 Task: Find connections with filter location Kabrāi with filter topic #Sustainabilitywith filter profile language German with filter current company WEG with filter school PRIST University - India with filter industry Surveying and Mapping Services with filter service category Labor and Employment Law with filter keywords title Sound Engineer
Action: Mouse moved to (214, 332)
Screenshot: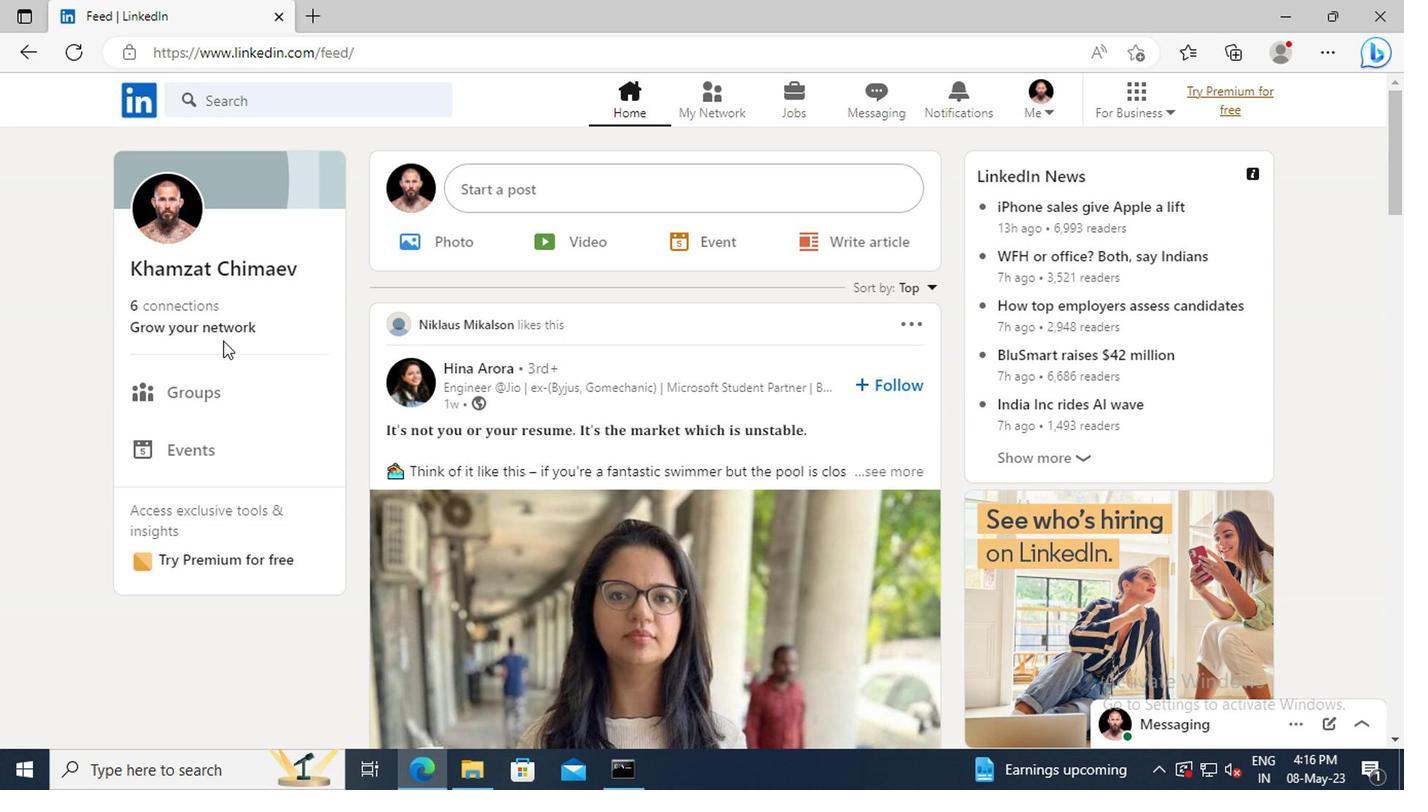
Action: Mouse pressed left at (214, 332)
Screenshot: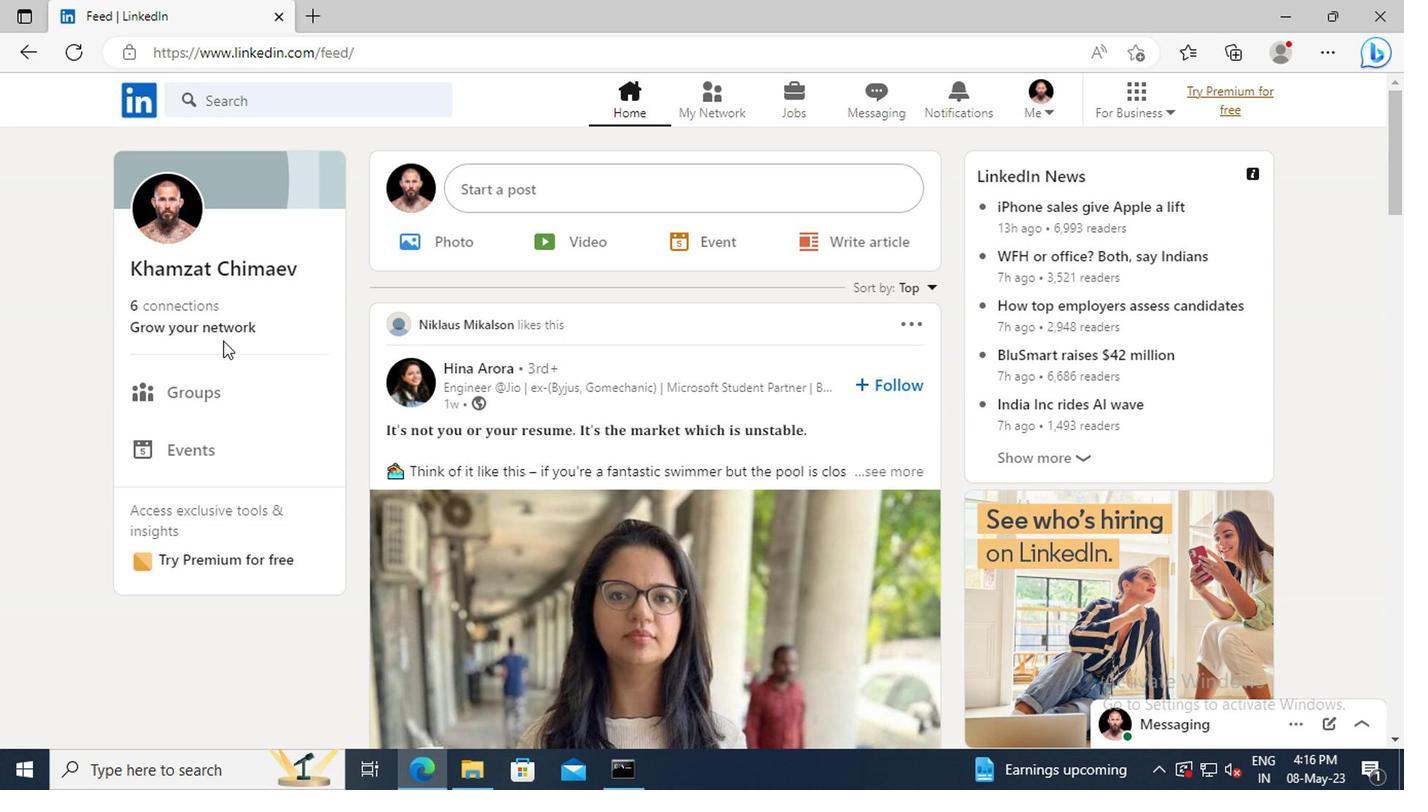 
Action: Mouse moved to (216, 218)
Screenshot: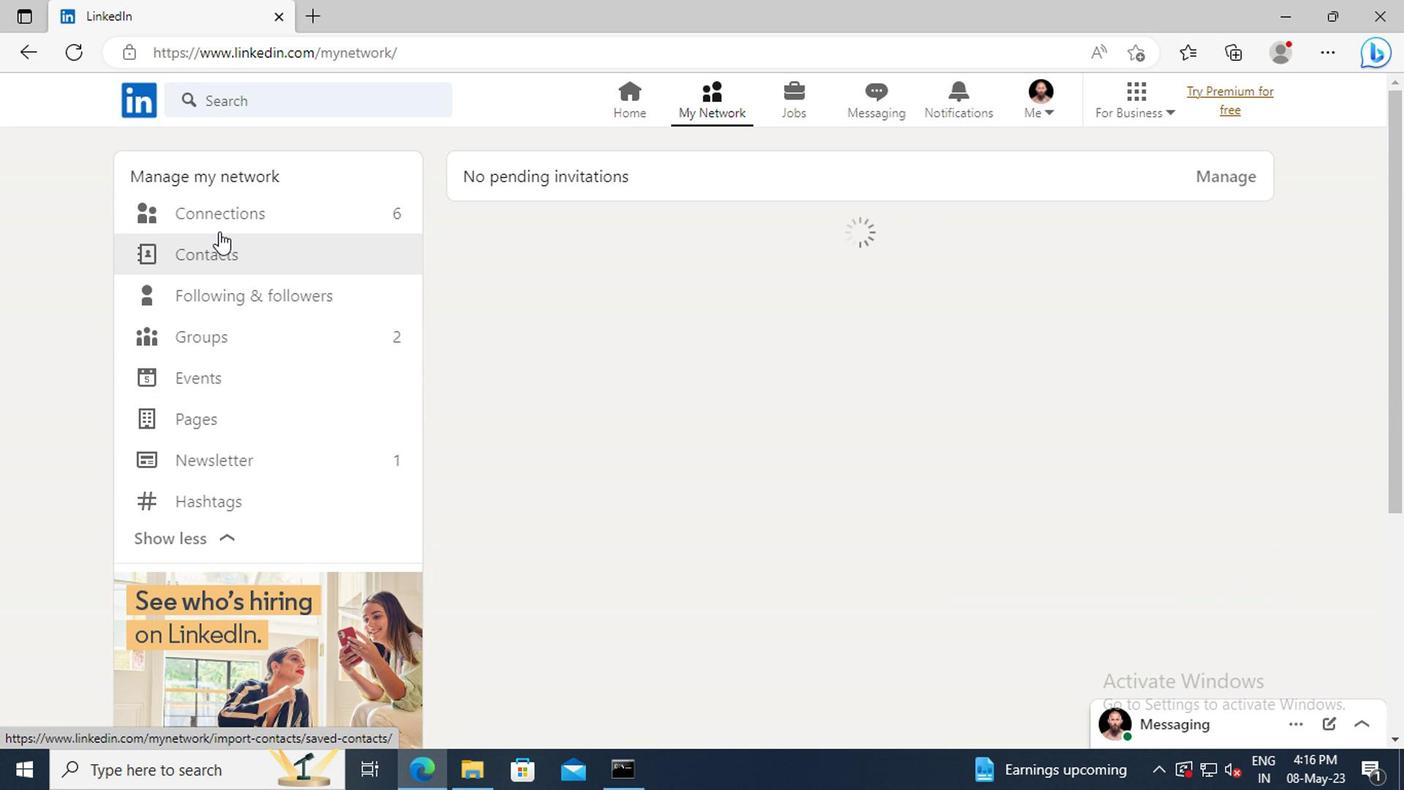 
Action: Mouse pressed left at (216, 218)
Screenshot: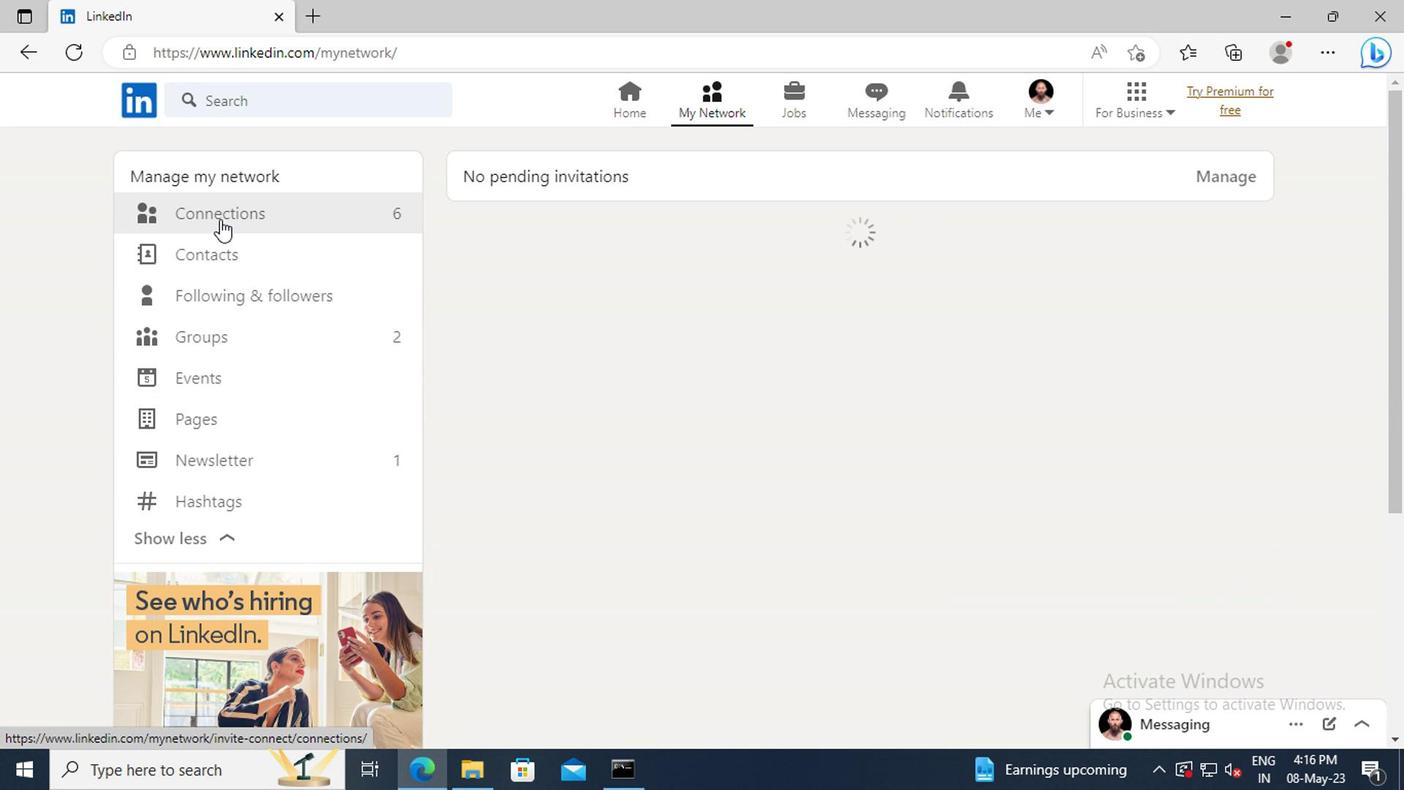 
Action: Mouse moved to (823, 220)
Screenshot: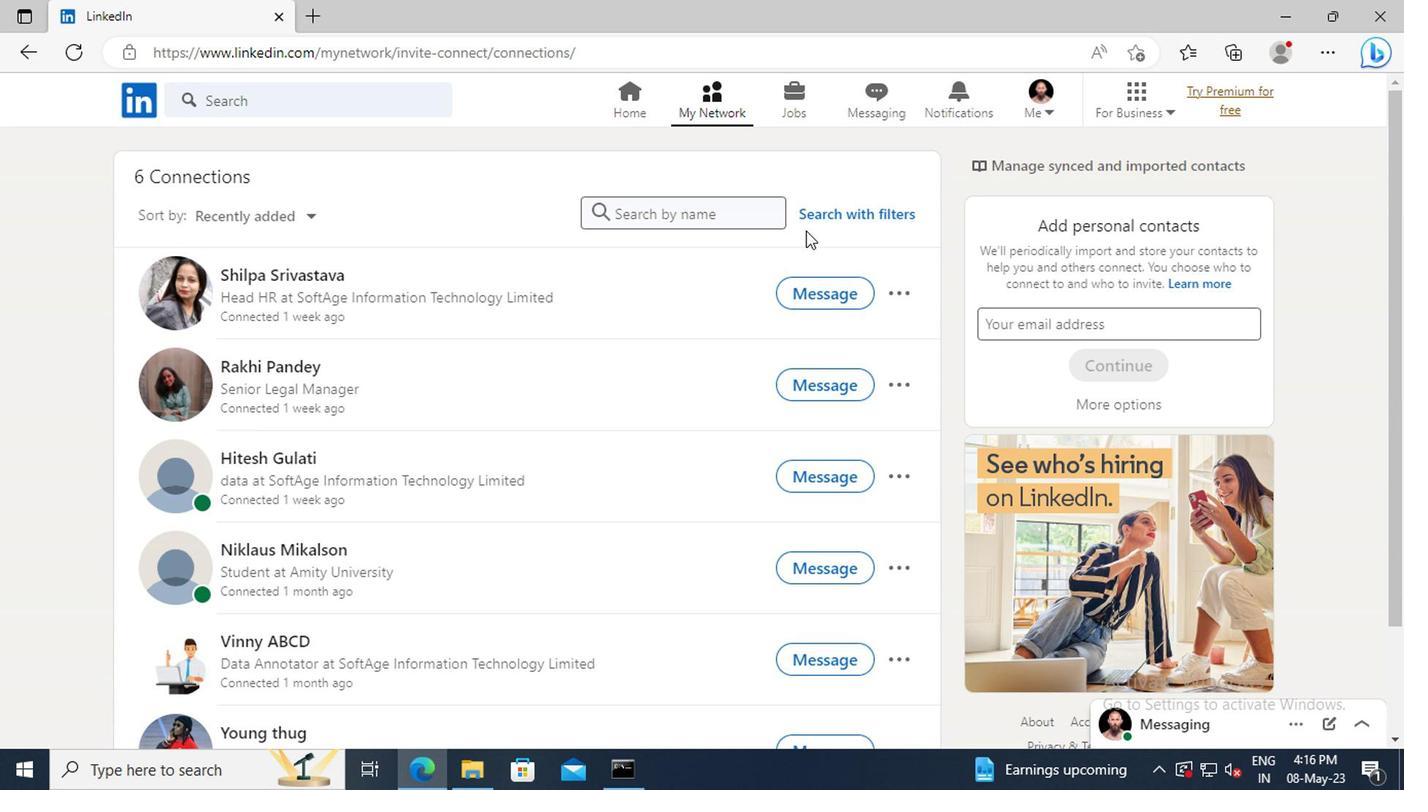 
Action: Mouse pressed left at (823, 220)
Screenshot: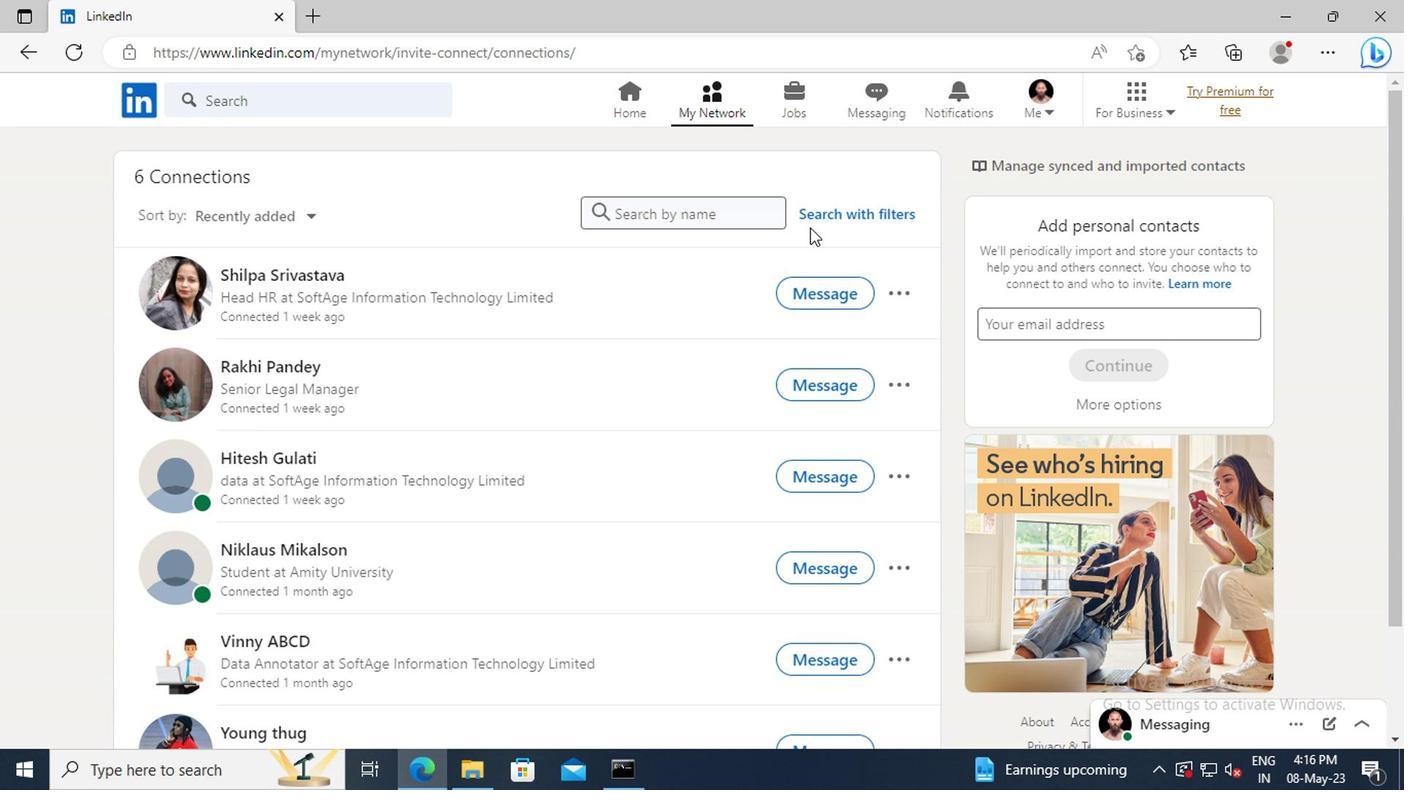 
Action: Mouse moved to (774, 163)
Screenshot: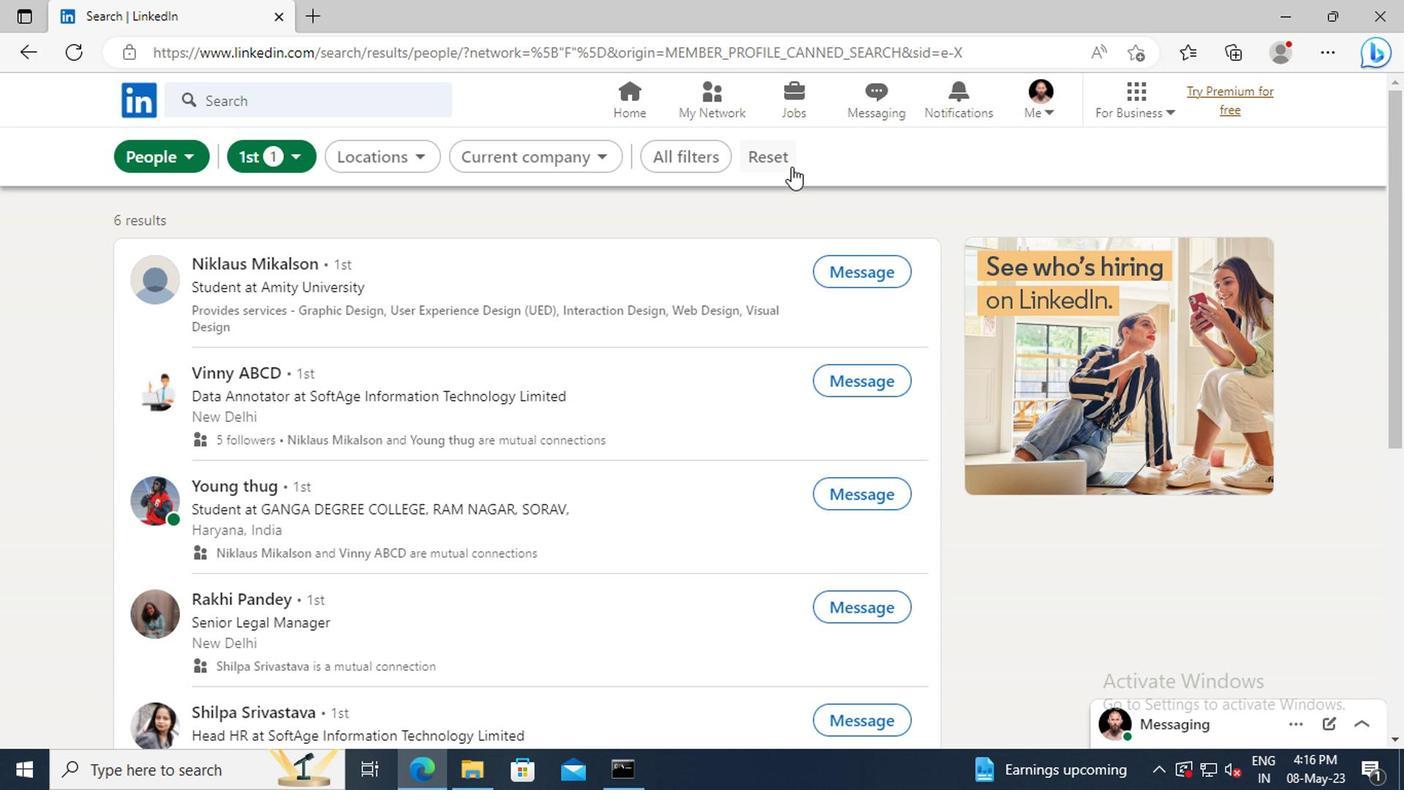 
Action: Mouse pressed left at (774, 163)
Screenshot: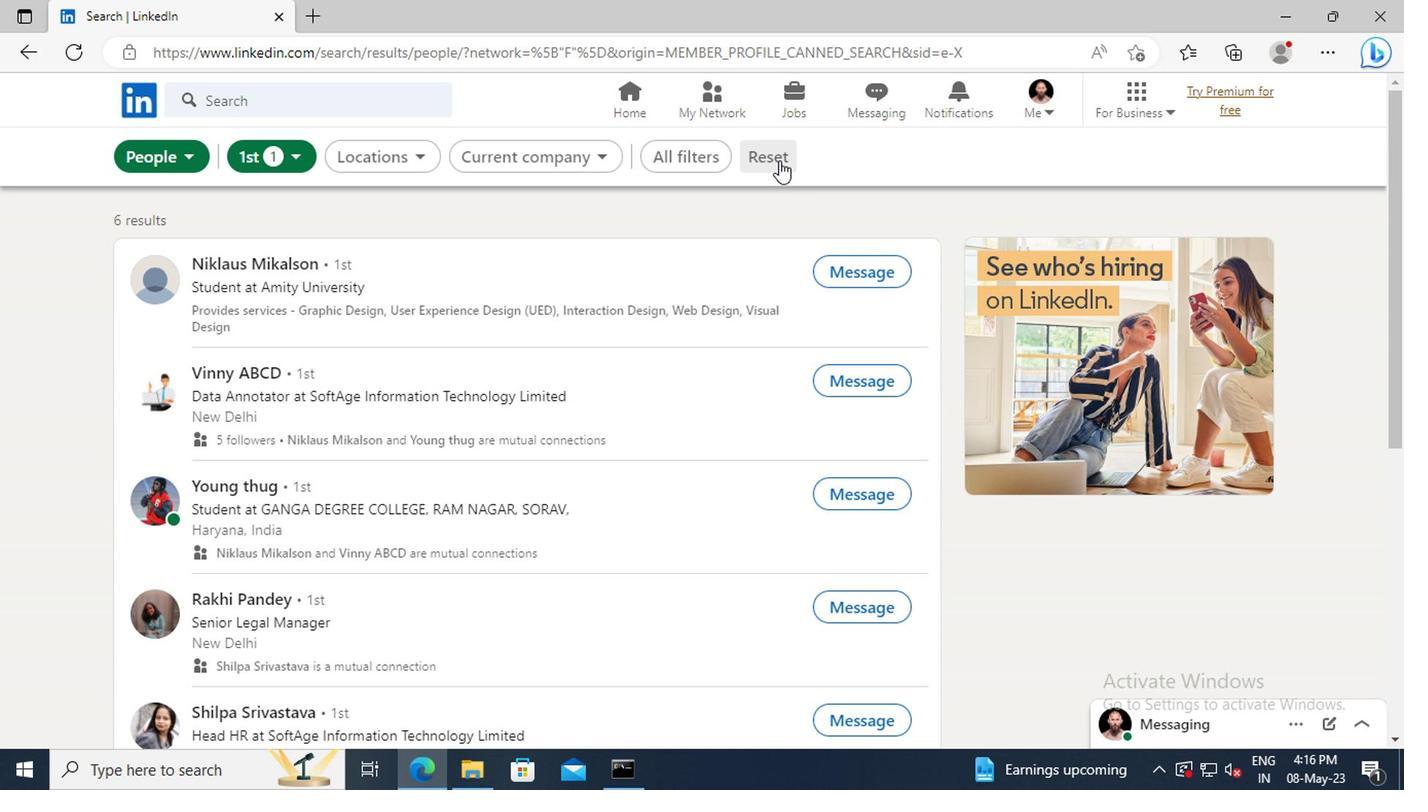 
Action: Mouse moved to (736, 160)
Screenshot: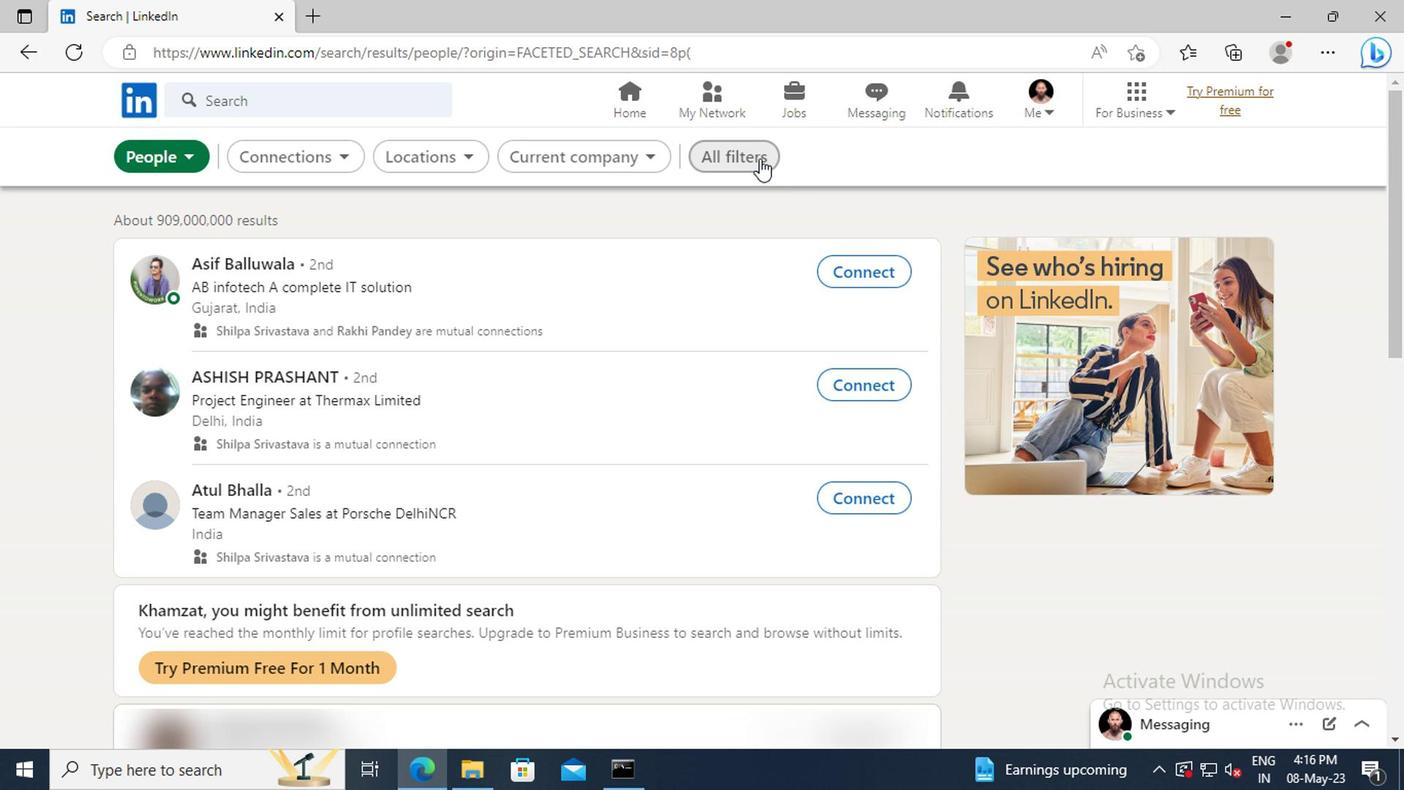 
Action: Mouse pressed left at (736, 160)
Screenshot: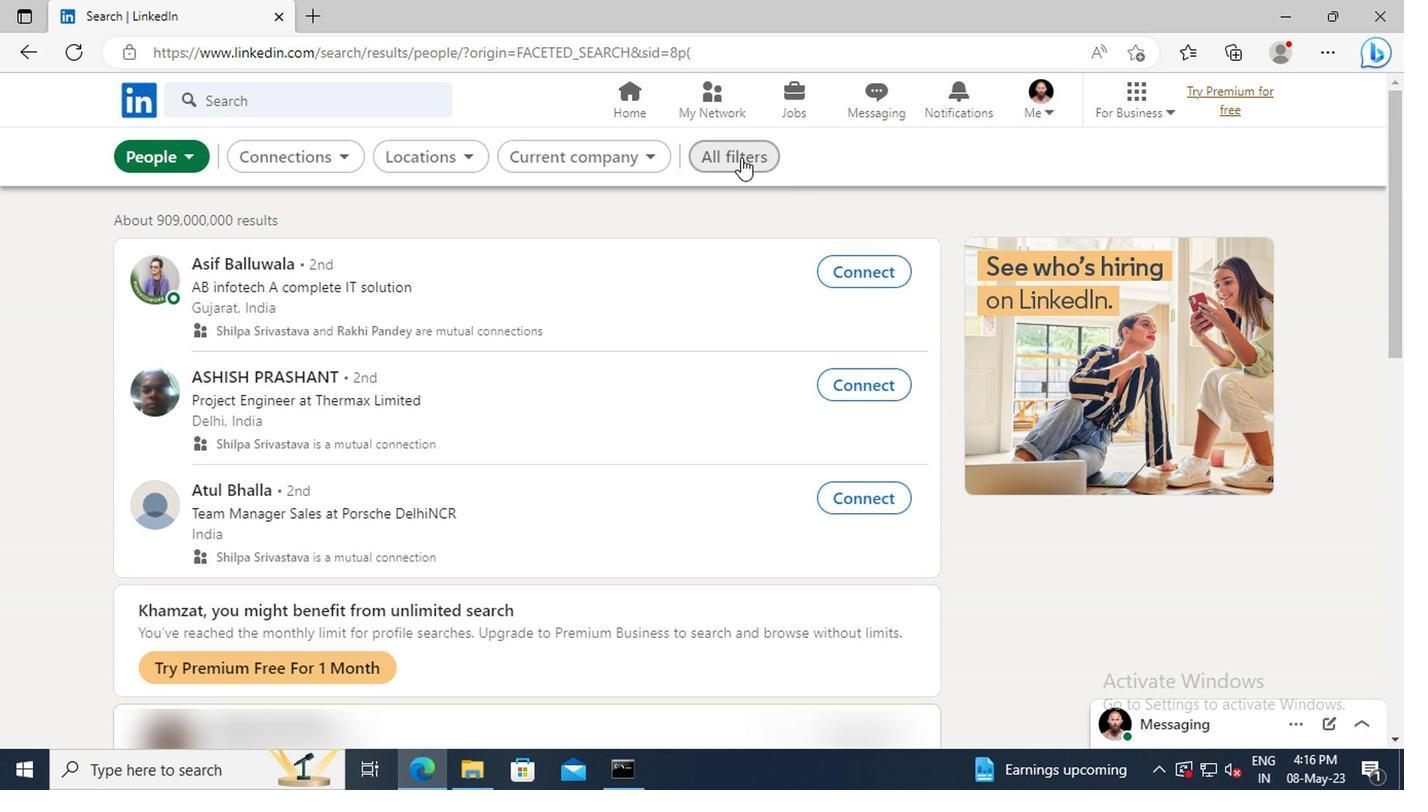 
Action: Mouse moved to (1143, 414)
Screenshot: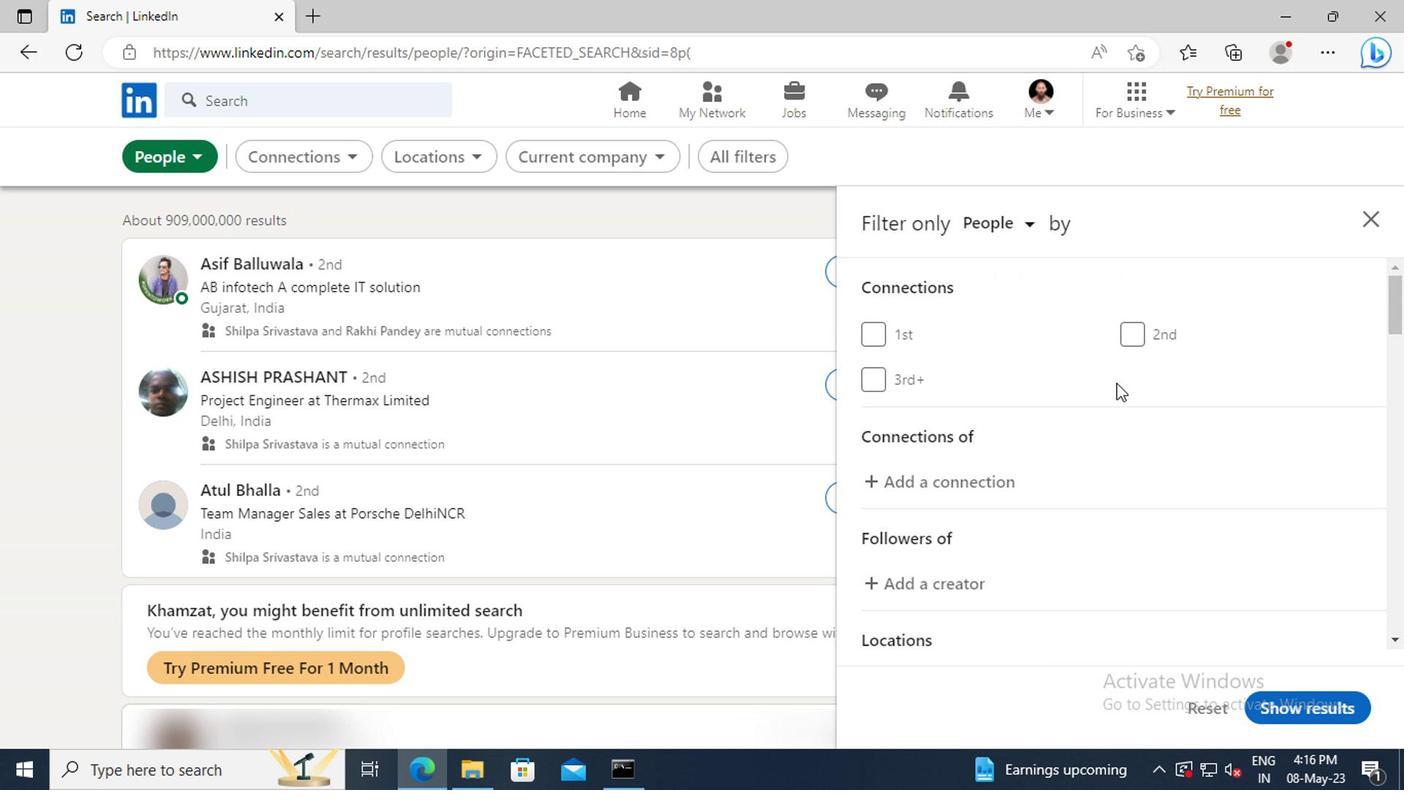 
Action: Mouse scrolled (1143, 413) with delta (0, 0)
Screenshot: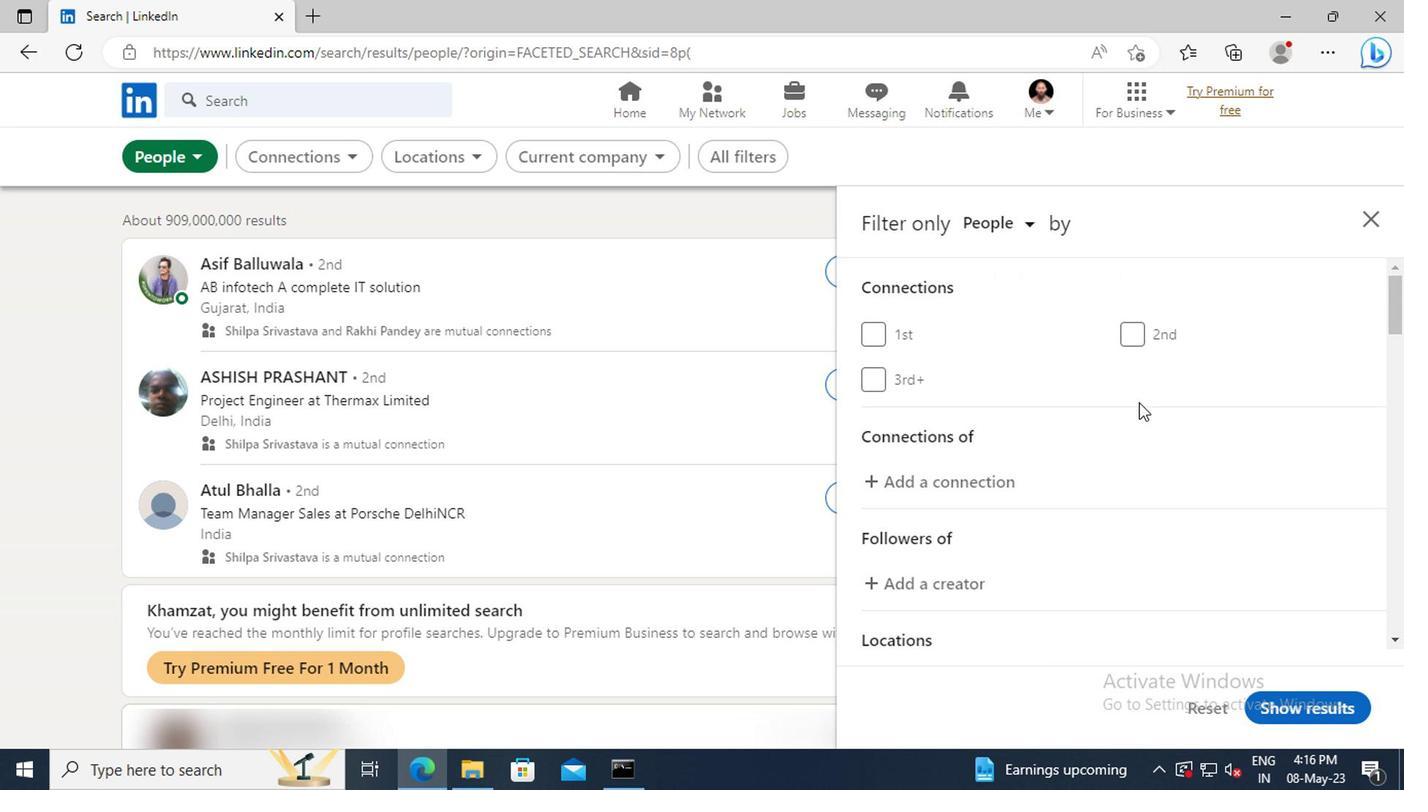 
Action: Mouse scrolled (1143, 413) with delta (0, 0)
Screenshot: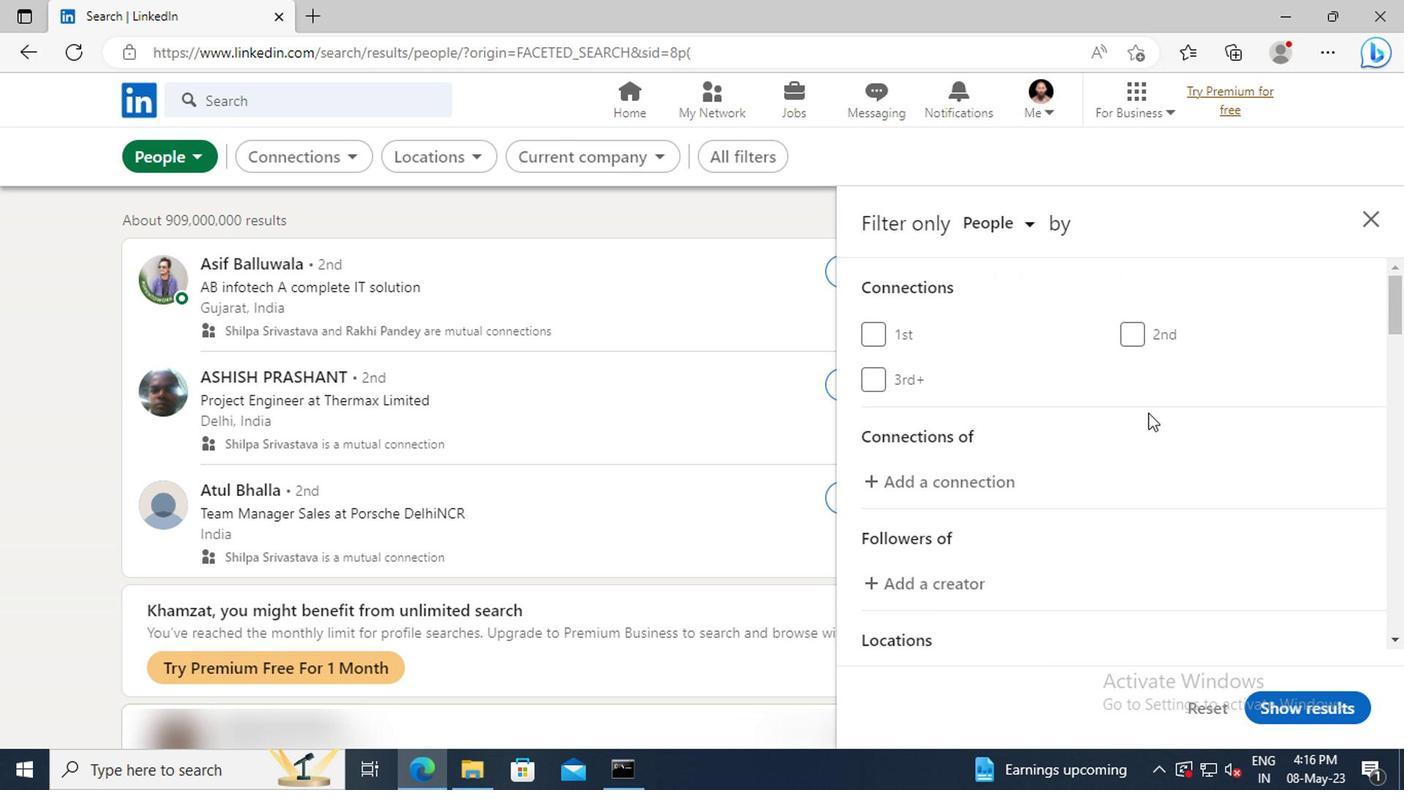 
Action: Mouse scrolled (1143, 413) with delta (0, 0)
Screenshot: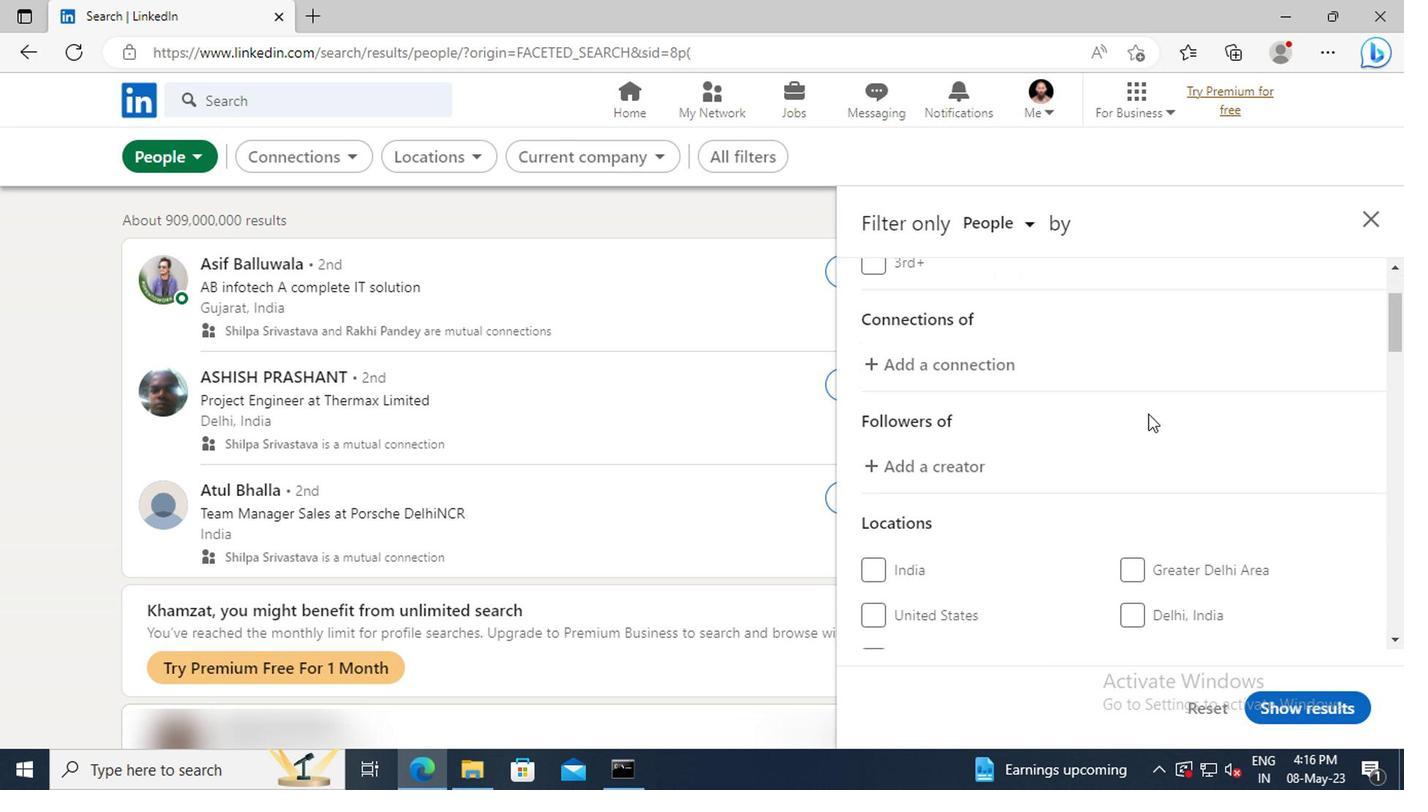 
Action: Mouse scrolled (1143, 413) with delta (0, 0)
Screenshot: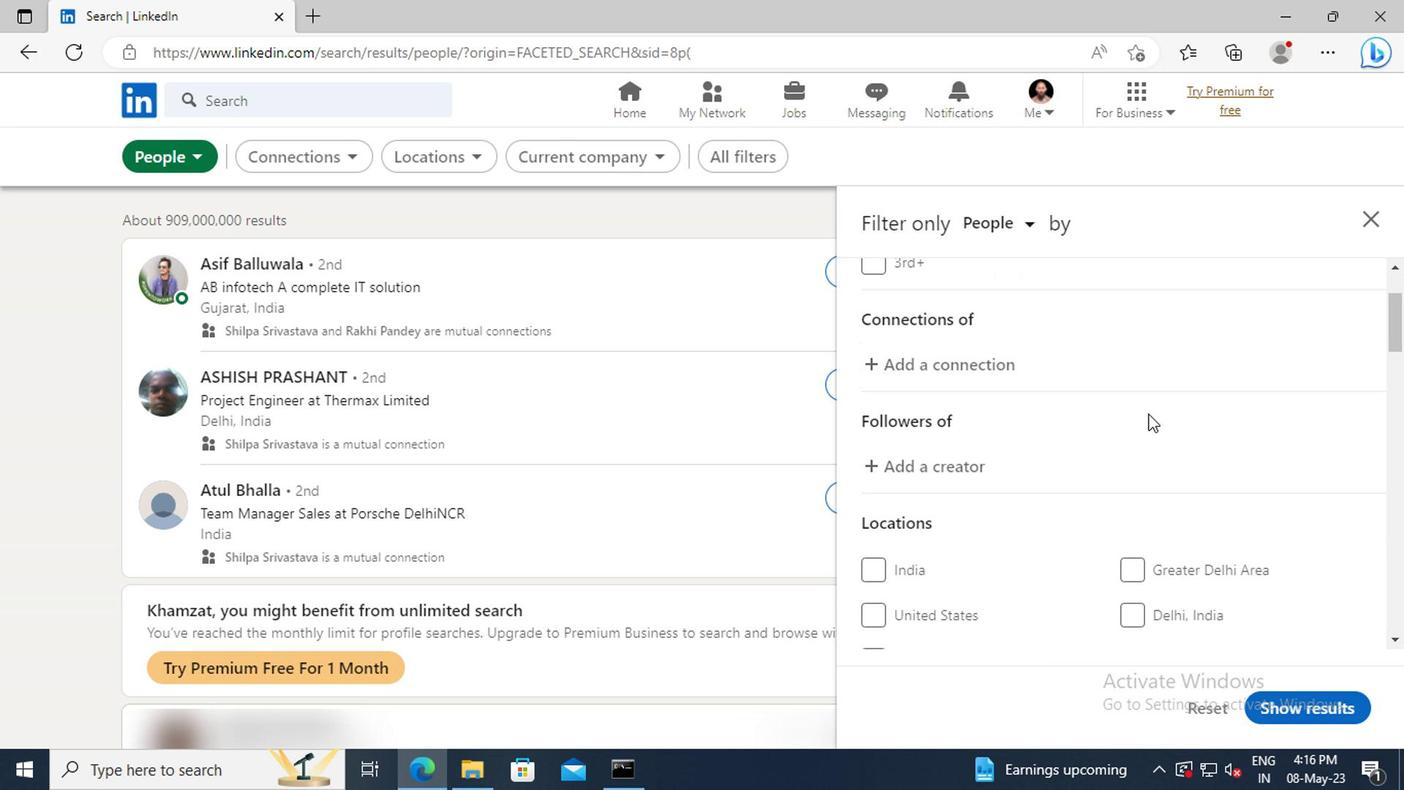 
Action: Mouse scrolled (1143, 413) with delta (0, 0)
Screenshot: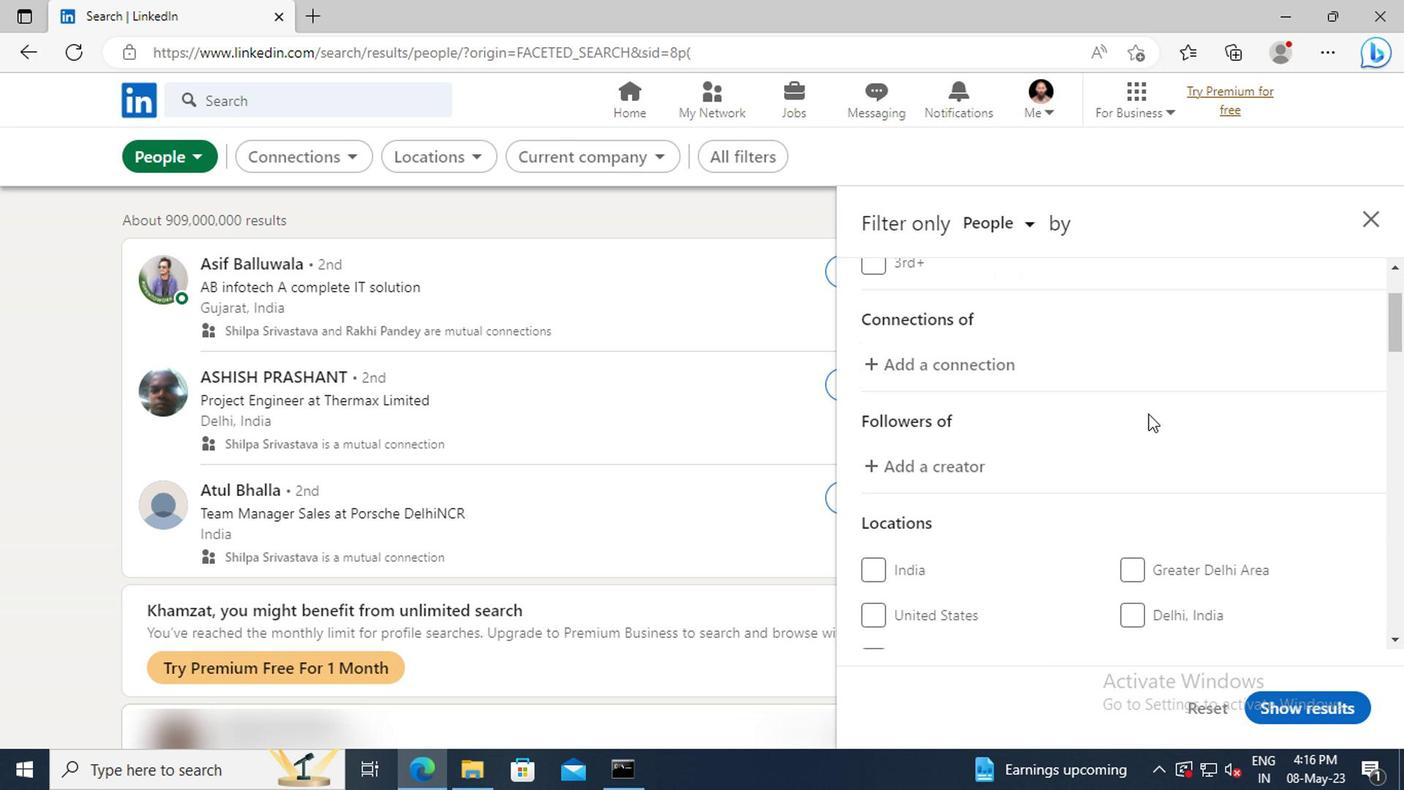 
Action: Mouse scrolled (1143, 413) with delta (0, 0)
Screenshot: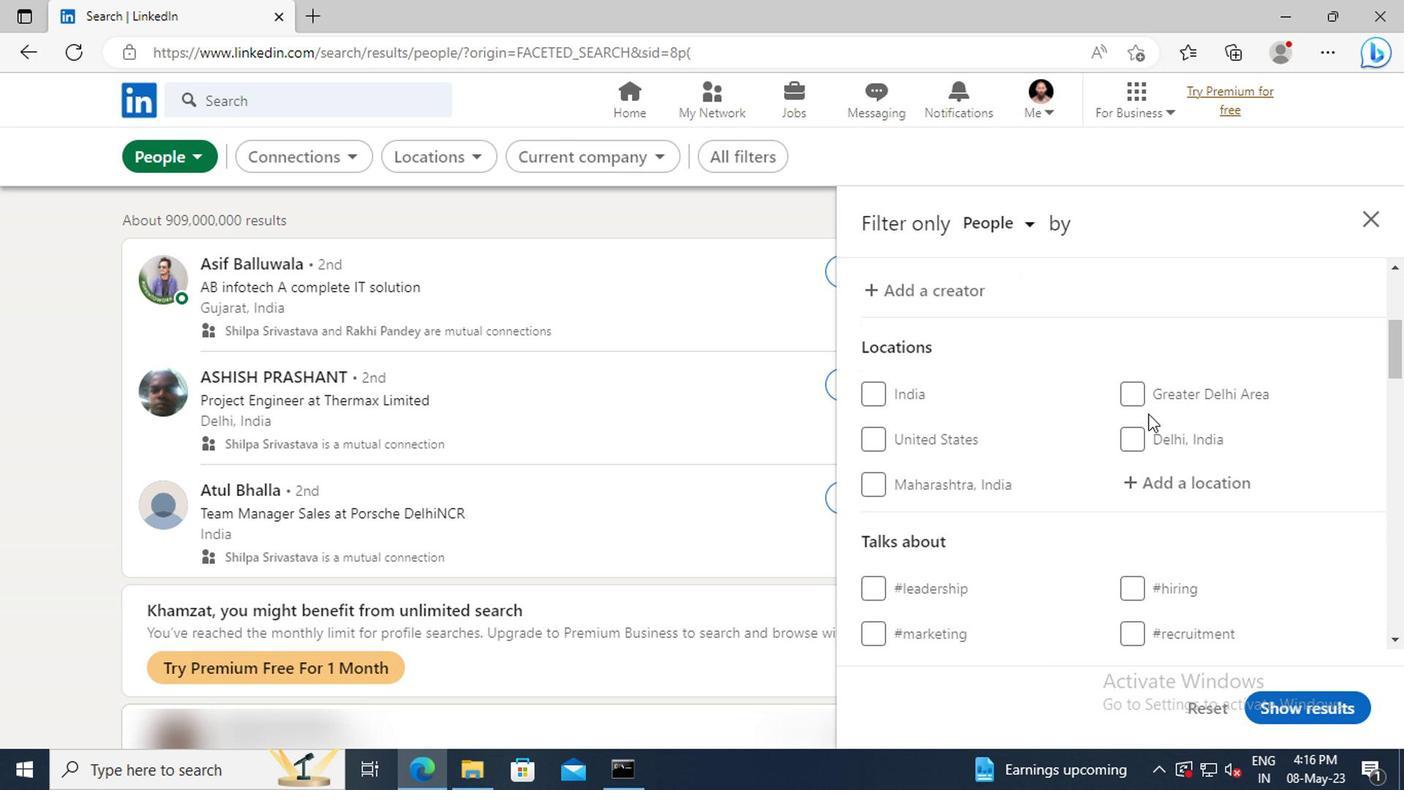 
Action: Mouse moved to (1147, 422)
Screenshot: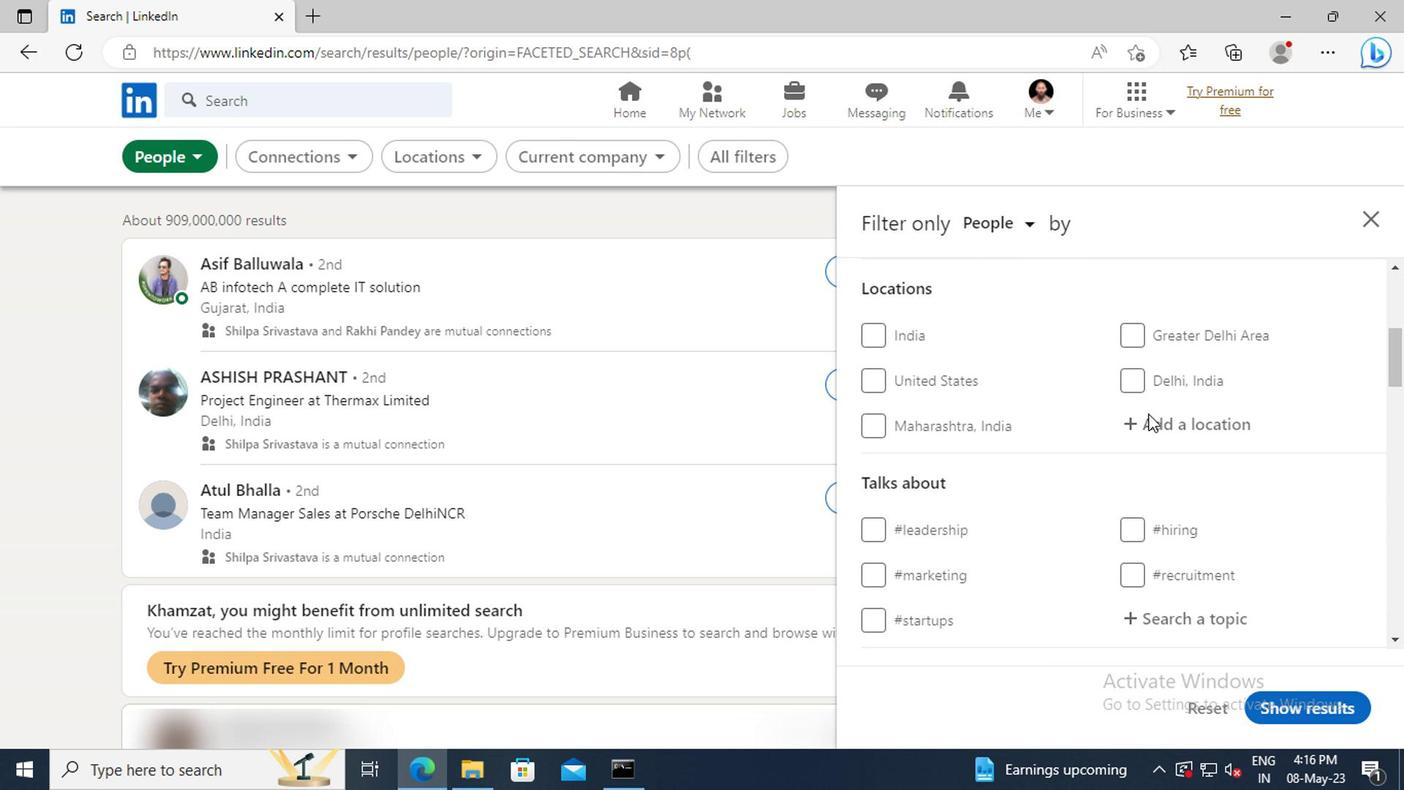 
Action: Mouse pressed left at (1147, 422)
Screenshot: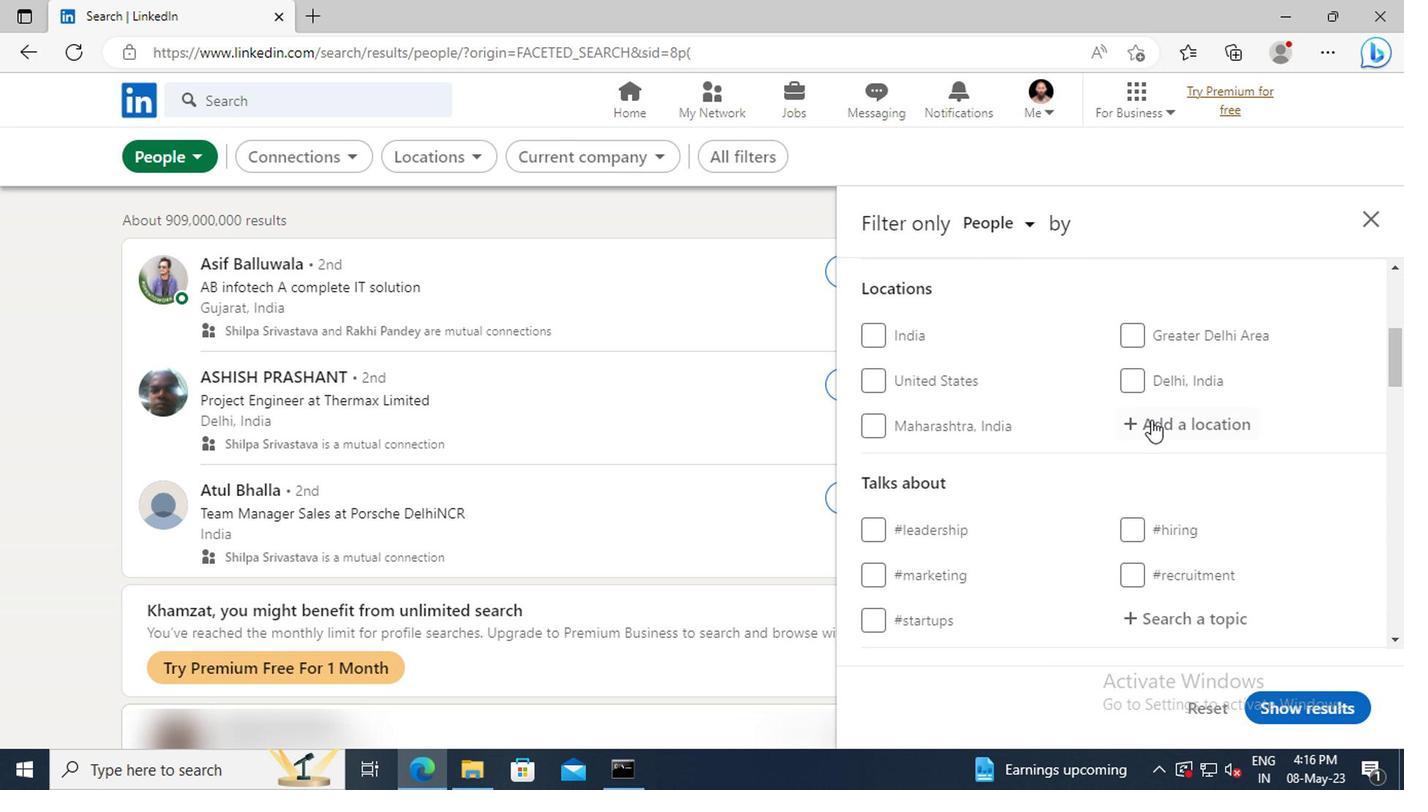 
Action: Key pressed <Key.shift>KABRAI<Key.enter>
Screenshot: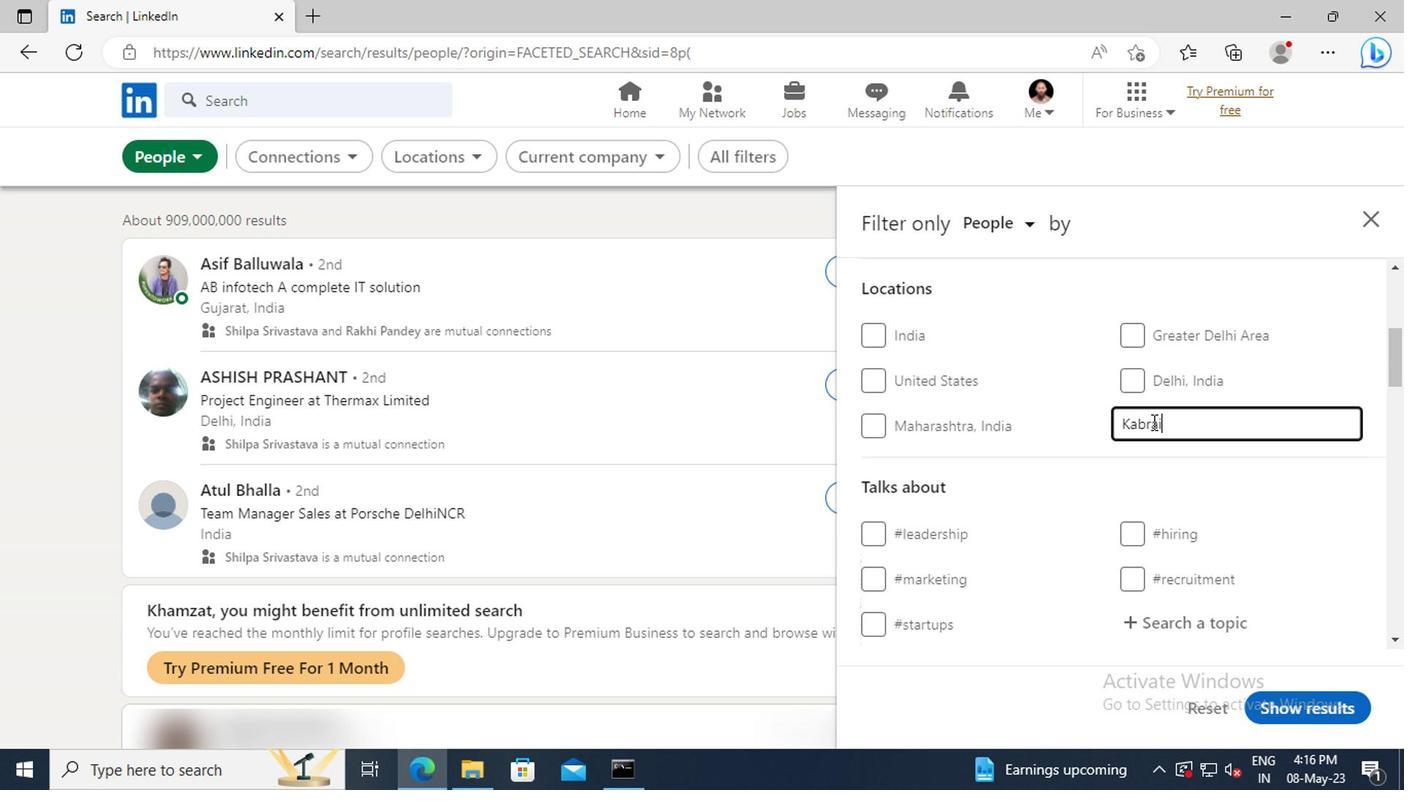 
Action: Mouse scrolled (1147, 421) with delta (0, 0)
Screenshot: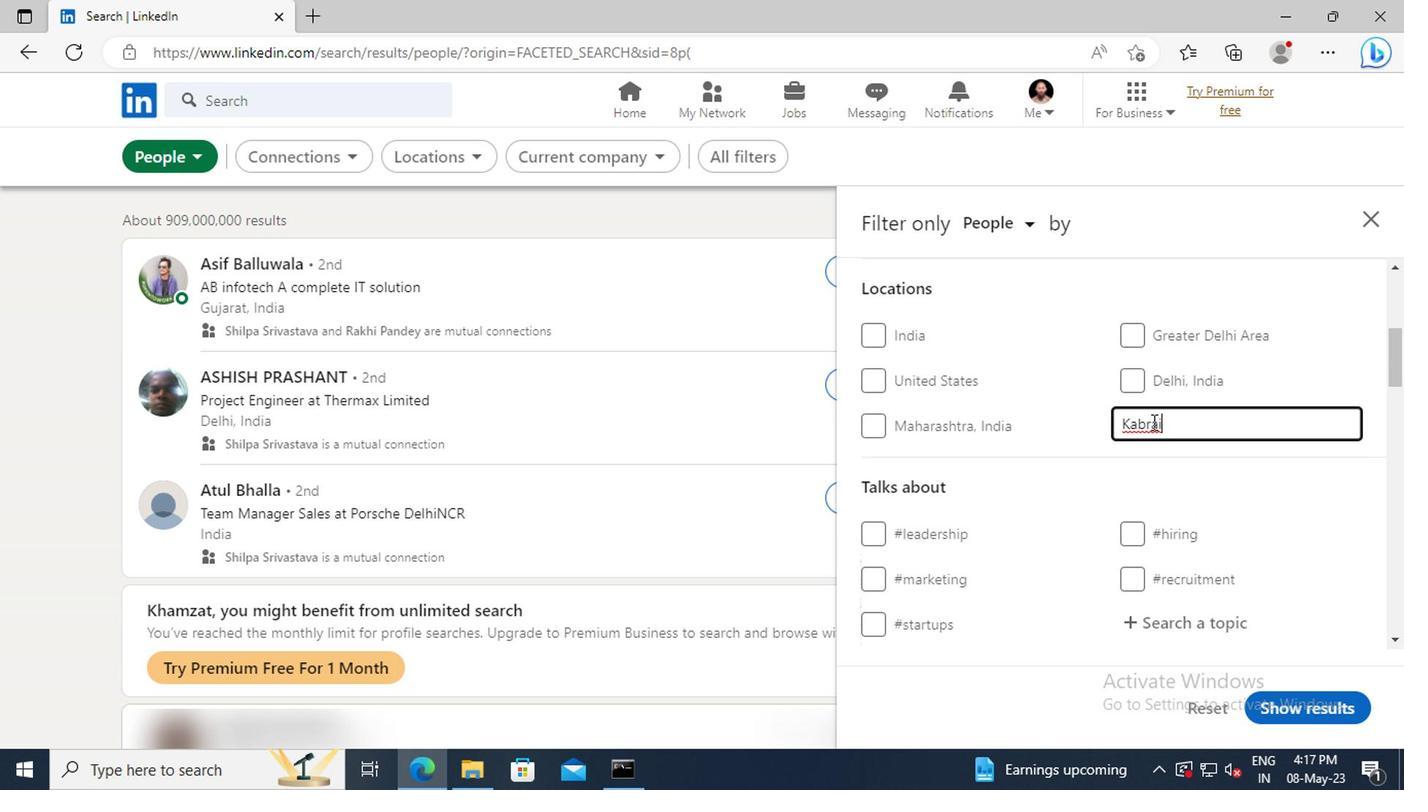 
Action: Mouse scrolled (1147, 421) with delta (0, 0)
Screenshot: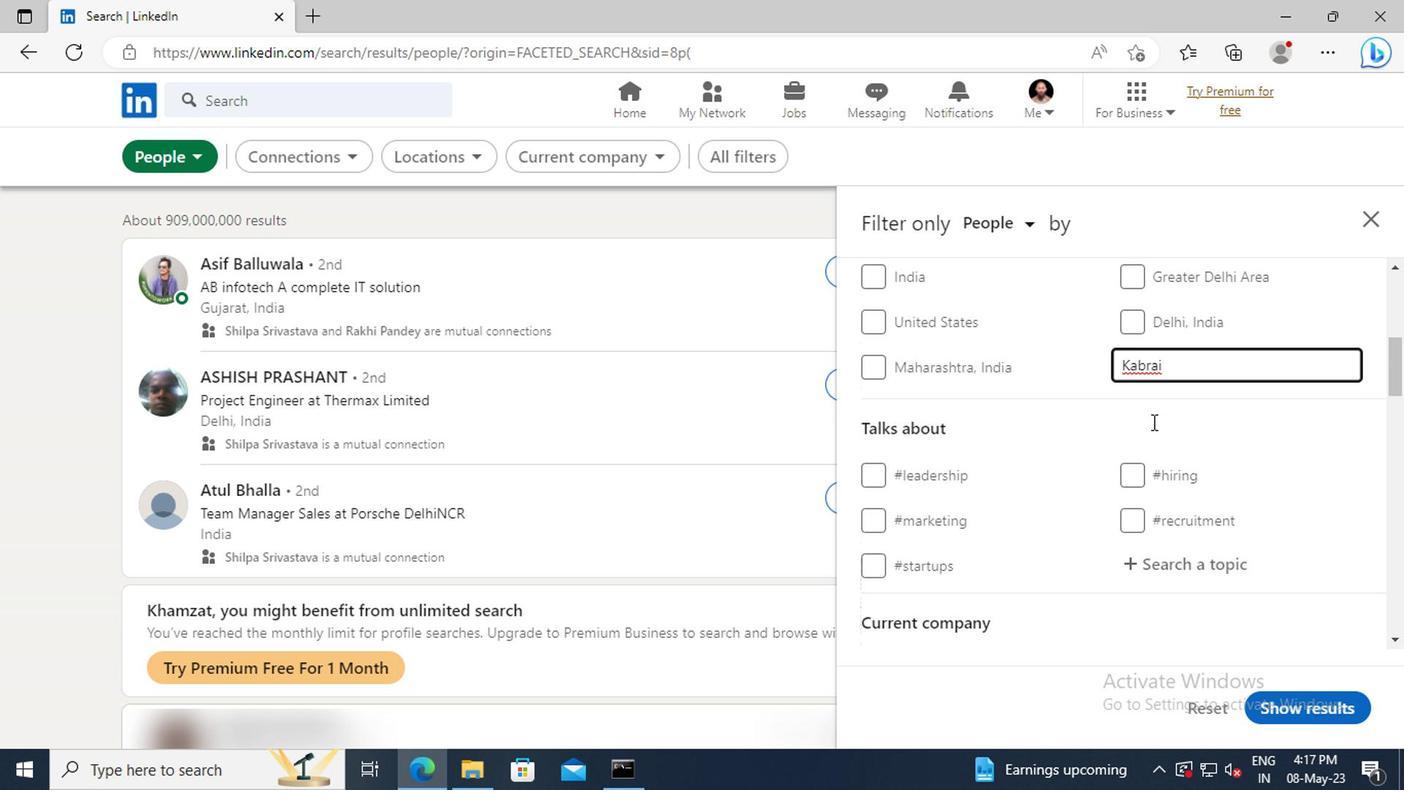 
Action: Mouse scrolled (1147, 421) with delta (0, 0)
Screenshot: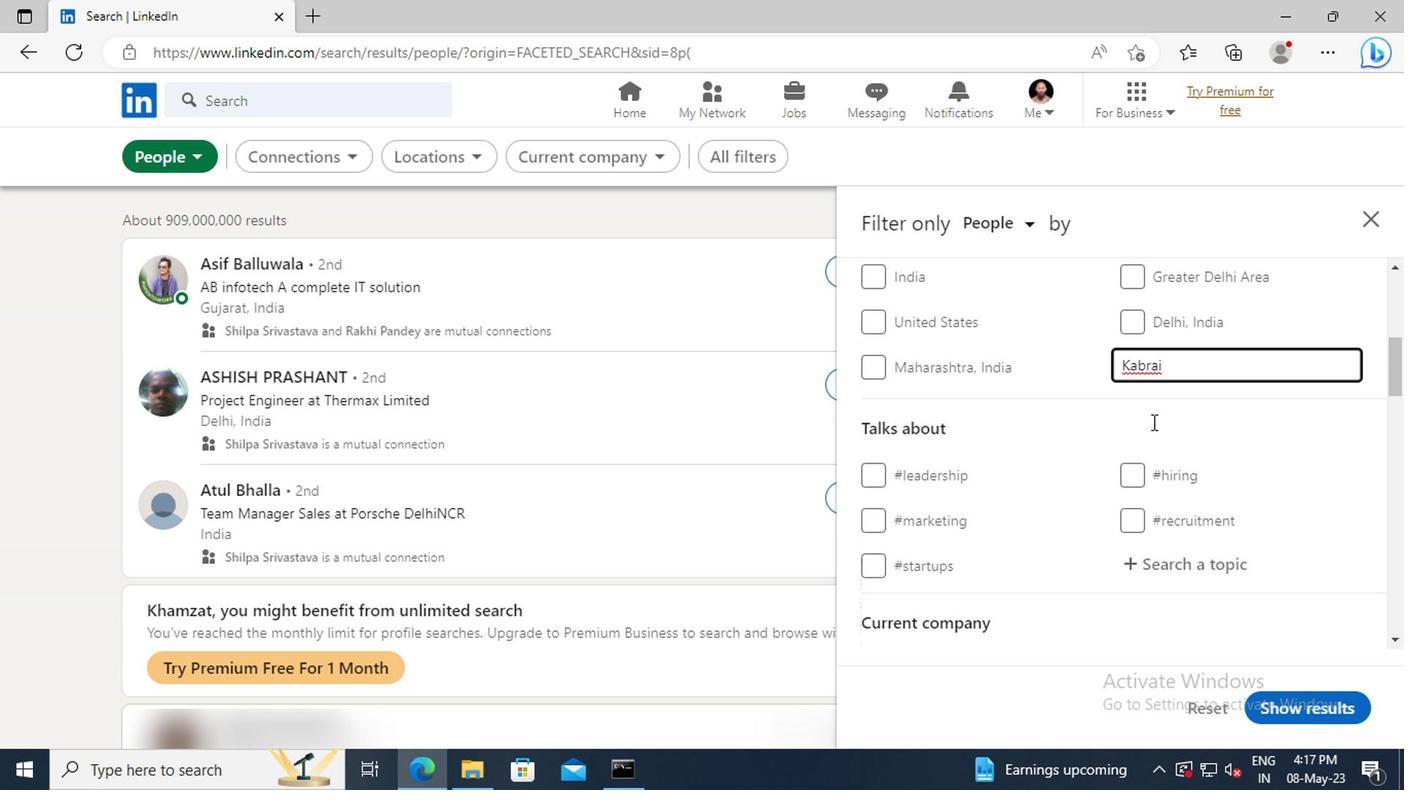 
Action: Mouse moved to (1155, 450)
Screenshot: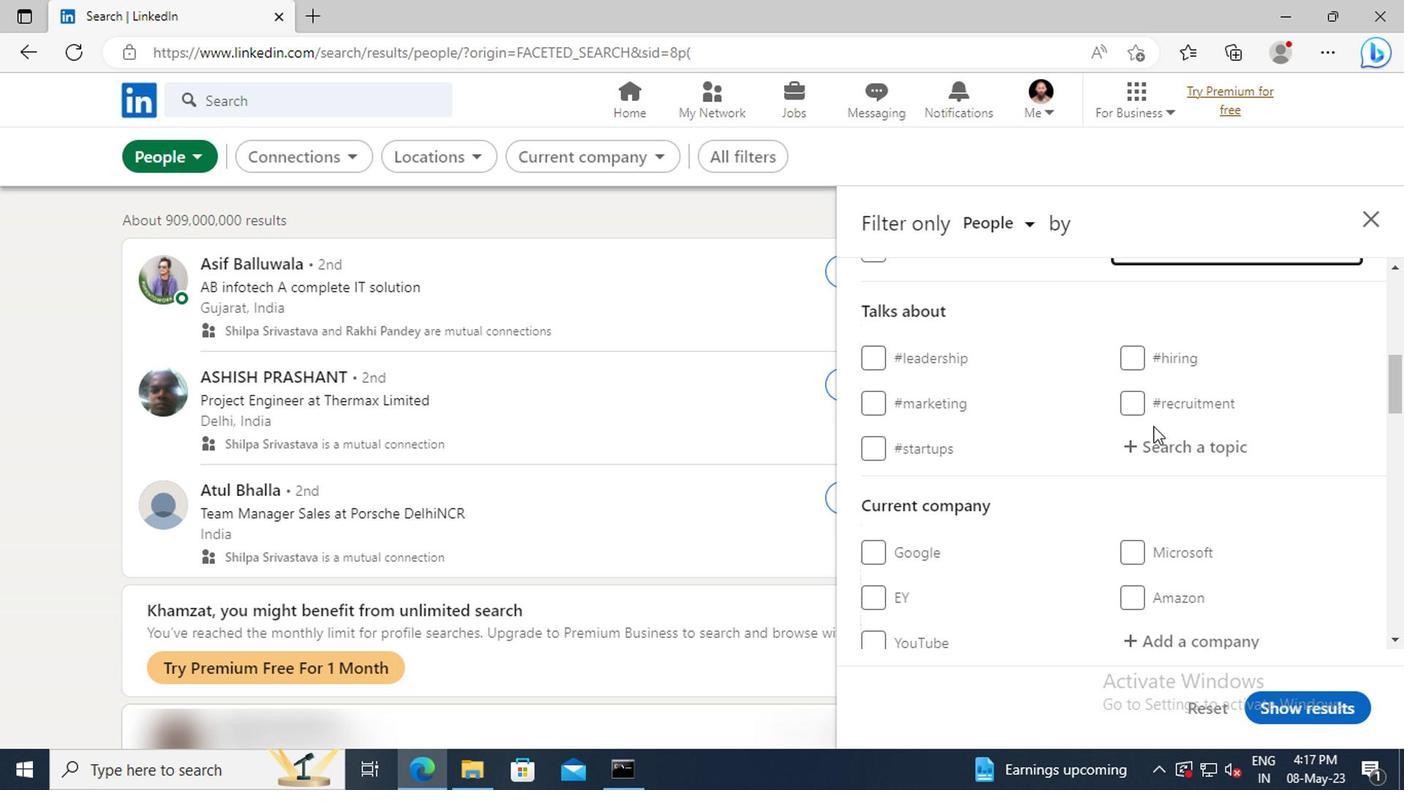 
Action: Mouse pressed left at (1155, 450)
Screenshot: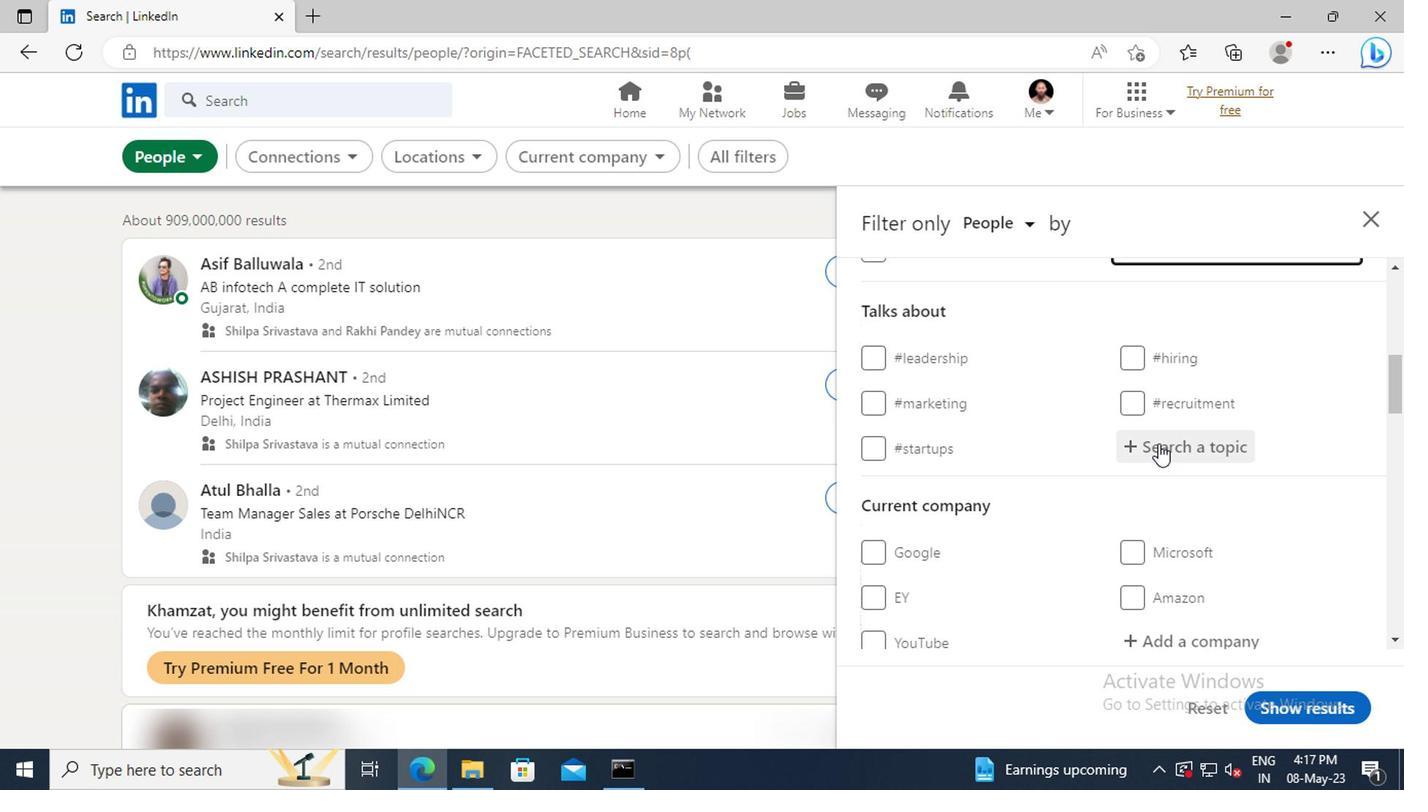 
Action: Key pressed <Key.shift>SUST
Screenshot: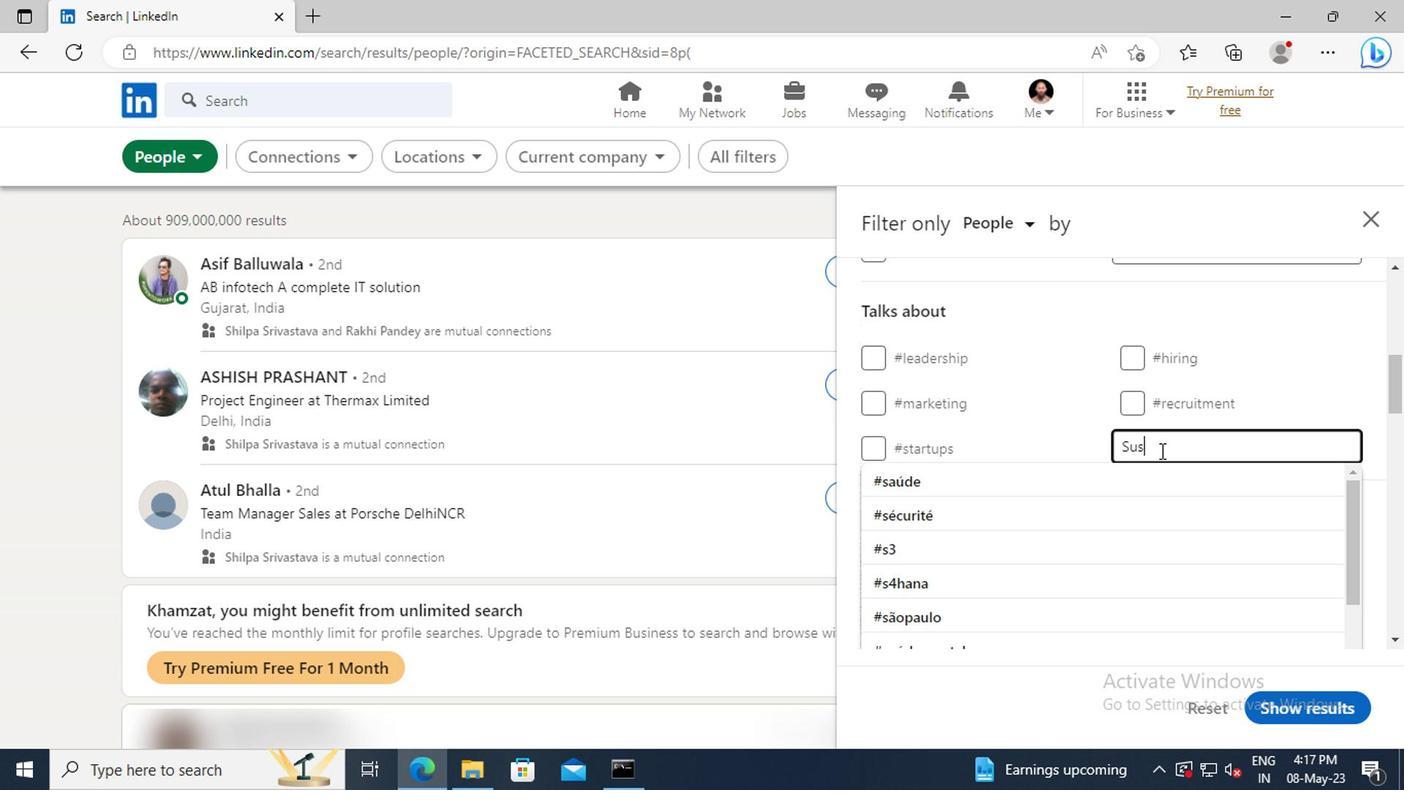 
Action: Mouse moved to (1156, 475)
Screenshot: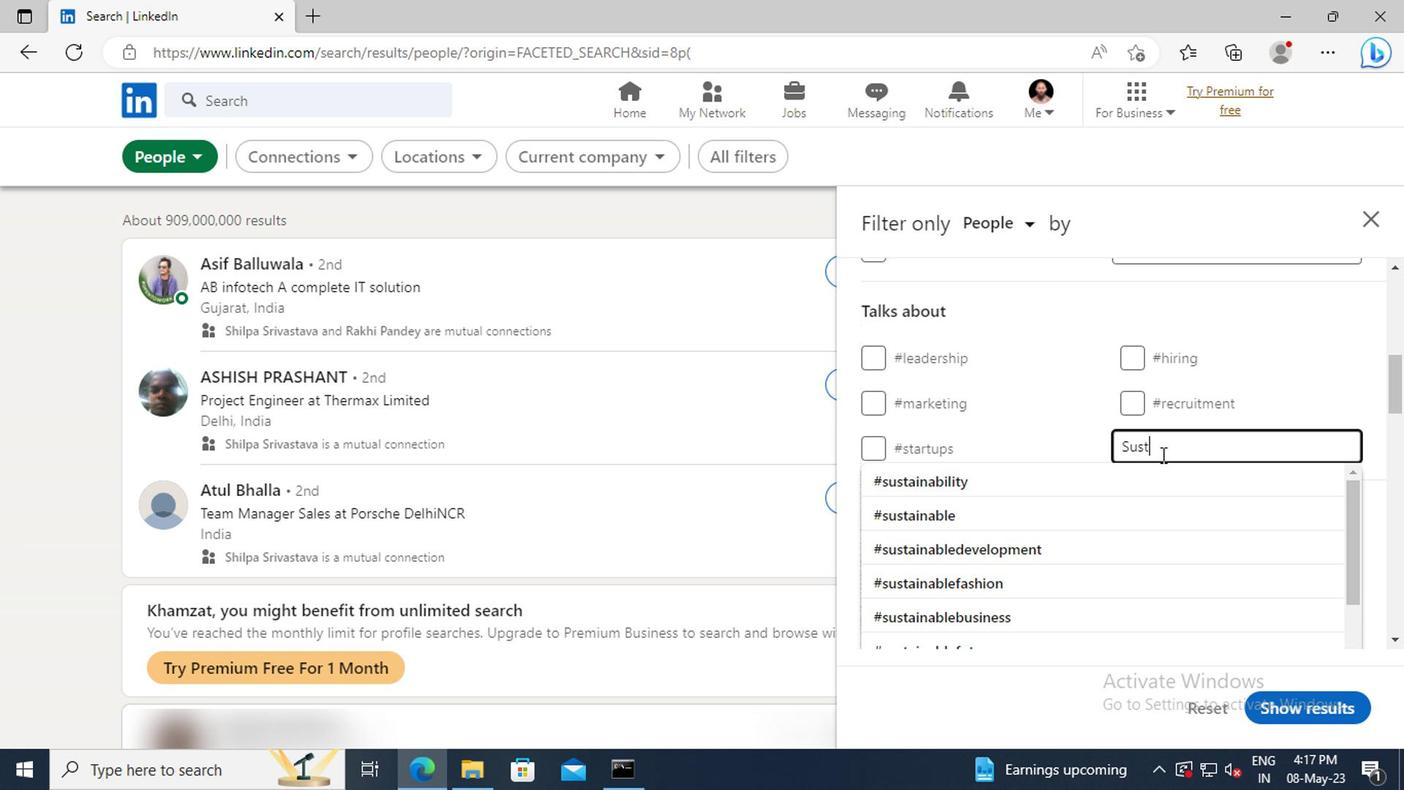 
Action: Mouse pressed left at (1156, 475)
Screenshot: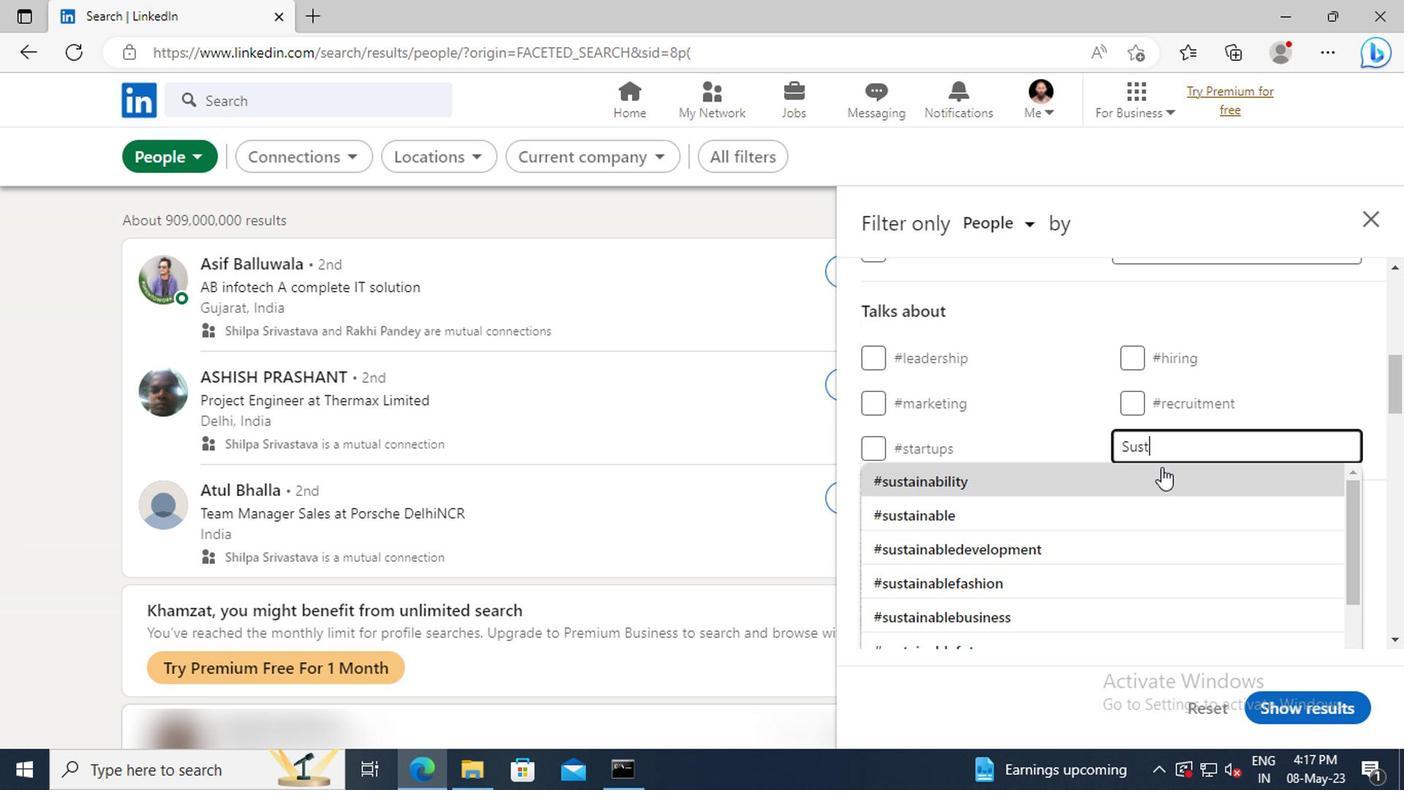 
Action: Mouse scrolled (1156, 474) with delta (0, -1)
Screenshot: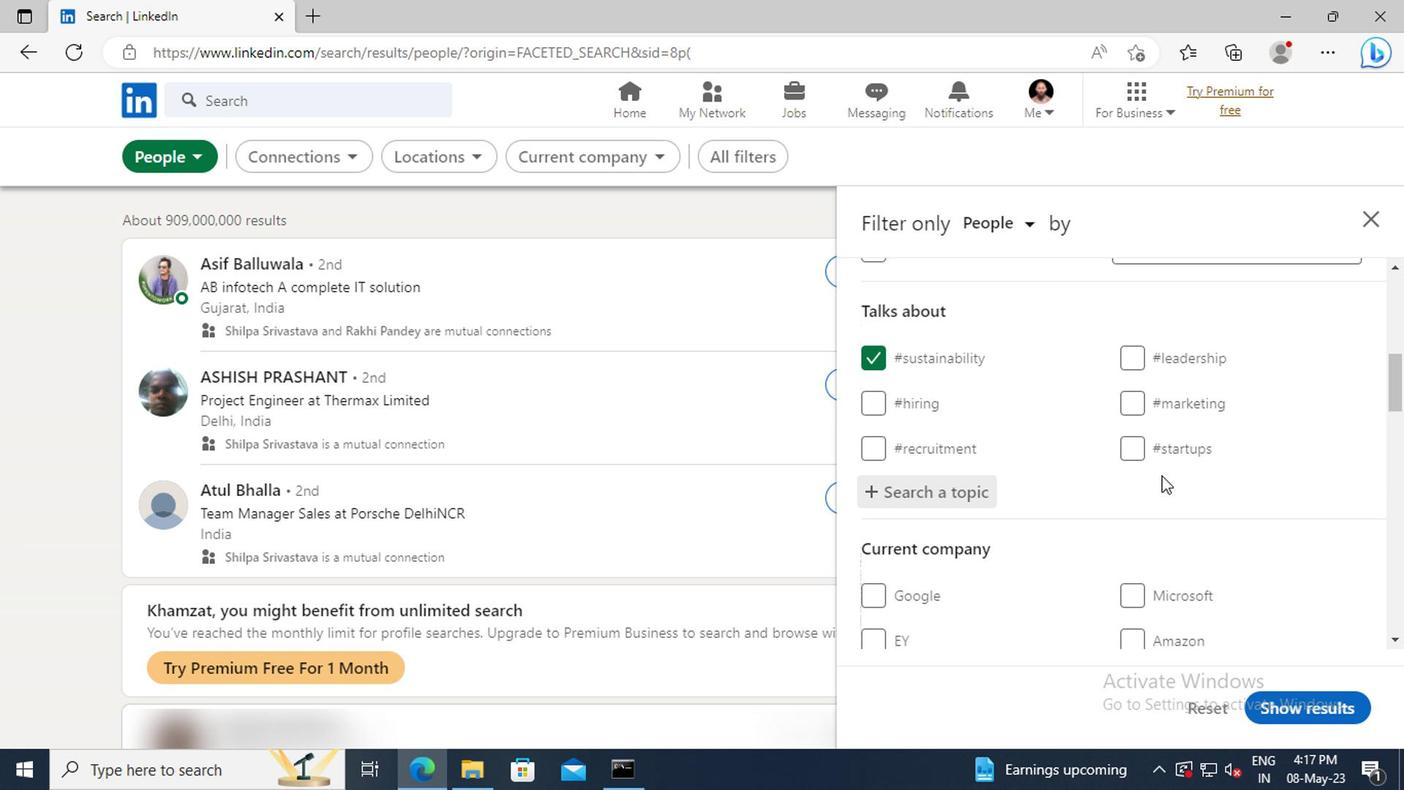 
Action: Mouse scrolled (1156, 474) with delta (0, -1)
Screenshot: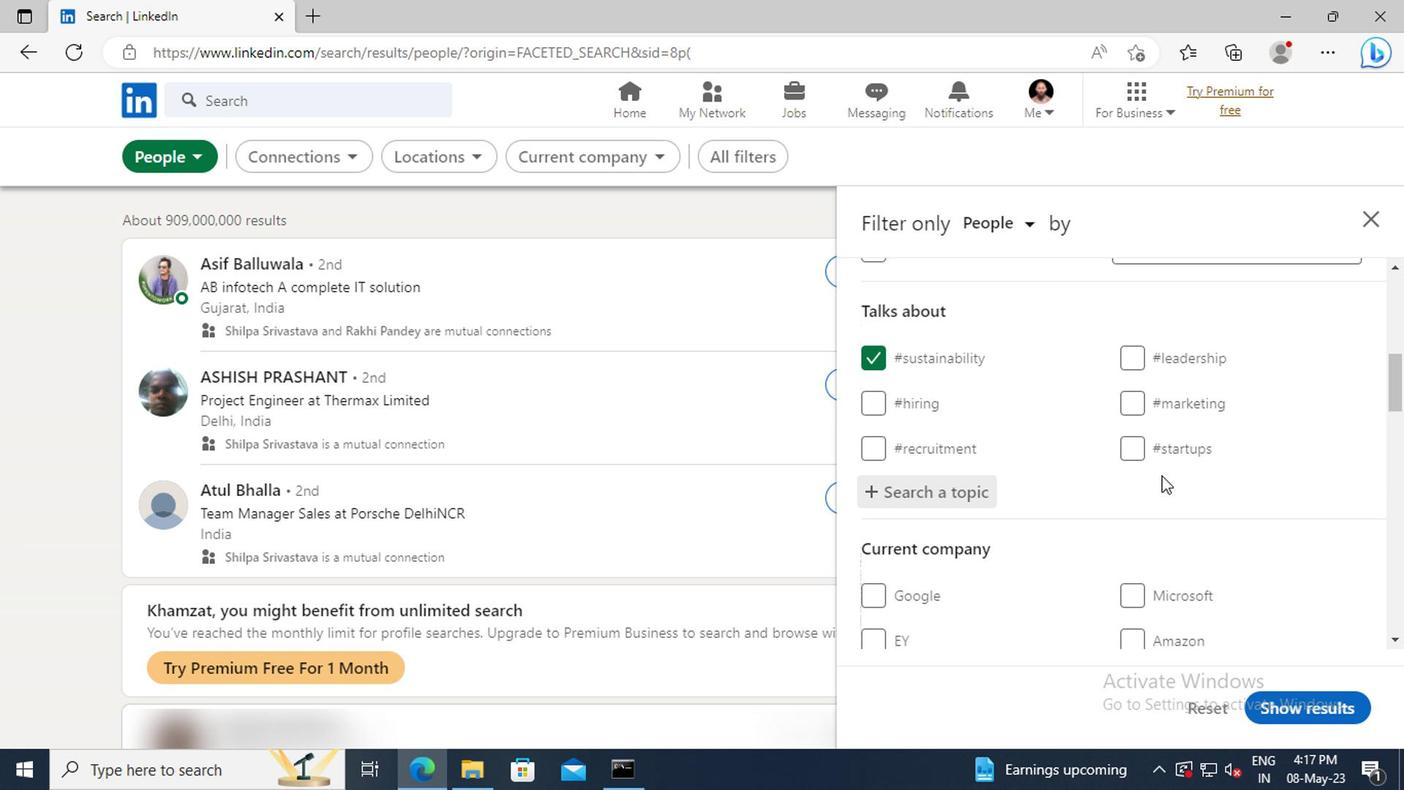
Action: Mouse scrolled (1156, 474) with delta (0, -1)
Screenshot: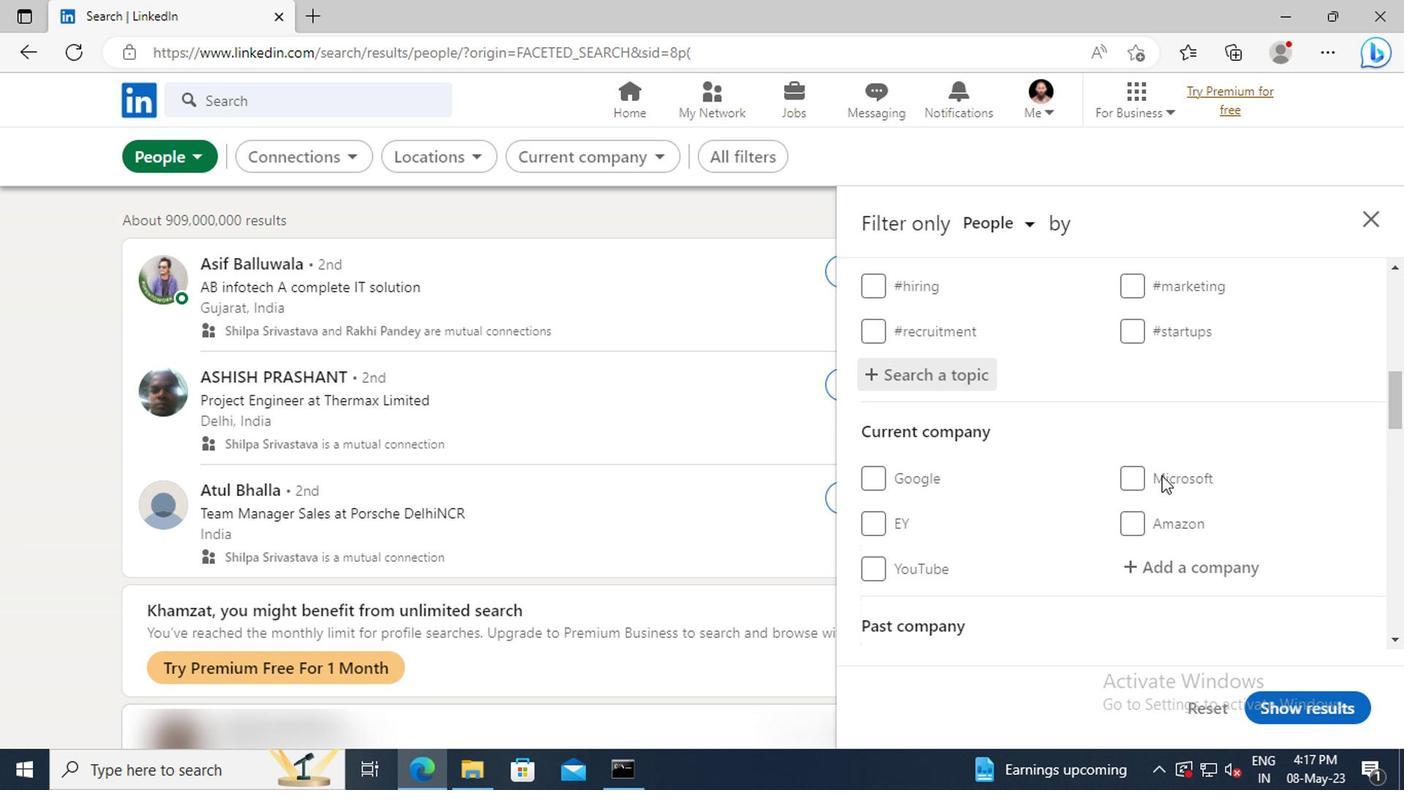 
Action: Mouse scrolled (1156, 474) with delta (0, -1)
Screenshot: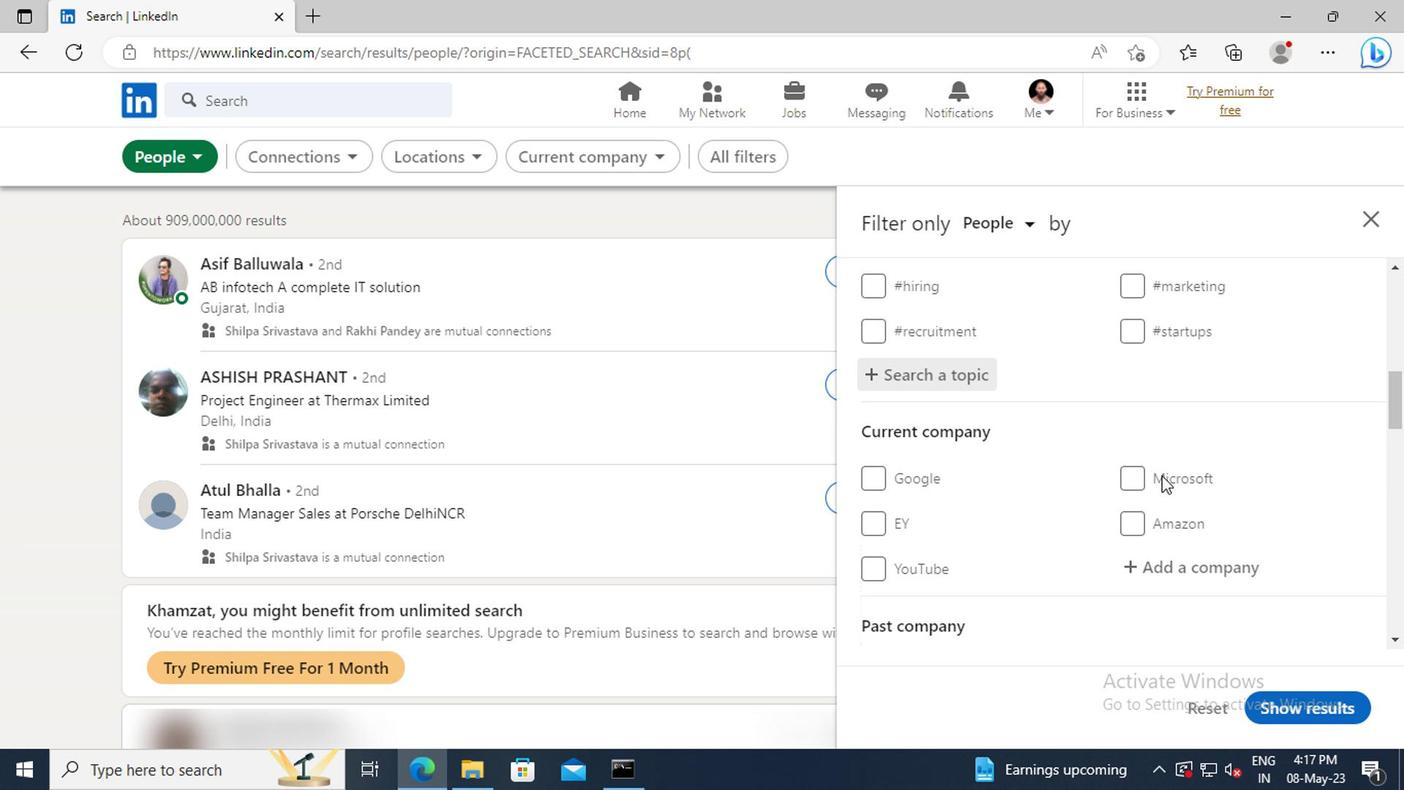 
Action: Mouse scrolled (1156, 474) with delta (0, -1)
Screenshot: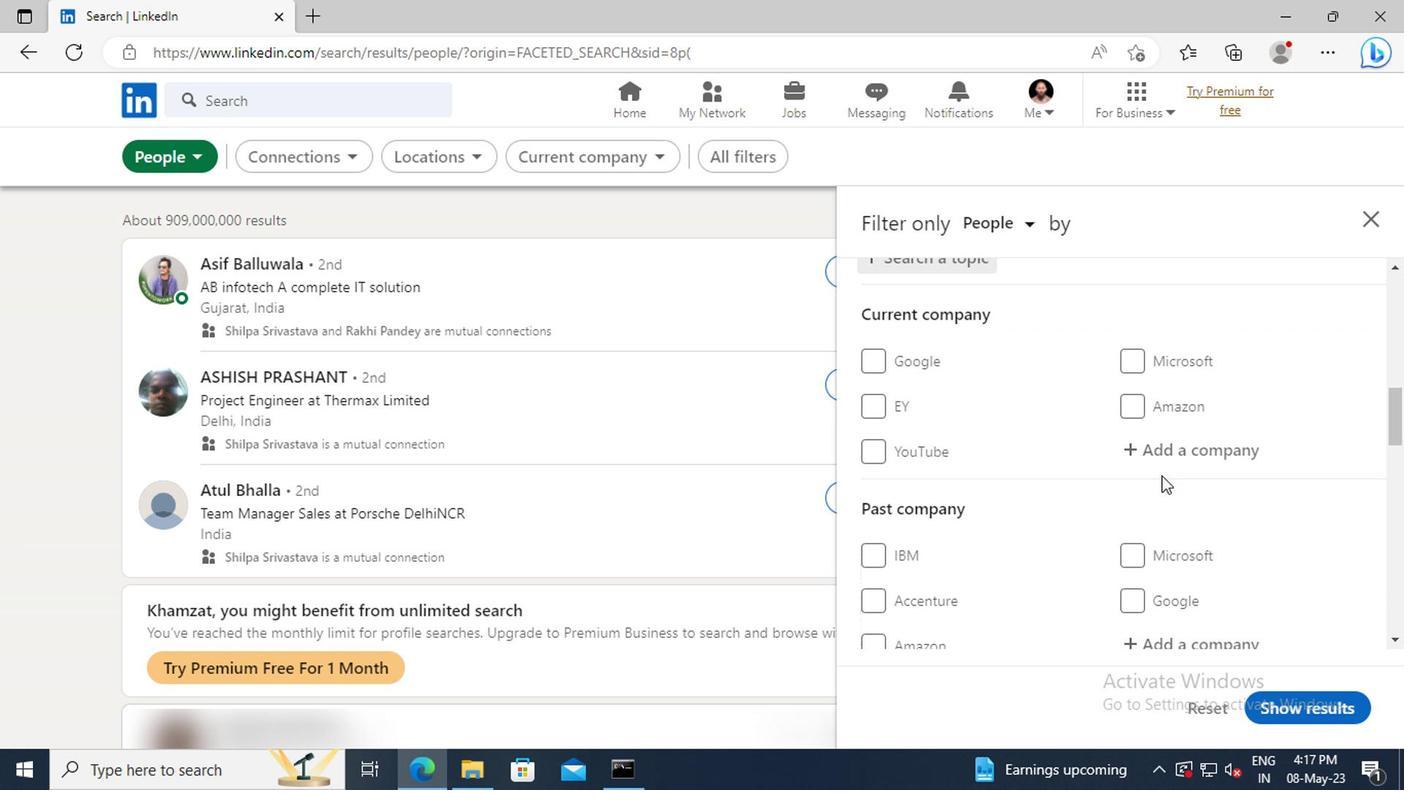 
Action: Mouse scrolled (1156, 474) with delta (0, -1)
Screenshot: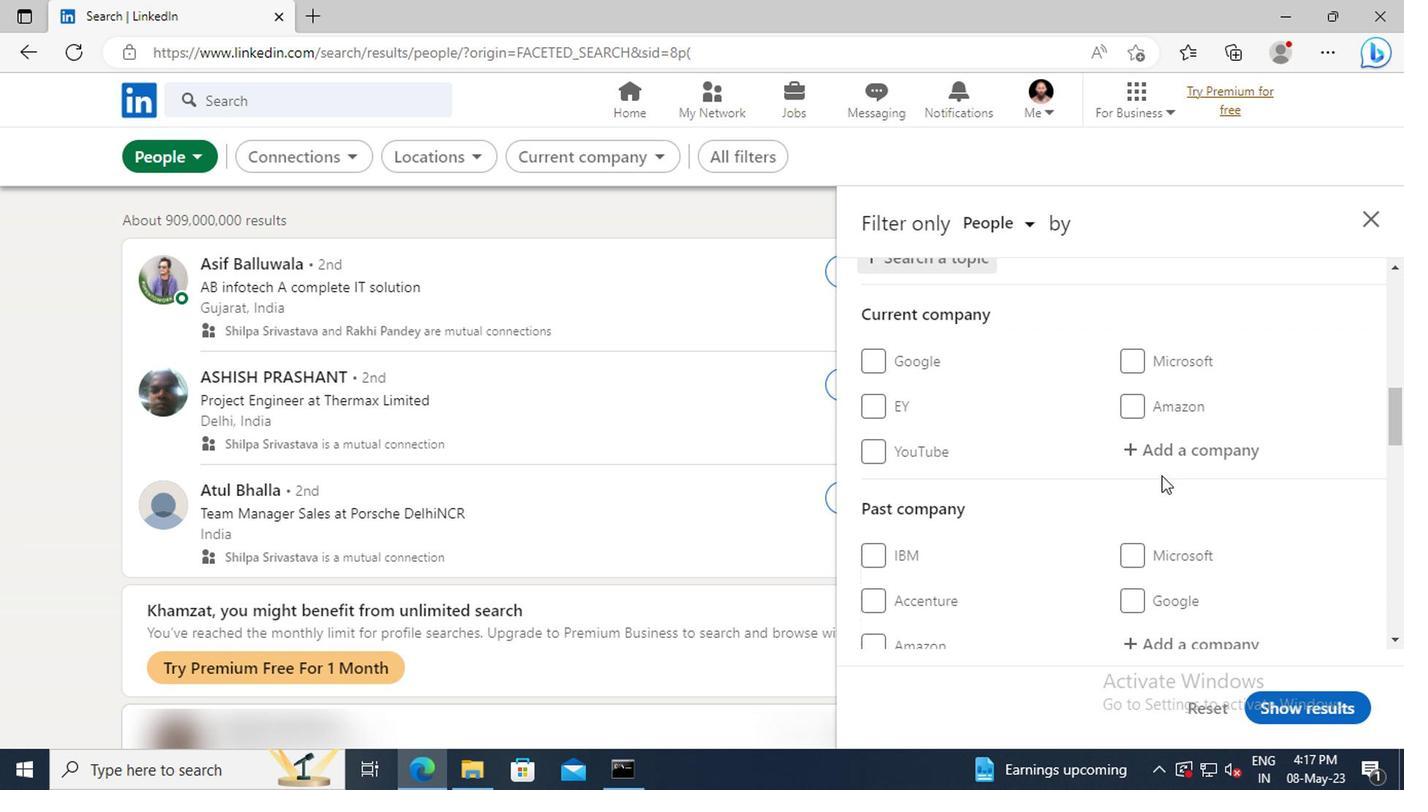 
Action: Mouse scrolled (1156, 474) with delta (0, -1)
Screenshot: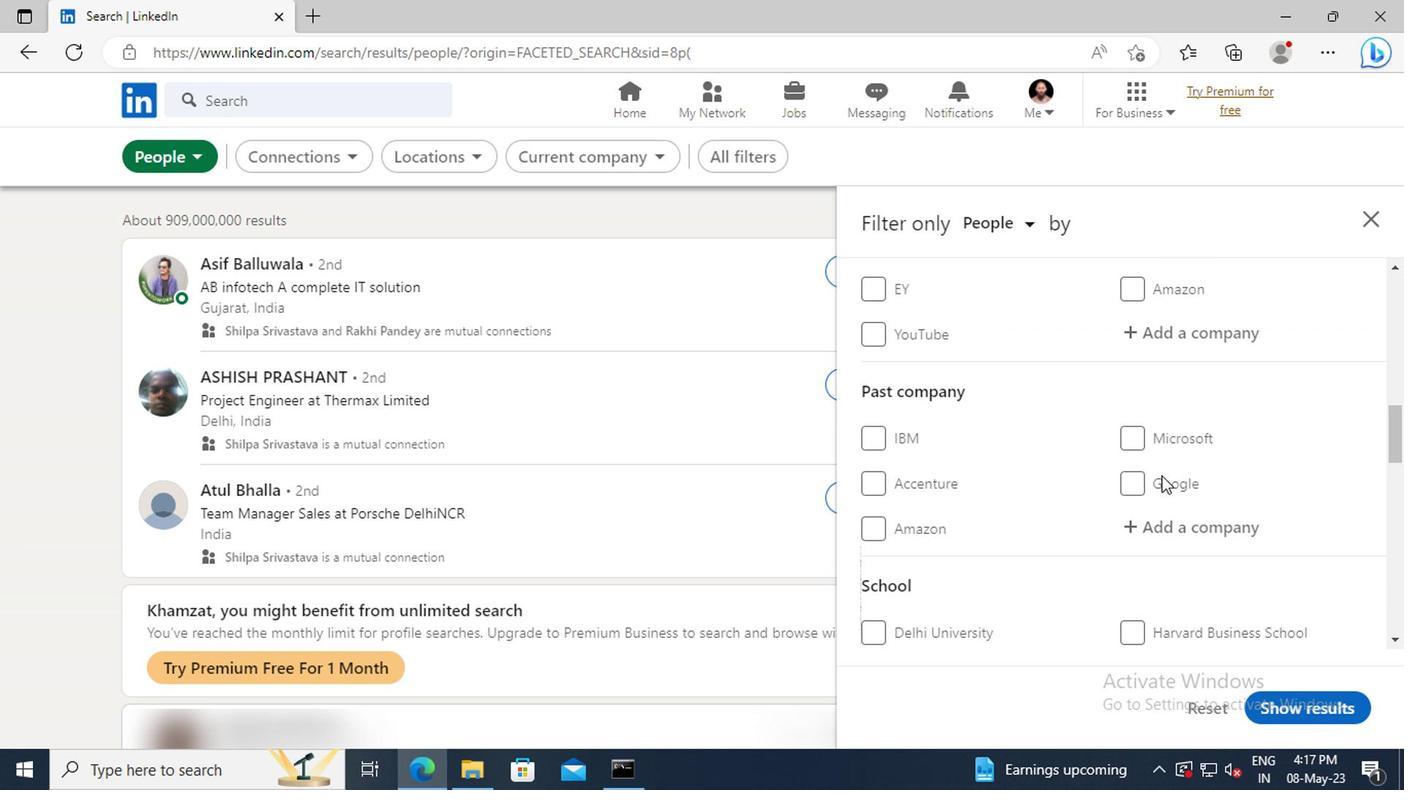 
Action: Mouse scrolled (1156, 474) with delta (0, -1)
Screenshot: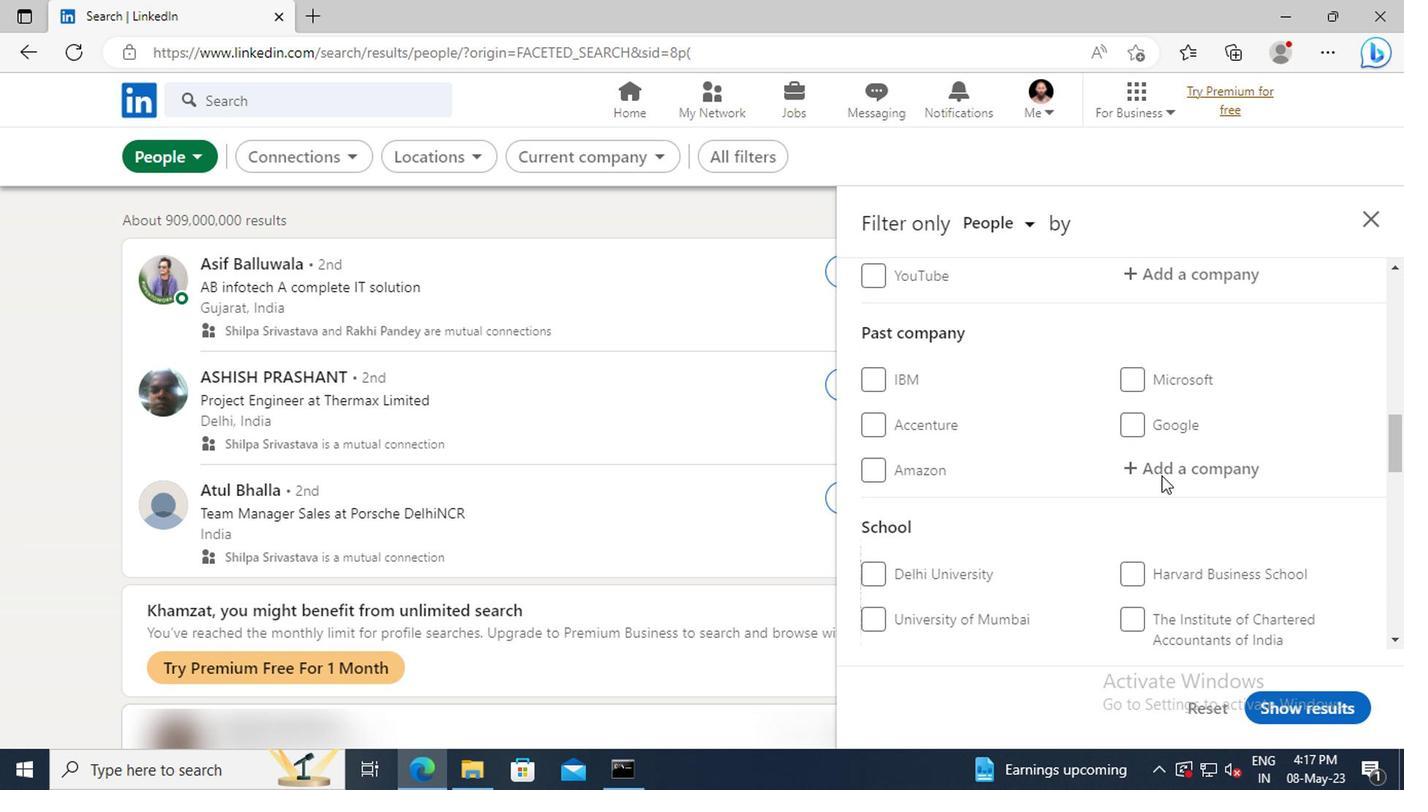 
Action: Mouse scrolled (1156, 474) with delta (0, -1)
Screenshot: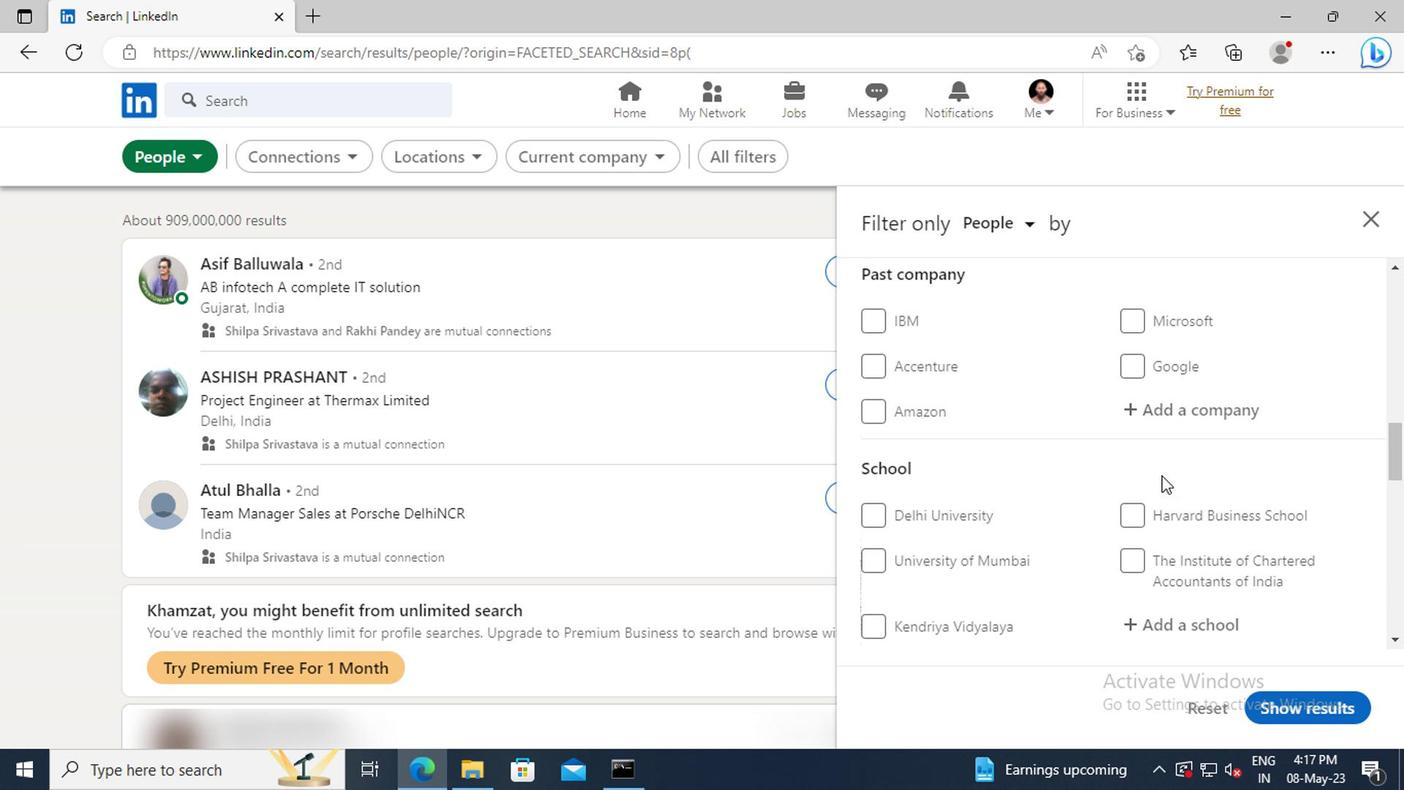 
Action: Mouse scrolled (1156, 474) with delta (0, -1)
Screenshot: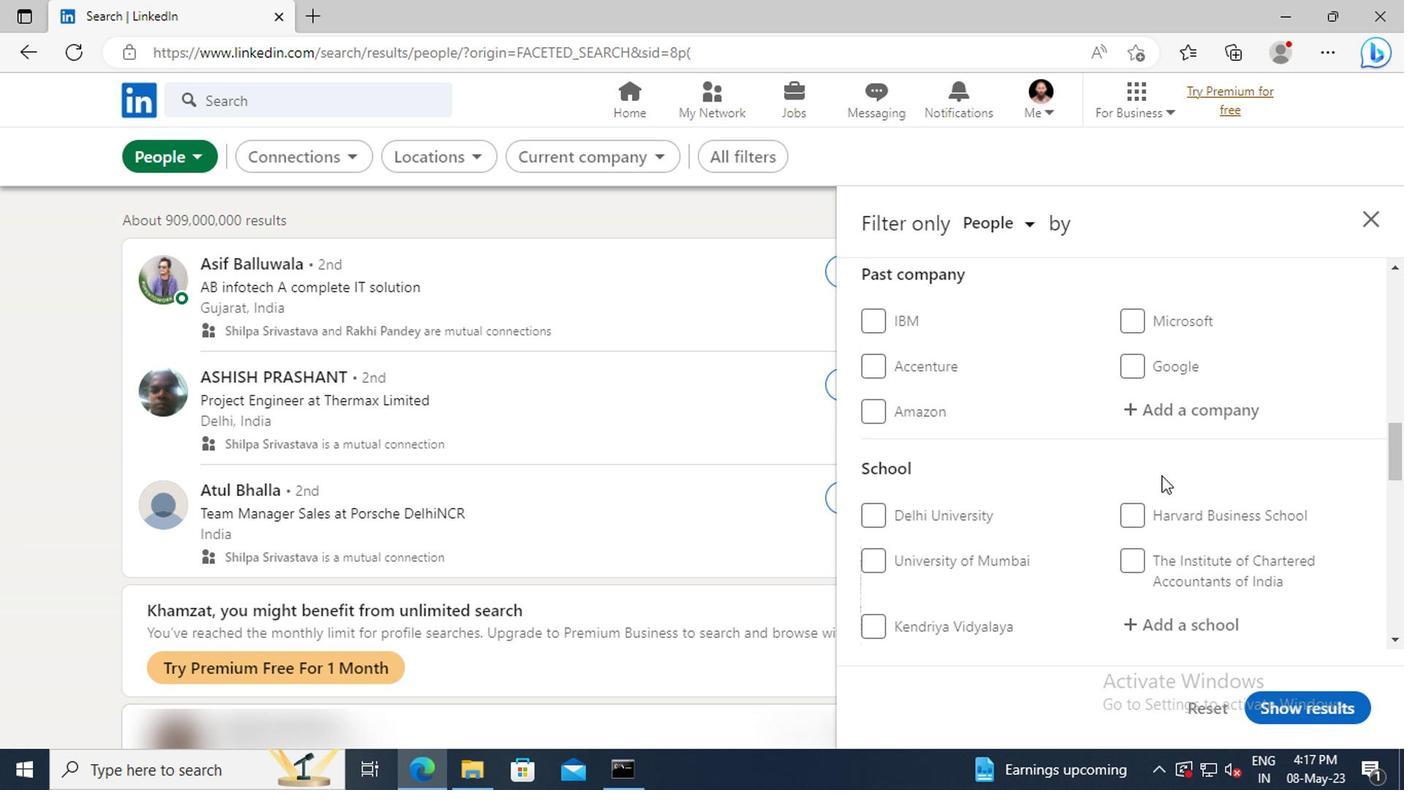 
Action: Mouse scrolled (1156, 474) with delta (0, -1)
Screenshot: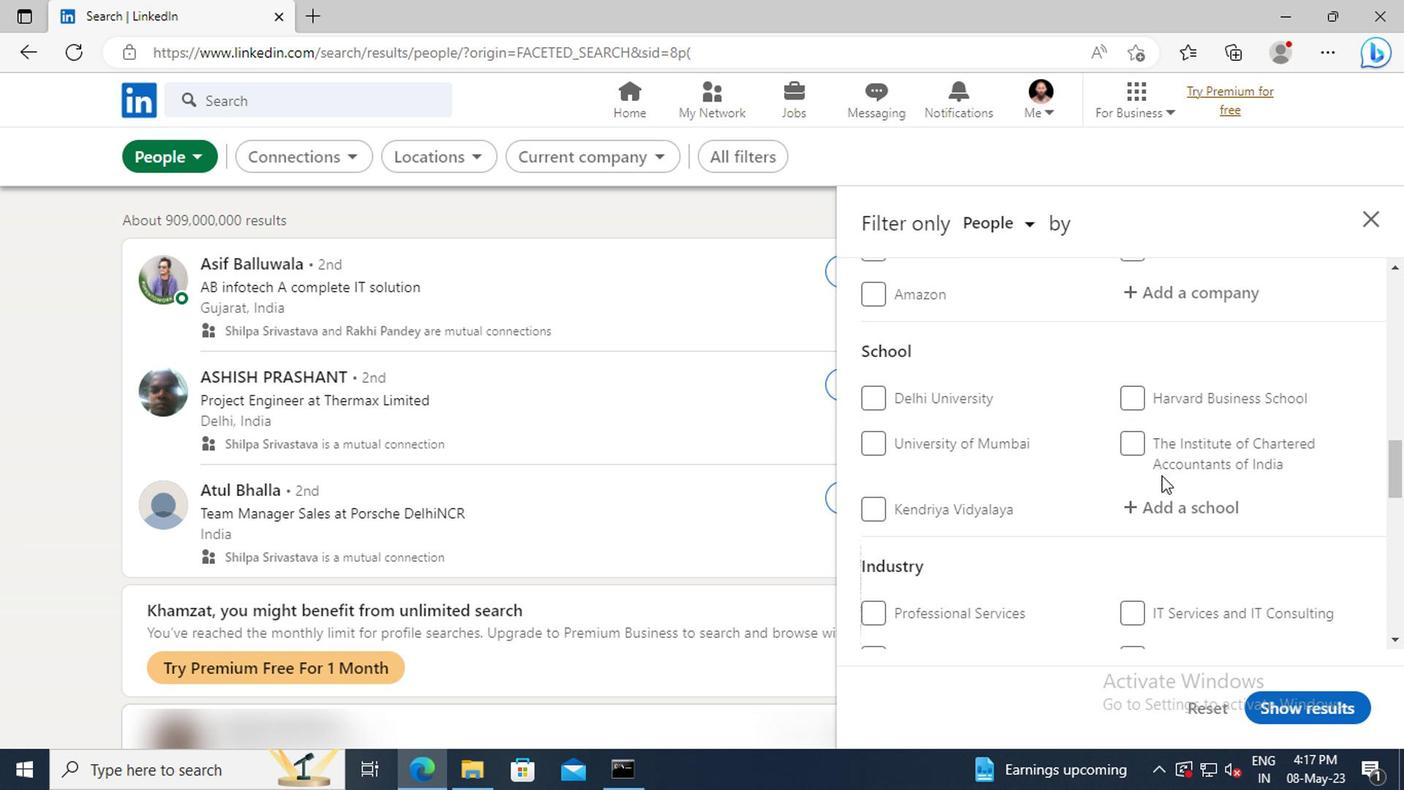 
Action: Mouse scrolled (1156, 474) with delta (0, -1)
Screenshot: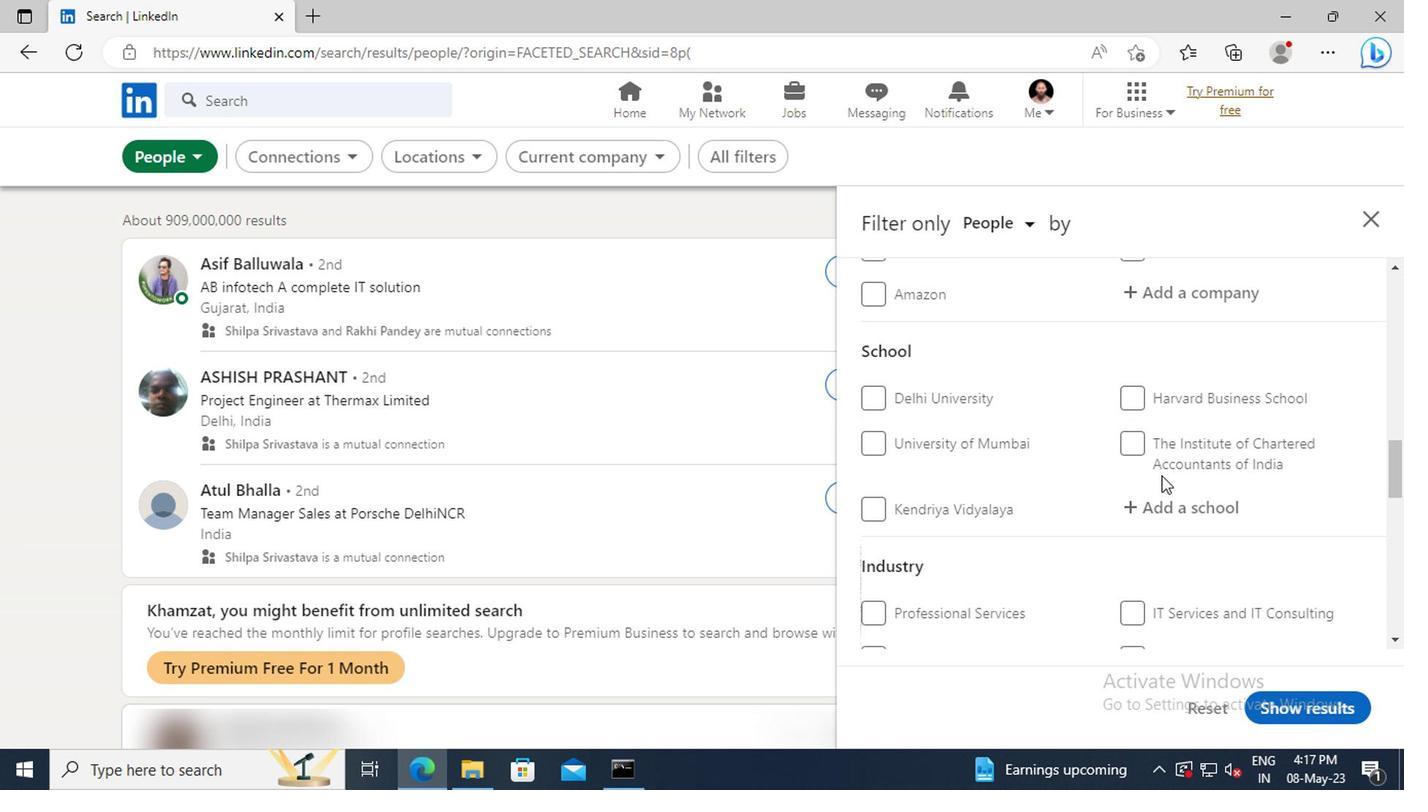 
Action: Mouse scrolled (1156, 474) with delta (0, -1)
Screenshot: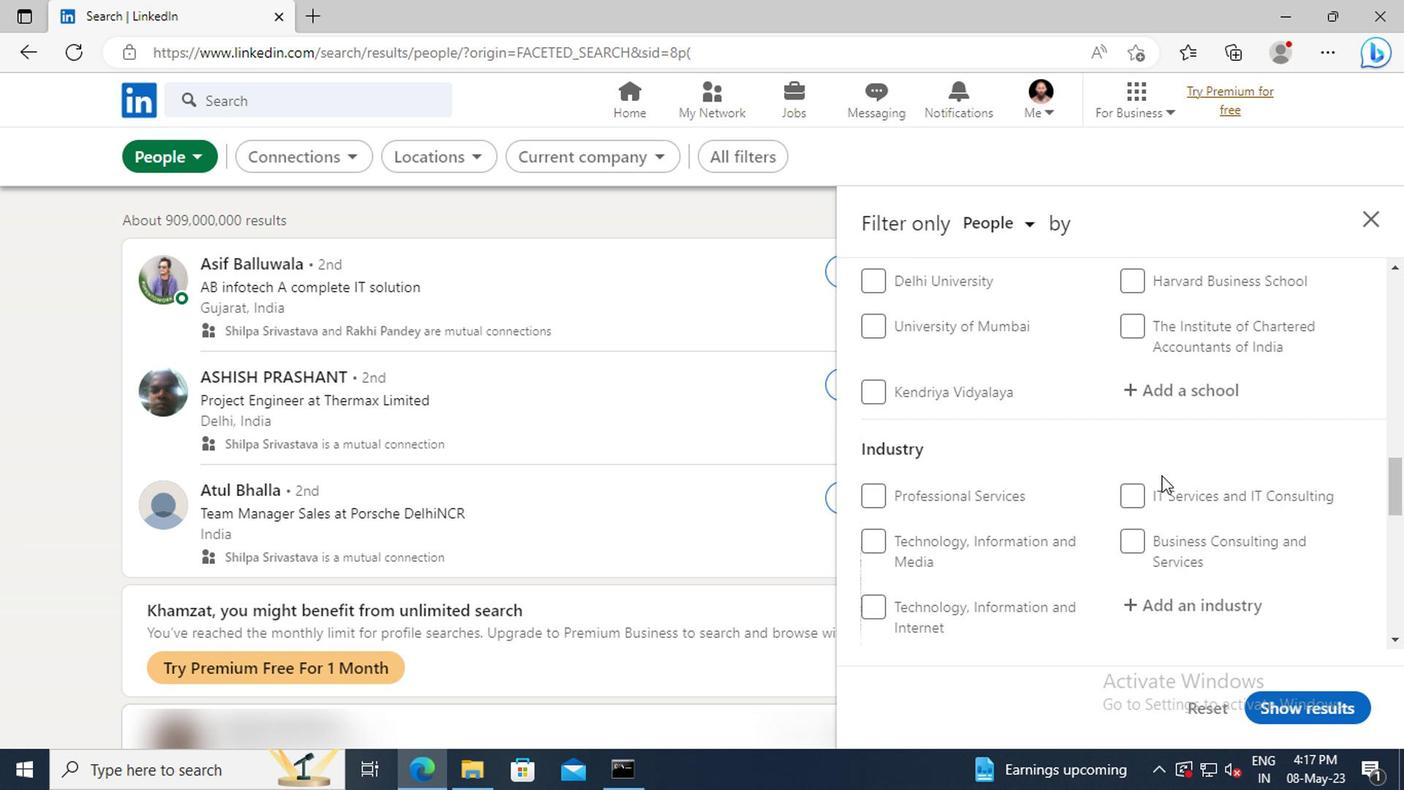 
Action: Mouse scrolled (1156, 474) with delta (0, -1)
Screenshot: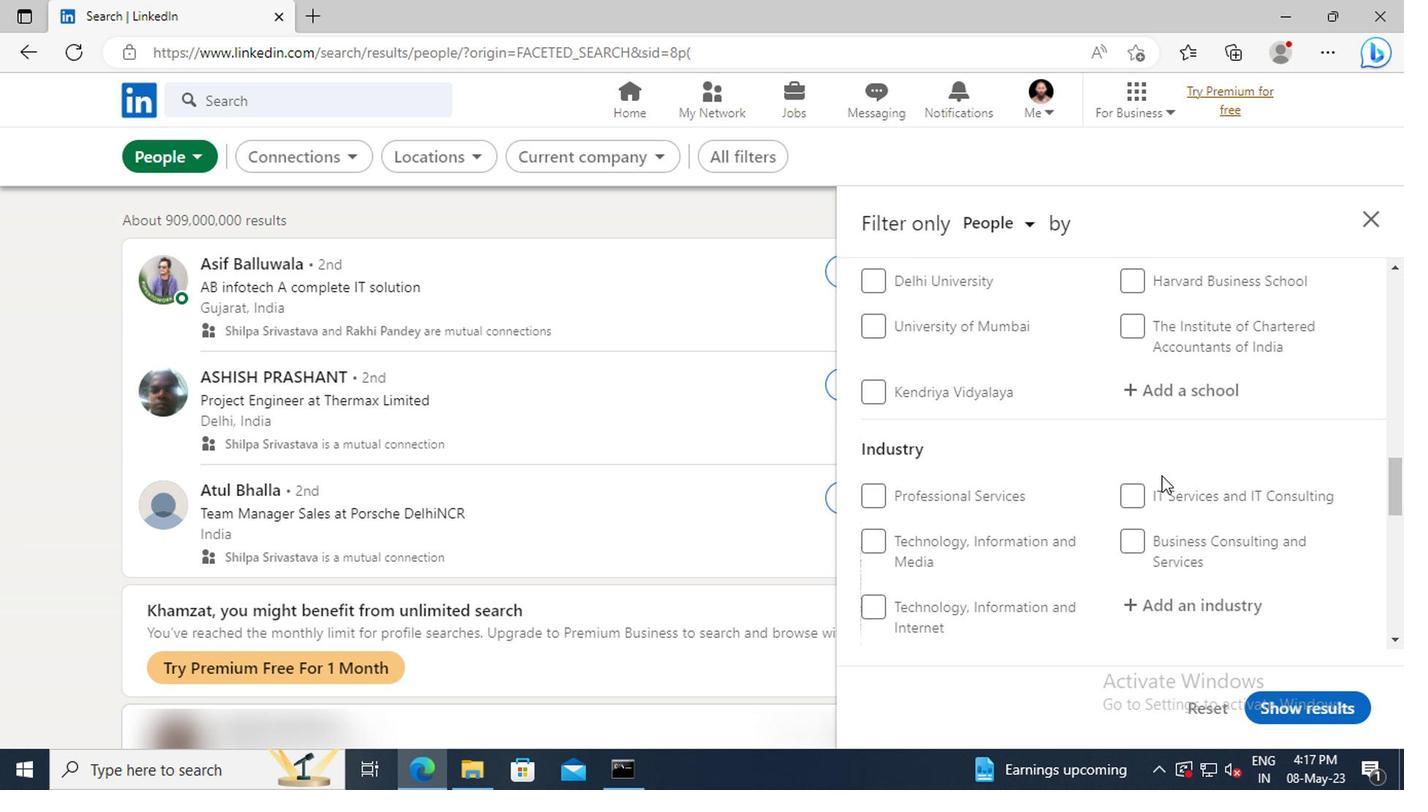 
Action: Mouse scrolled (1156, 474) with delta (0, -1)
Screenshot: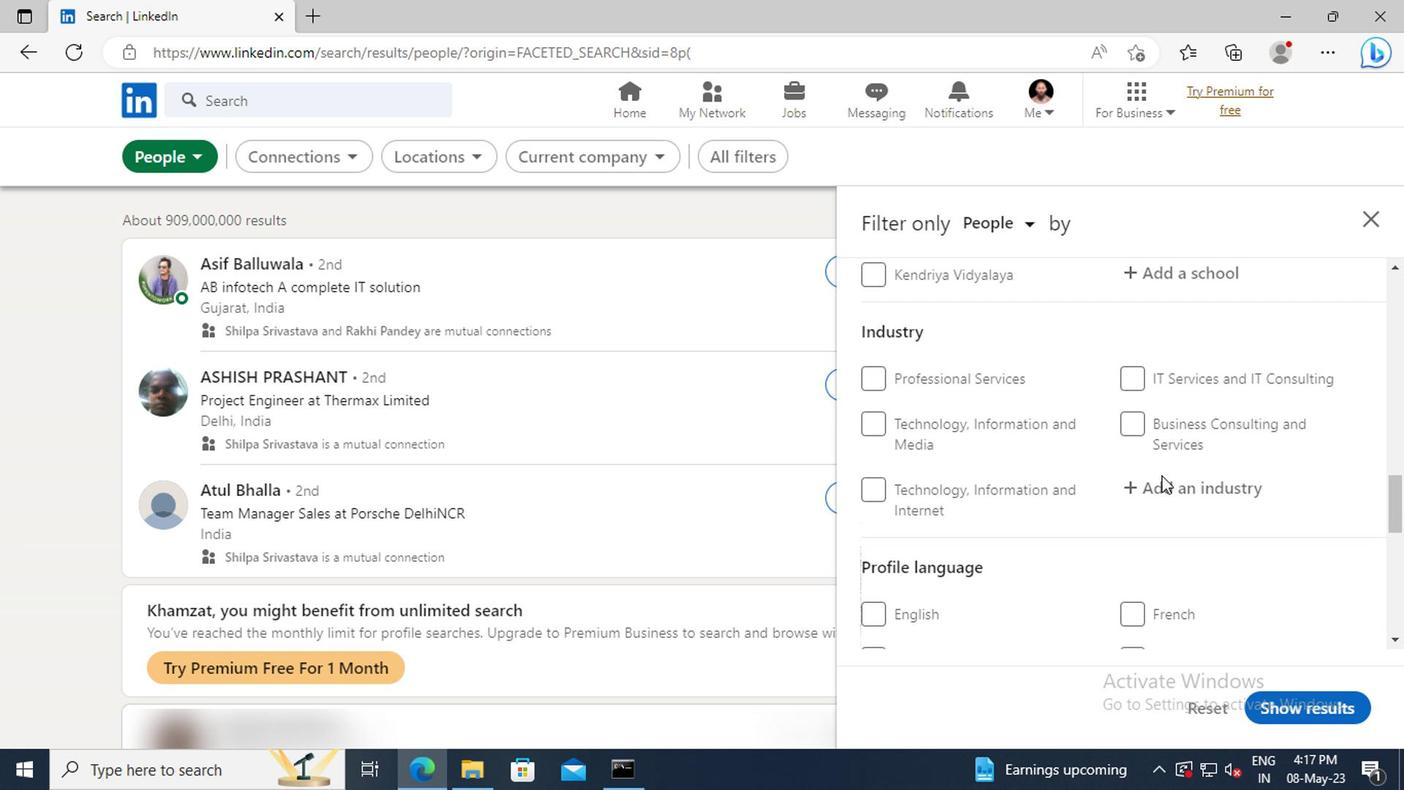 
Action: Mouse scrolled (1156, 474) with delta (0, -1)
Screenshot: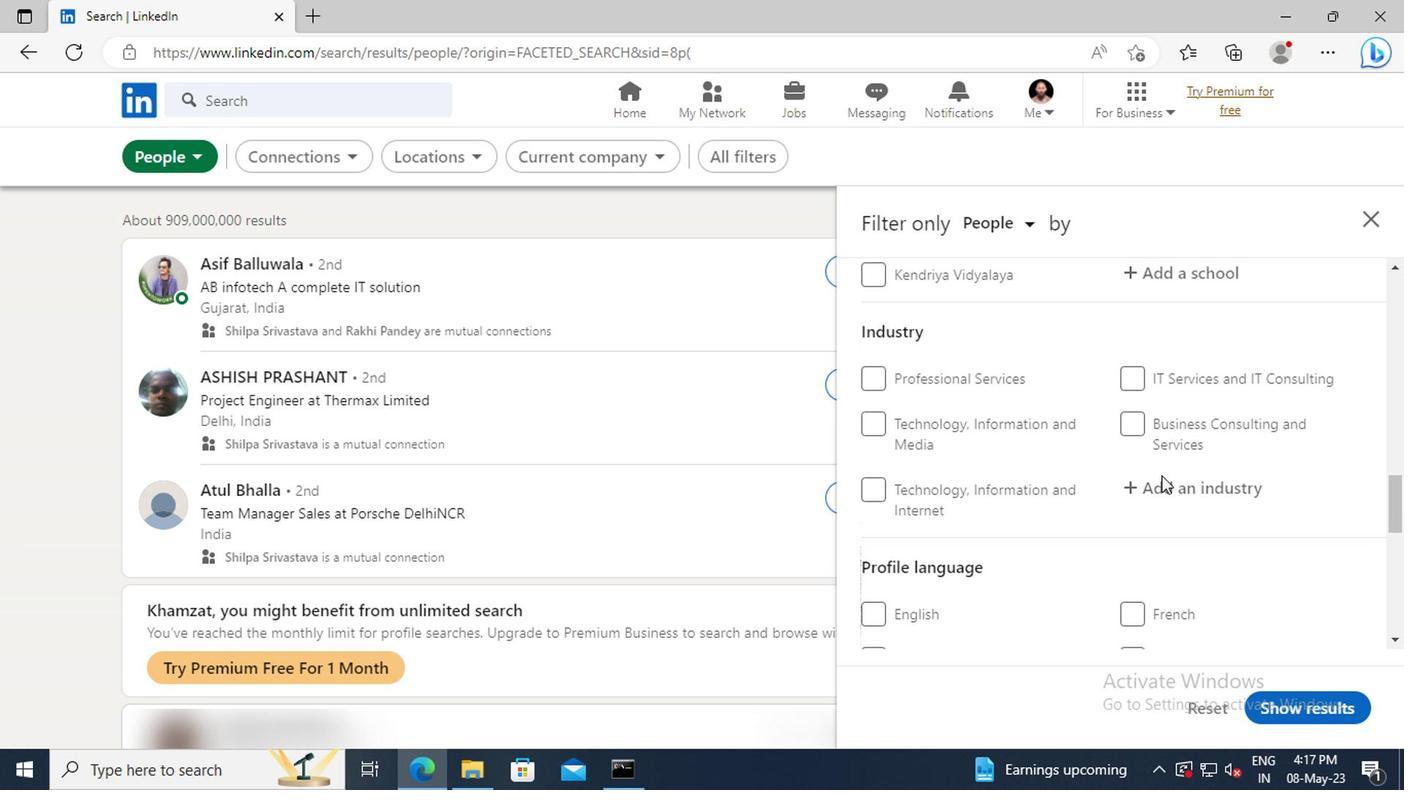 
Action: Mouse moved to (874, 590)
Screenshot: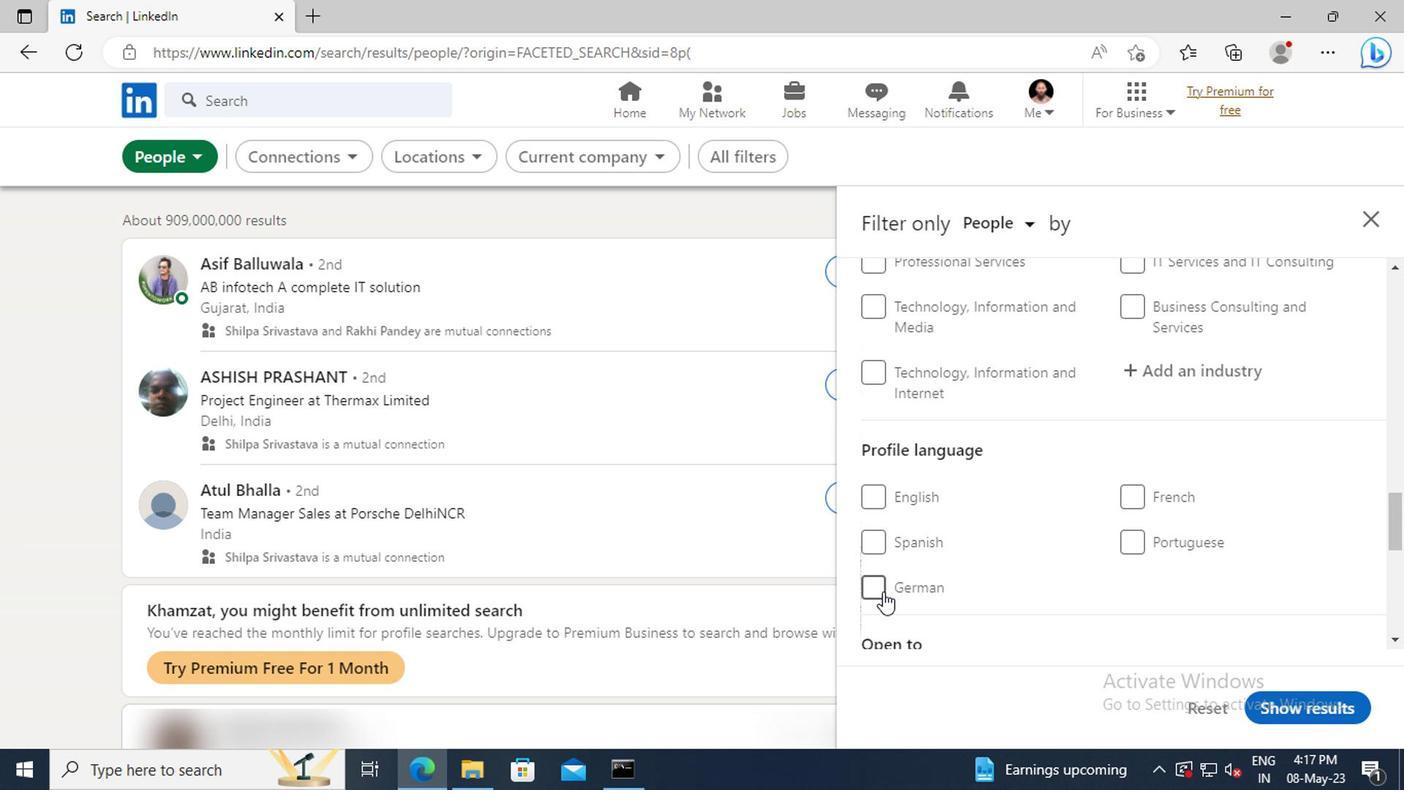 
Action: Mouse pressed left at (874, 590)
Screenshot: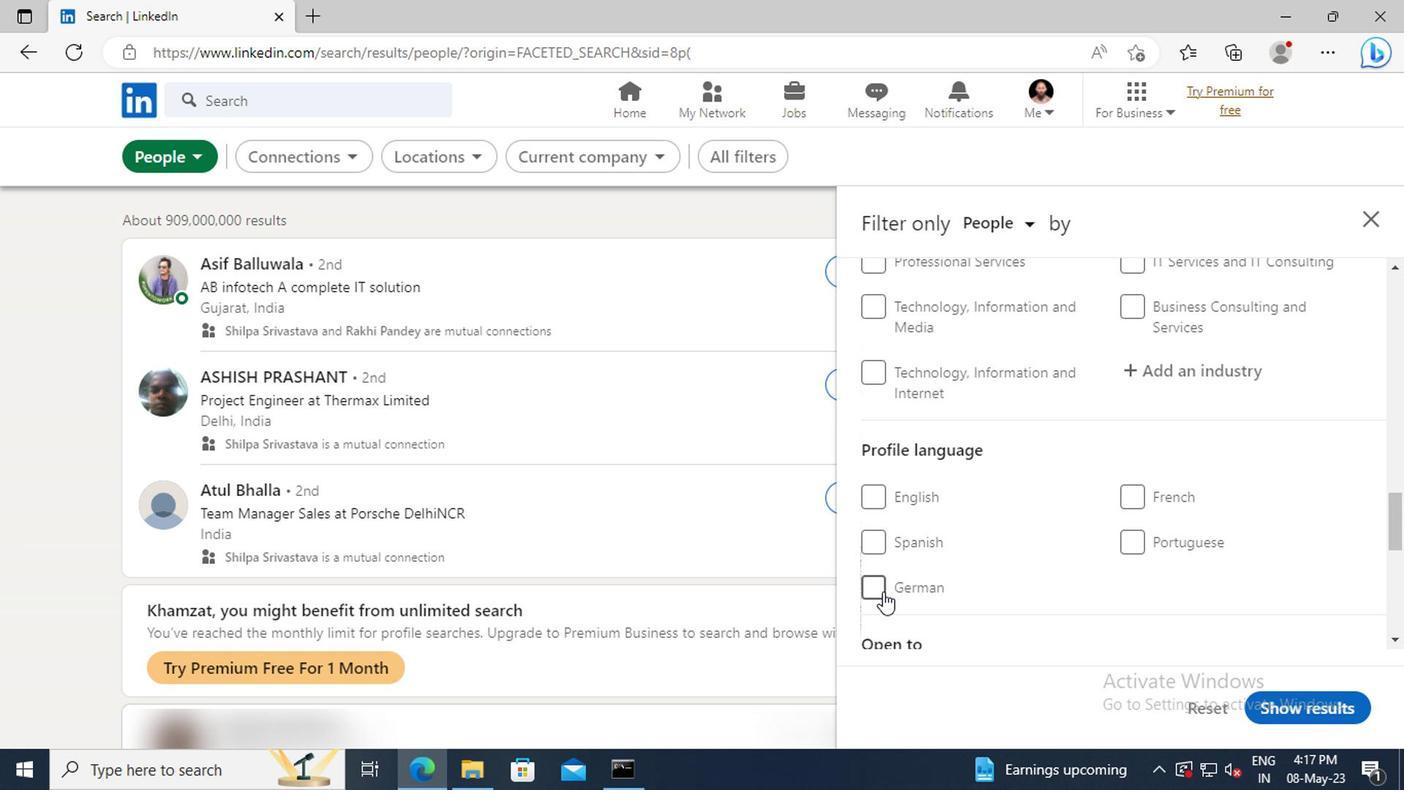 
Action: Mouse moved to (1161, 528)
Screenshot: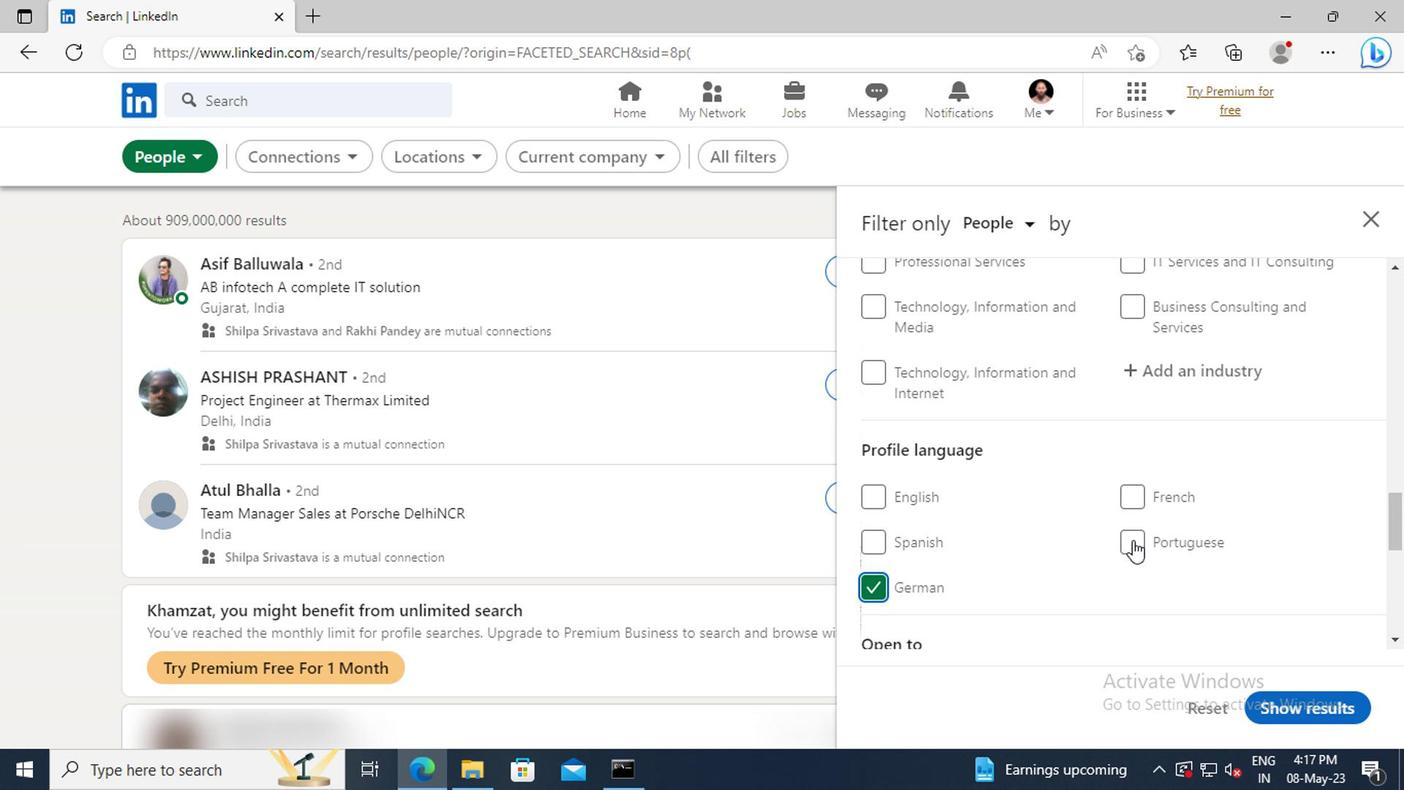 
Action: Mouse scrolled (1161, 530) with delta (0, 1)
Screenshot: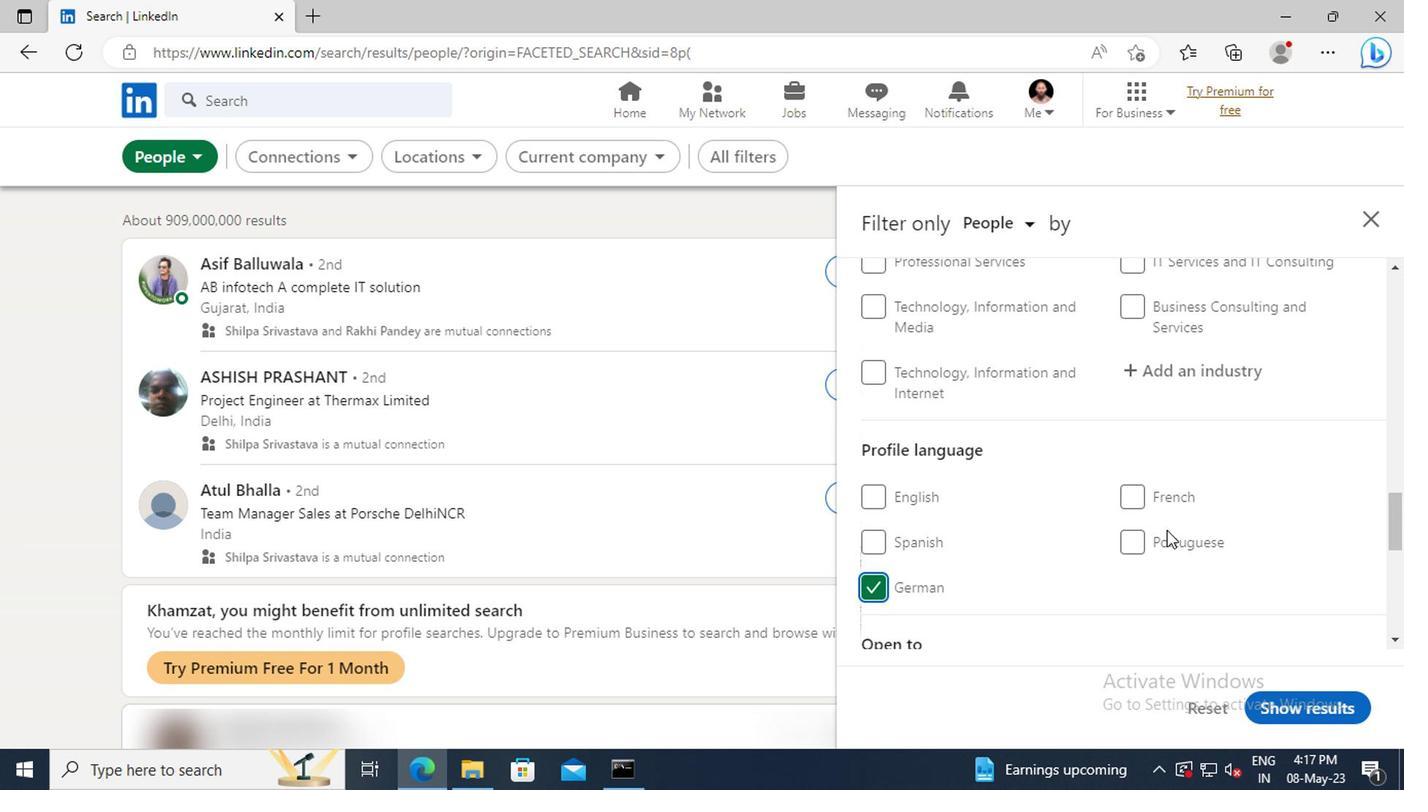 
Action: Mouse scrolled (1161, 530) with delta (0, 1)
Screenshot: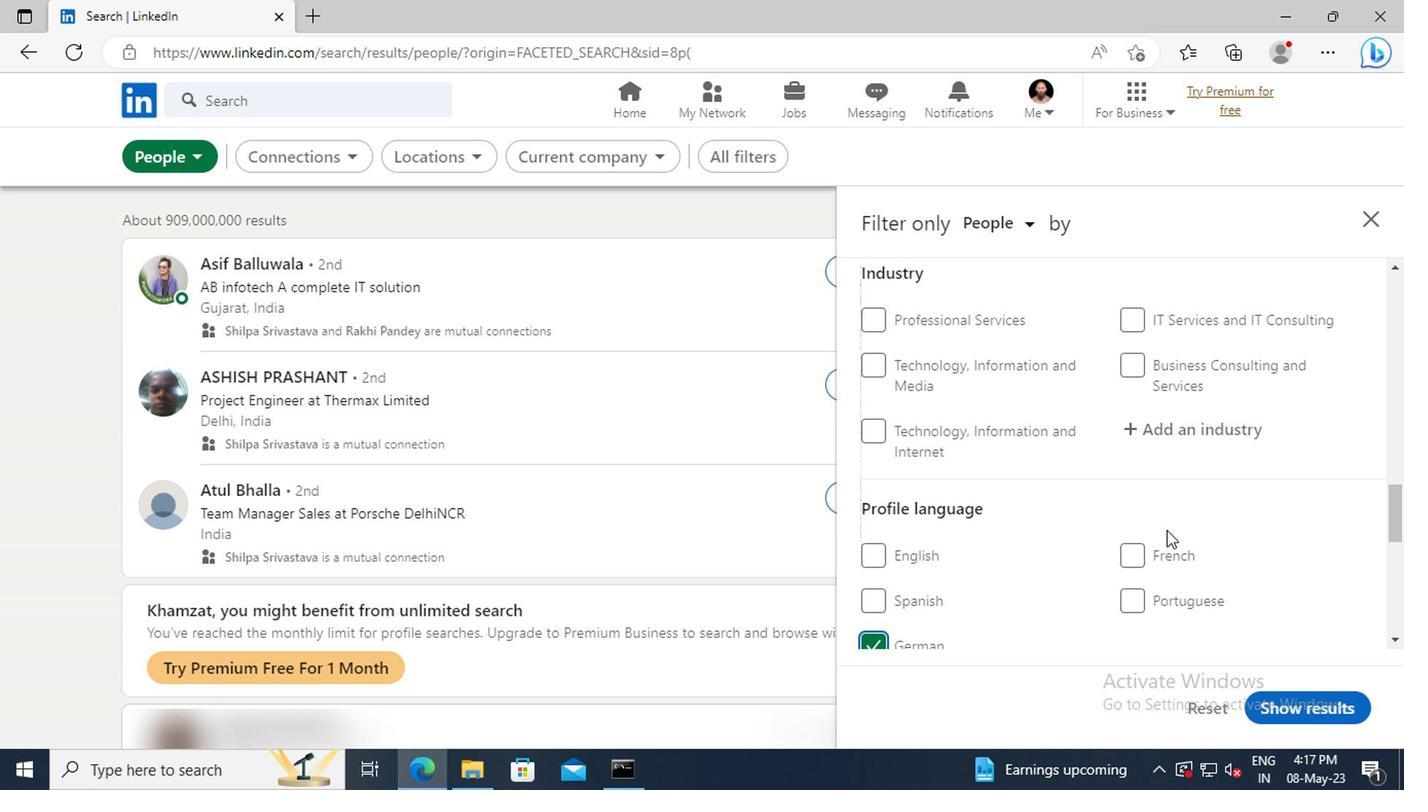 
Action: Mouse scrolled (1161, 530) with delta (0, 1)
Screenshot: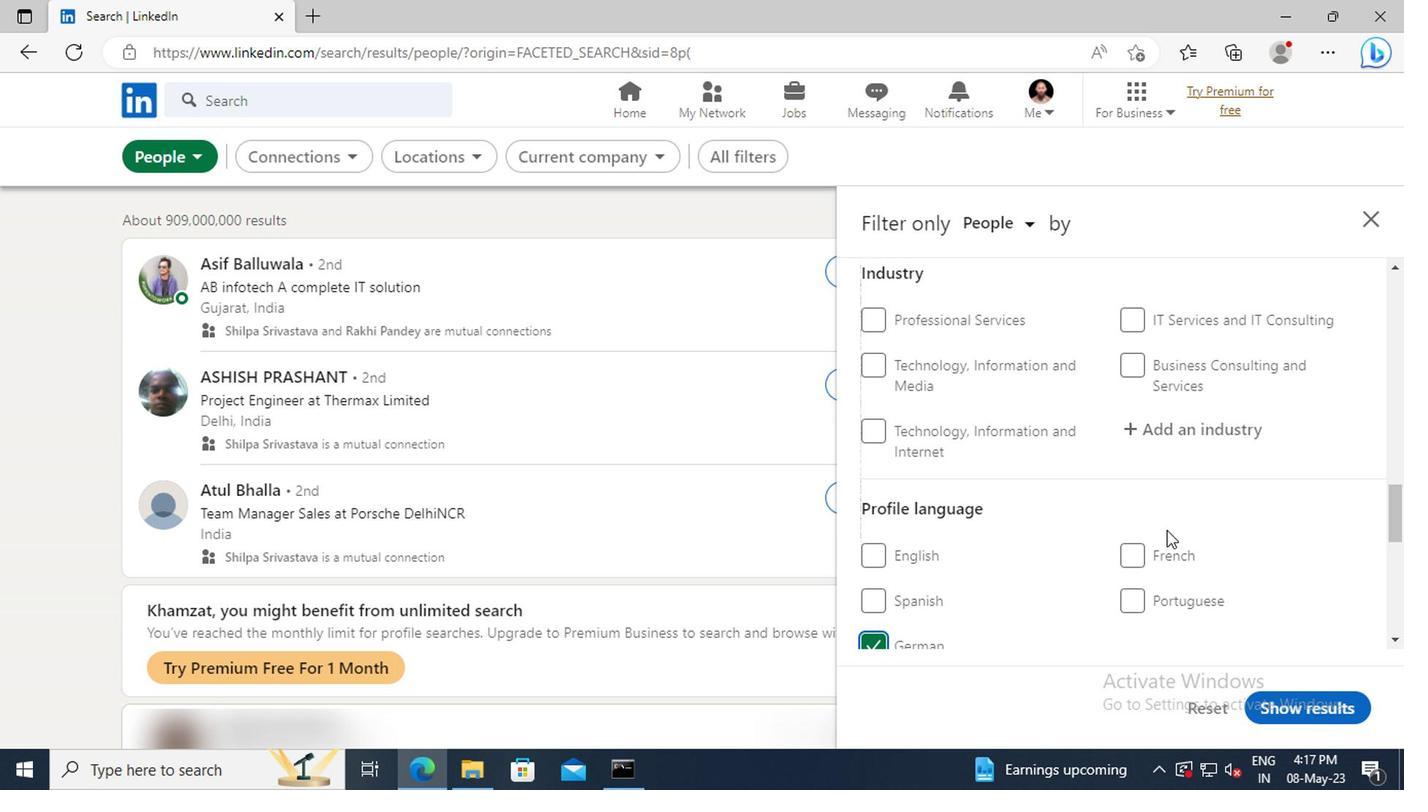 
Action: Mouse scrolled (1161, 530) with delta (0, 1)
Screenshot: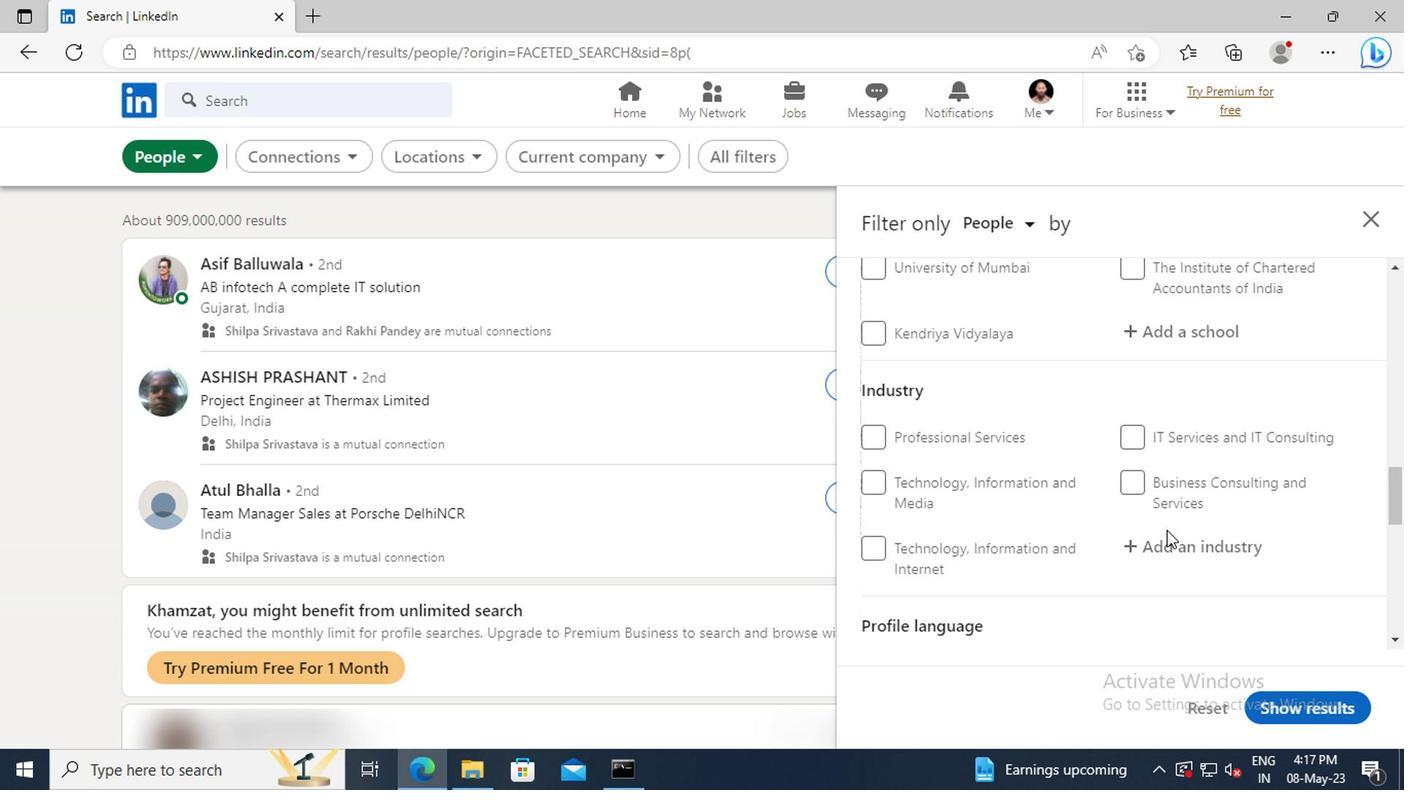 
Action: Mouse scrolled (1161, 530) with delta (0, 1)
Screenshot: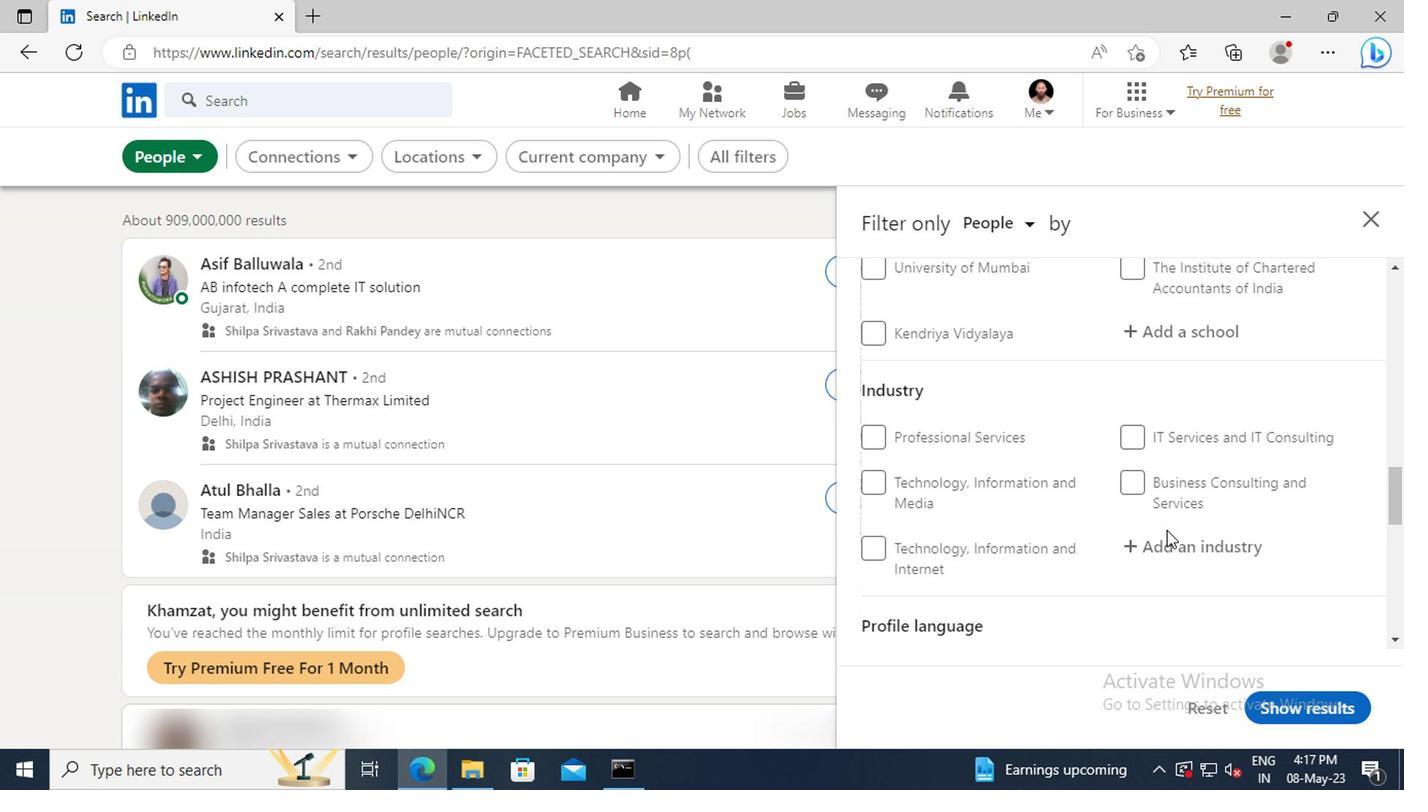 
Action: Mouse scrolled (1161, 530) with delta (0, 1)
Screenshot: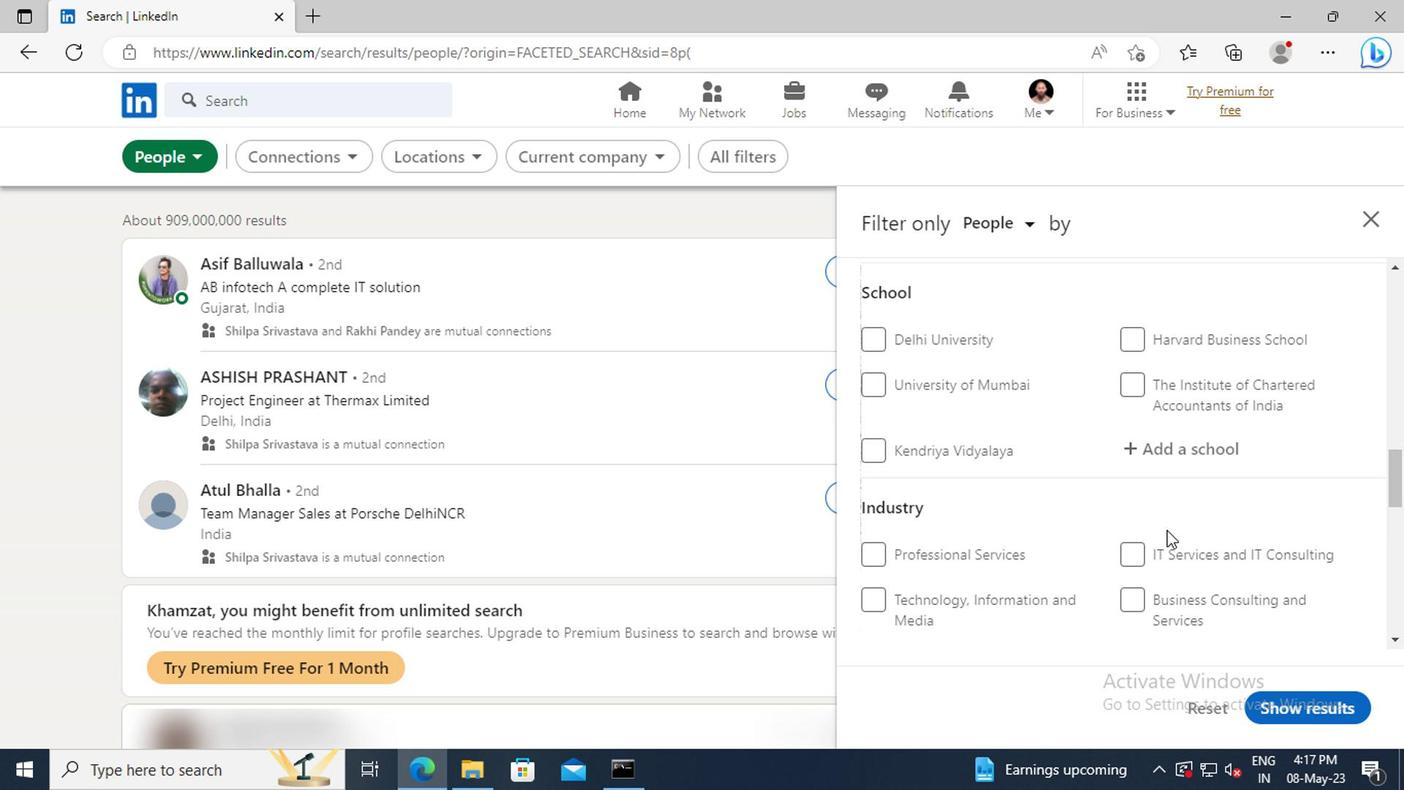 
Action: Mouse scrolled (1161, 530) with delta (0, 1)
Screenshot: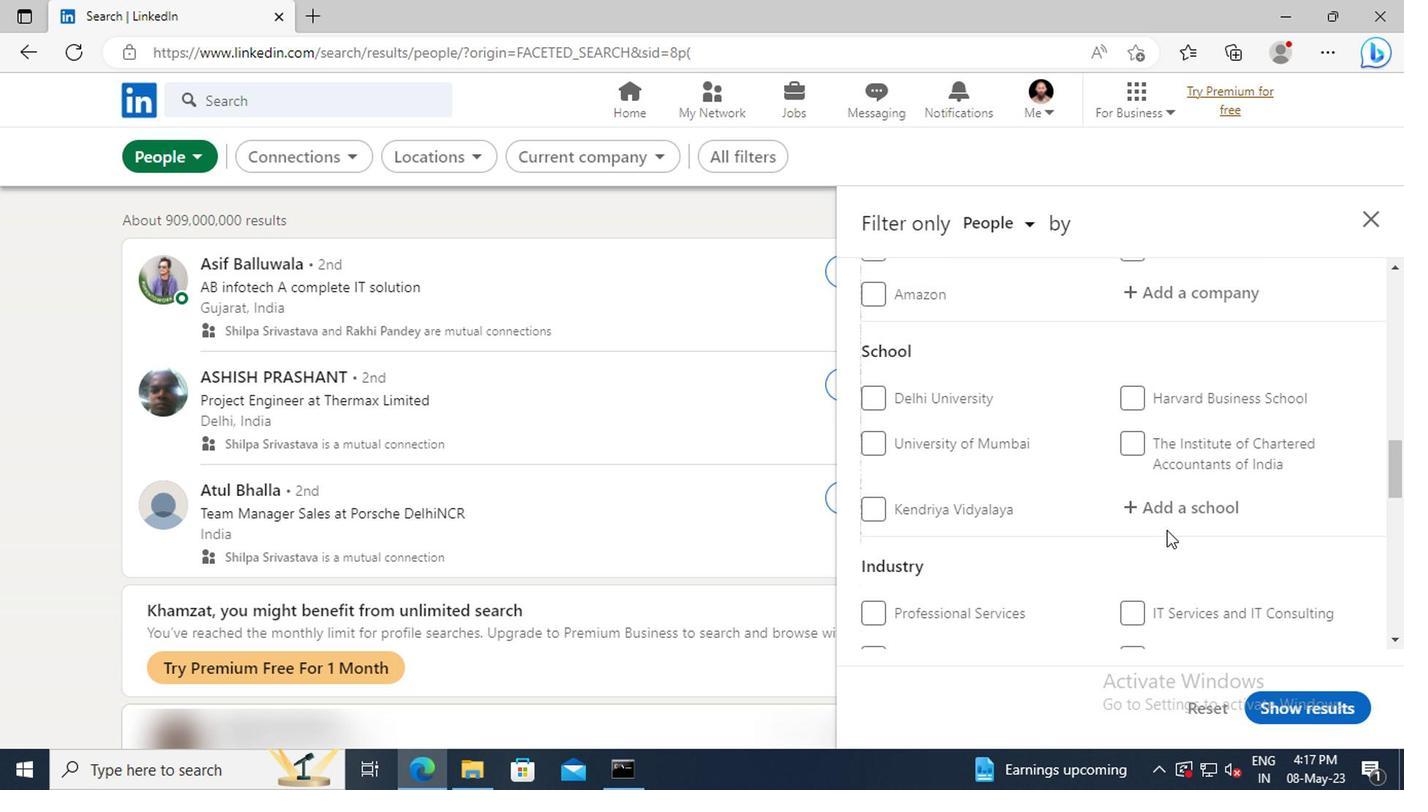 
Action: Mouse scrolled (1161, 530) with delta (0, 1)
Screenshot: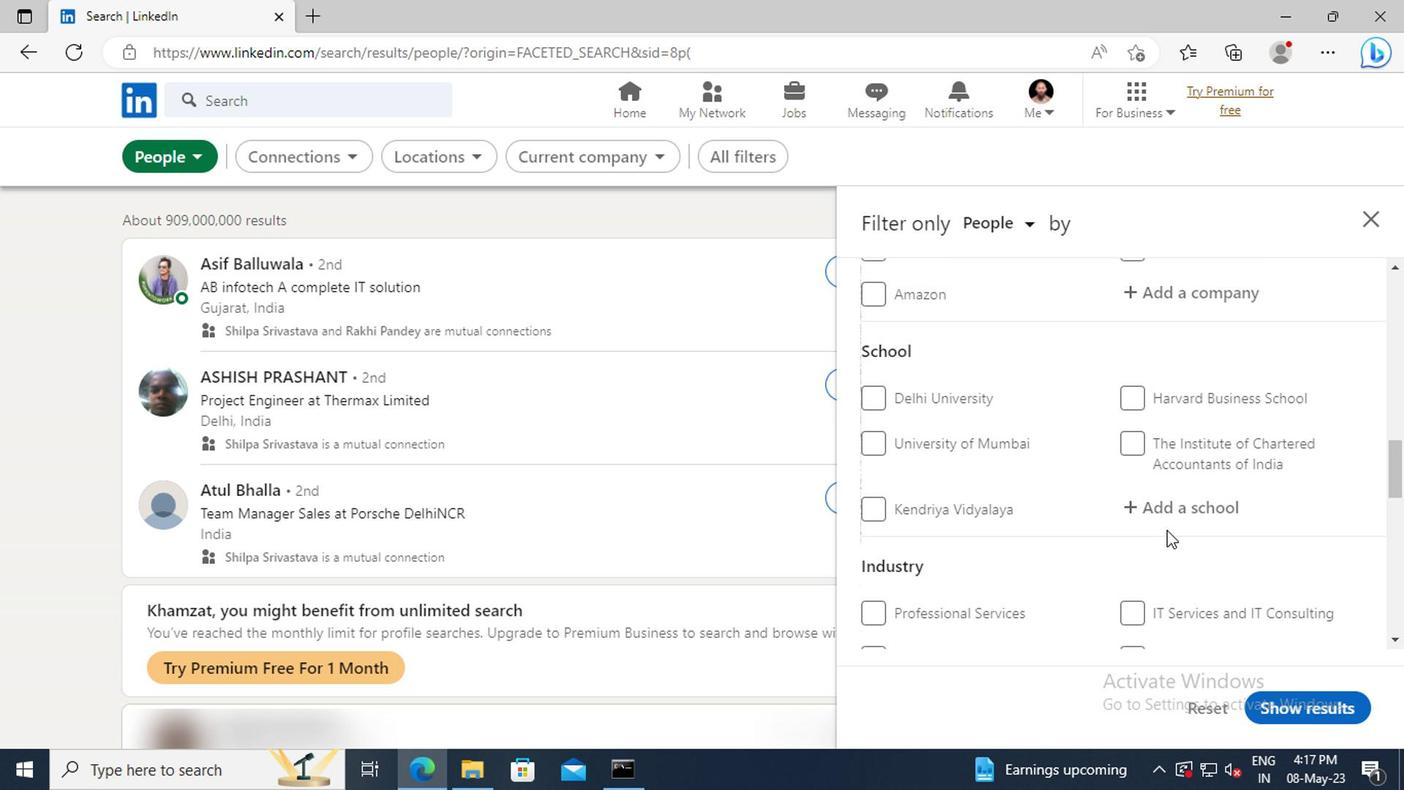 
Action: Mouse scrolled (1161, 530) with delta (0, 1)
Screenshot: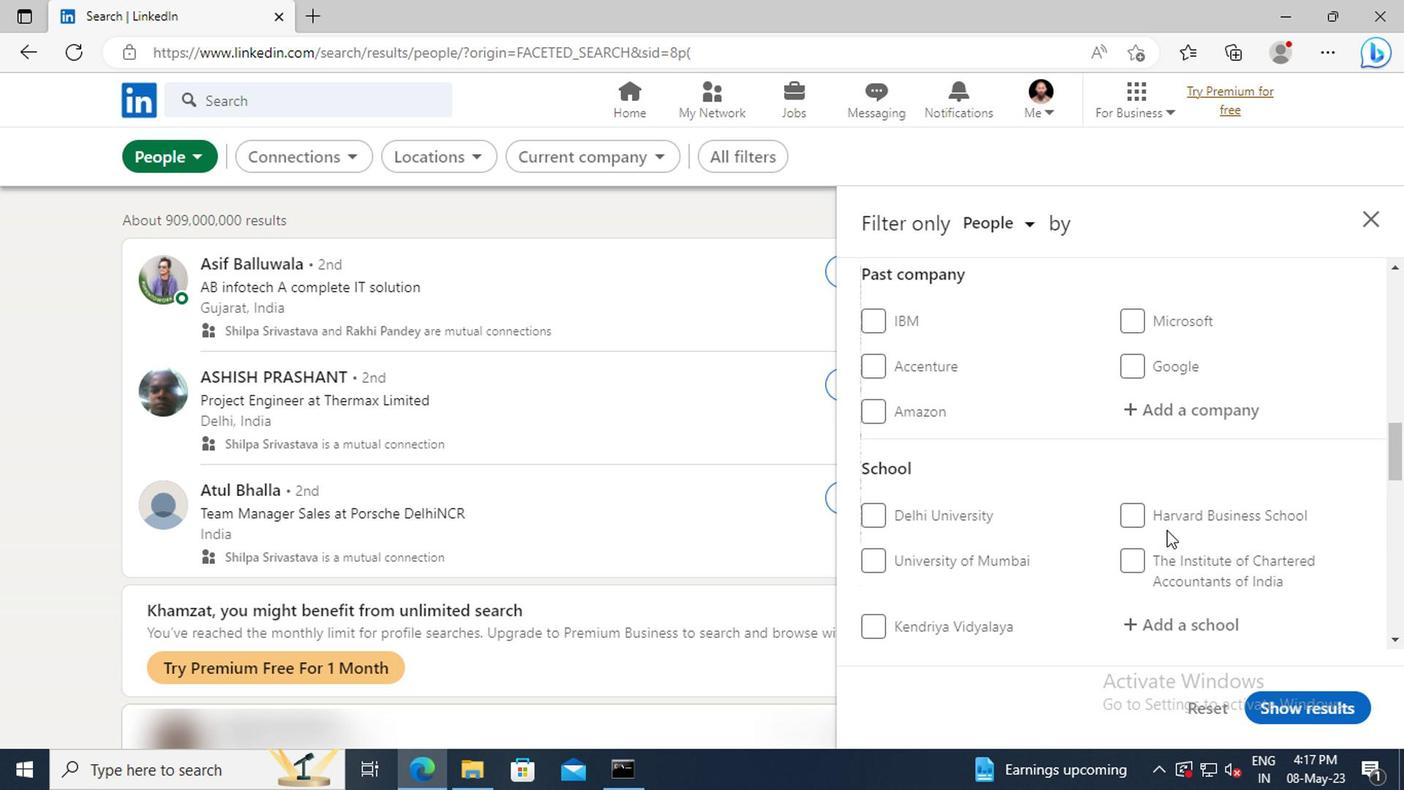 
Action: Mouse scrolled (1161, 530) with delta (0, 1)
Screenshot: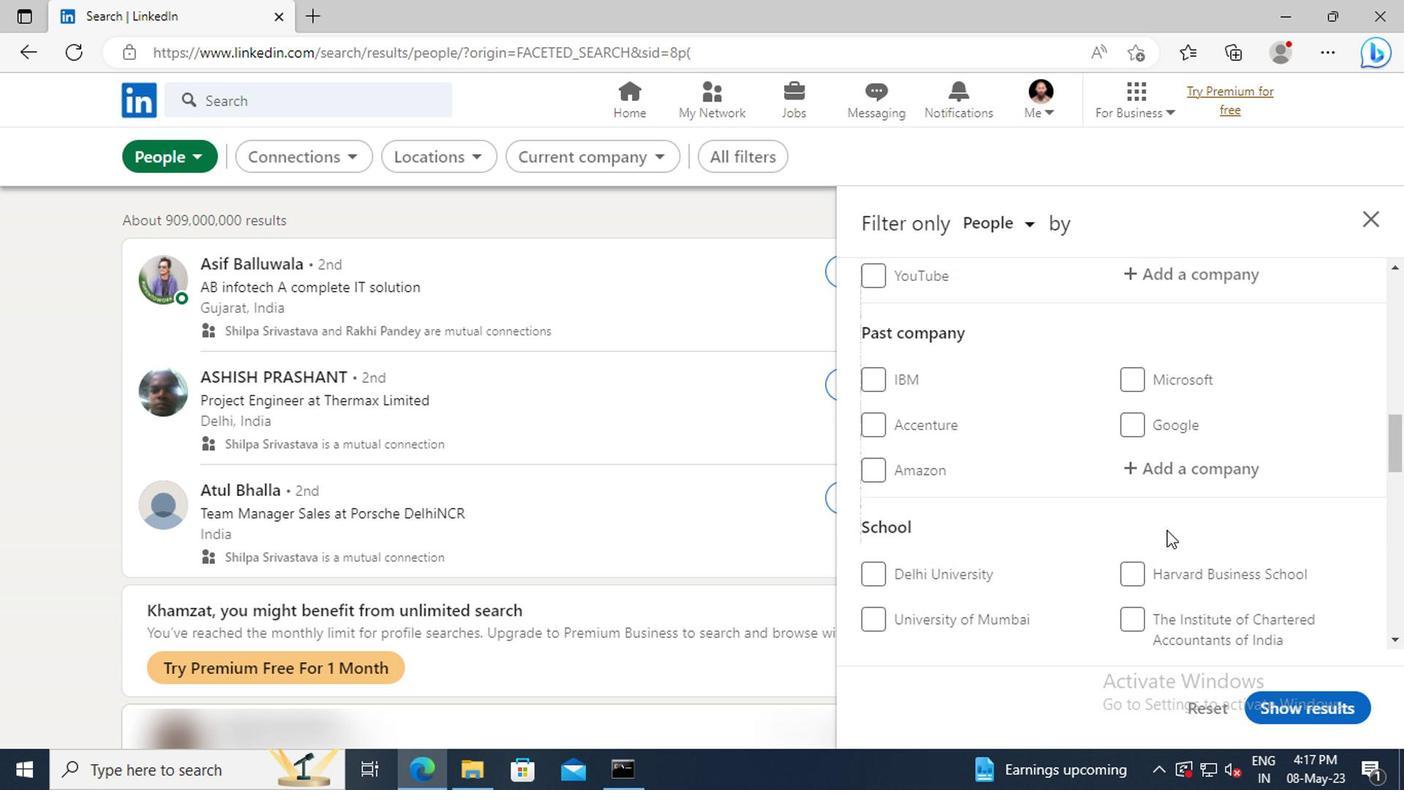 
Action: Mouse scrolled (1161, 530) with delta (0, 1)
Screenshot: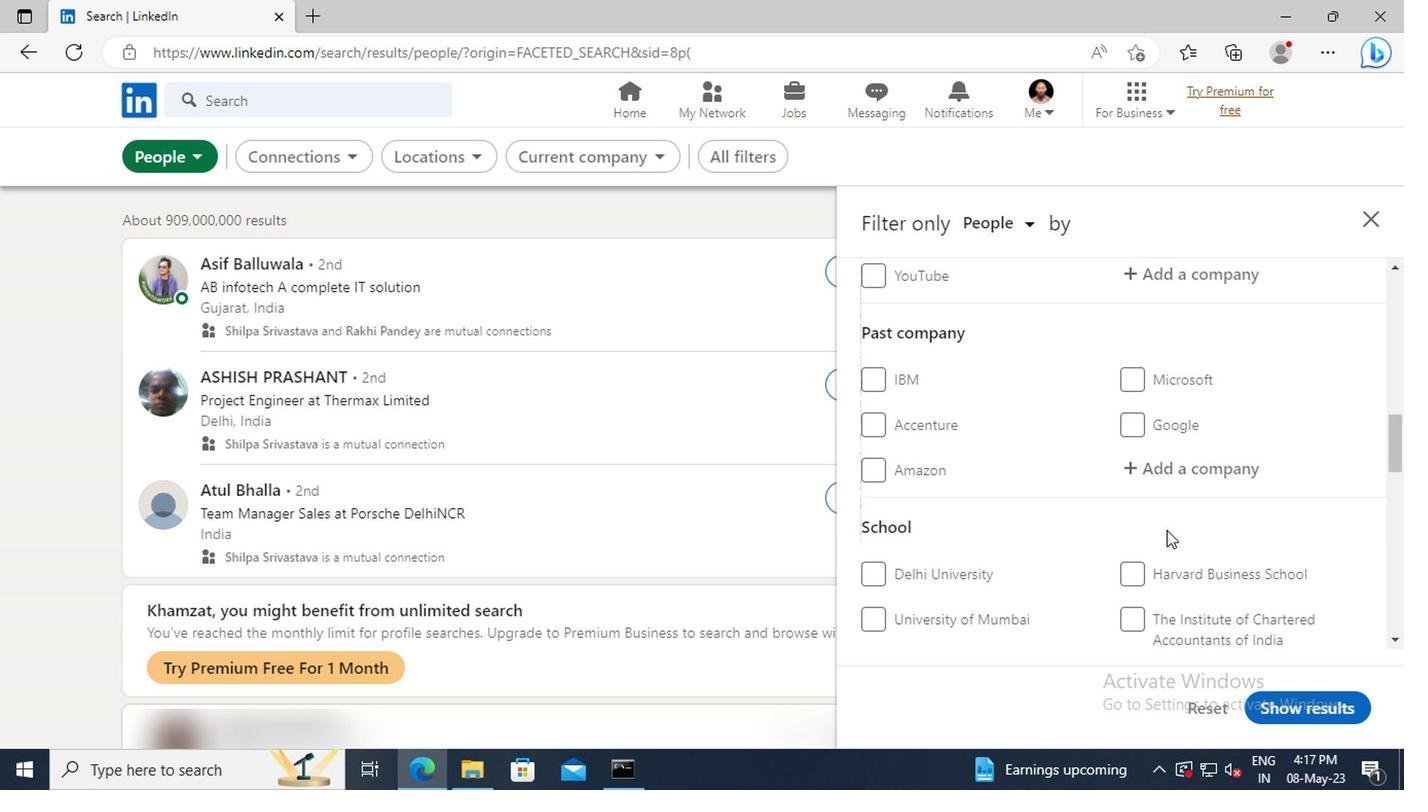 
Action: Mouse scrolled (1161, 530) with delta (0, 1)
Screenshot: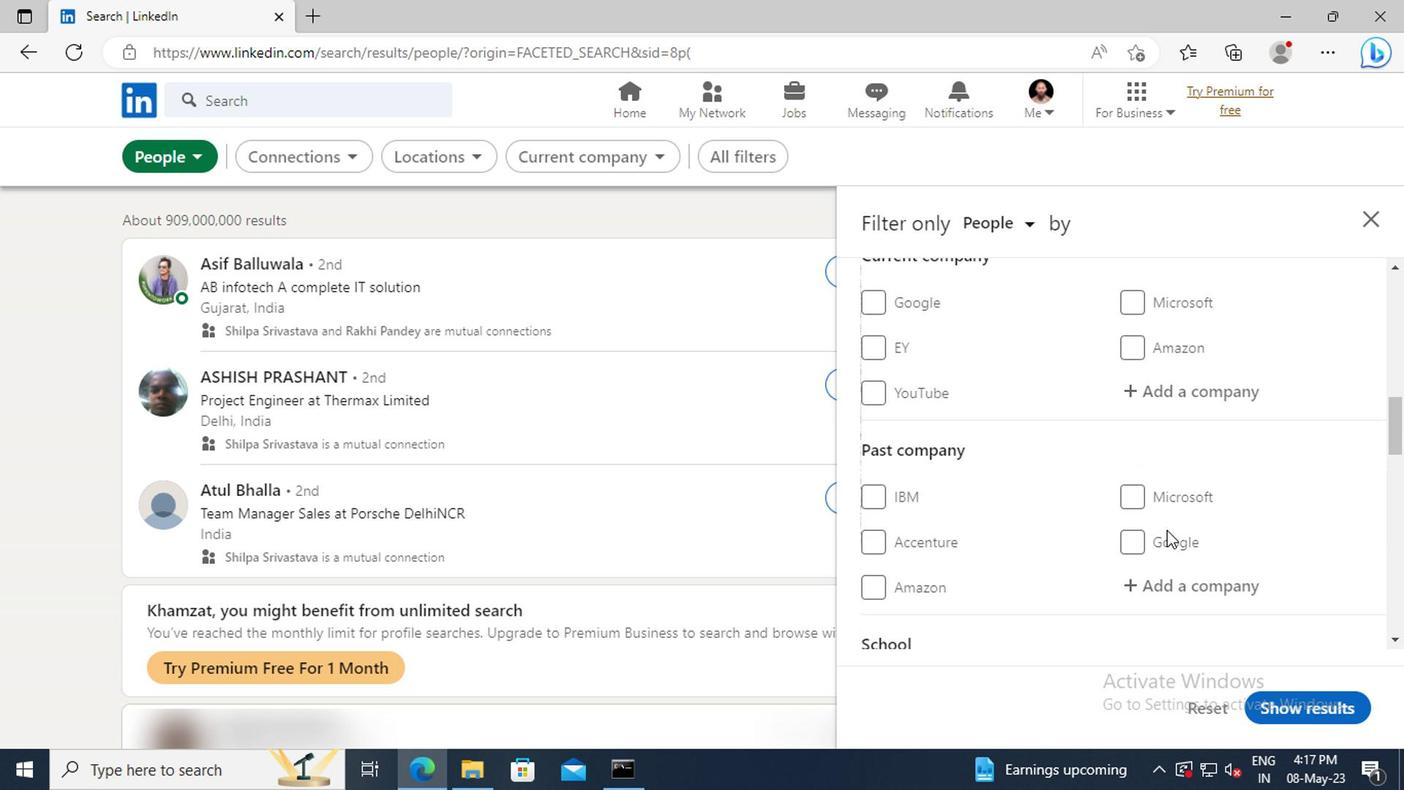 
Action: Mouse scrolled (1161, 530) with delta (0, 1)
Screenshot: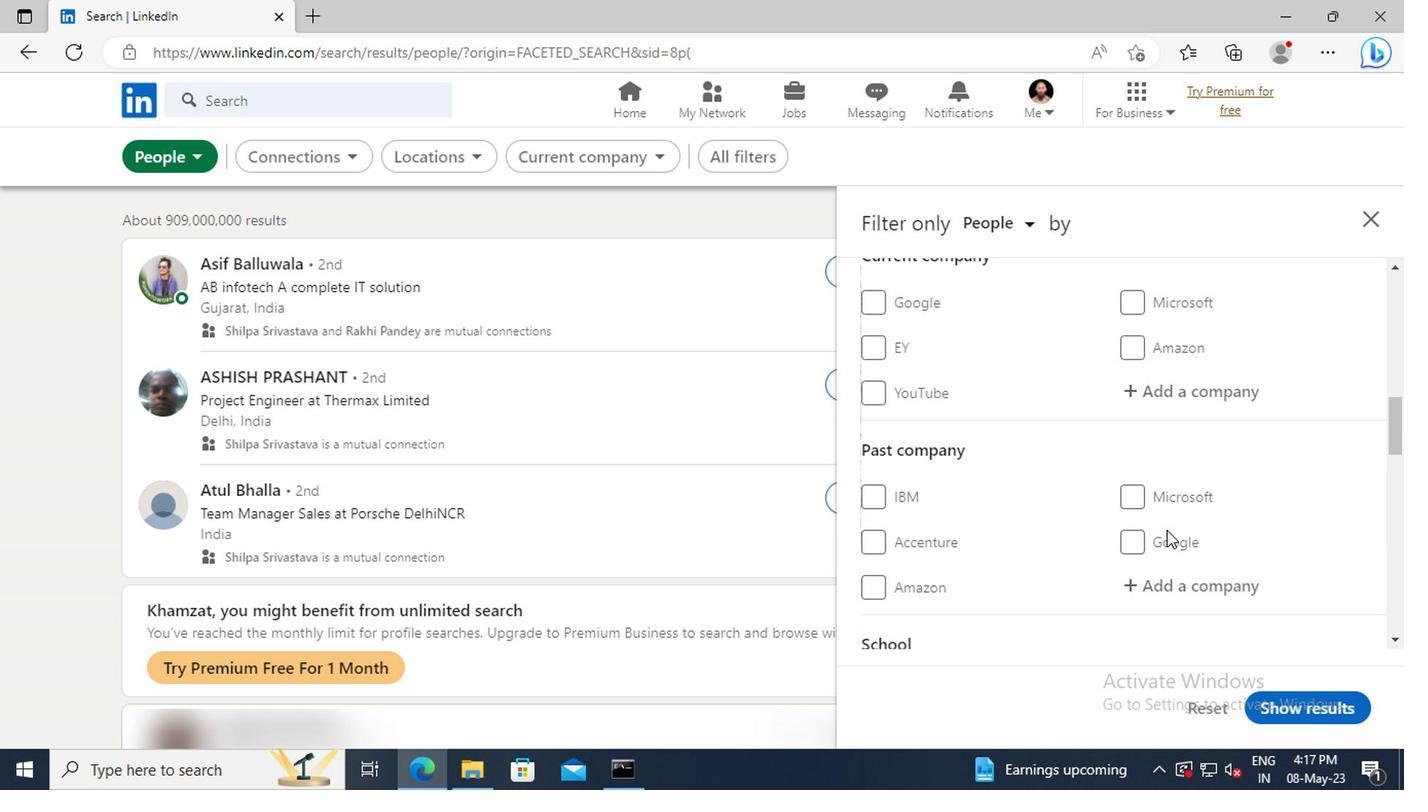 
Action: Mouse moved to (1161, 517)
Screenshot: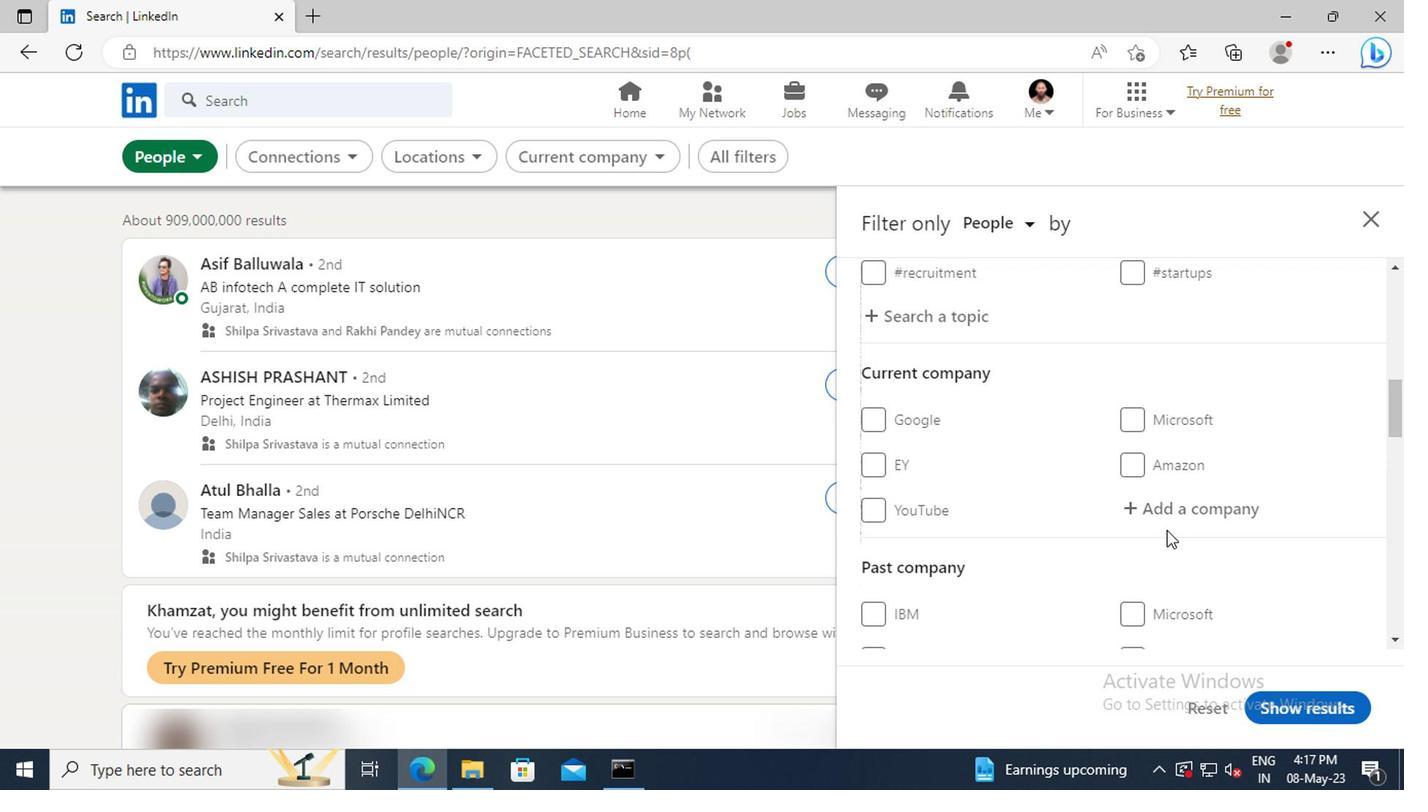 
Action: Mouse pressed left at (1161, 517)
Screenshot: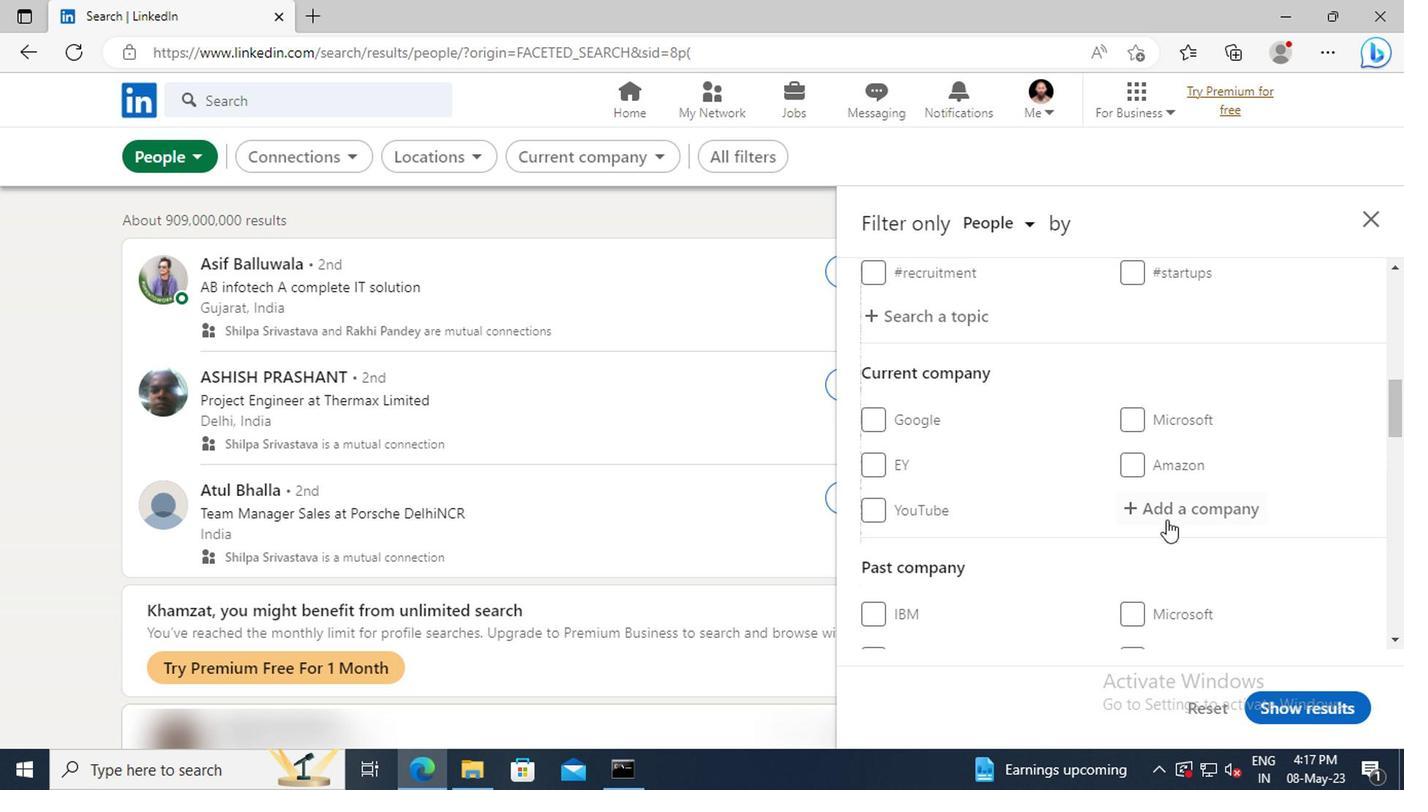 
Action: Key pressed <Key.shift><Key.shift>WEG
Screenshot: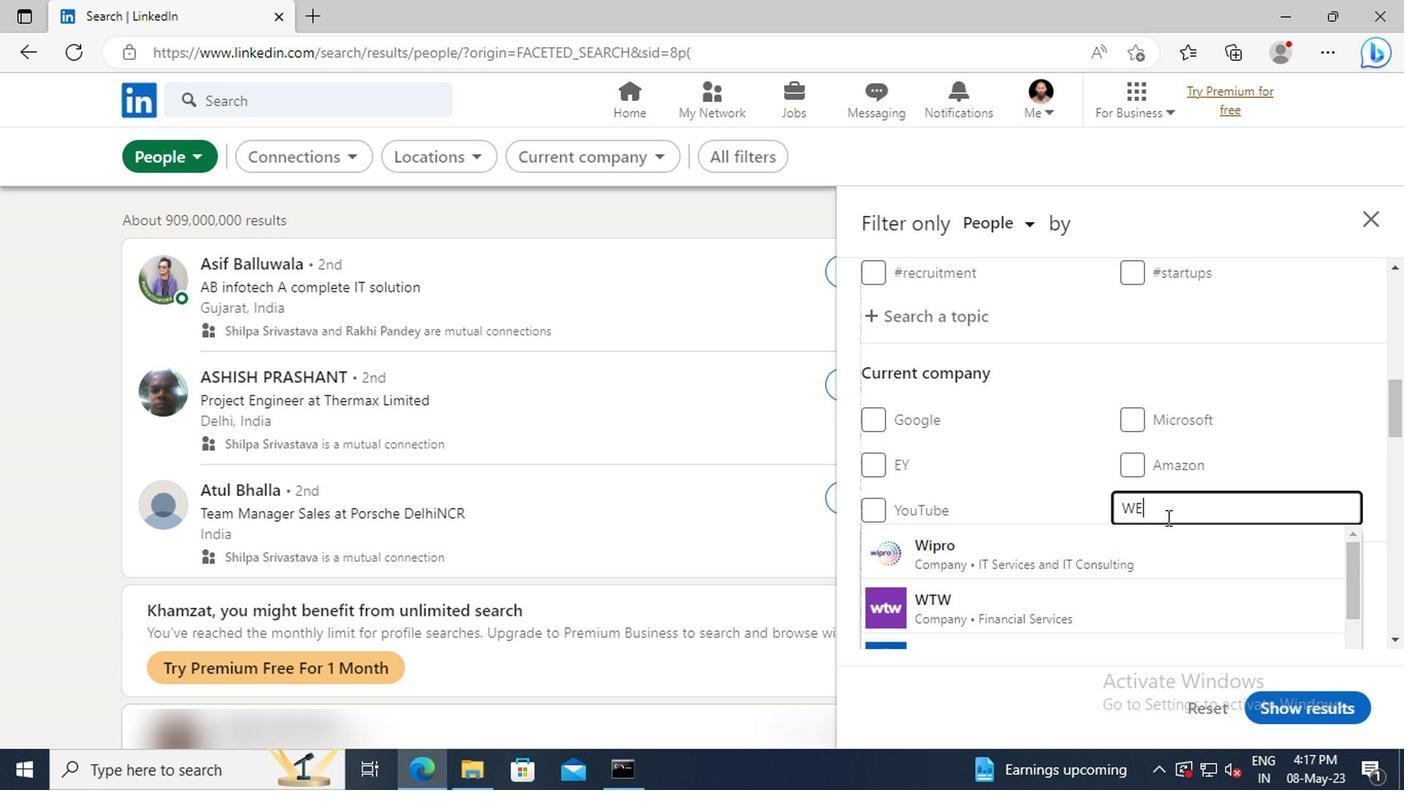 
Action: Mouse moved to (1161, 539)
Screenshot: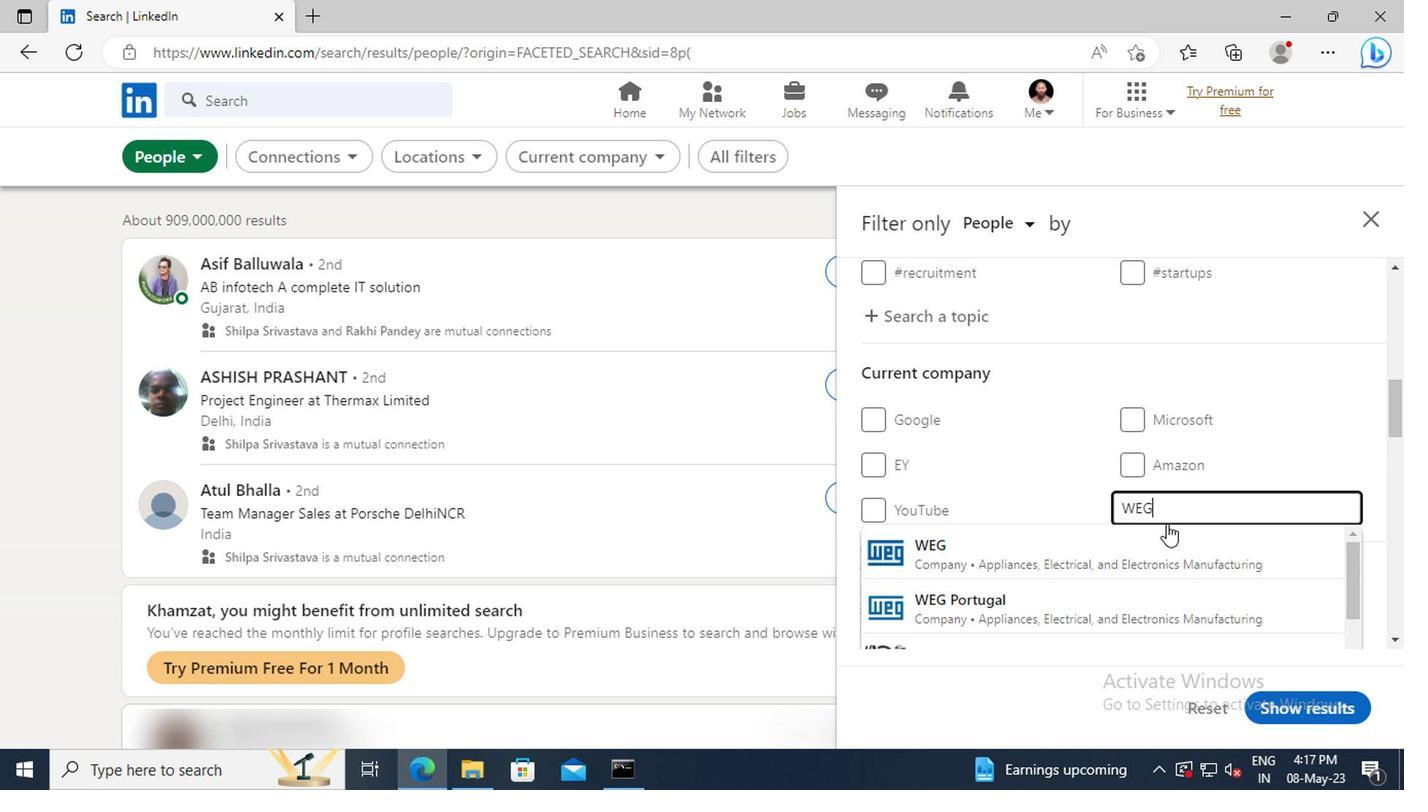 
Action: Mouse pressed left at (1161, 539)
Screenshot: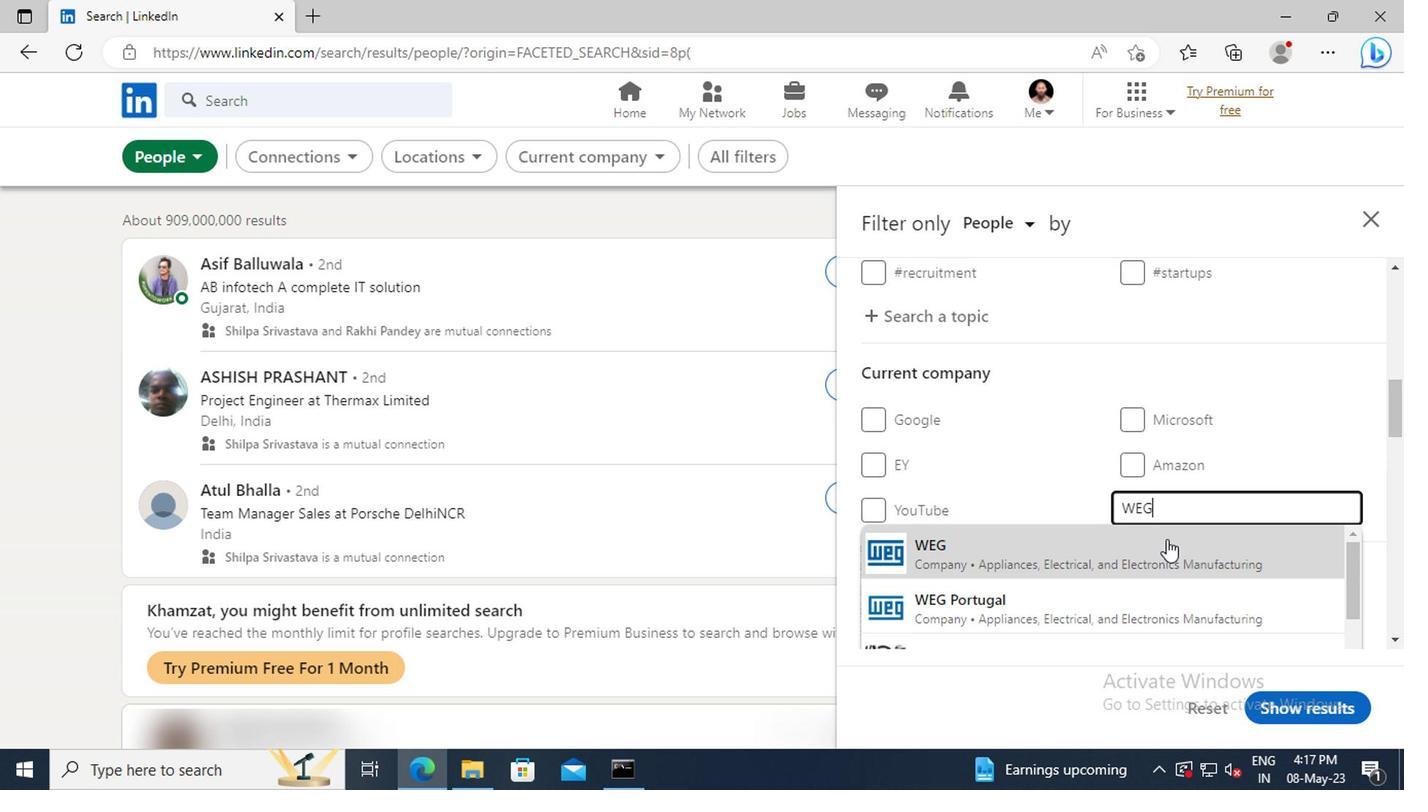 
Action: Mouse scrolled (1161, 538) with delta (0, 0)
Screenshot: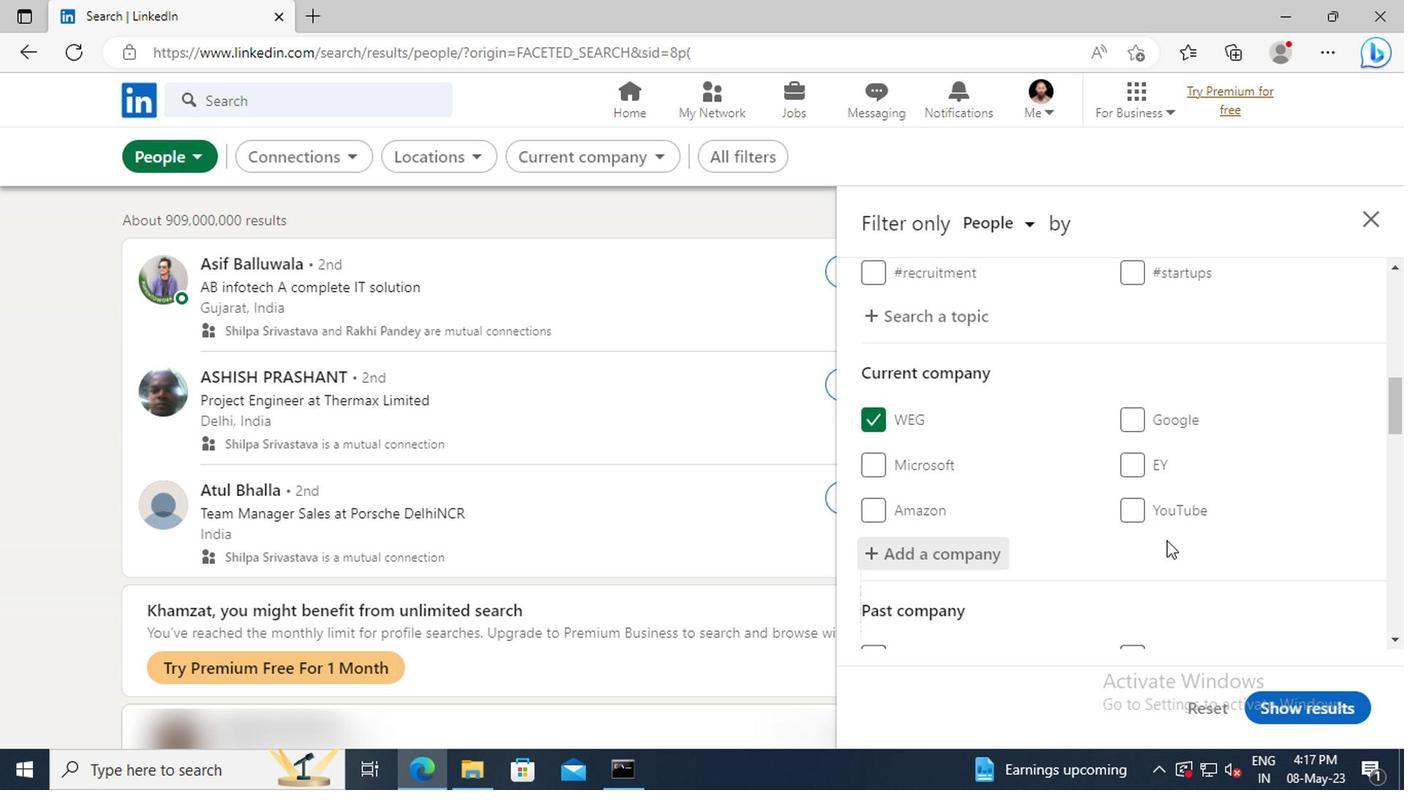 
Action: Mouse moved to (1160, 536)
Screenshot: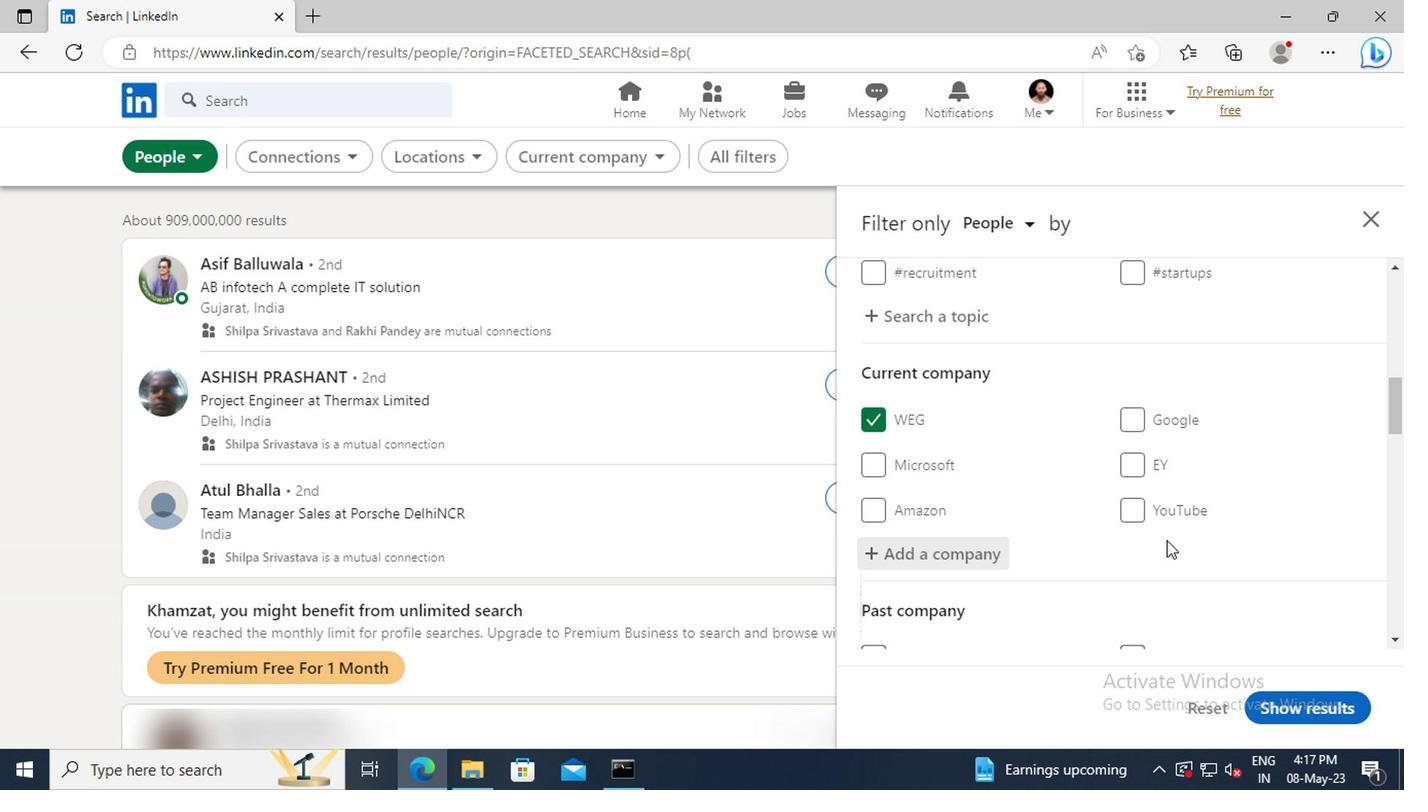 
Action: Mouse scrolled (1160, 536) with delta (0, 0)
Screenshot: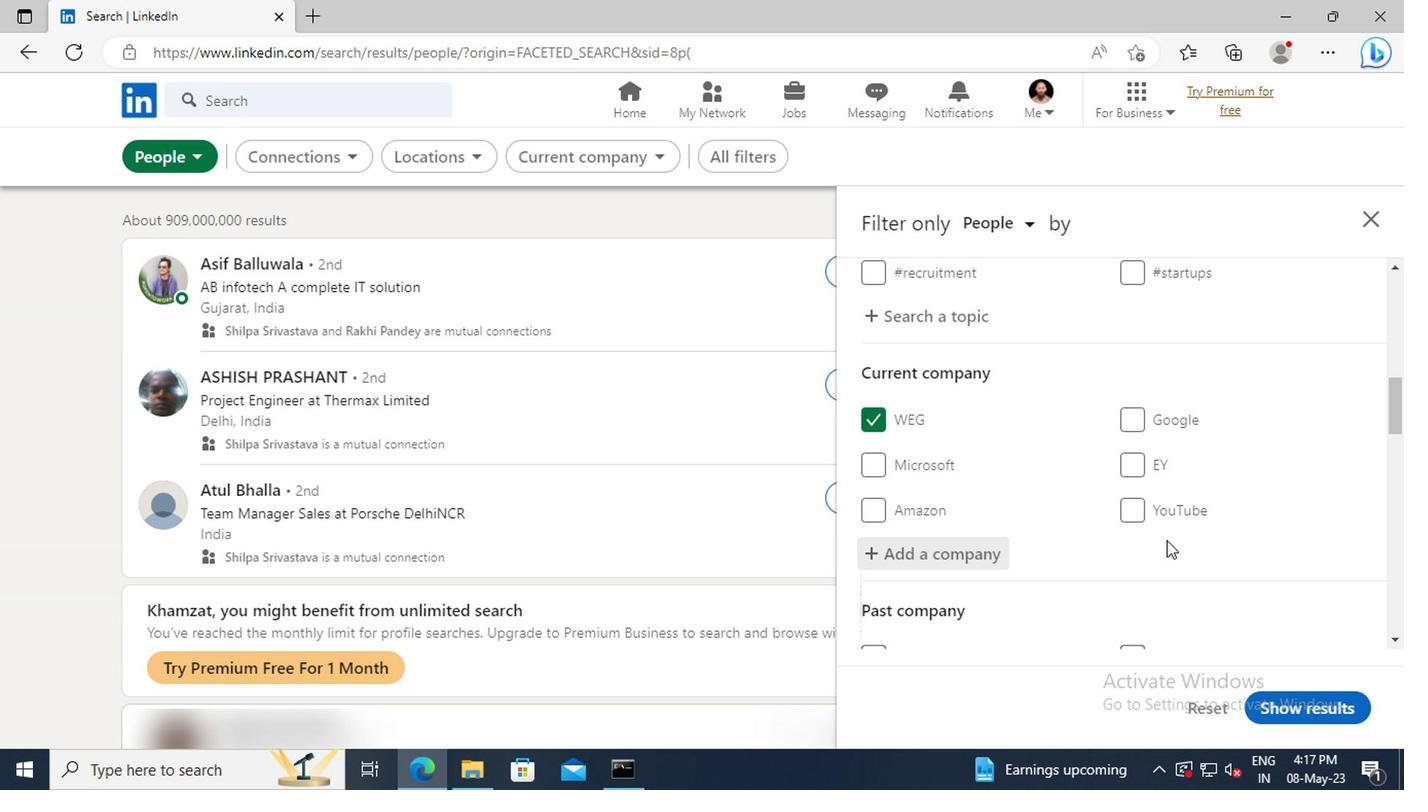
Action: Mouse moved to (1148, 505)
Screenshot: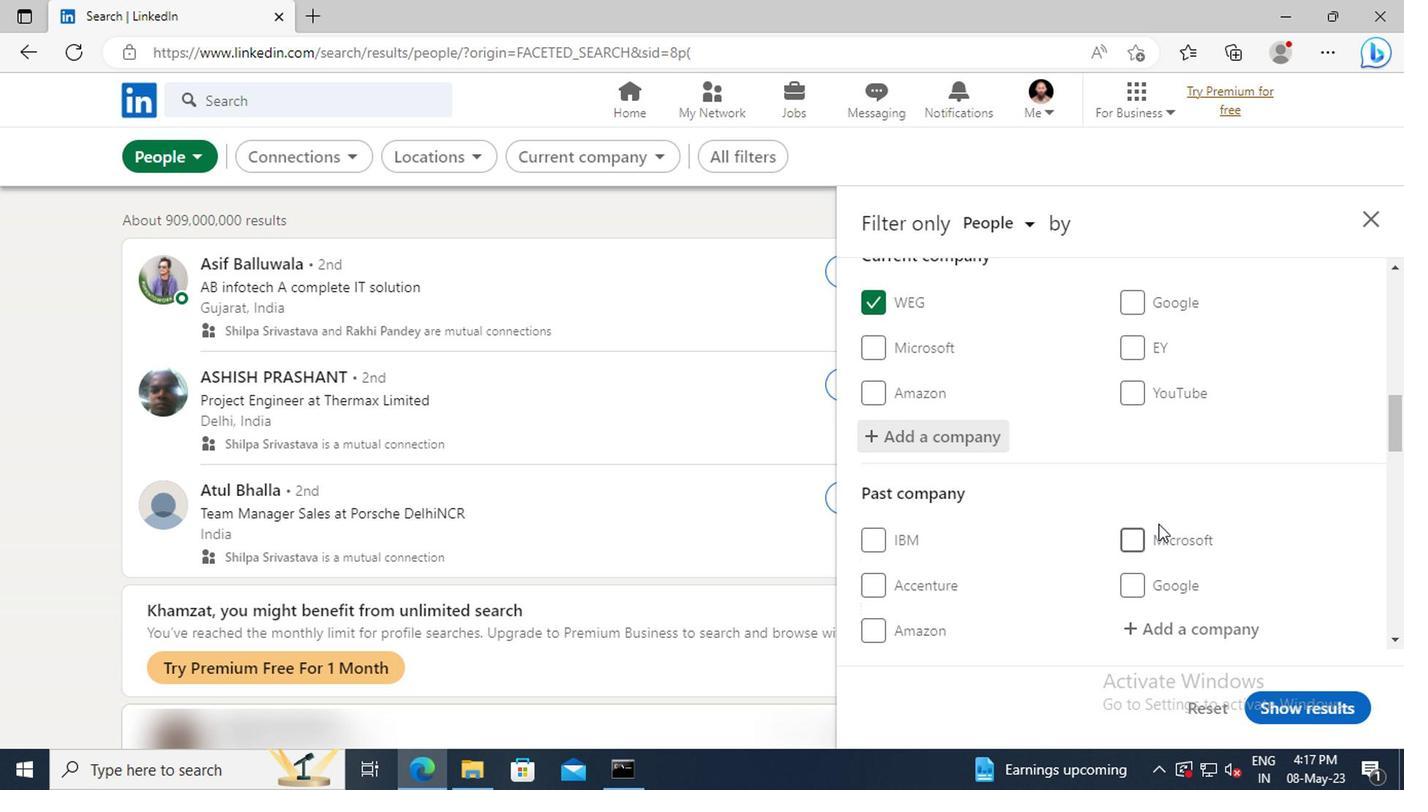 
Action: Mouse scrolled (1148, 504) with delta (0, 0)
Screenshot: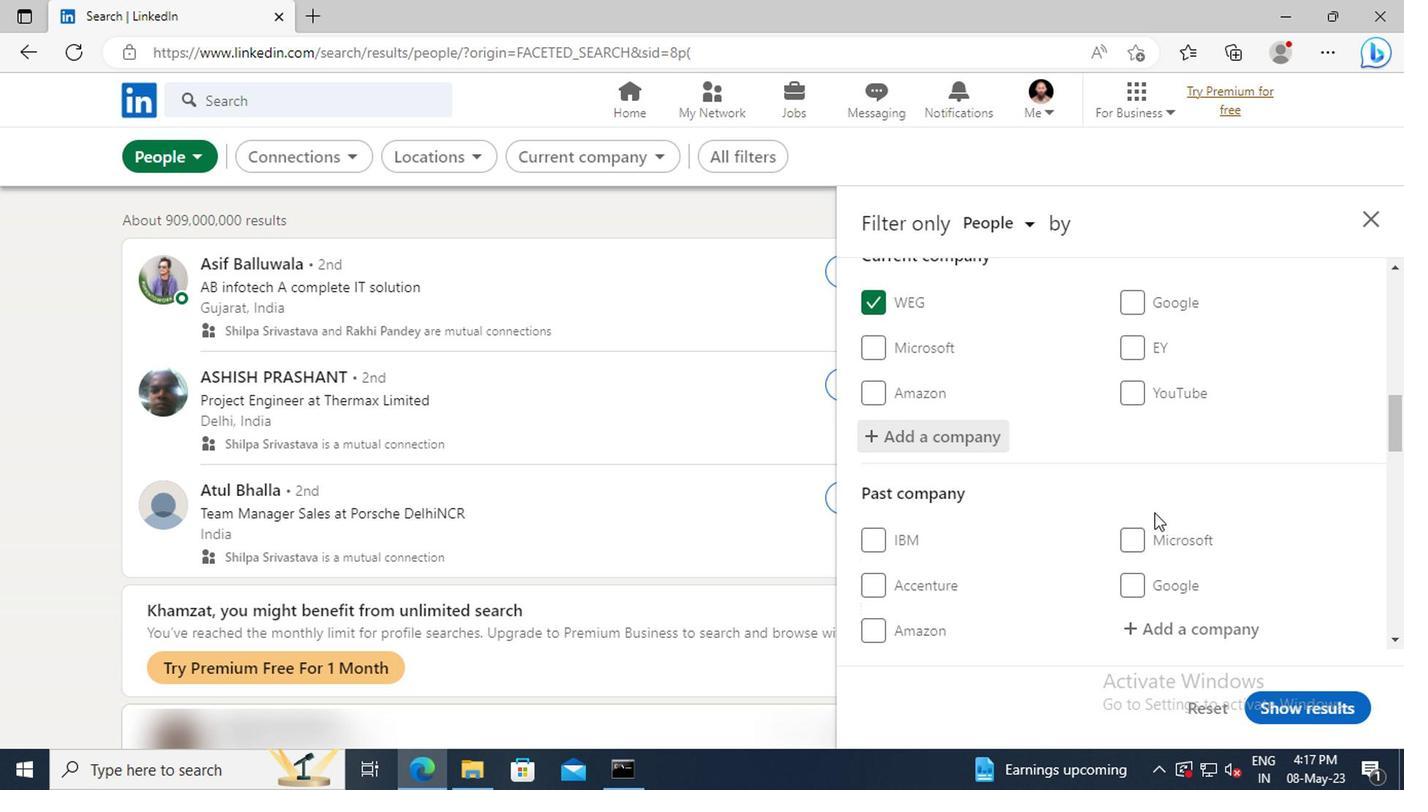 
Action: Mouse moved to (1147, 504)
Screenshot: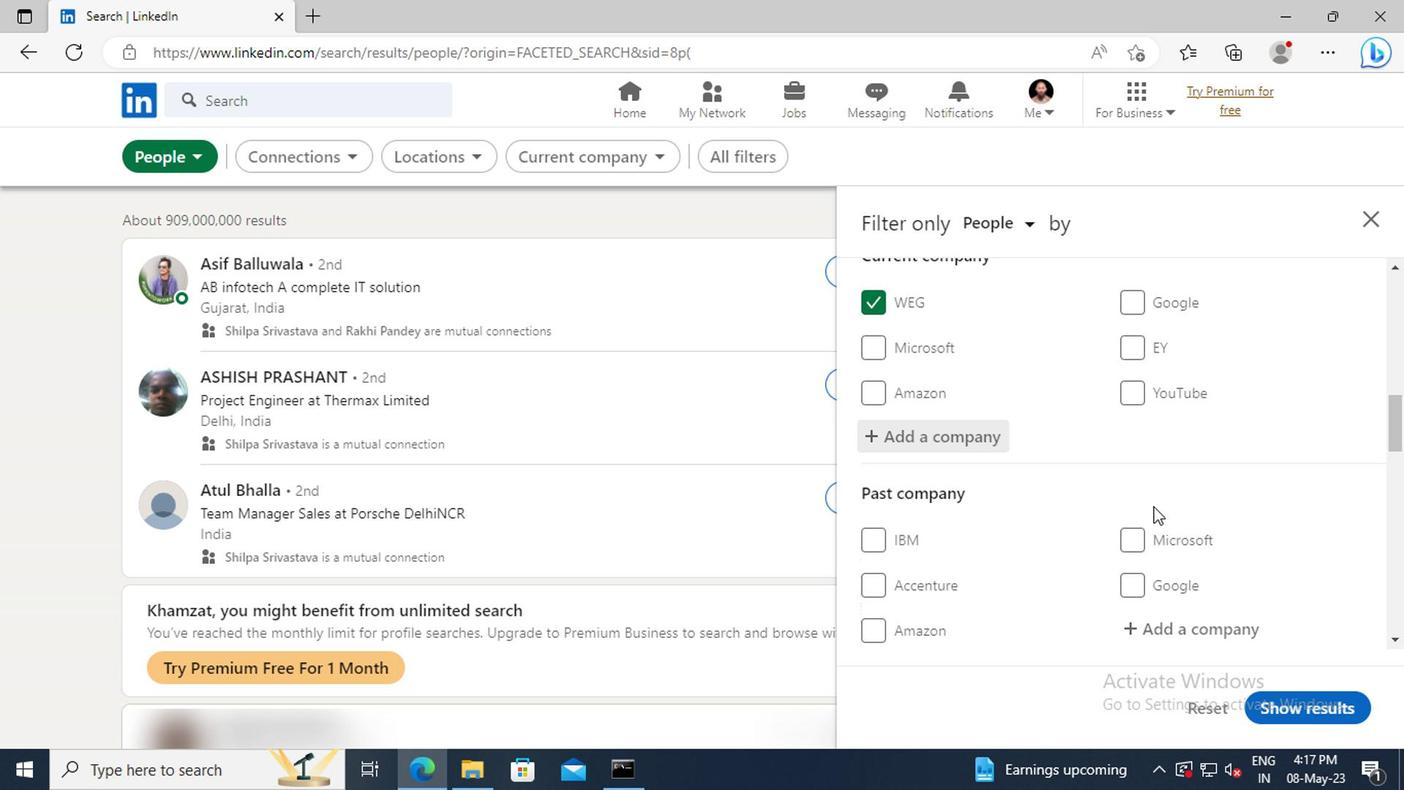 
Action: Mouse scrolled (1147, 503) with delta (0, -1)
Screenshot: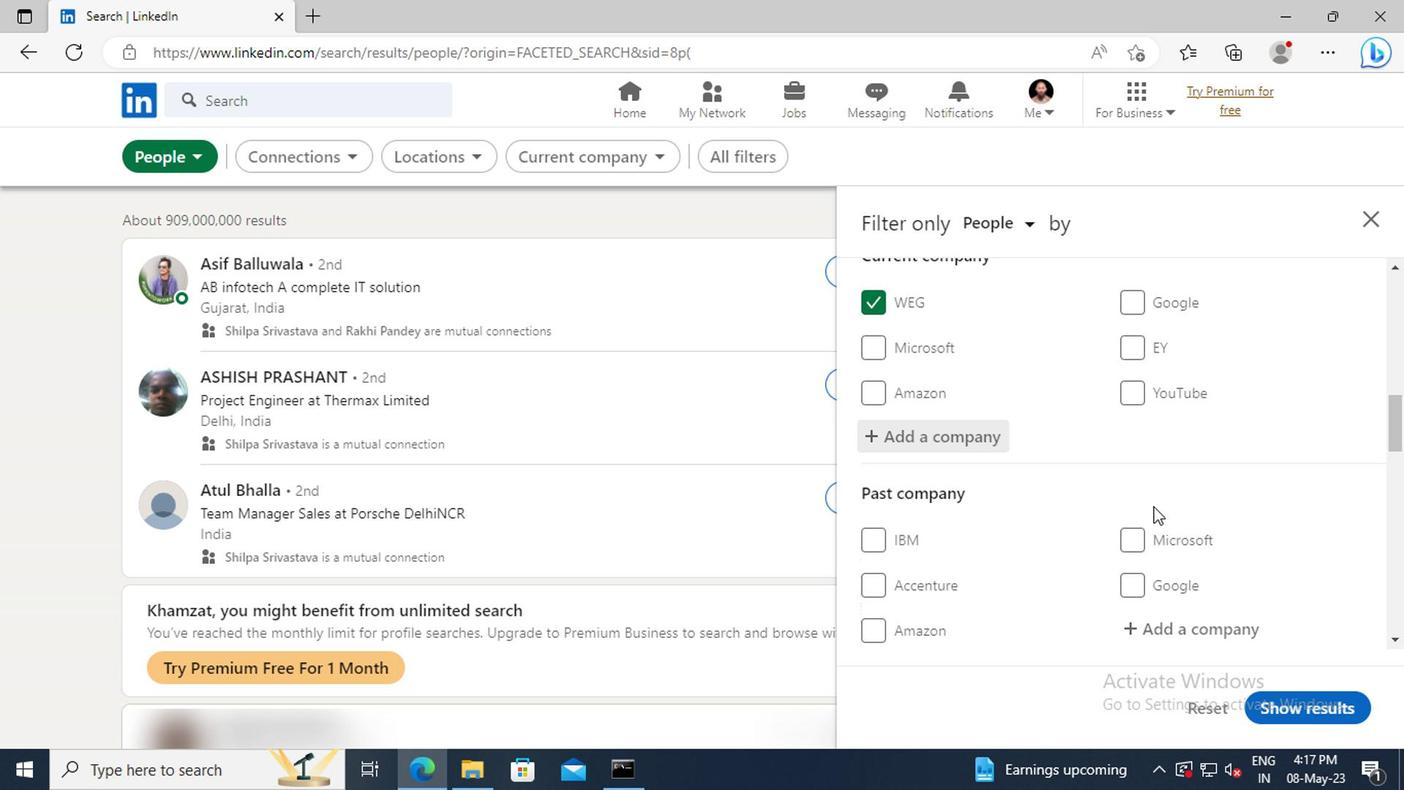 
Action: Mouse moved to (1147, 502)
Screenshot: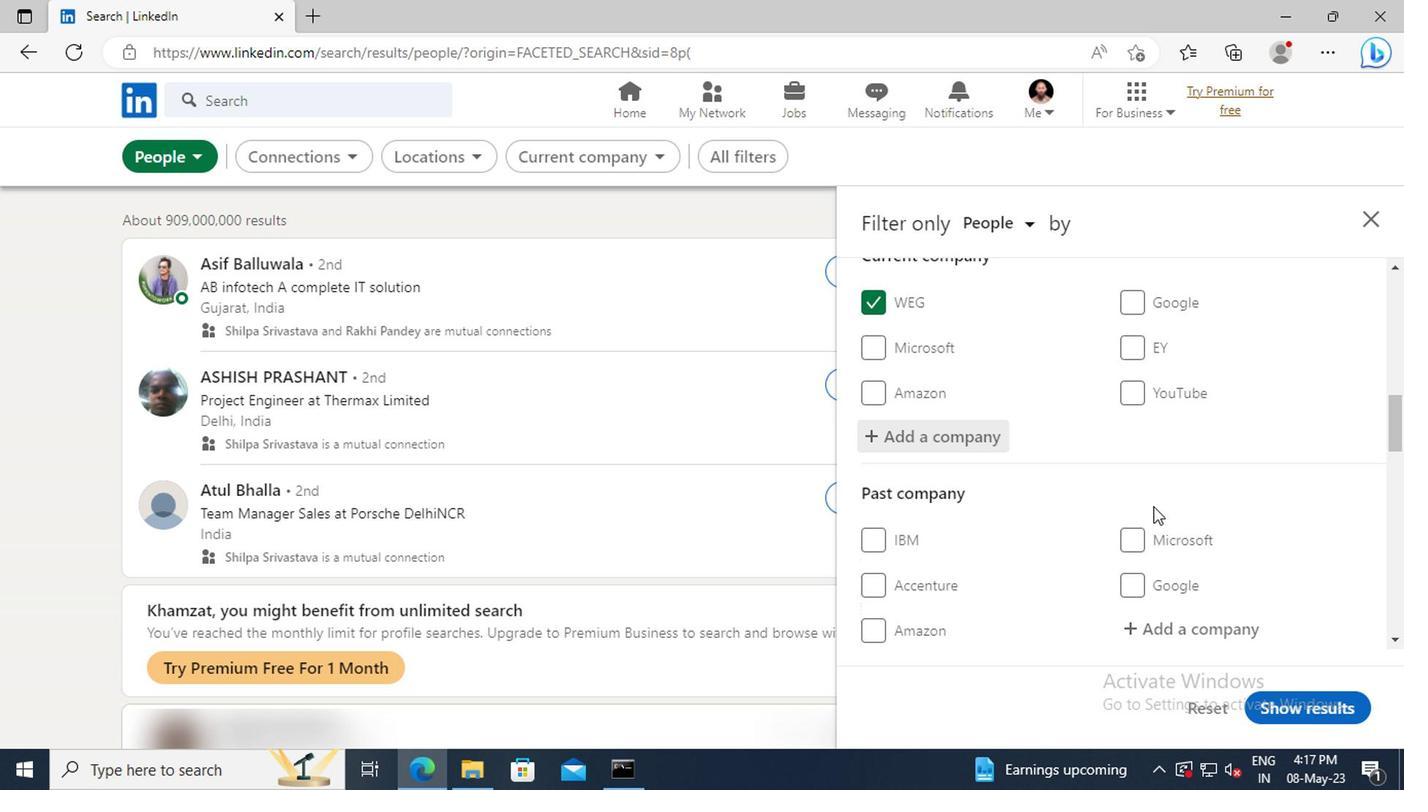 
Action: Mouse scrolled (1147, 501) with delta (0, 0)
Screenshot: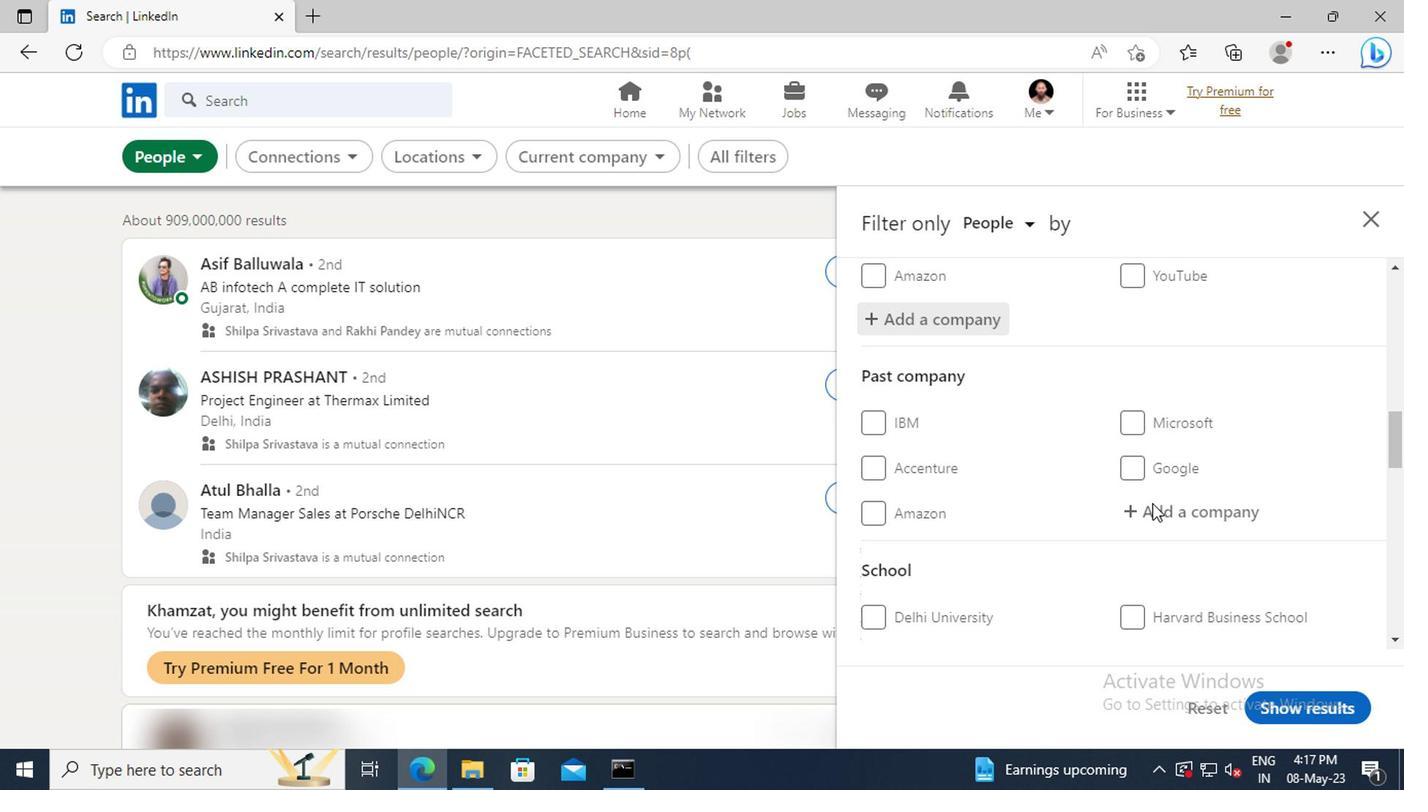 
Action: Mouse scrolled (1147, 501) with delta (0, 0)
Screenshot: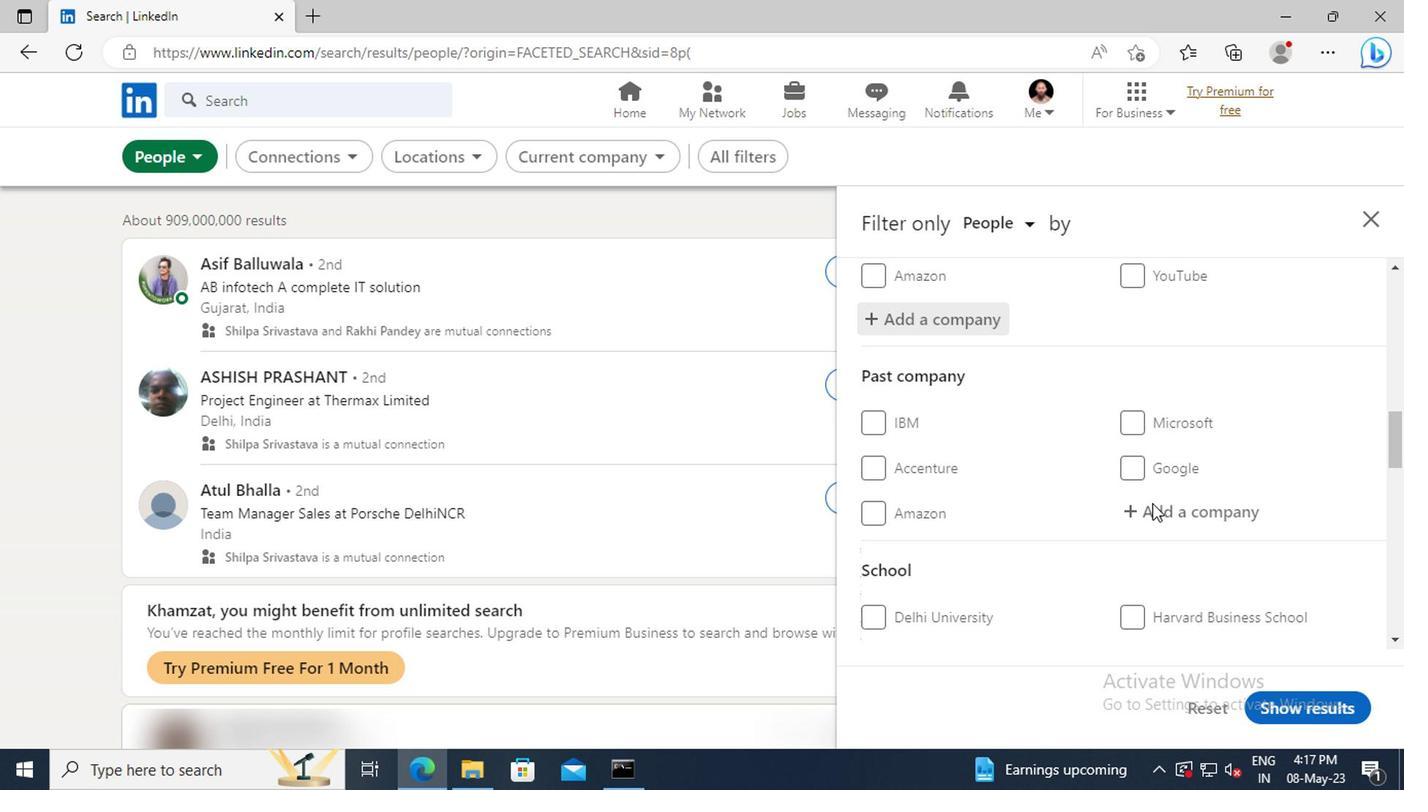
Action: Mouse scrolled (1147, 501) with delta (0, 0)
Screenshot: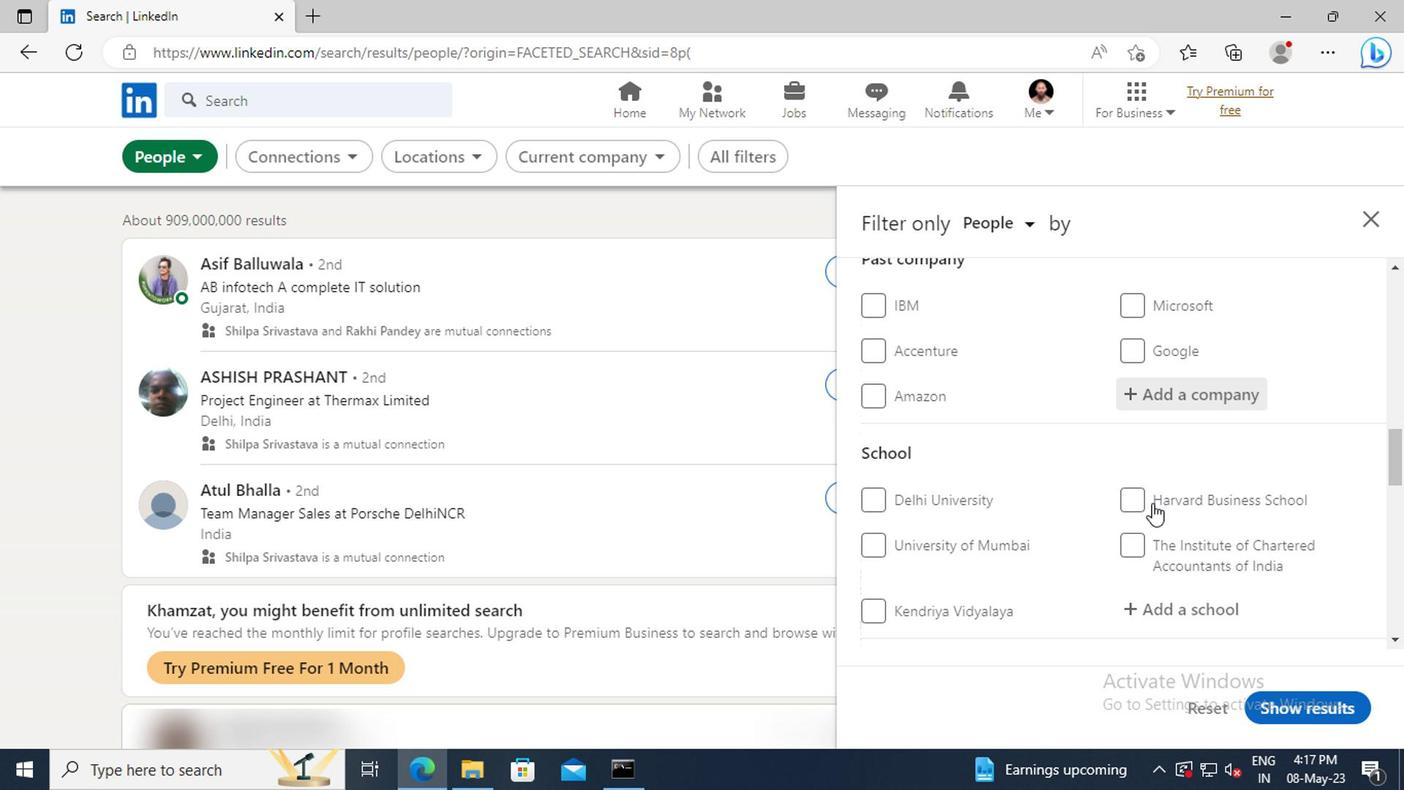 
Action: Mouse moved to (1150, 536)
Screenshot: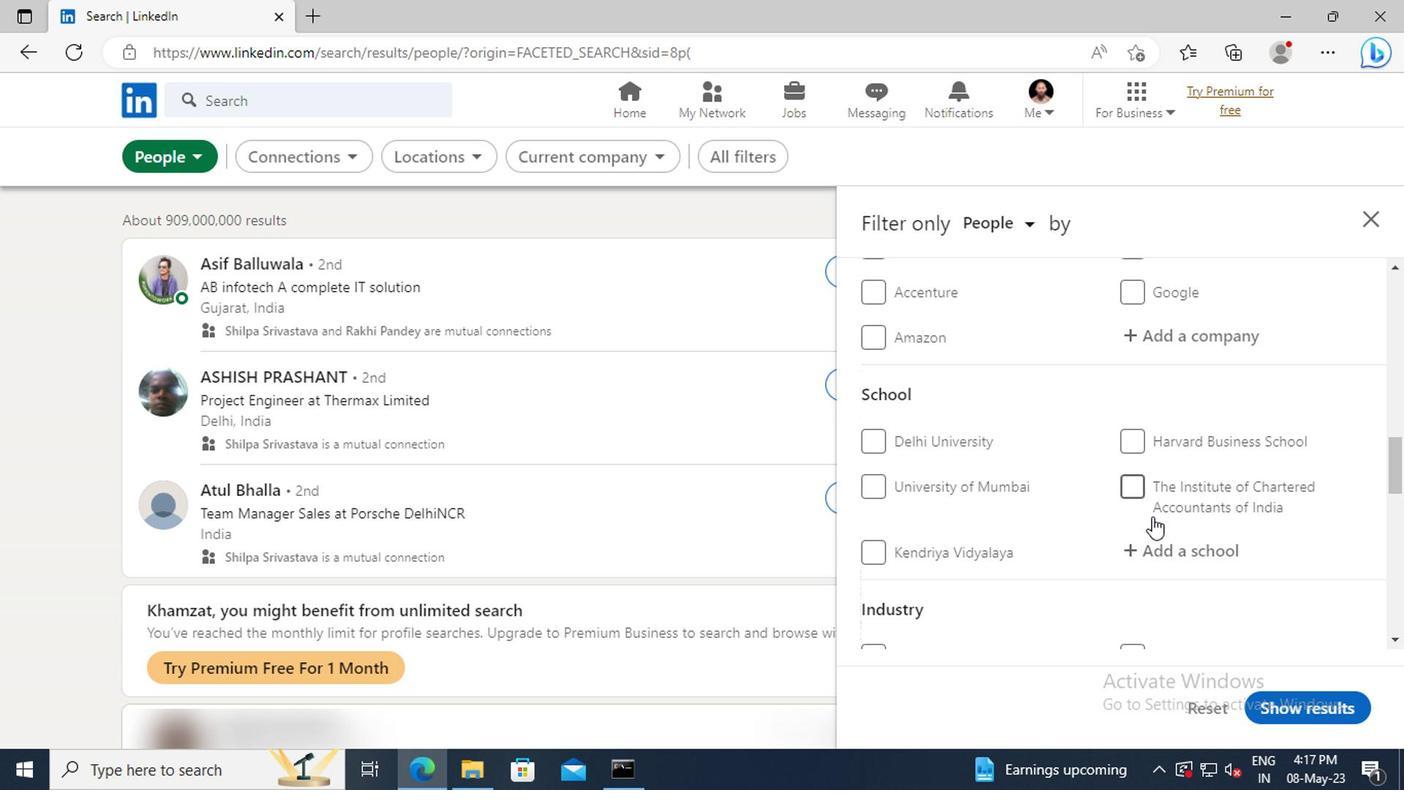 
Action: Mouse pressed left at (1150, 536)
Screenshot: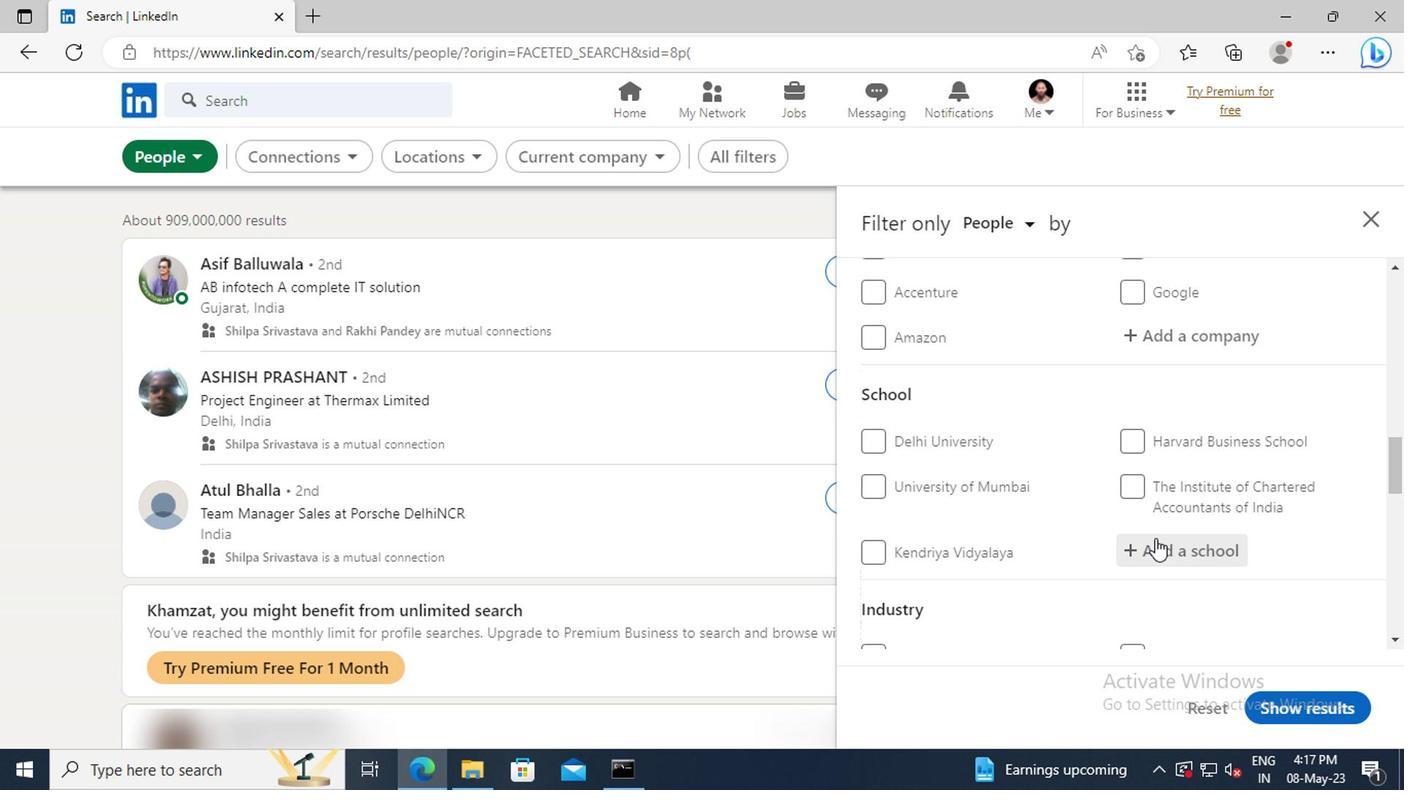 
Action: Key pressed <Key.shift>PRIST<Key.space><Key.shift>U
Screenshot: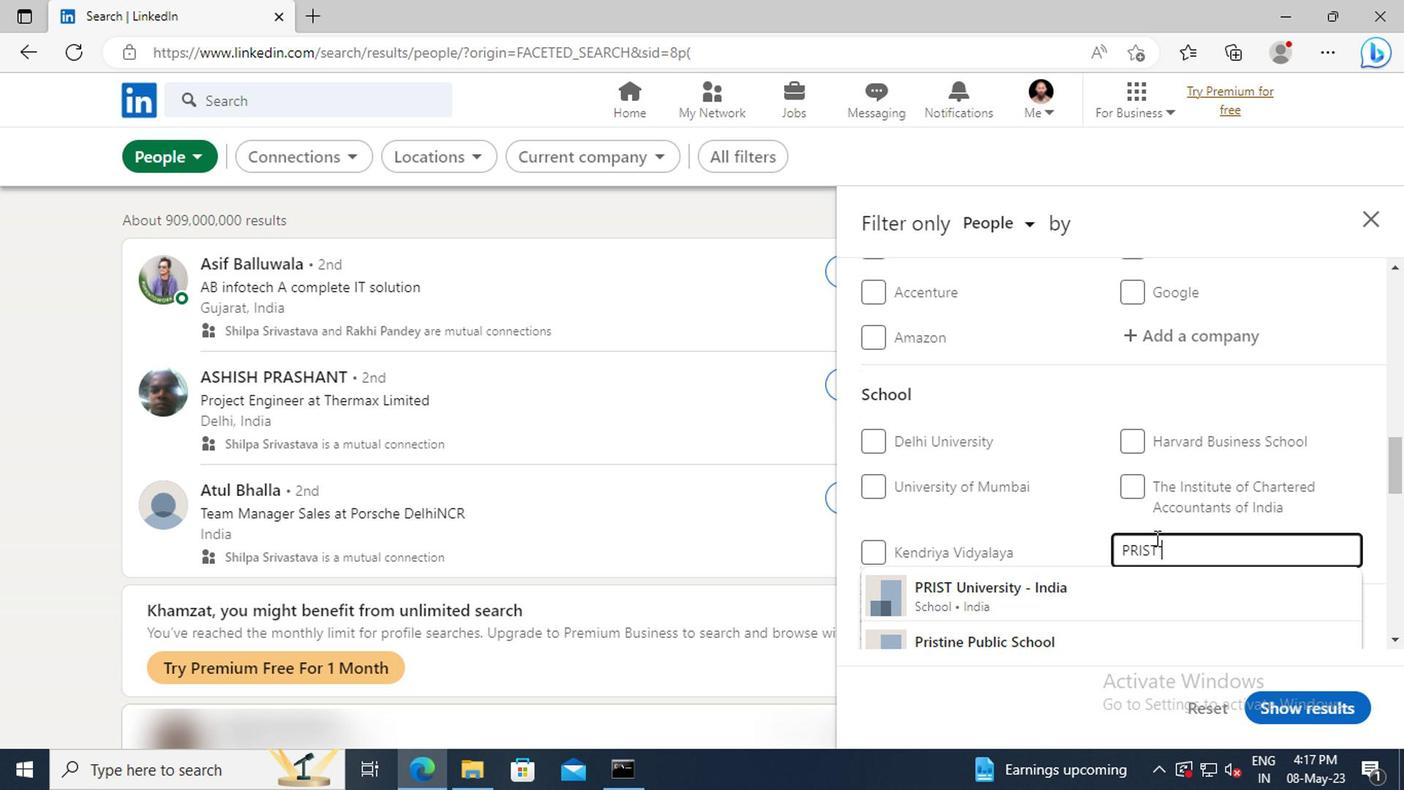 
Action: Mouse moved to (1150, 578)
Screenshot: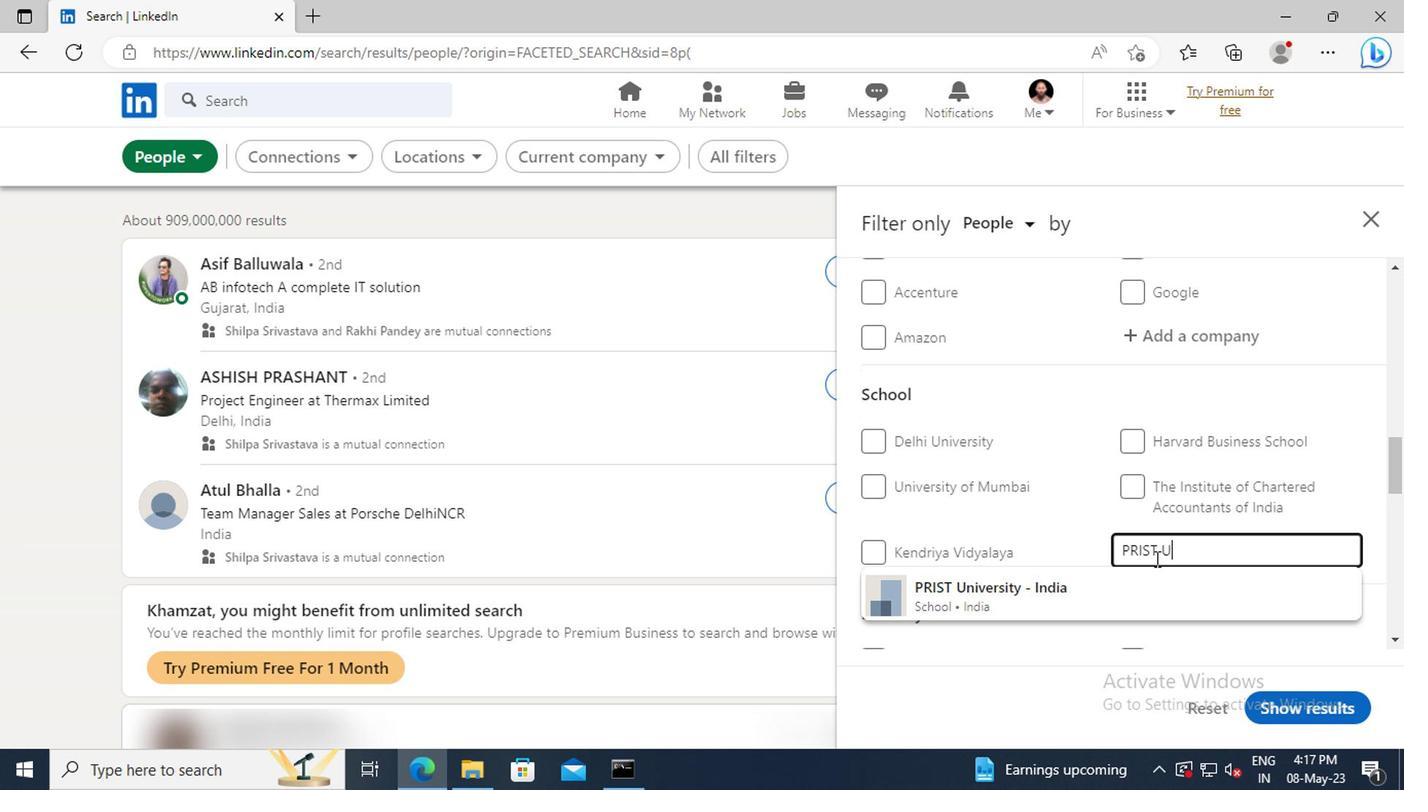 
Action: Mouse pressed left at (1150, 578)
Screenshot: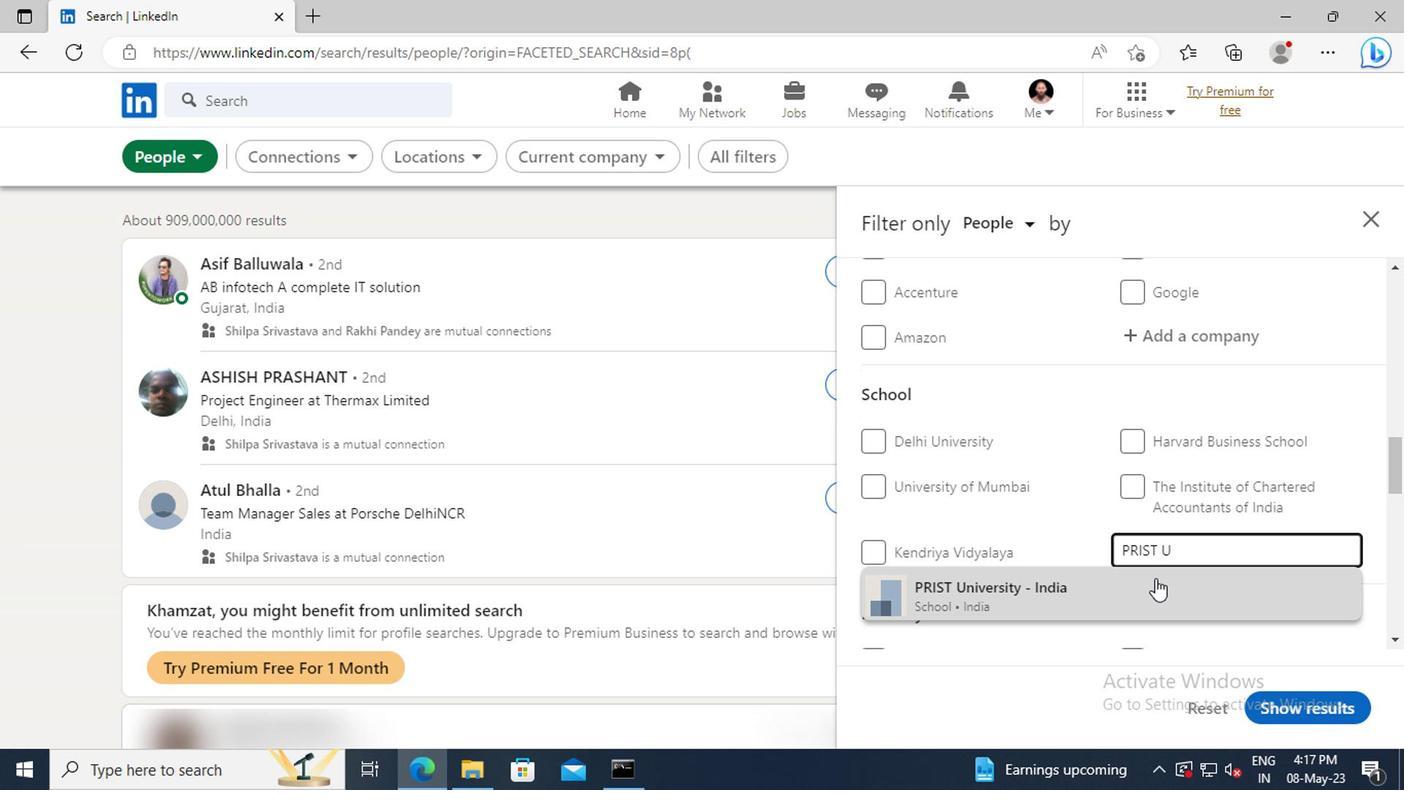 
Action: Mouse scrolled (1150, 577) with delta (0, 0)
Screenshot: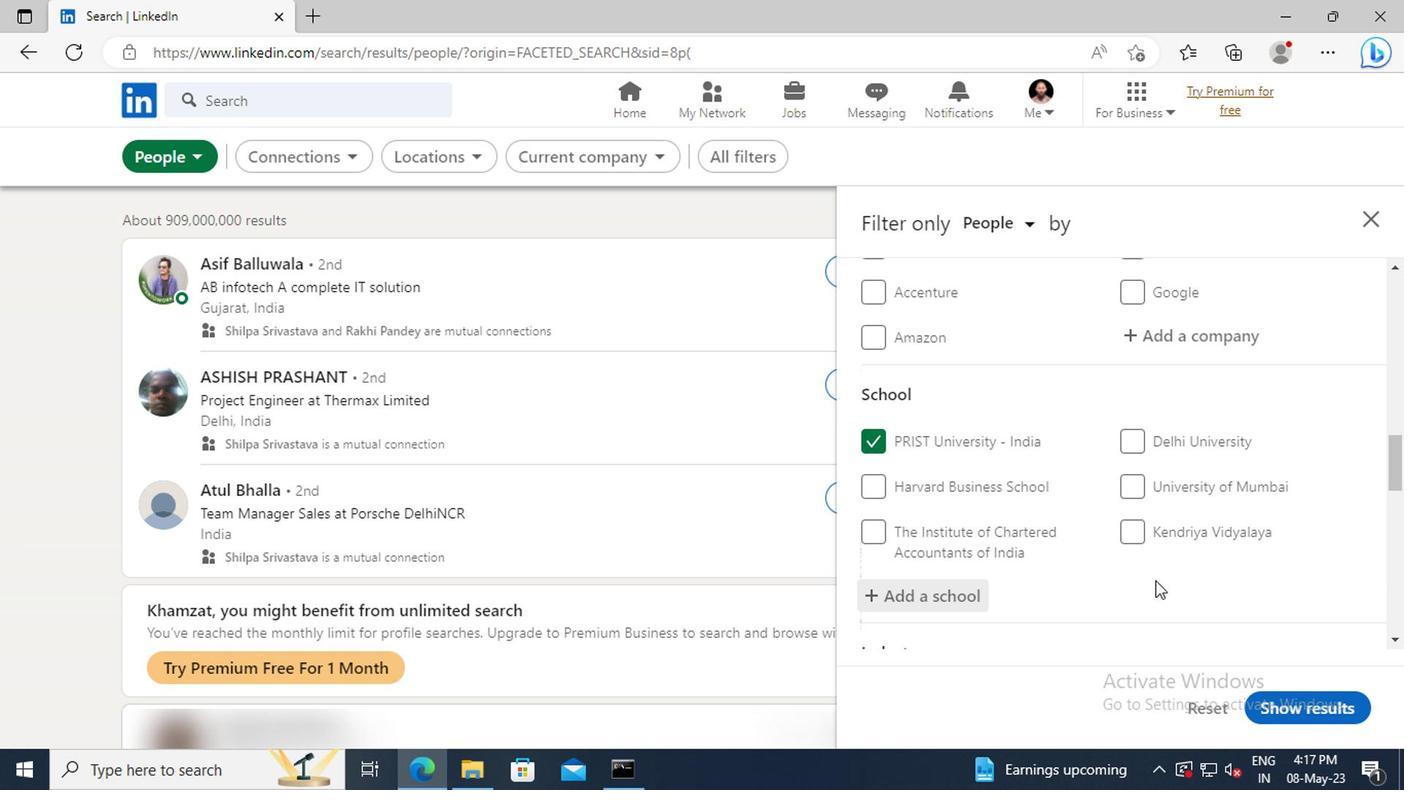
Action: Mouse moved to (1148, 572)
Screenshot: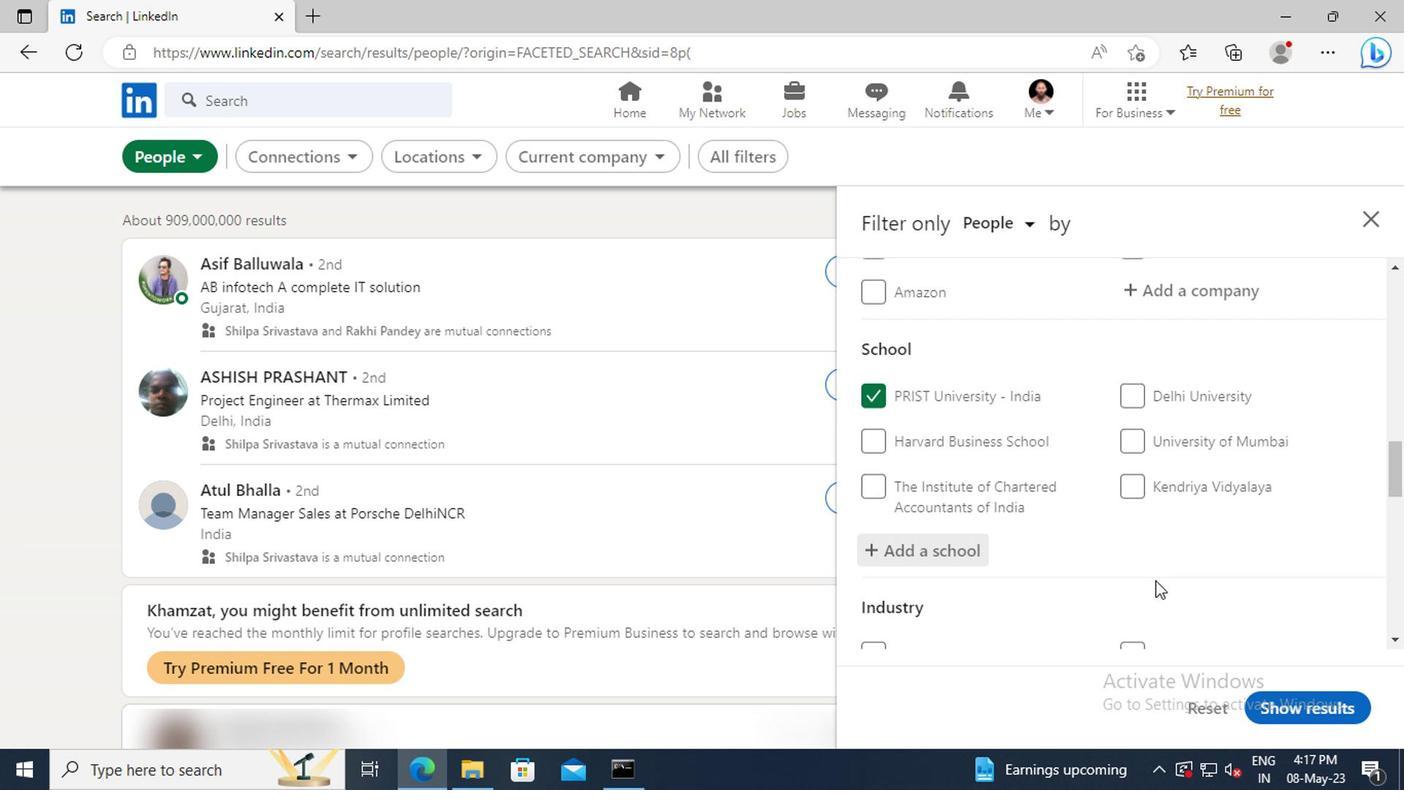 
Action: Mouse scrolled (1148, 572) with delta (0, 0)
Screenshot: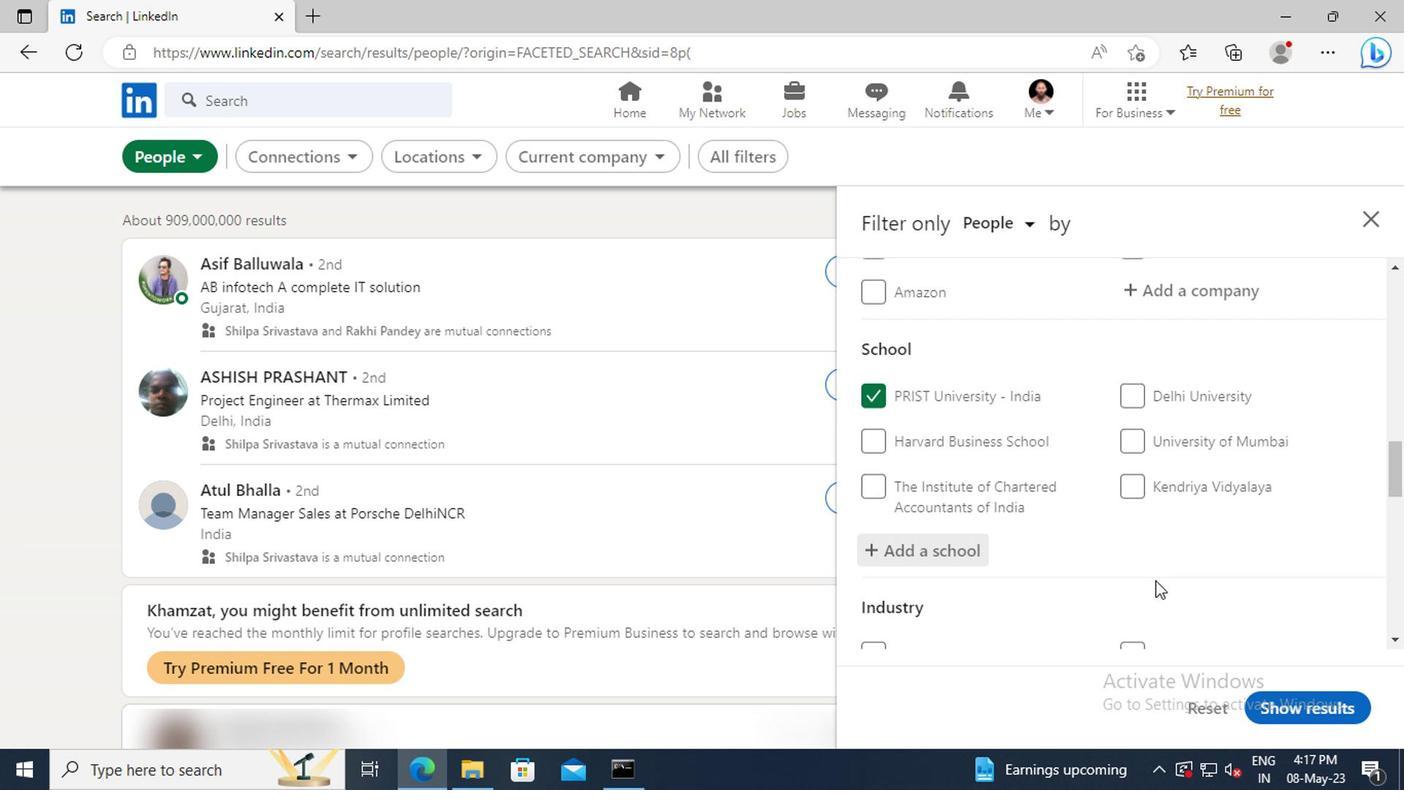 
Action: Mouse moved to (1146, 563)
Screenshot: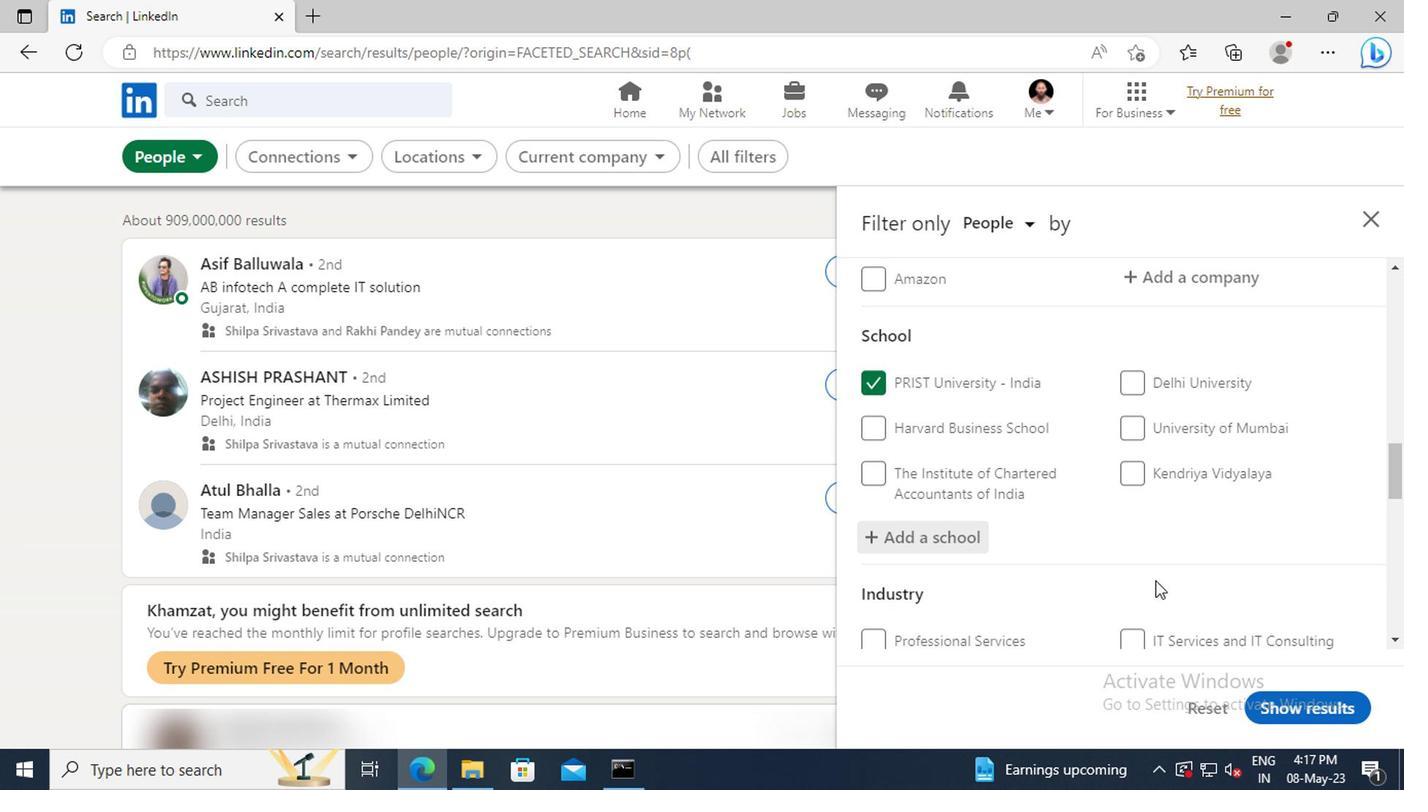 
Action: Mouse scrolled (1146, 562) with delta (0, 0)
Screenshot: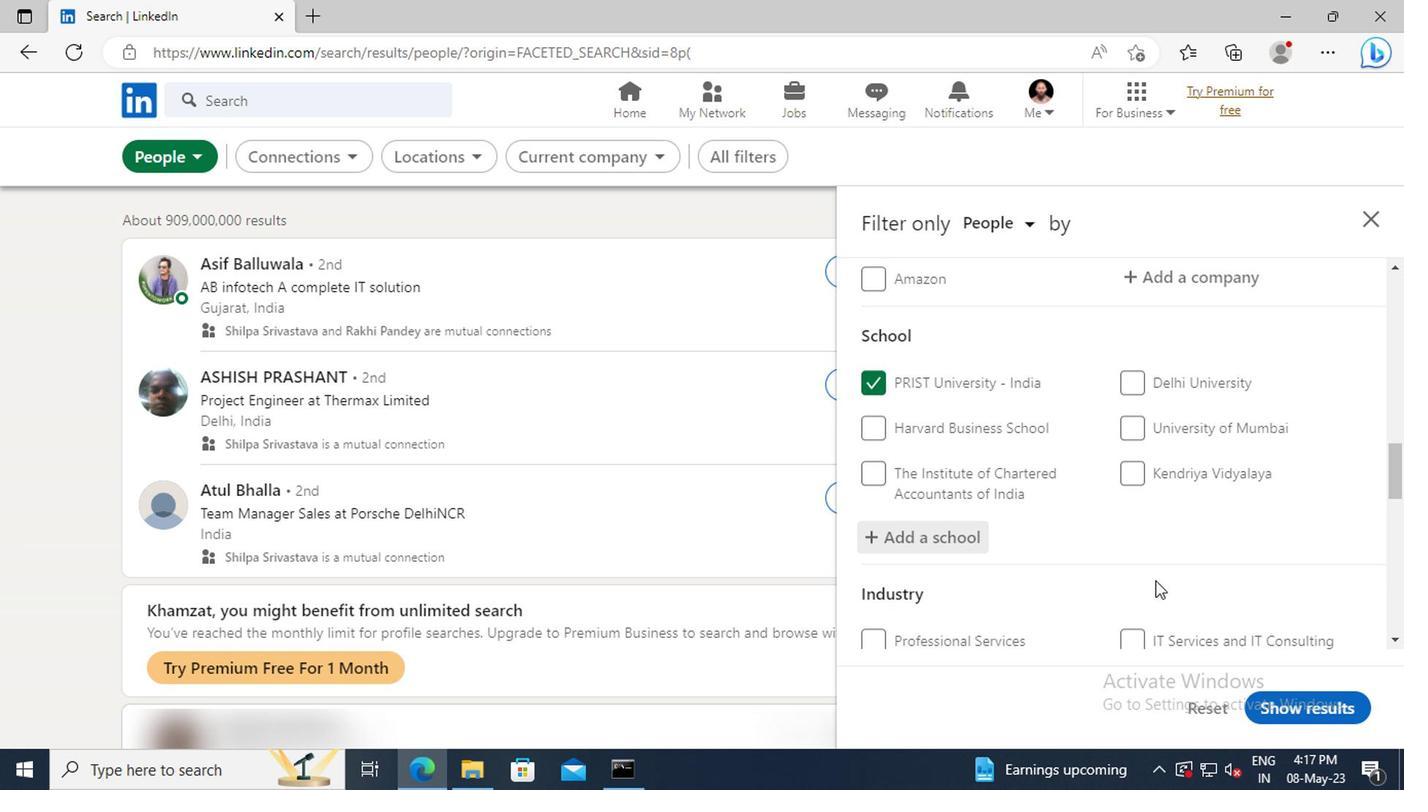 
Action: Mouse moved to (1133, 525)
Screenshot: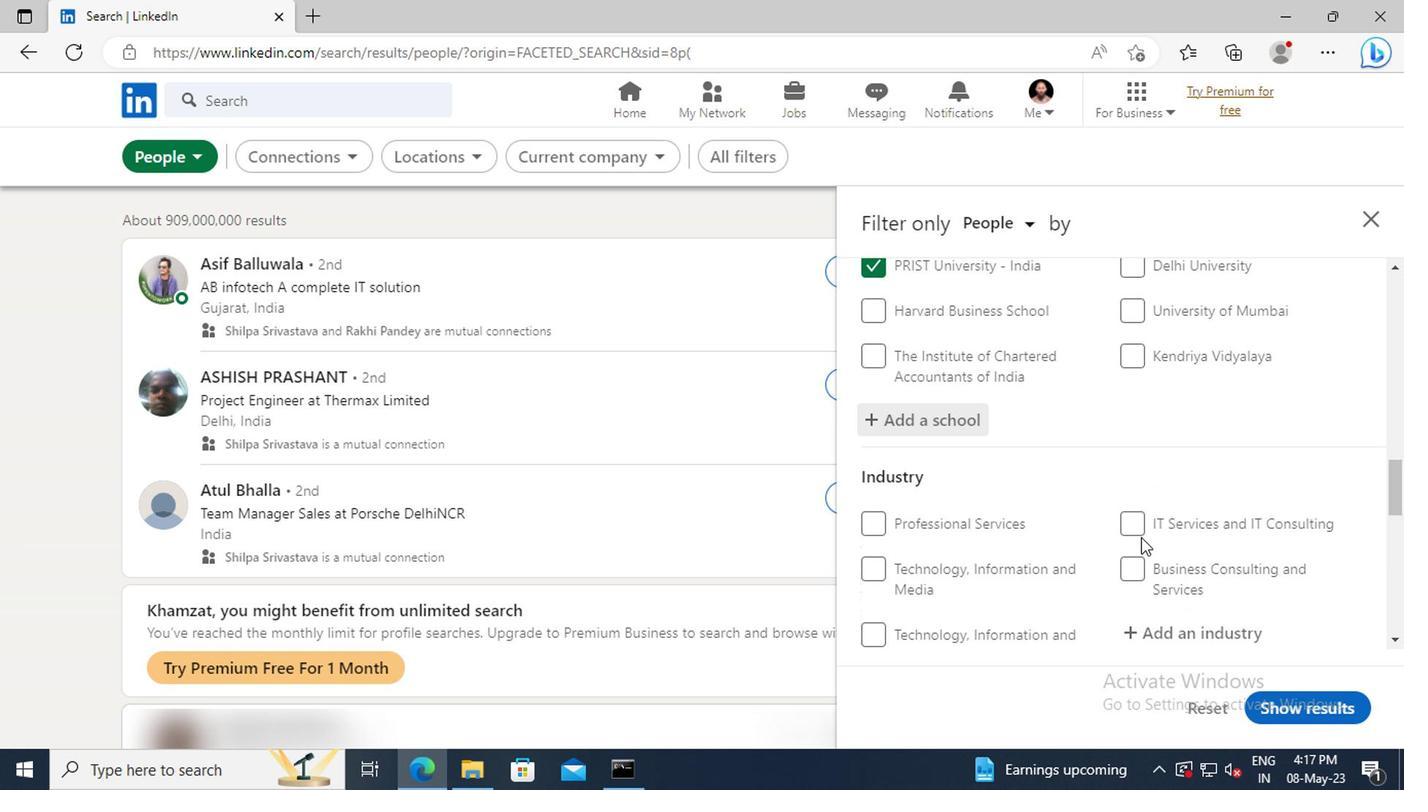
Action: Mouse scrolled (1133, 523) with delta (0, -1)
Screenshot: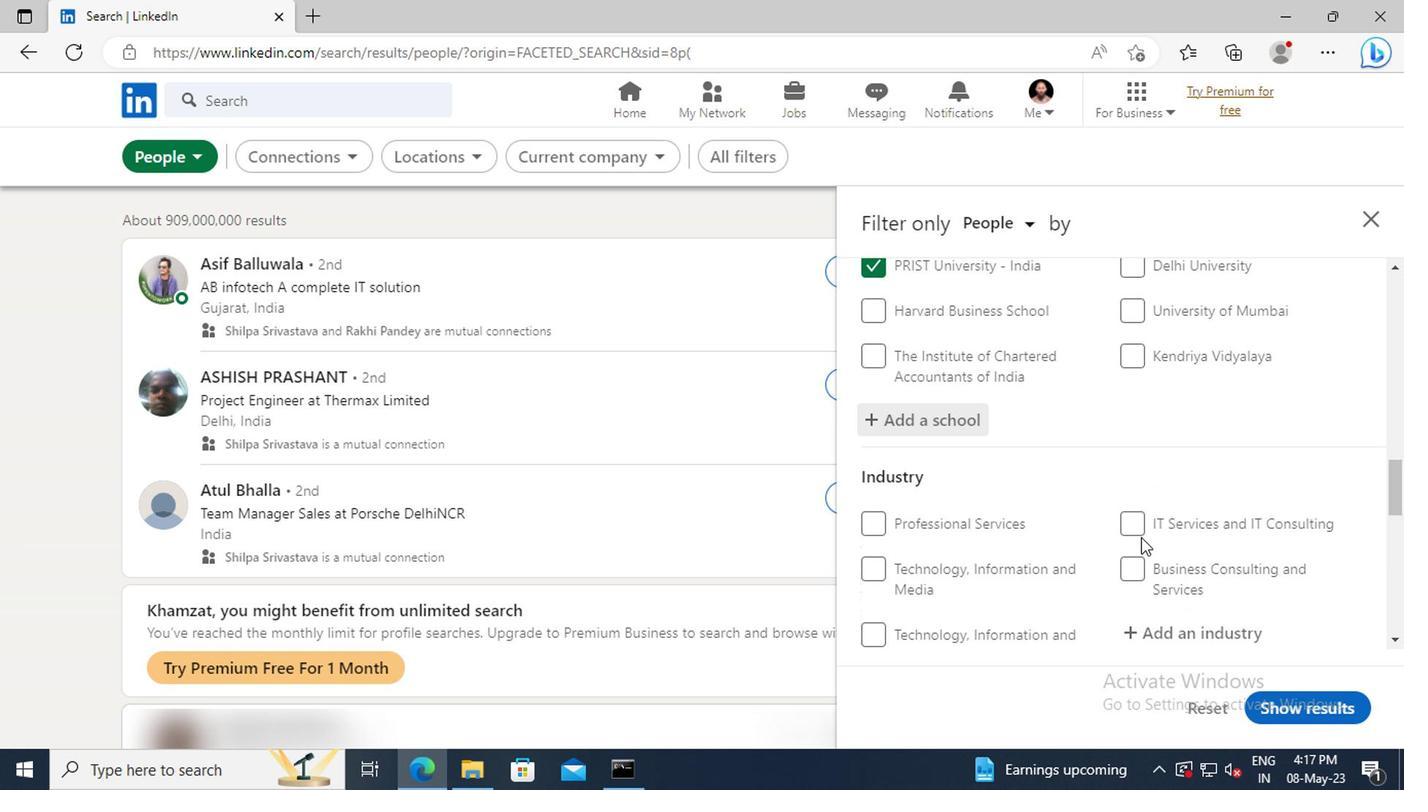 
Action: Mouse moved to (1131, 522)
Screenshot: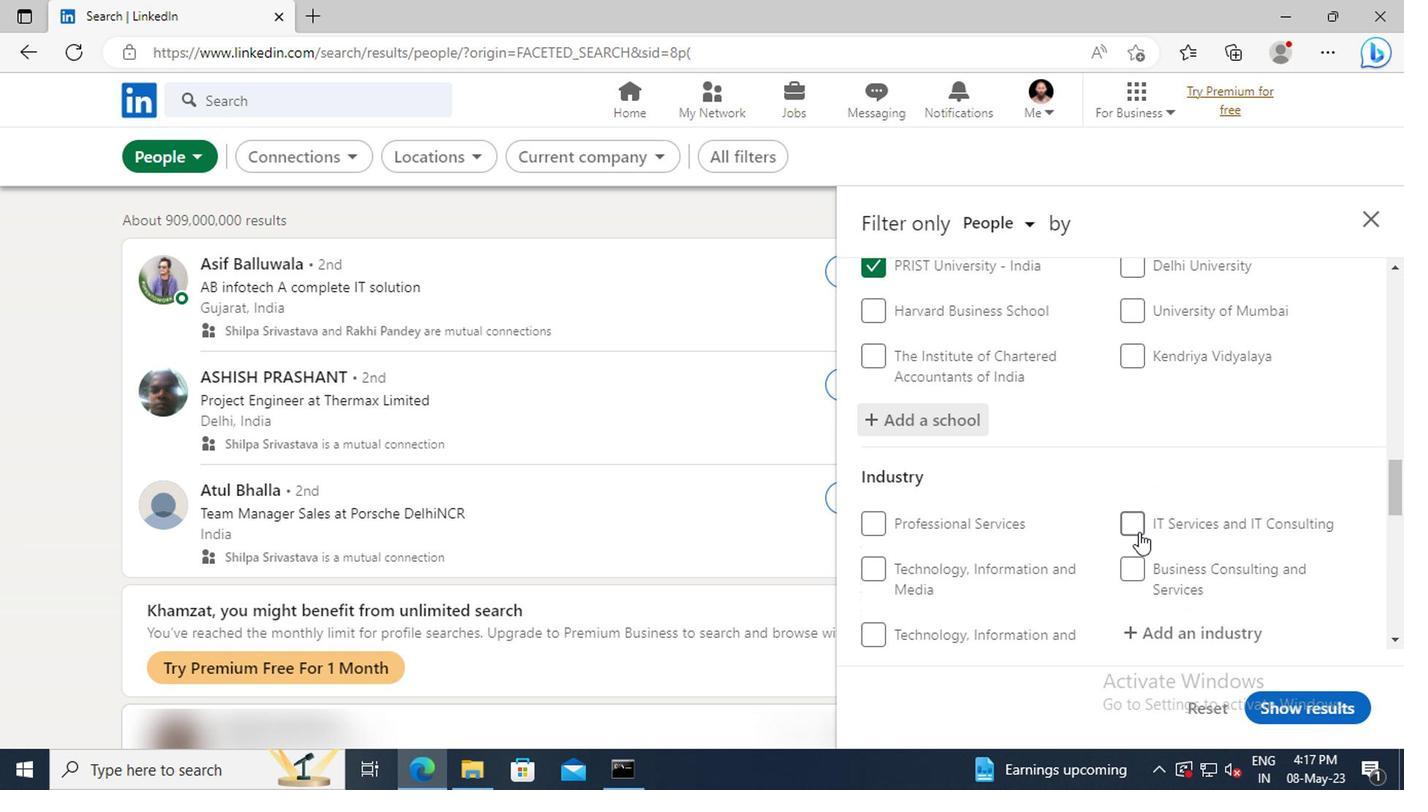 
Action: Mouse scrolled (1131, 520) with delta (0, -1)
Screenshot: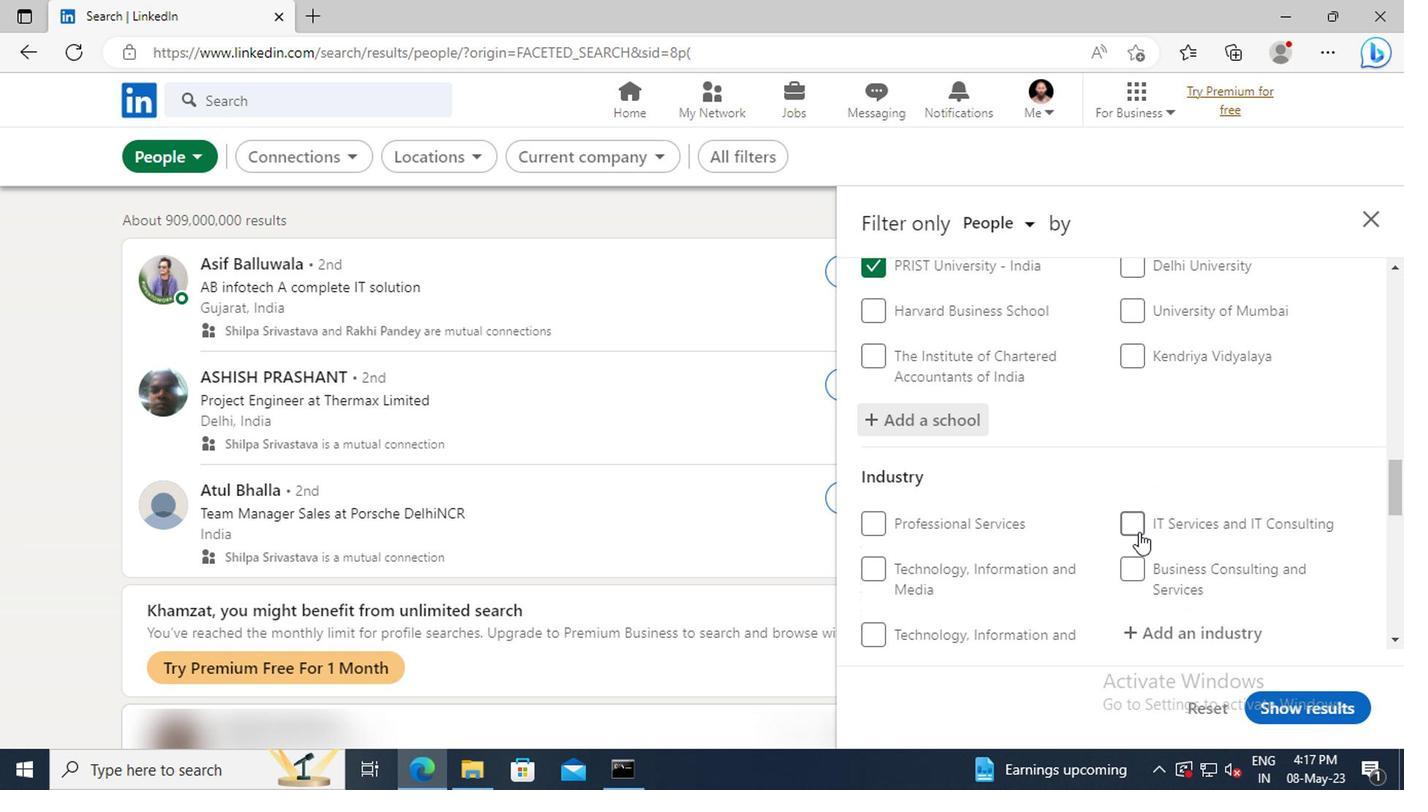 
Action: Mouse moved to (1141, 515)
Screenshot: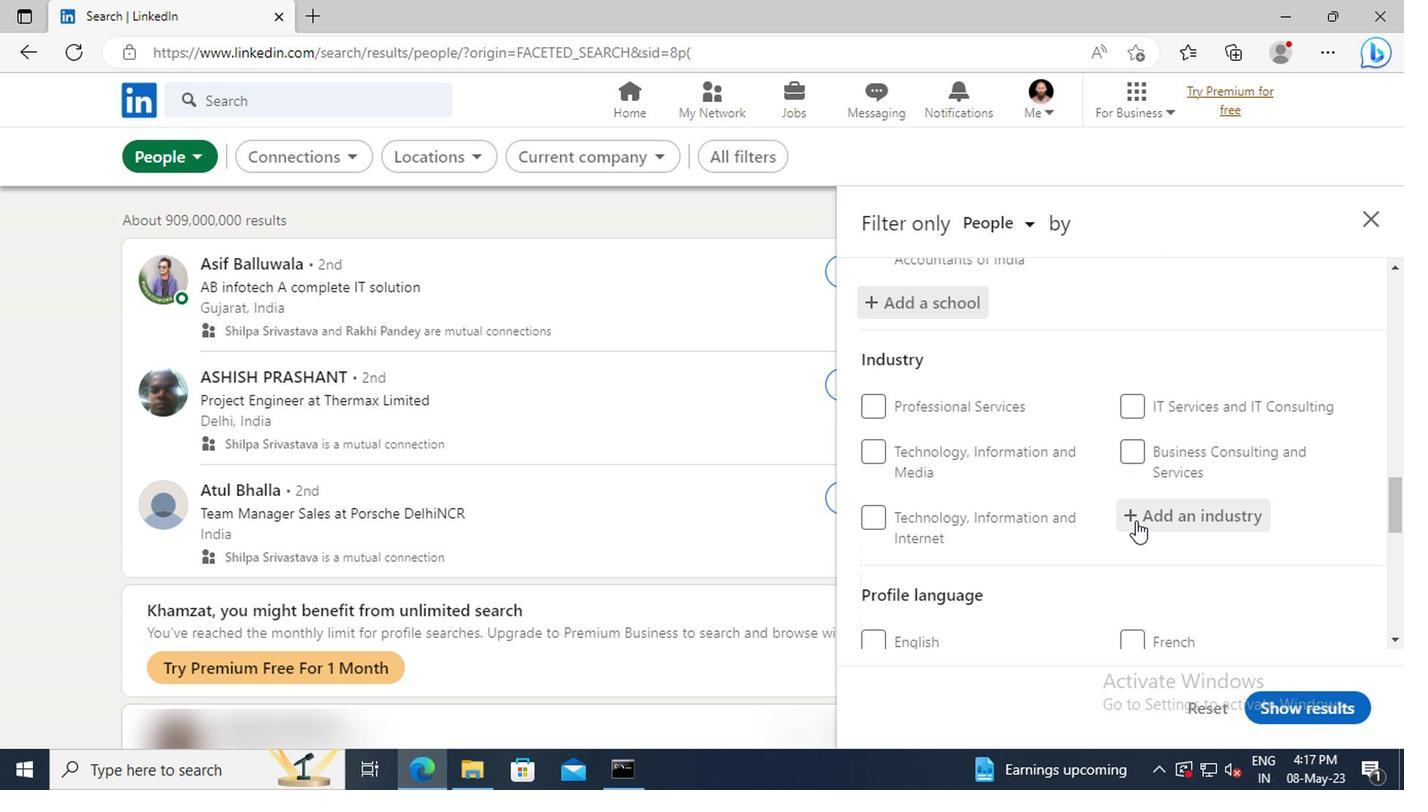 
Action: Mouse pressed left at (1141, 515)
Screenshot: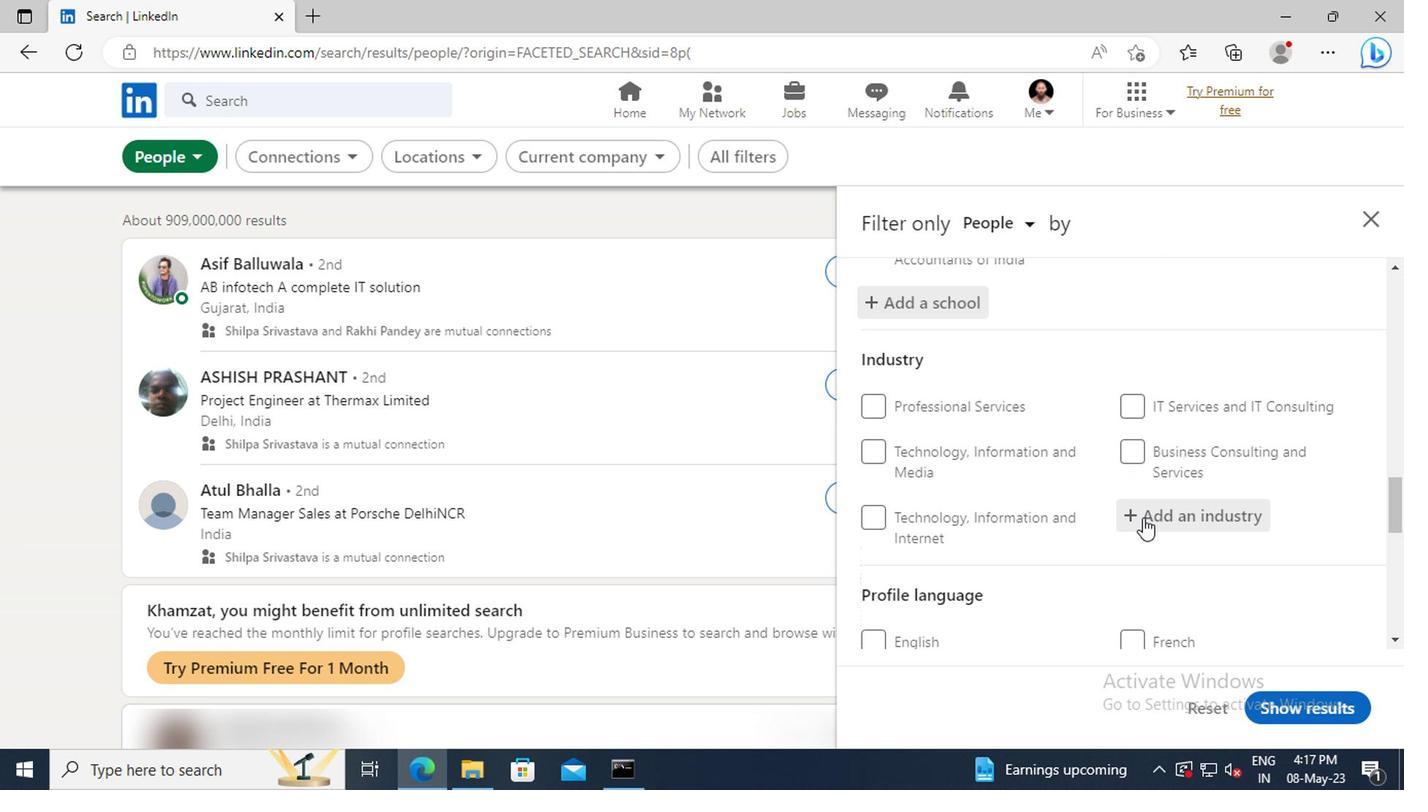 
Action: Mouse moved to (1141, 515)
Screenshot: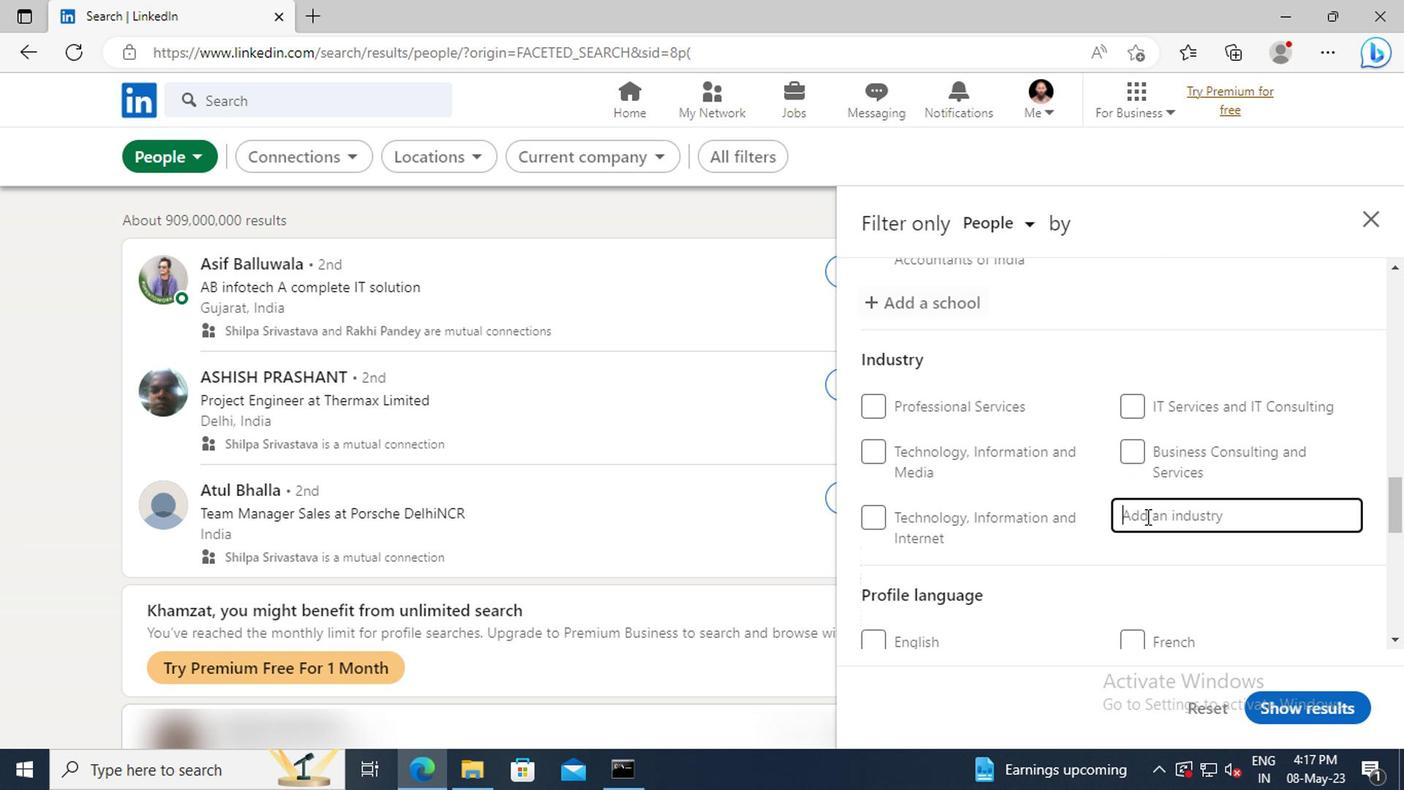 
Action: Key pressed <Key.shift>SURVE
Screenshot: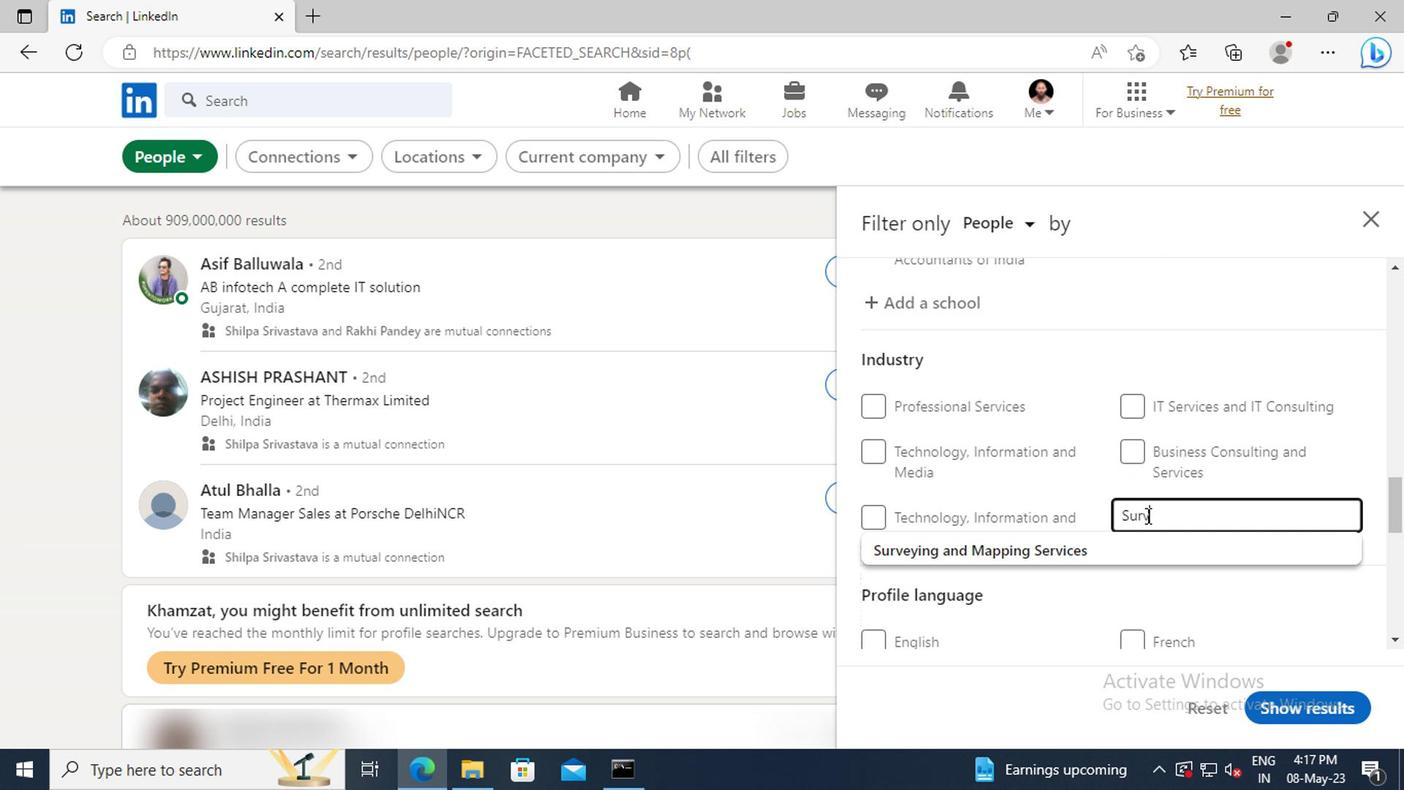 
Action: Mouse moved to (1151, 546)
Screenshot: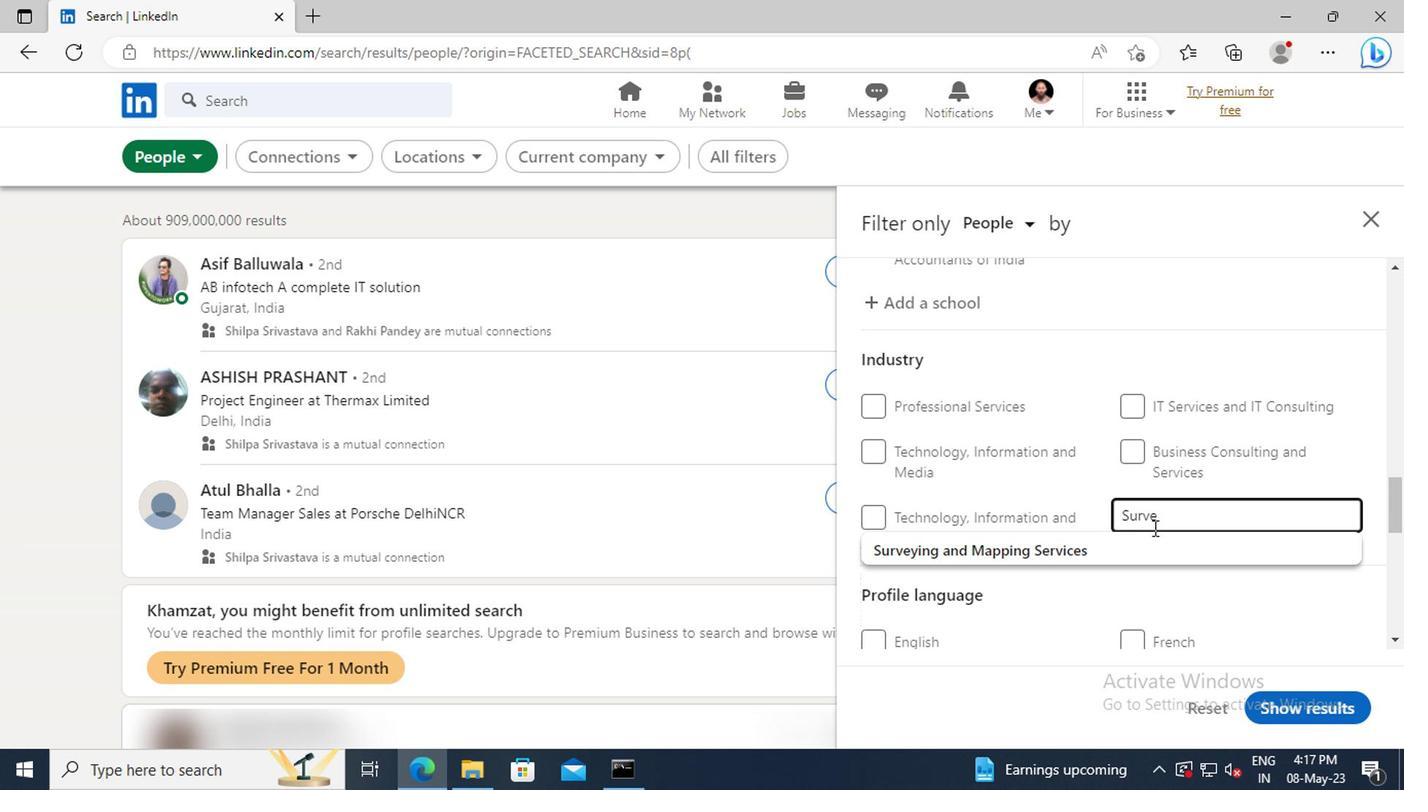 
Action: Mouse pressed left at (1151, 546)
Screenshot: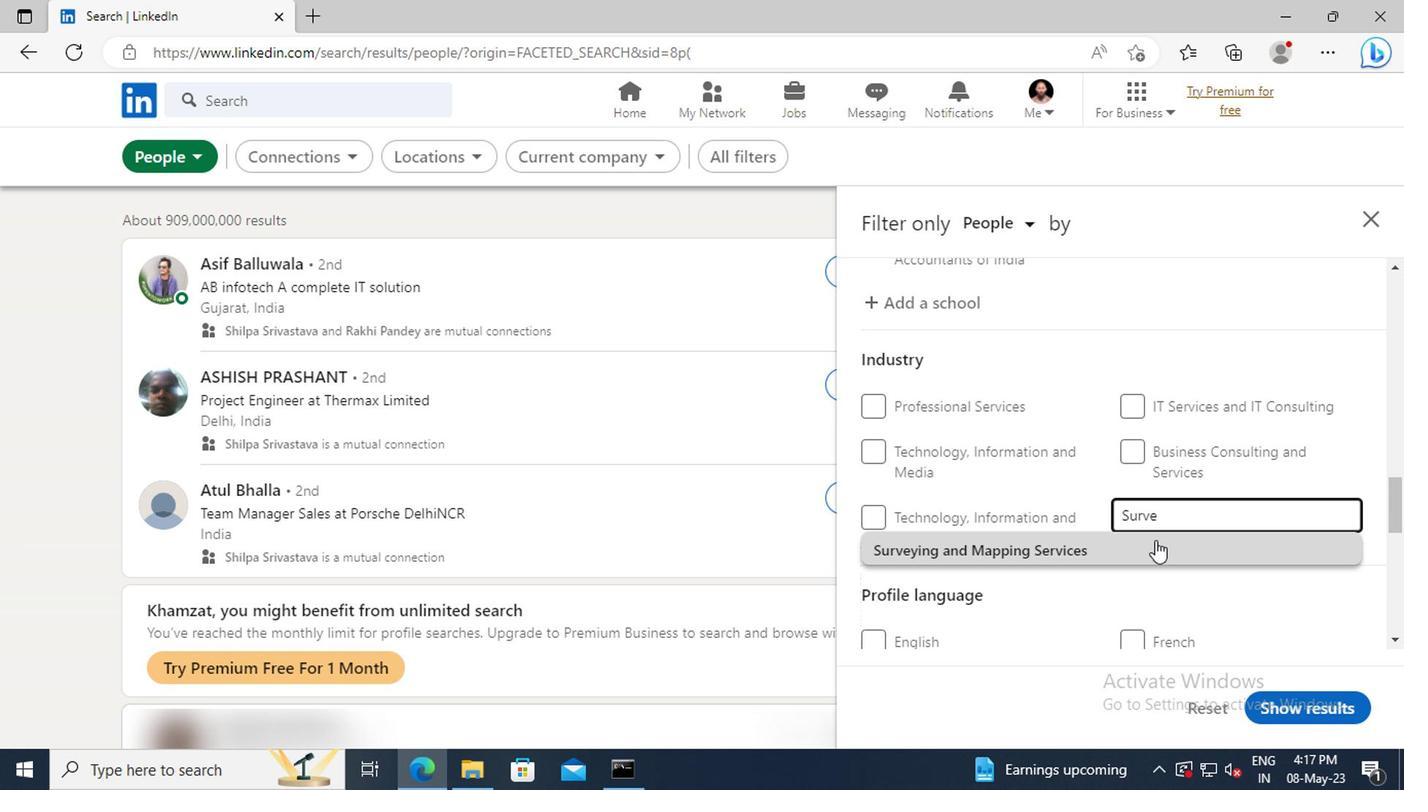 
Action: Mouse scrolled (1151, 545) with delta (0, -1)
Screenshot: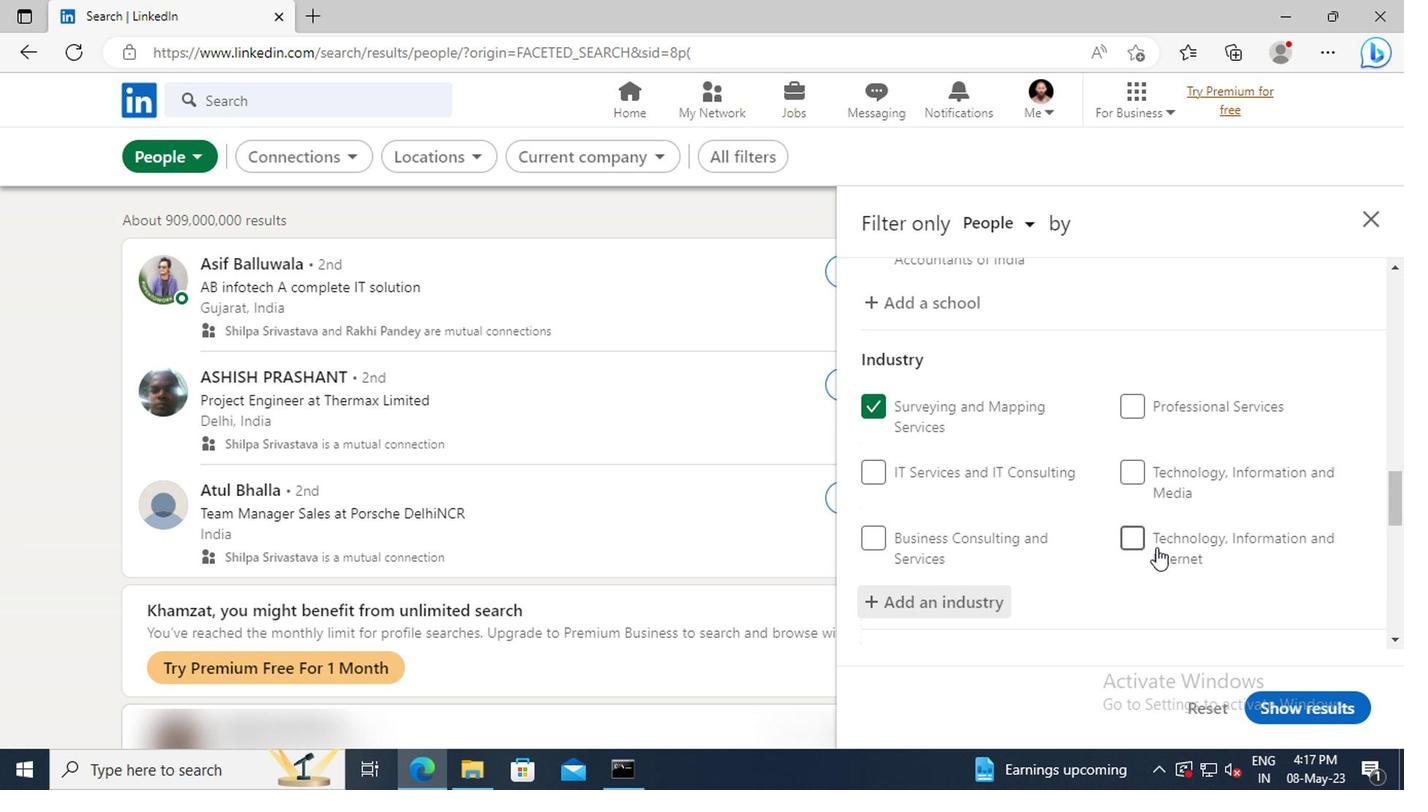 
Action: Mouse moved to (1151, 542)
Screenshot: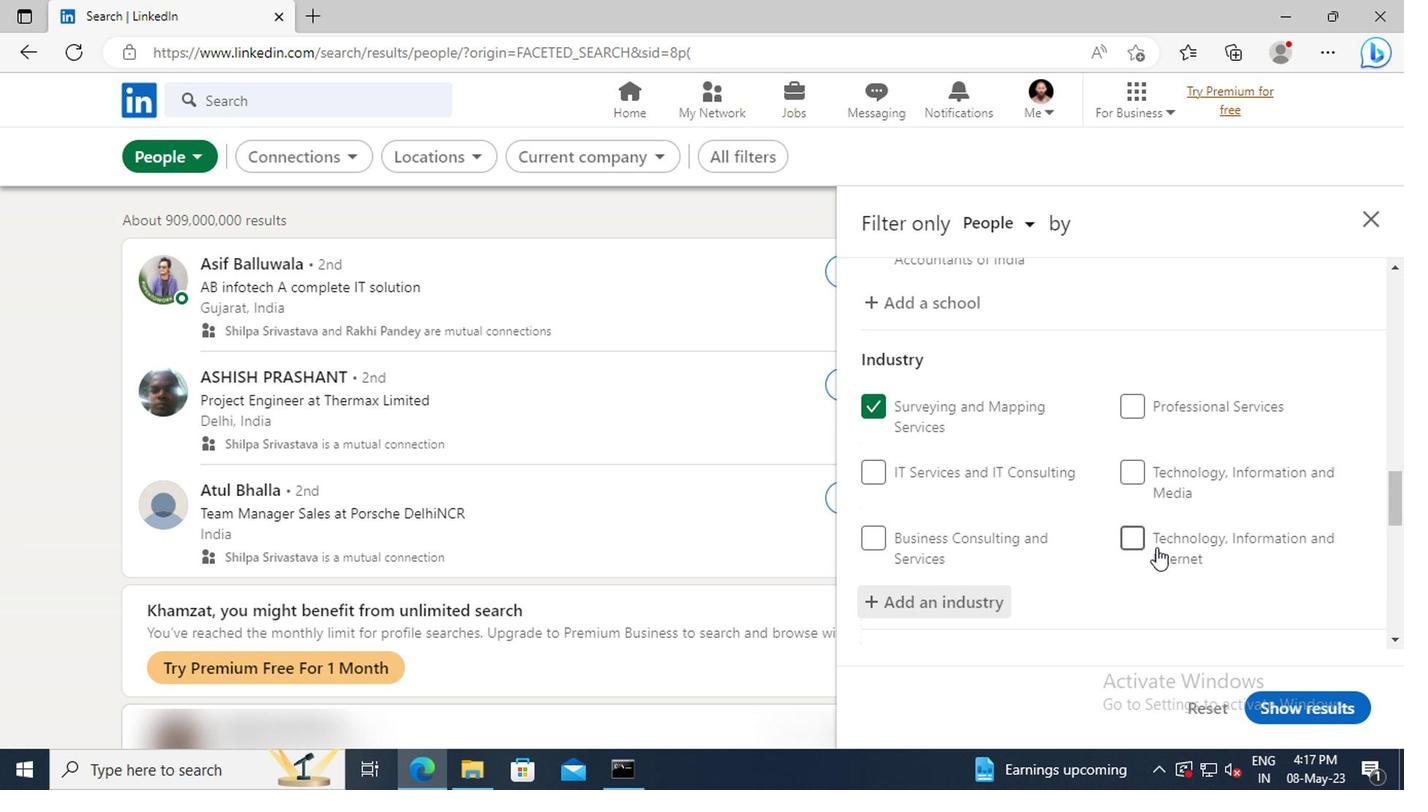 
Action: Mouse scrolled (1151, 541) with delta (0, 0)
Screenshot: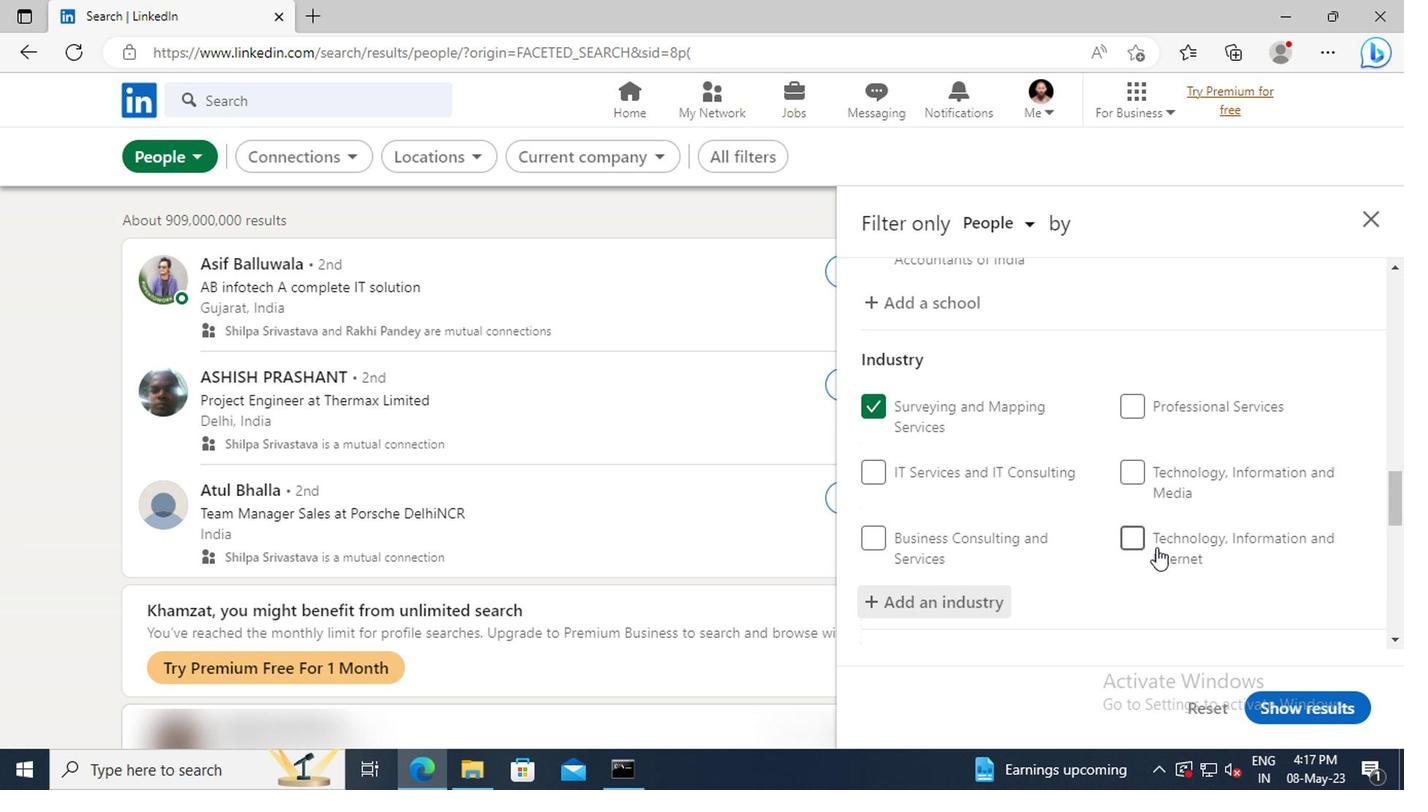 
Action: Mouse moved to (1146, 513)
Screenshot: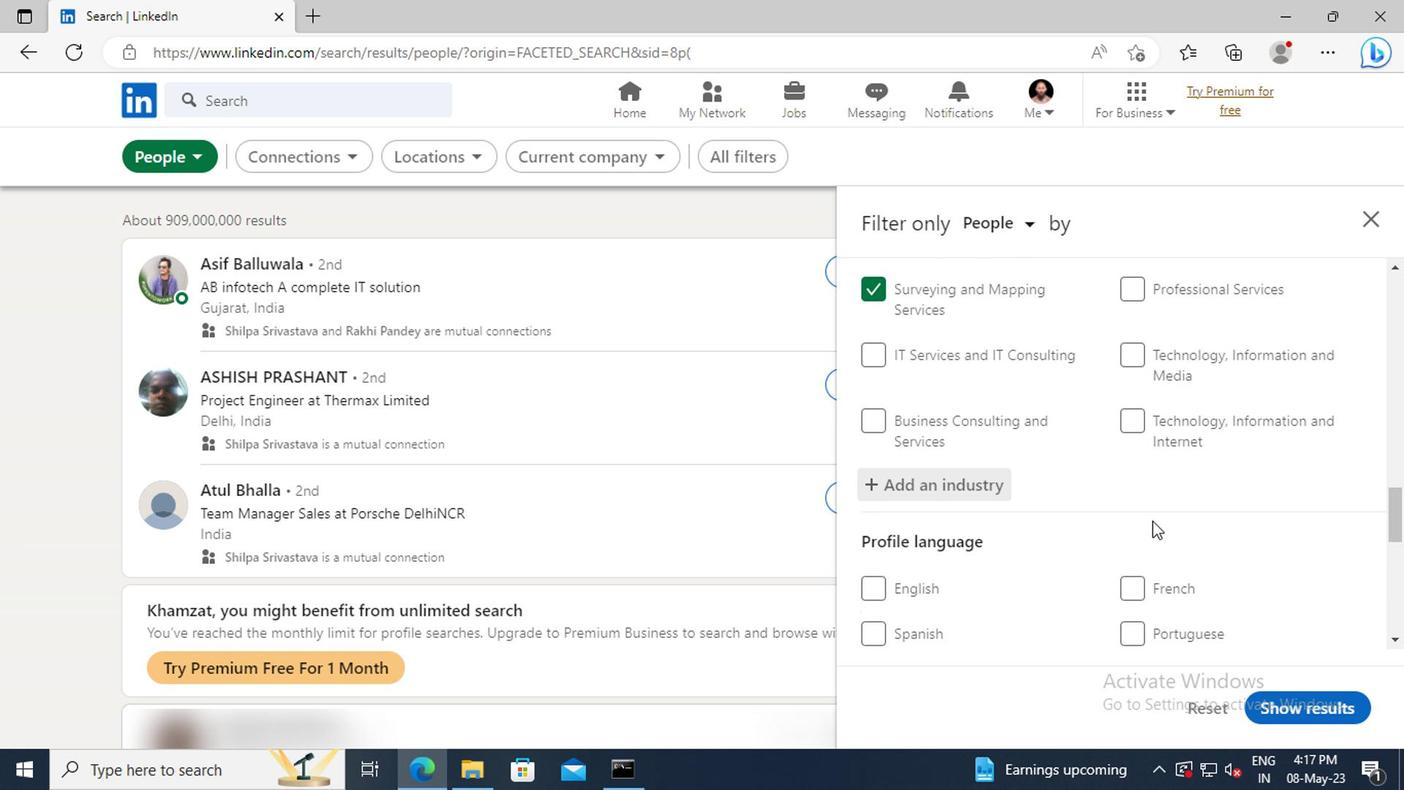 
Action: Mouse scrolled (1146, 512) with delta (0, 0)
Screenshot: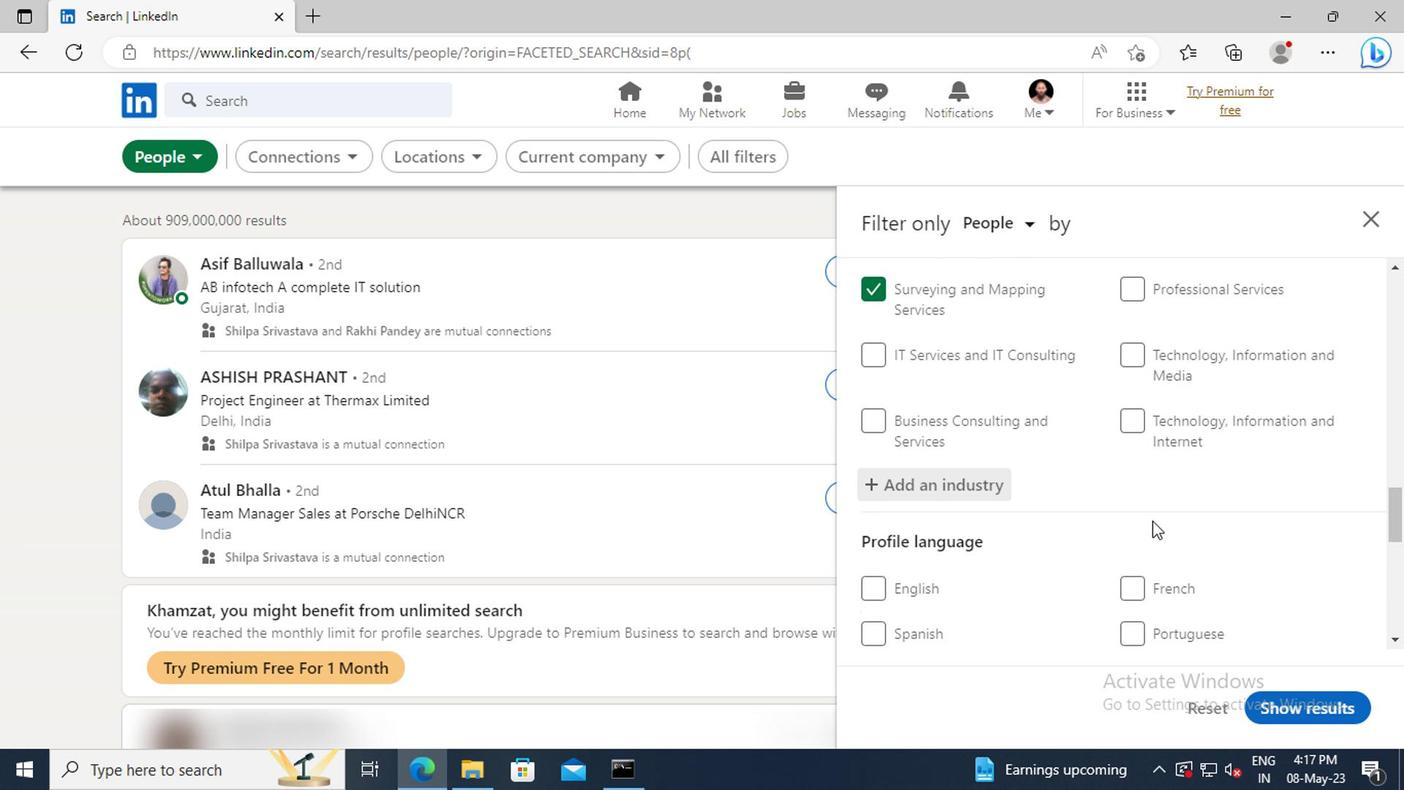 
Action: Mouse moved to (1145, 509)
Screenshot: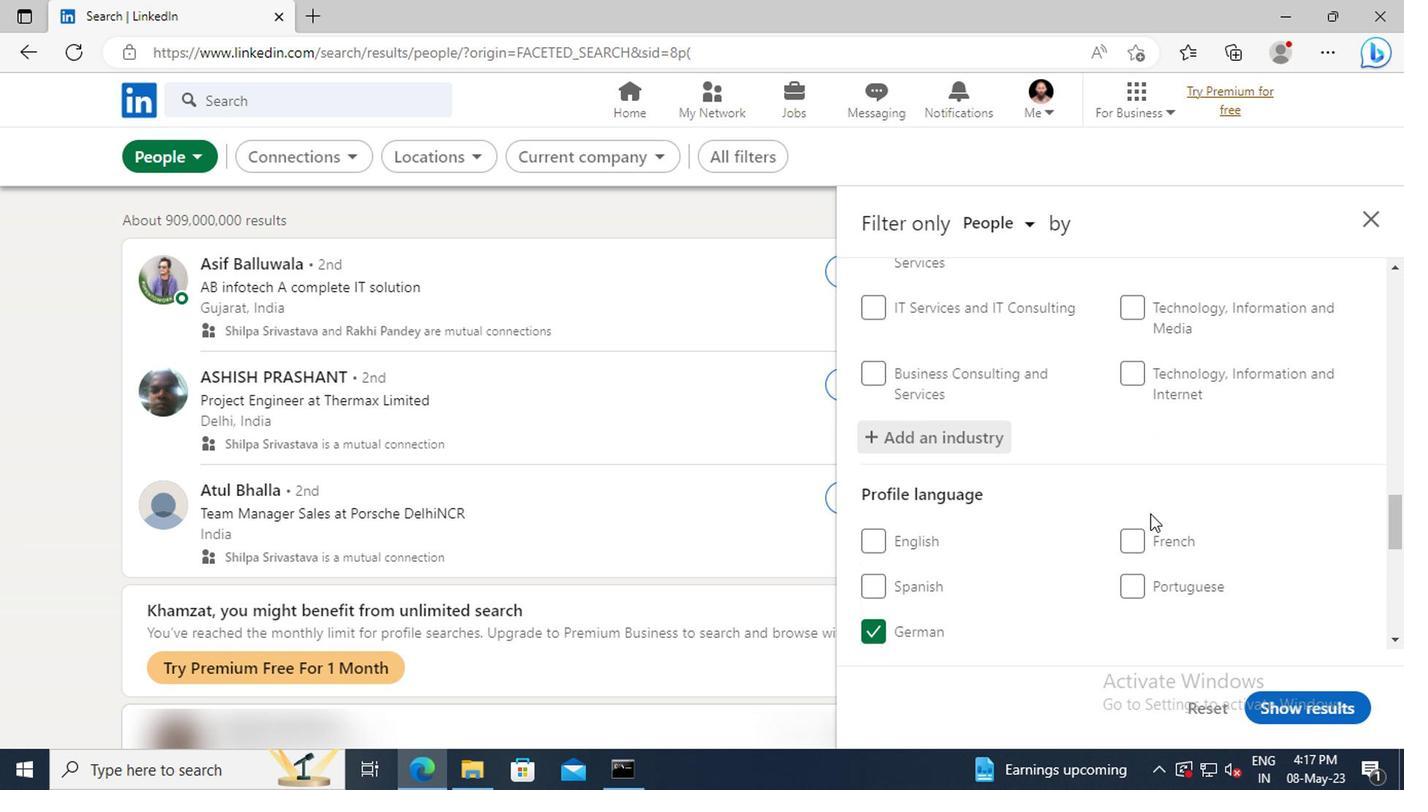 
Action: Mouse scrolled (1145, 508) with delta (0, -1)
Screenshot: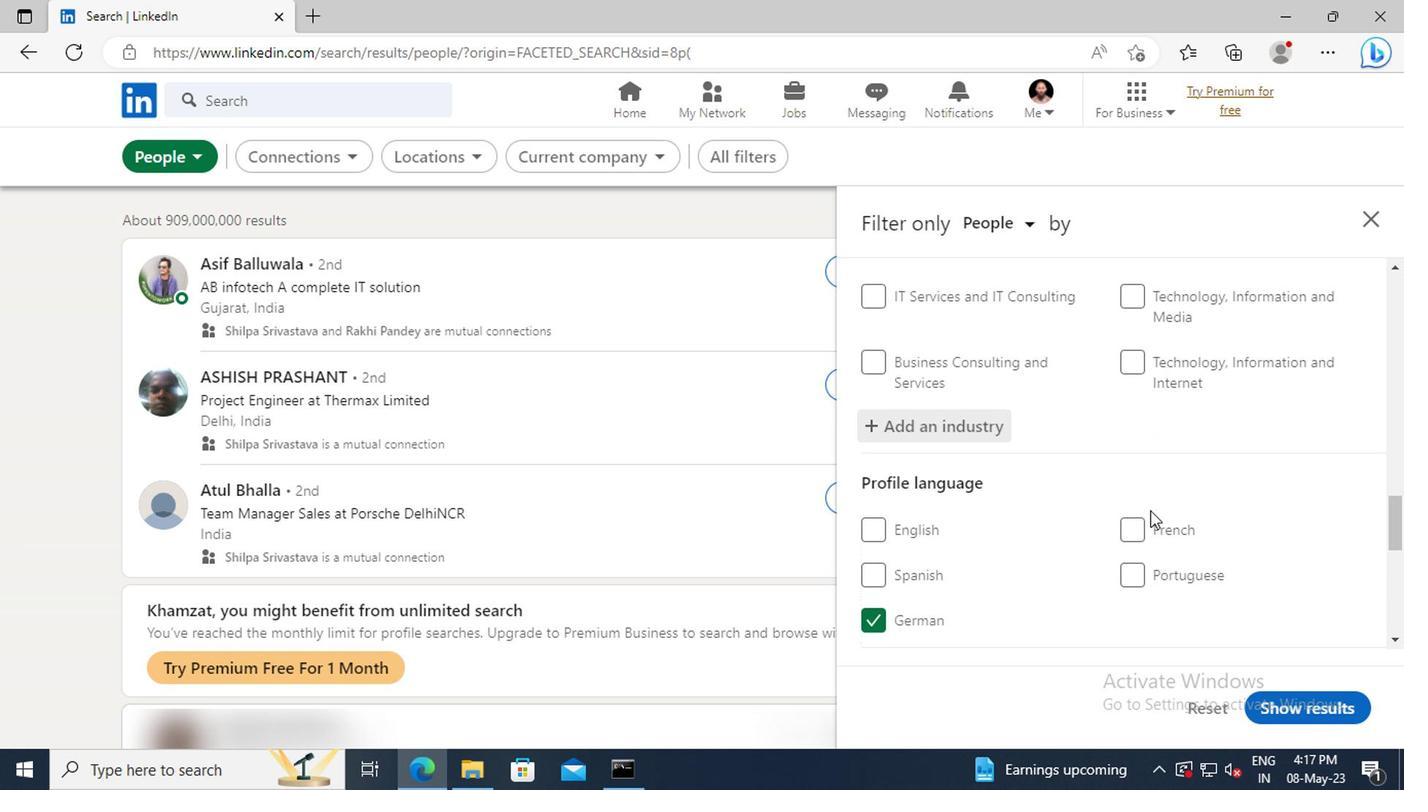 
Action: Mouse scrolled (1145, 508) with delta (0, -1)
Screenshot: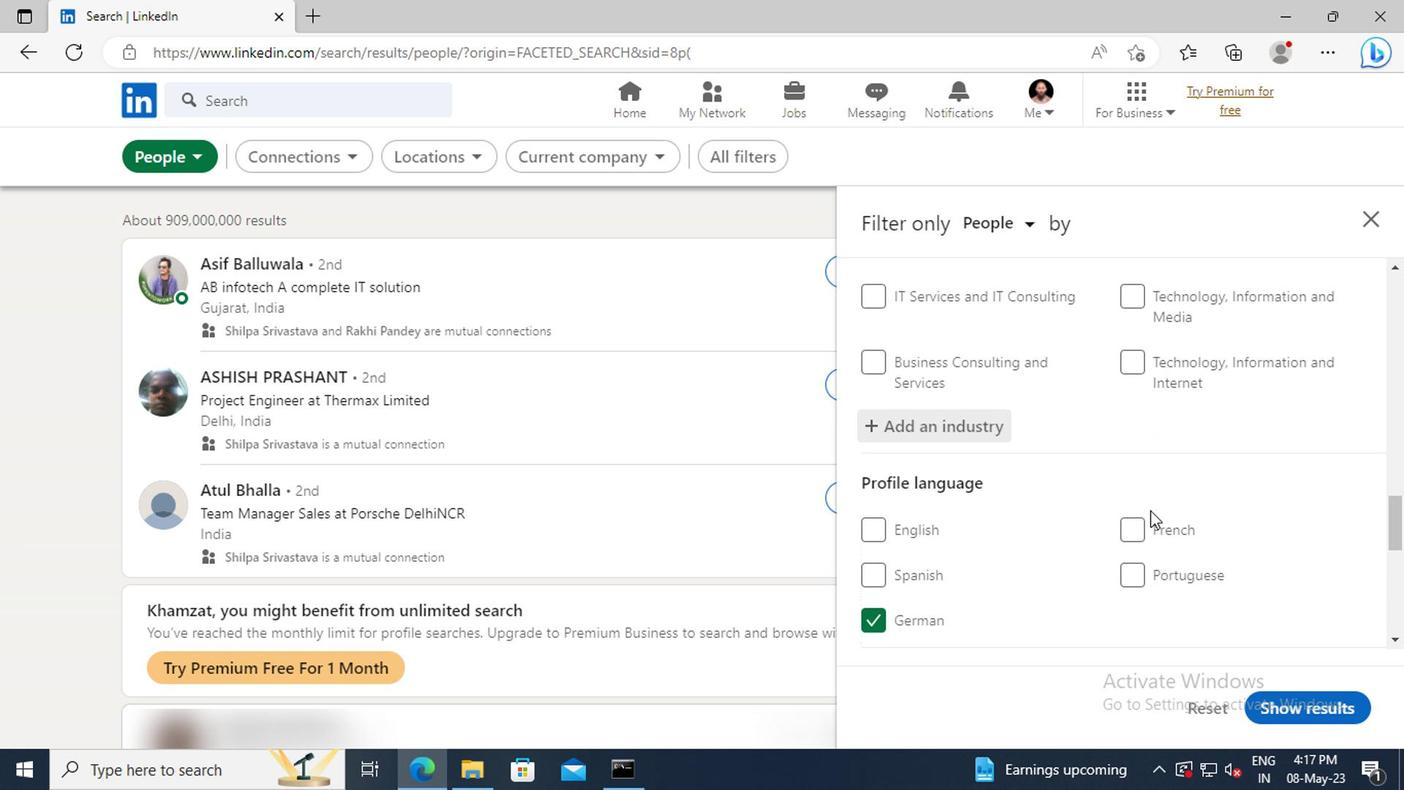 
Action: Mouse moved to (1145, 509)
Screenshot: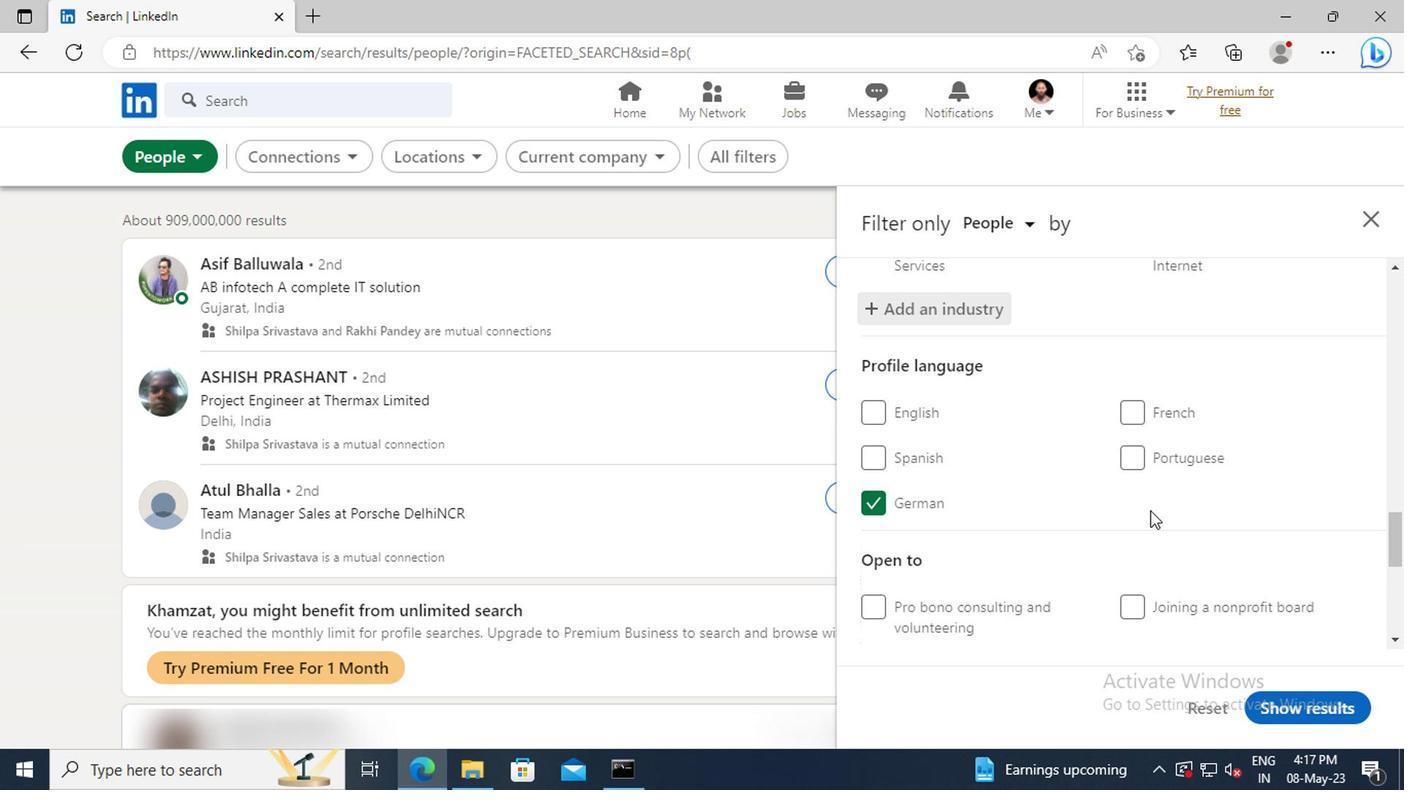 
Action: Mouse scrolled (1145, 508) with delta (0, -1)
Screenshot: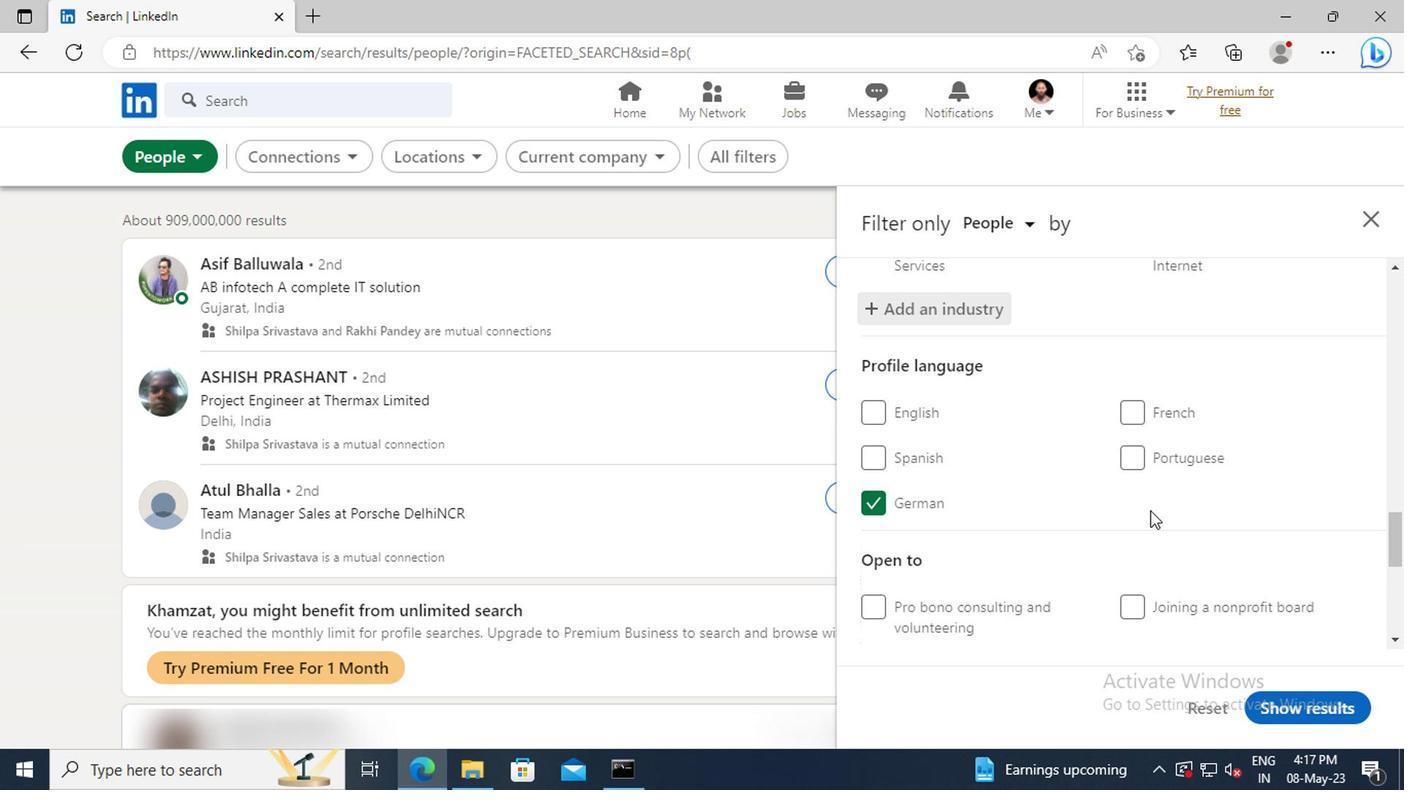 
Action: Mouse scrolled (1145, 508) with delta (0, -1)
Screenshot: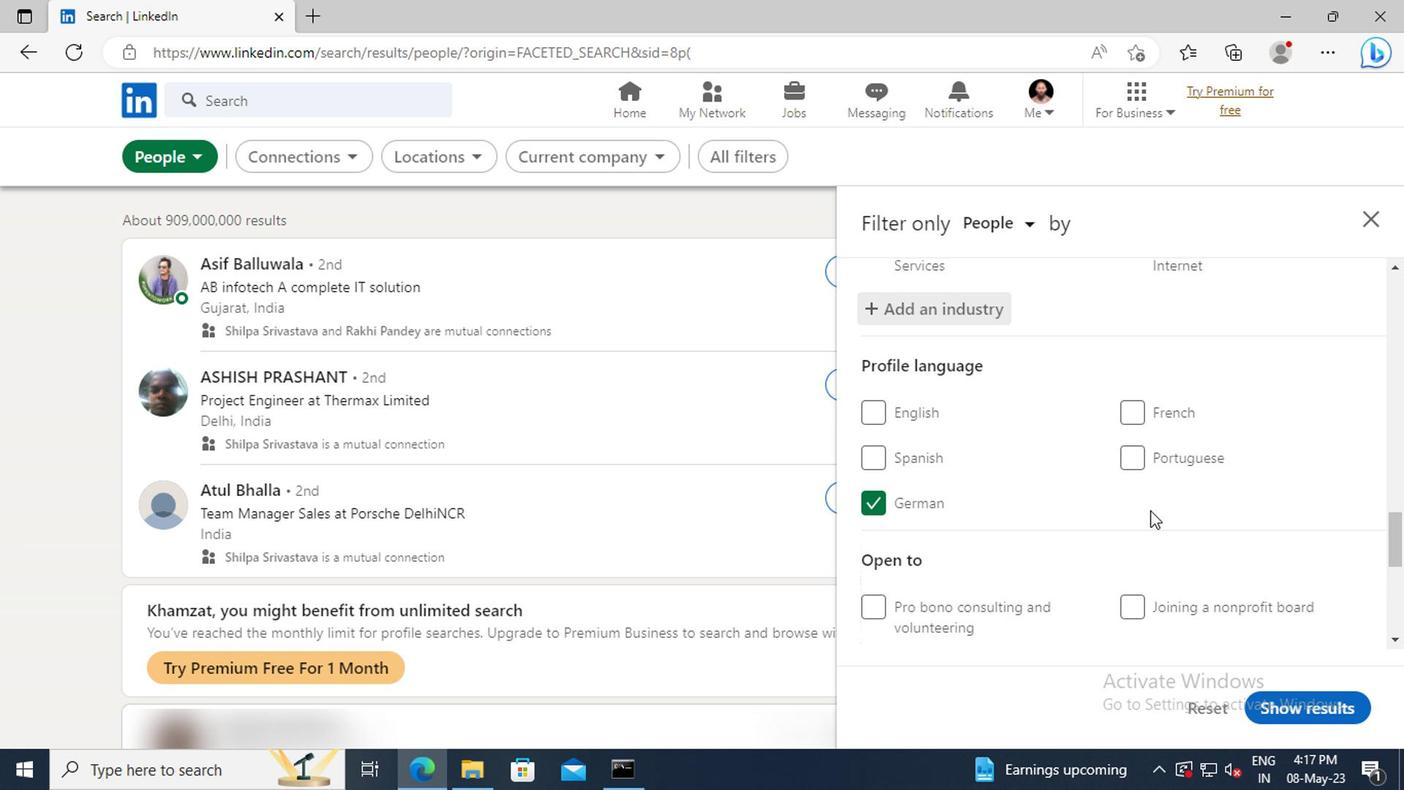 
Action: Mouse scrolled (1145, 508) with delta (0, -1)
Screenshot: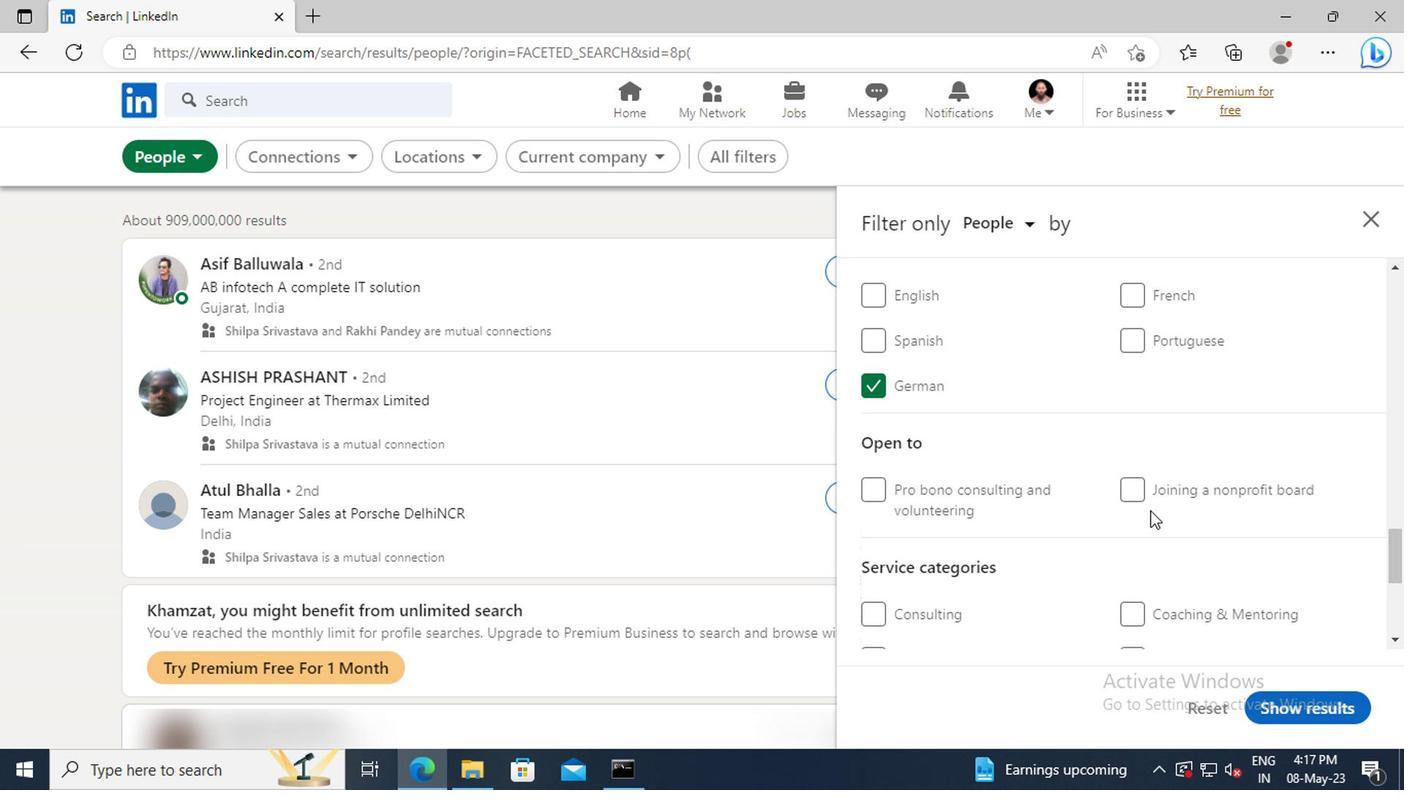 
Action: Mouse scrolled (1145, 508) with delta (0, -1)
Screenshot: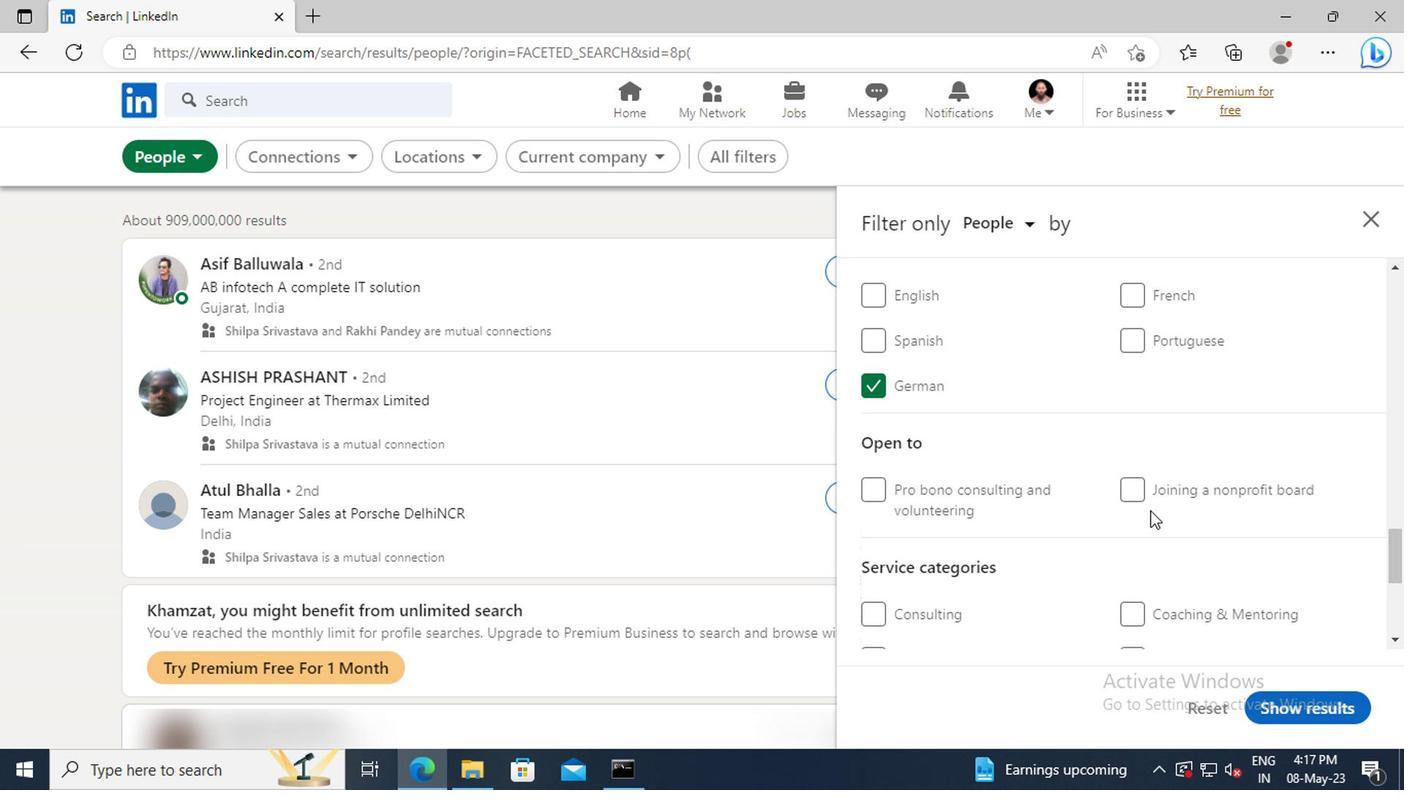 
Action: Mouse scrolled (1145, 508) with delta (0, -1)
Screenshot: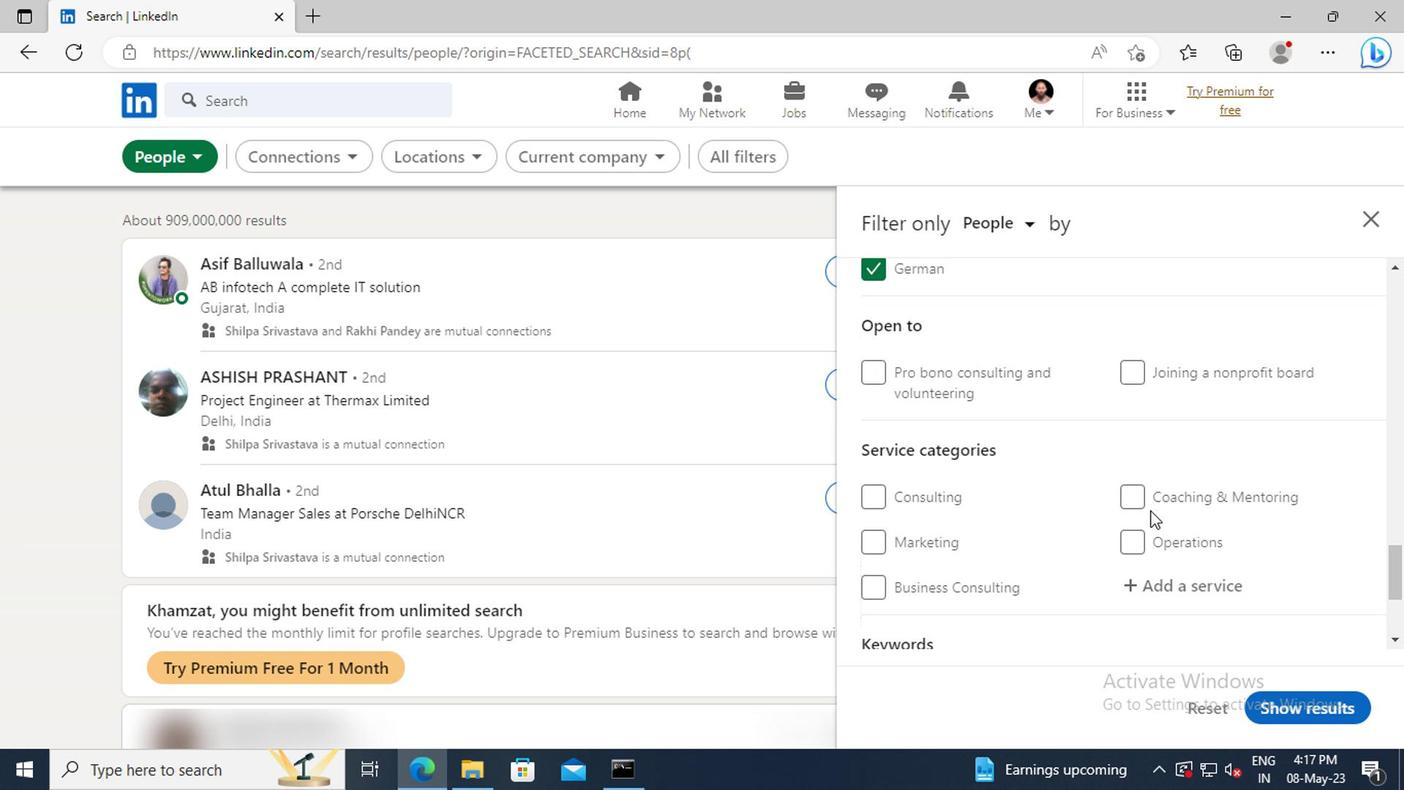 
Action: Mouse moved to (1148, 523)
Screenshot: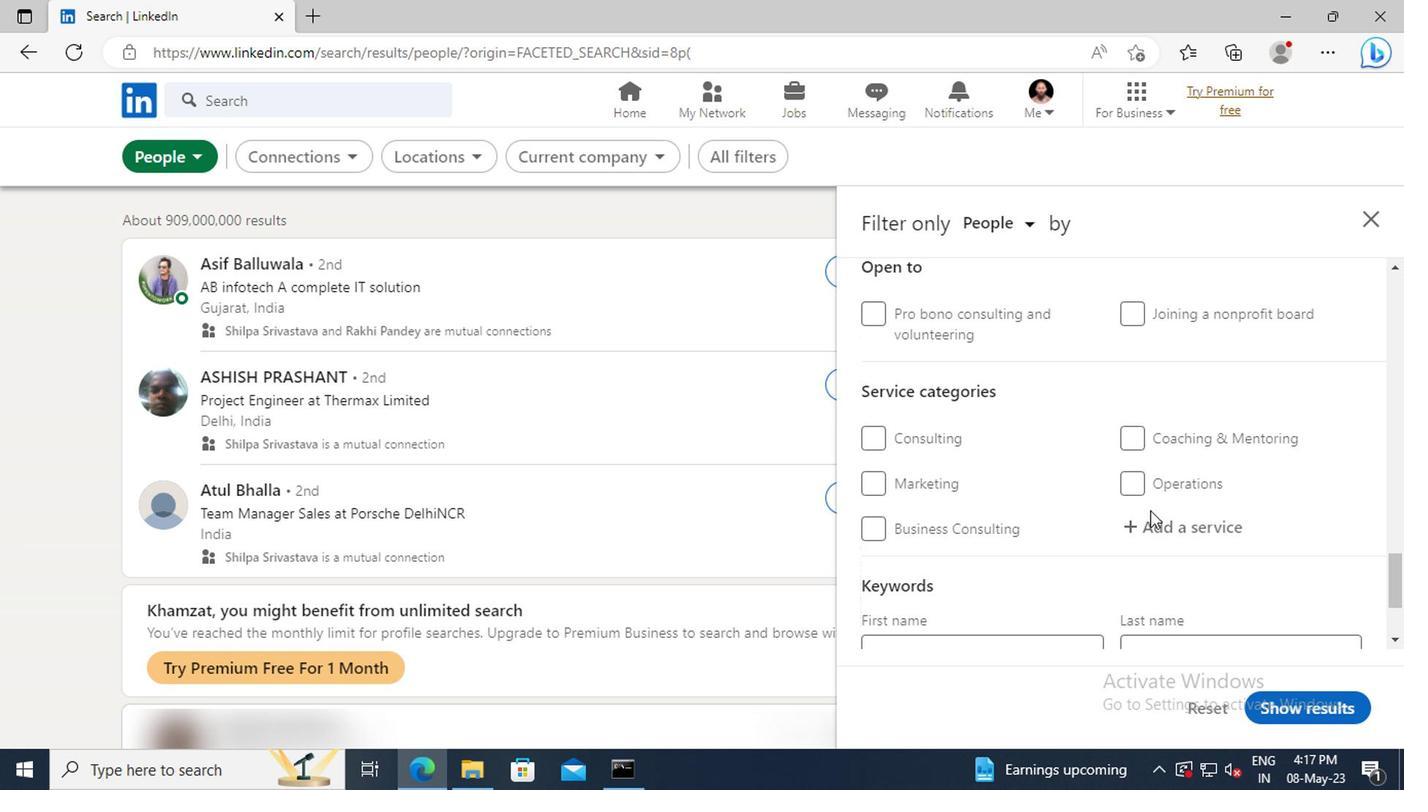 
Action: Mouse pressed left at (1148, 523)
Screenshot: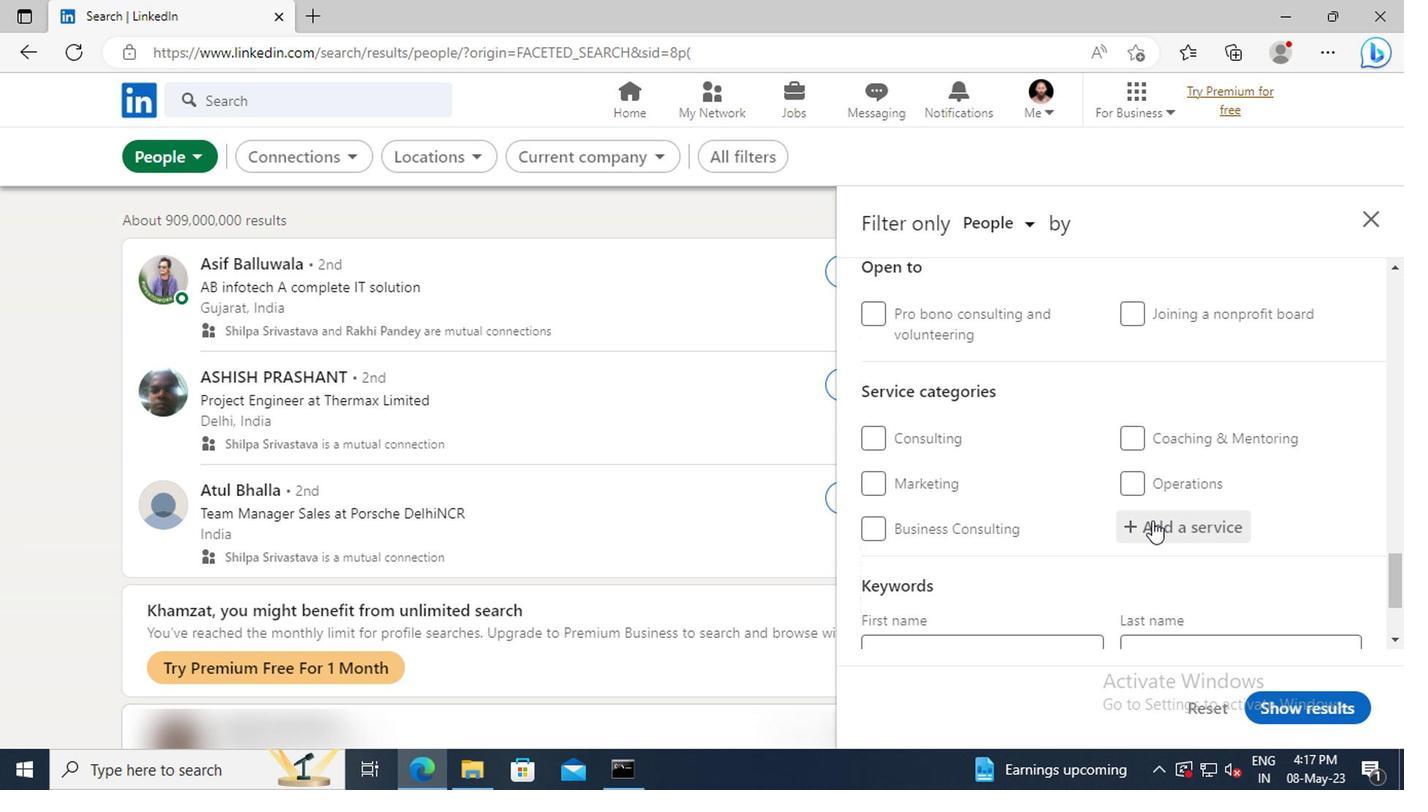 
Action: Key pressed <Key.shift>LABOR<Key.space>
Screenshot: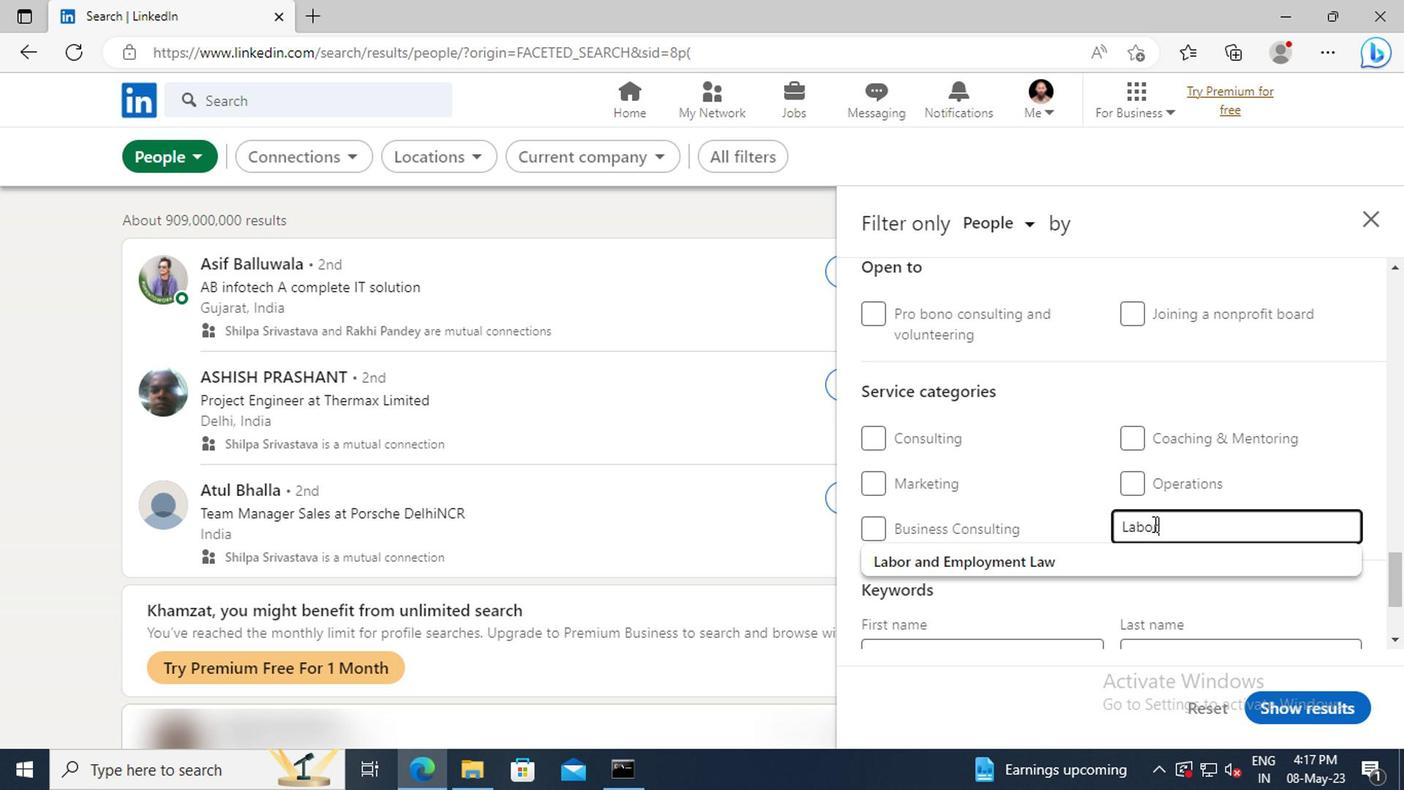 
Action: Mouse moved to (1152, 558)
Screenshot: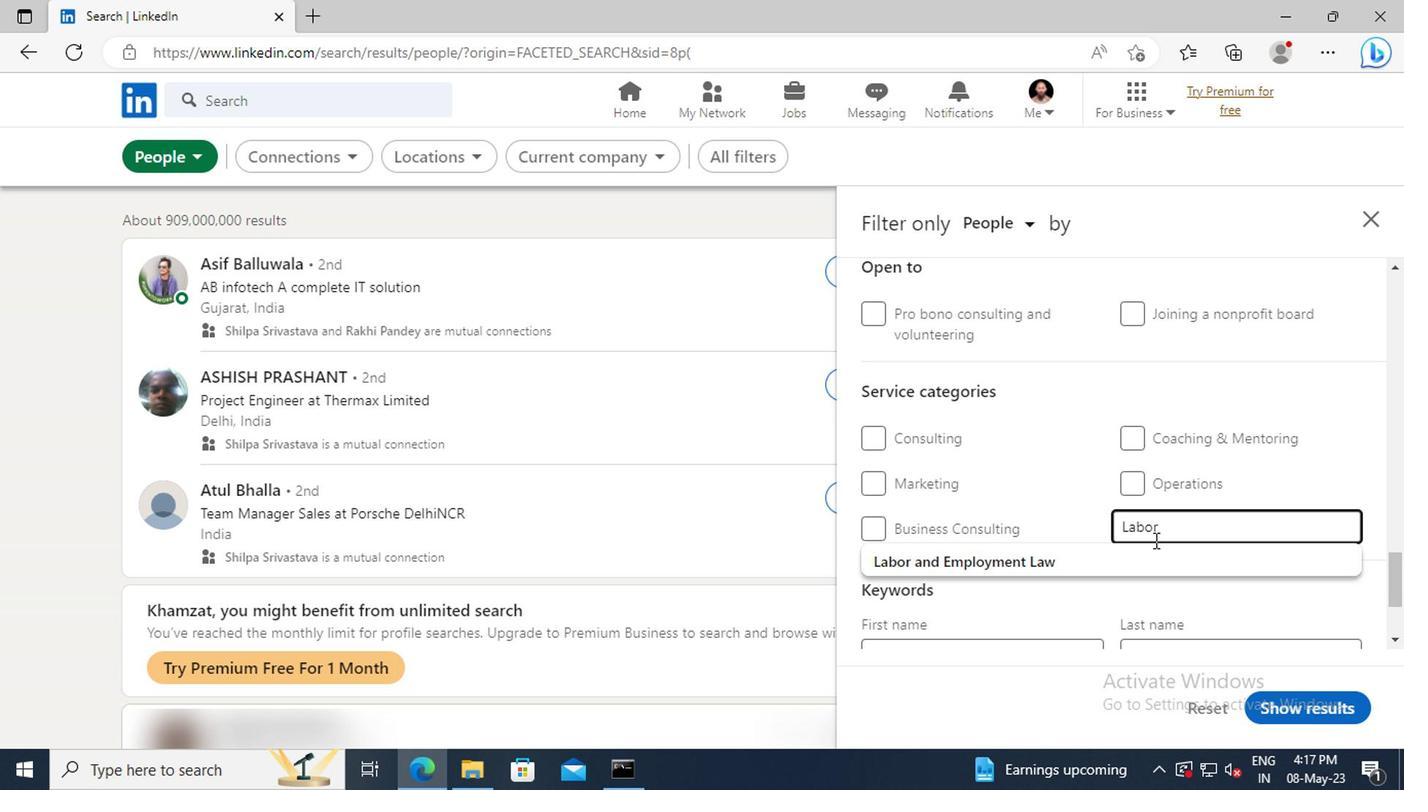
Action: Mouse pressed left at (1152, 558)
Screenshot: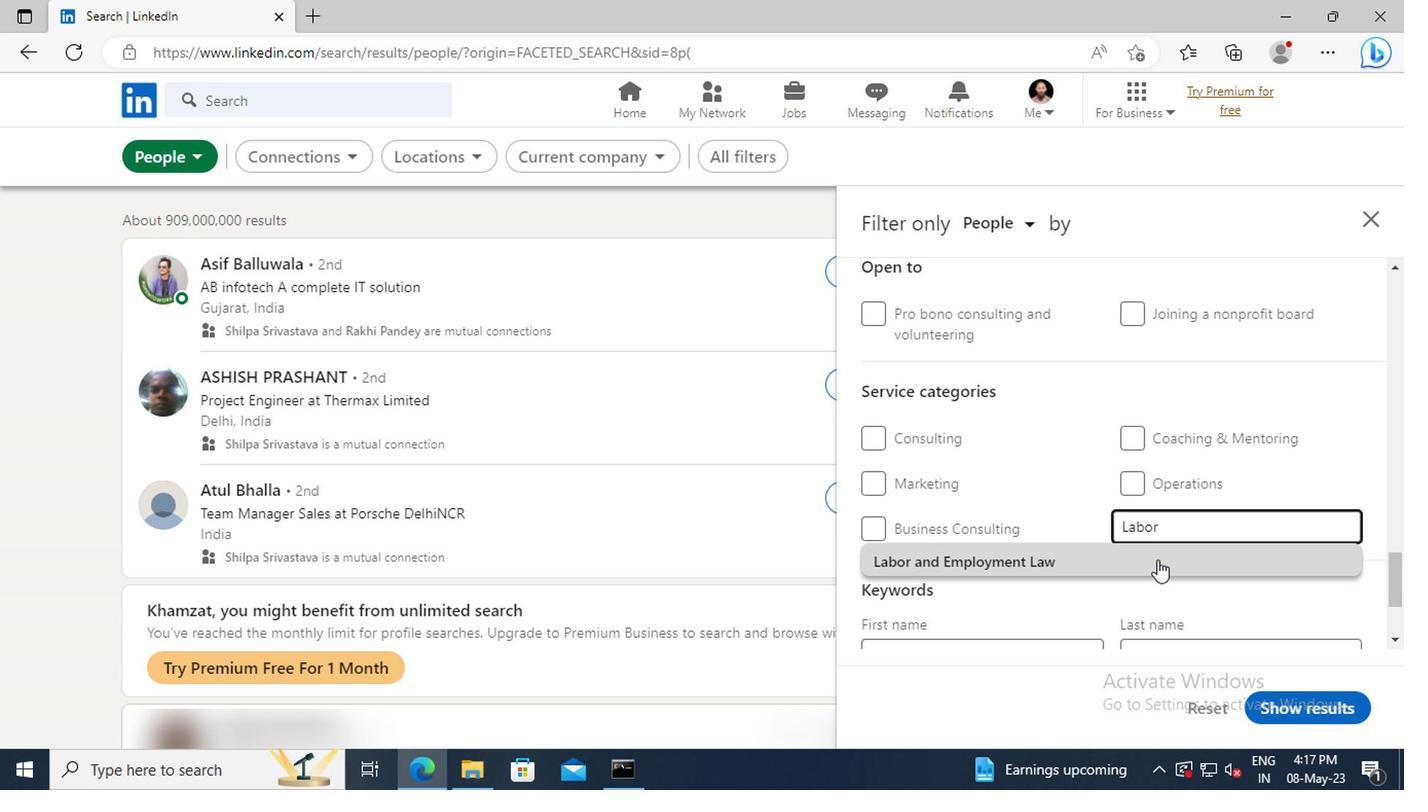 
Action: Mouse scrolled (1152, 557) with delta (0, -1)
Screenshot: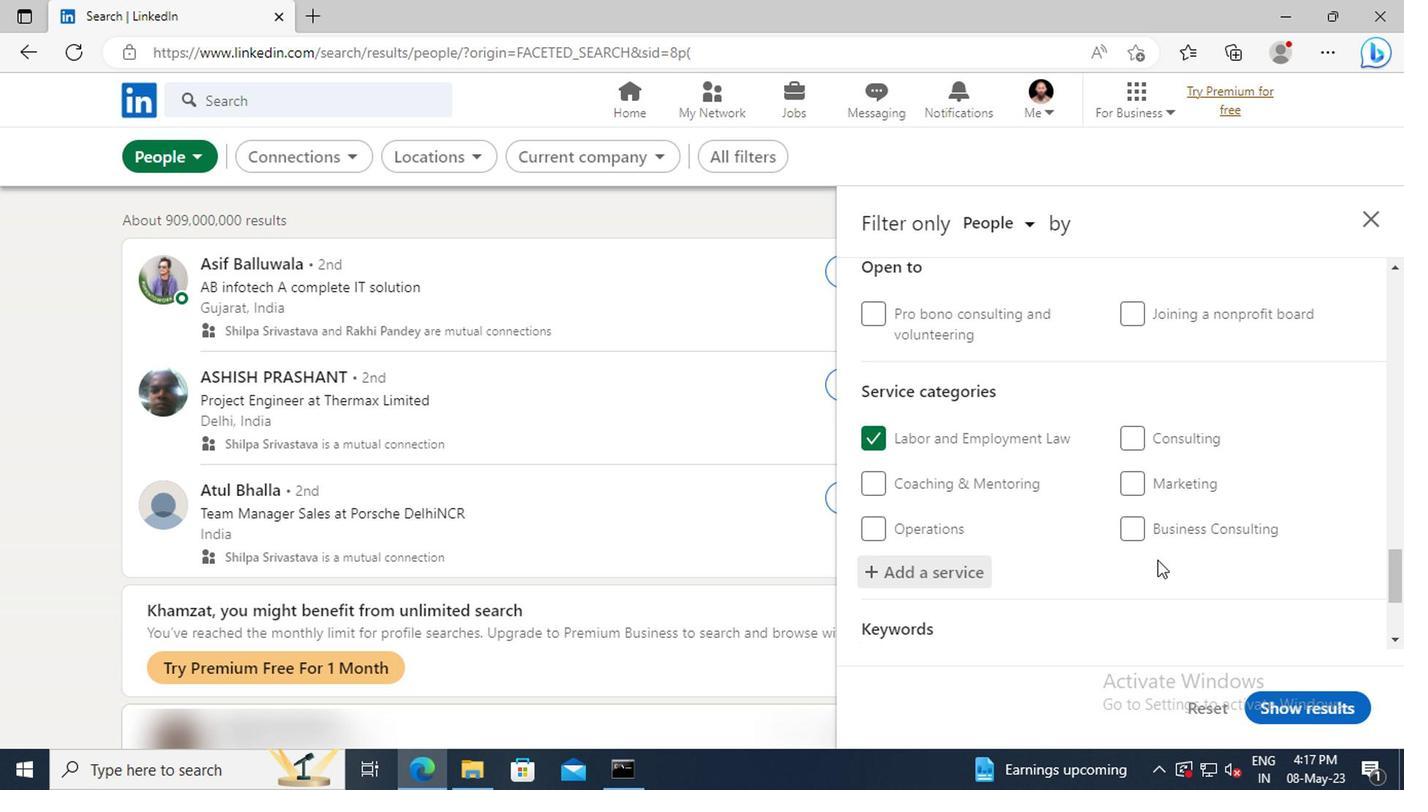 
Action: Mouse scrolled (1152, 557) with delta (0, -1)
Screenshot: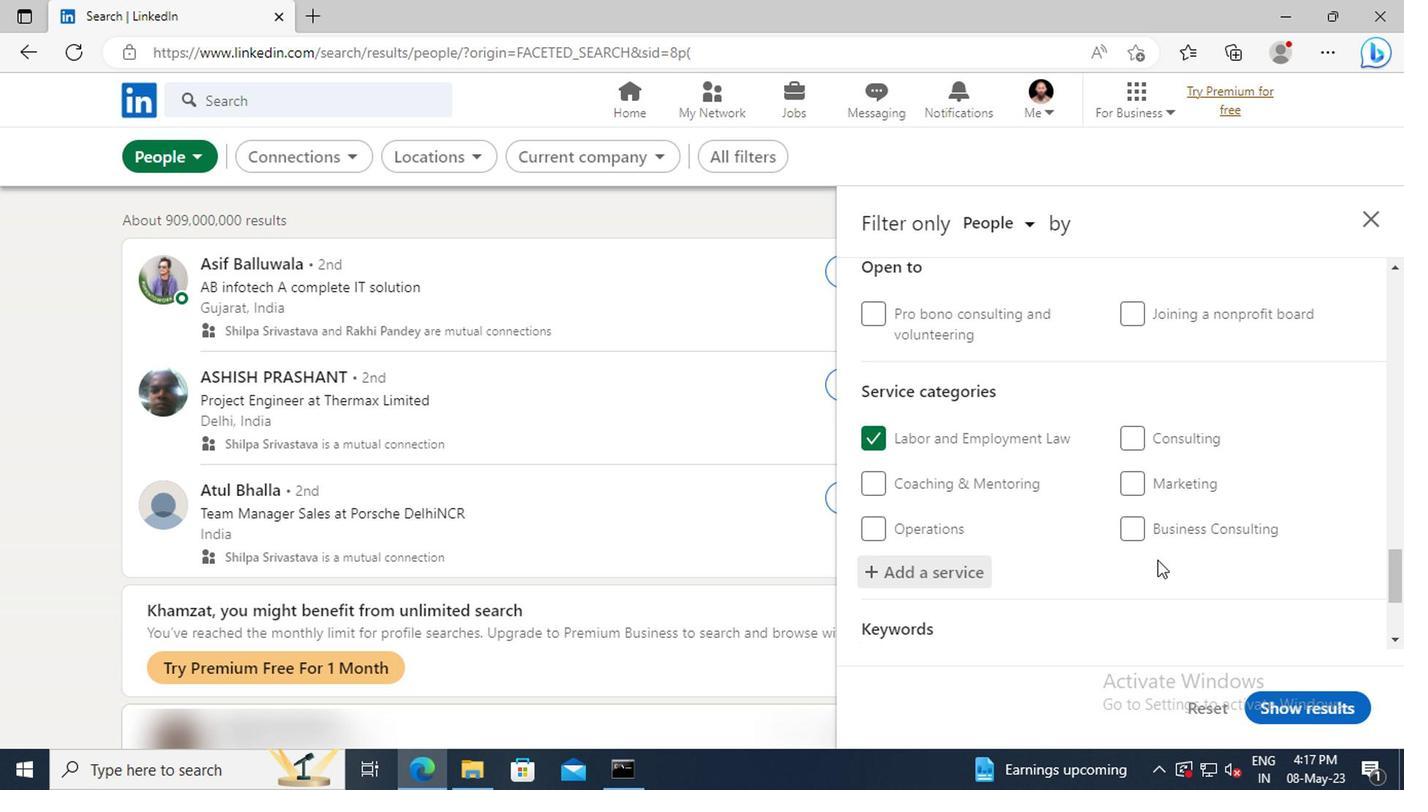 
Action: Mouse scrolled (1152, 557) with delta (0, -1)
Screenshot: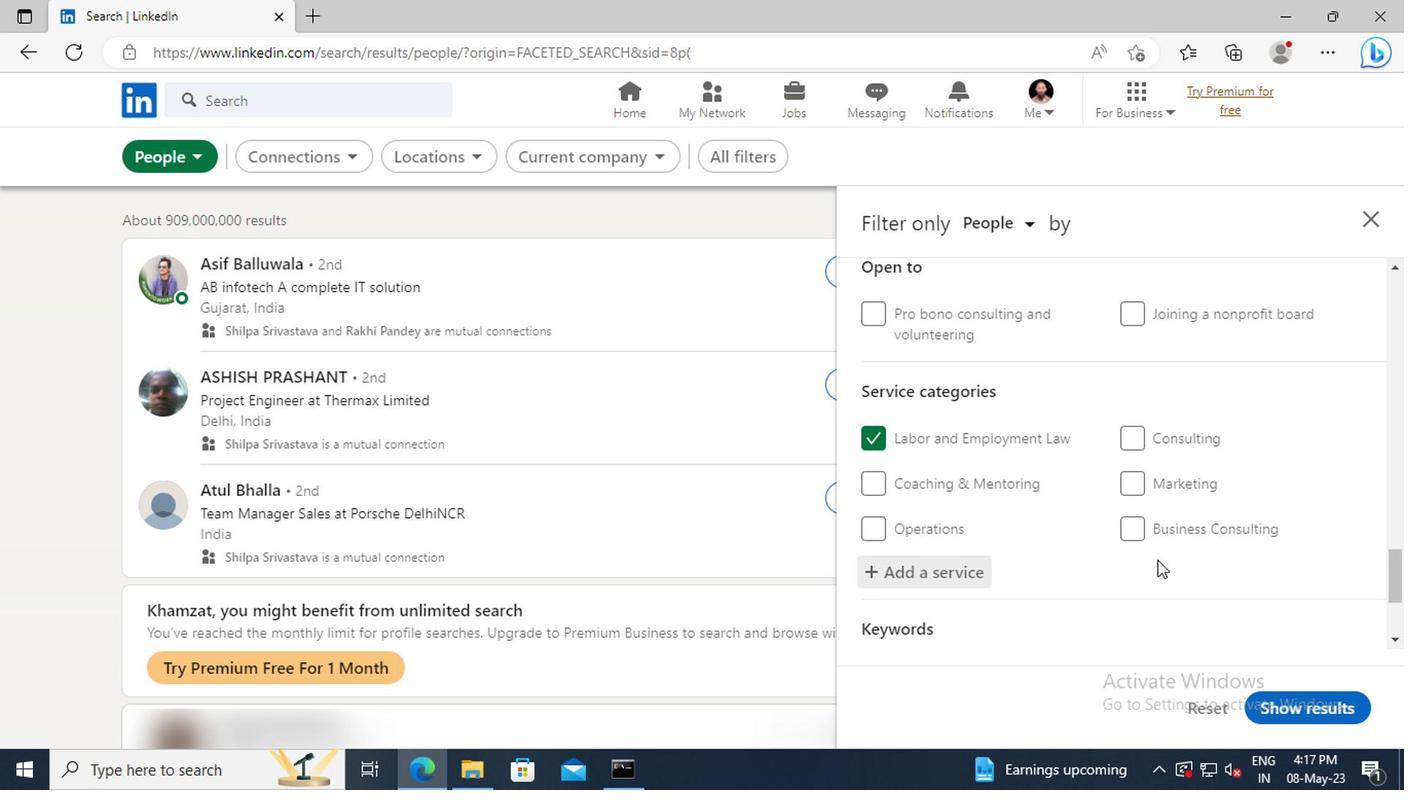 
Action: Mouse scrolled (1152, 557) with delta (0, -1)
Screenshot: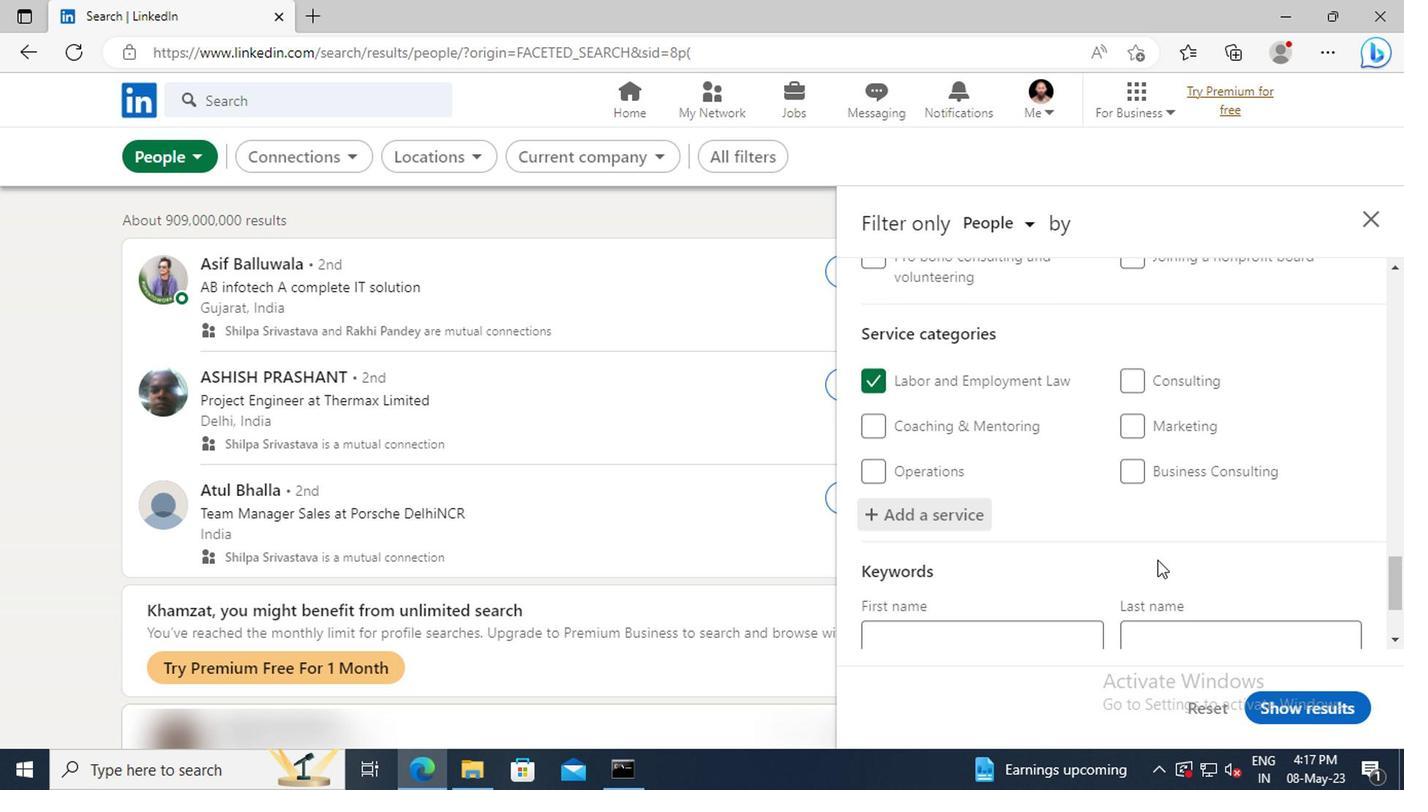 
Action: Mouse moved to (1033, 558)
Screenshot: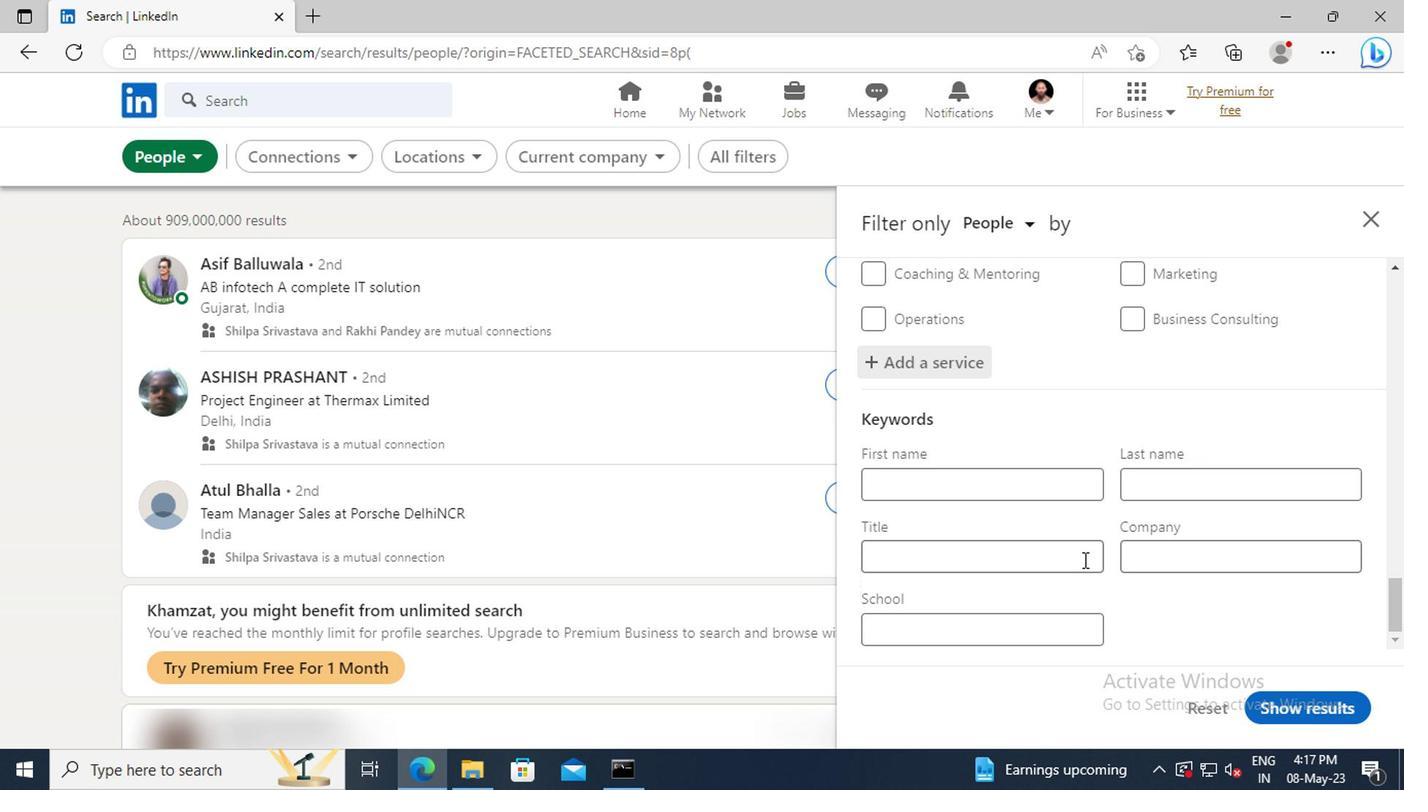 
Action: Mouse pressed left at (1033, 558)
Screenshot: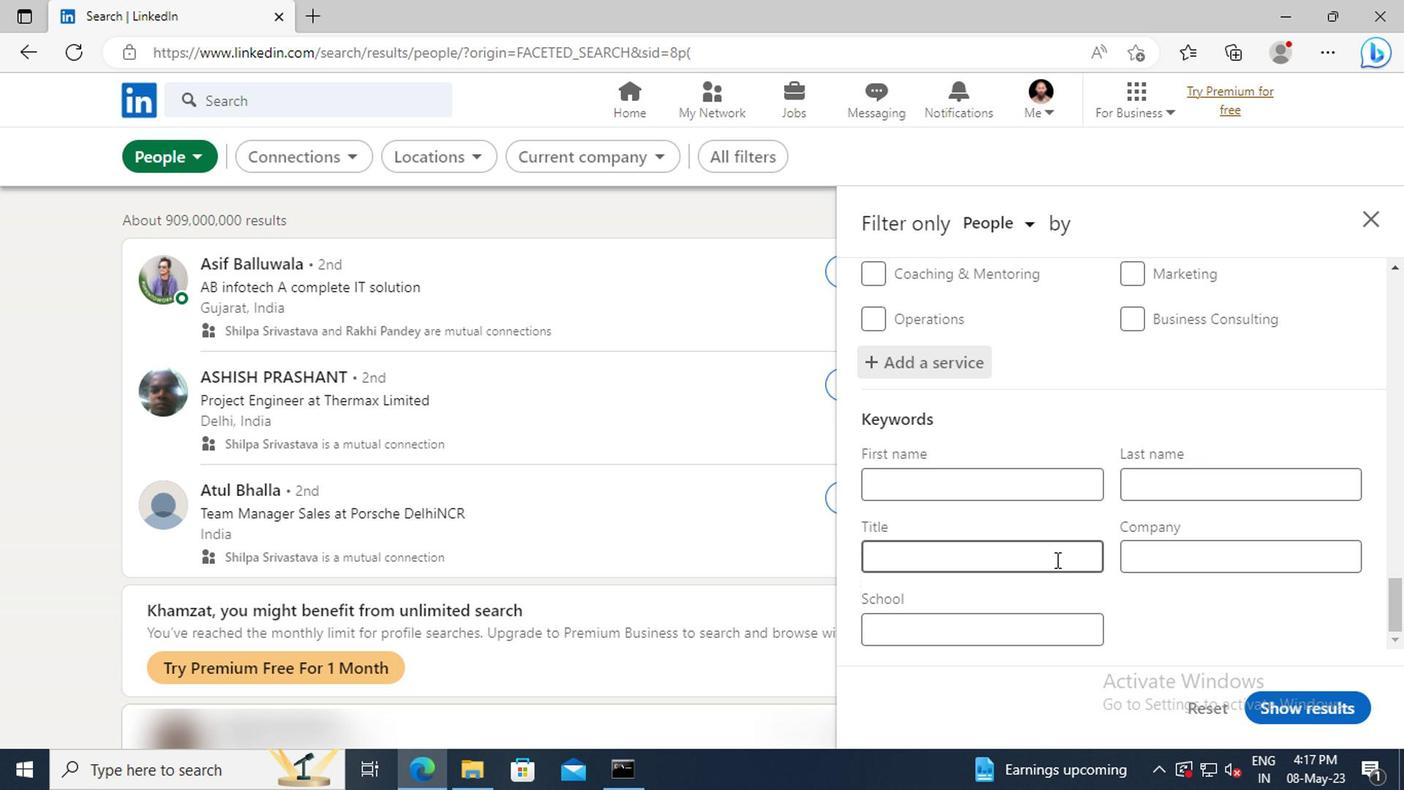 
Action: Key pressed <Key.shift>SOUND<Key.space><Key.shift>ENGINEER<Key.enter>
Screenshot: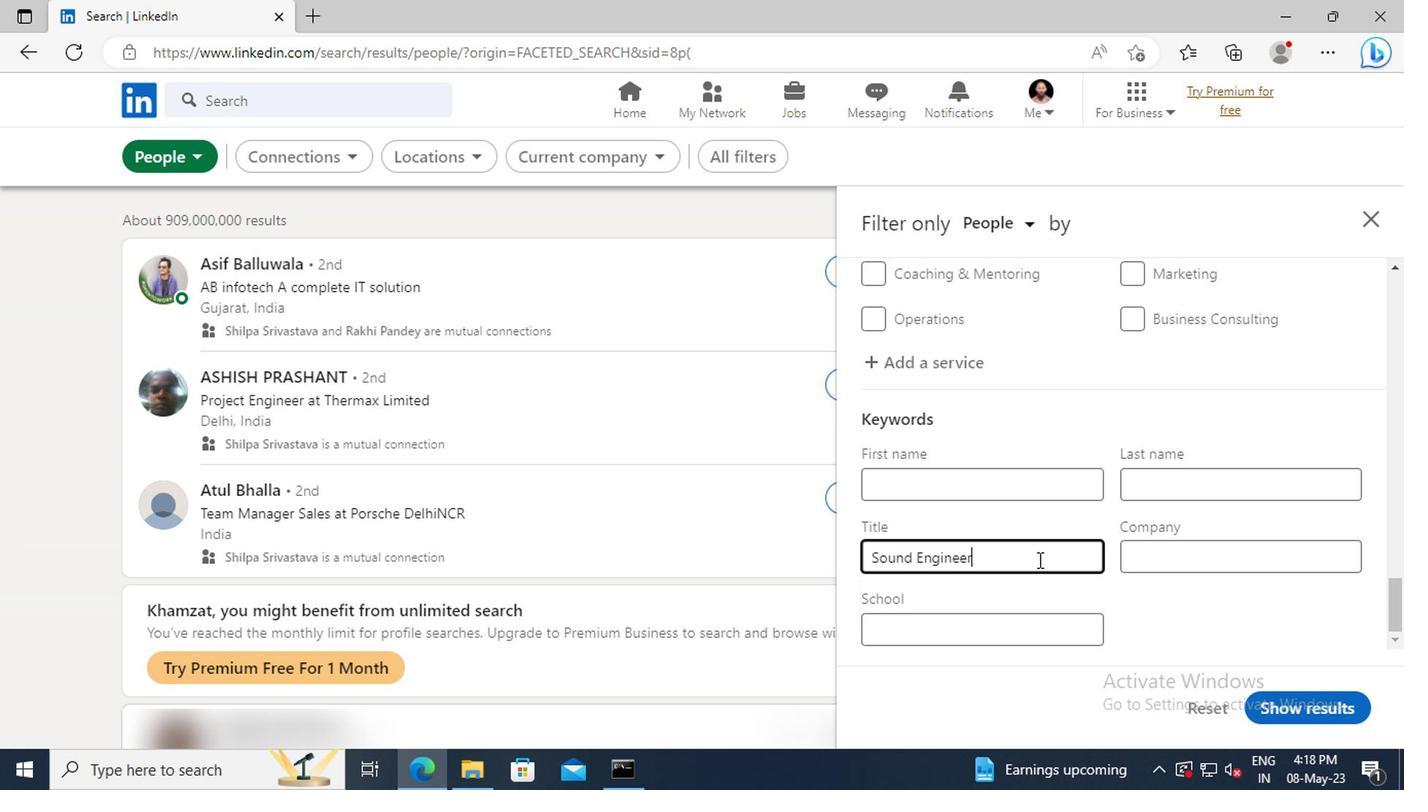 
Action: Mouse moved to (1279, 698)
Screenshot: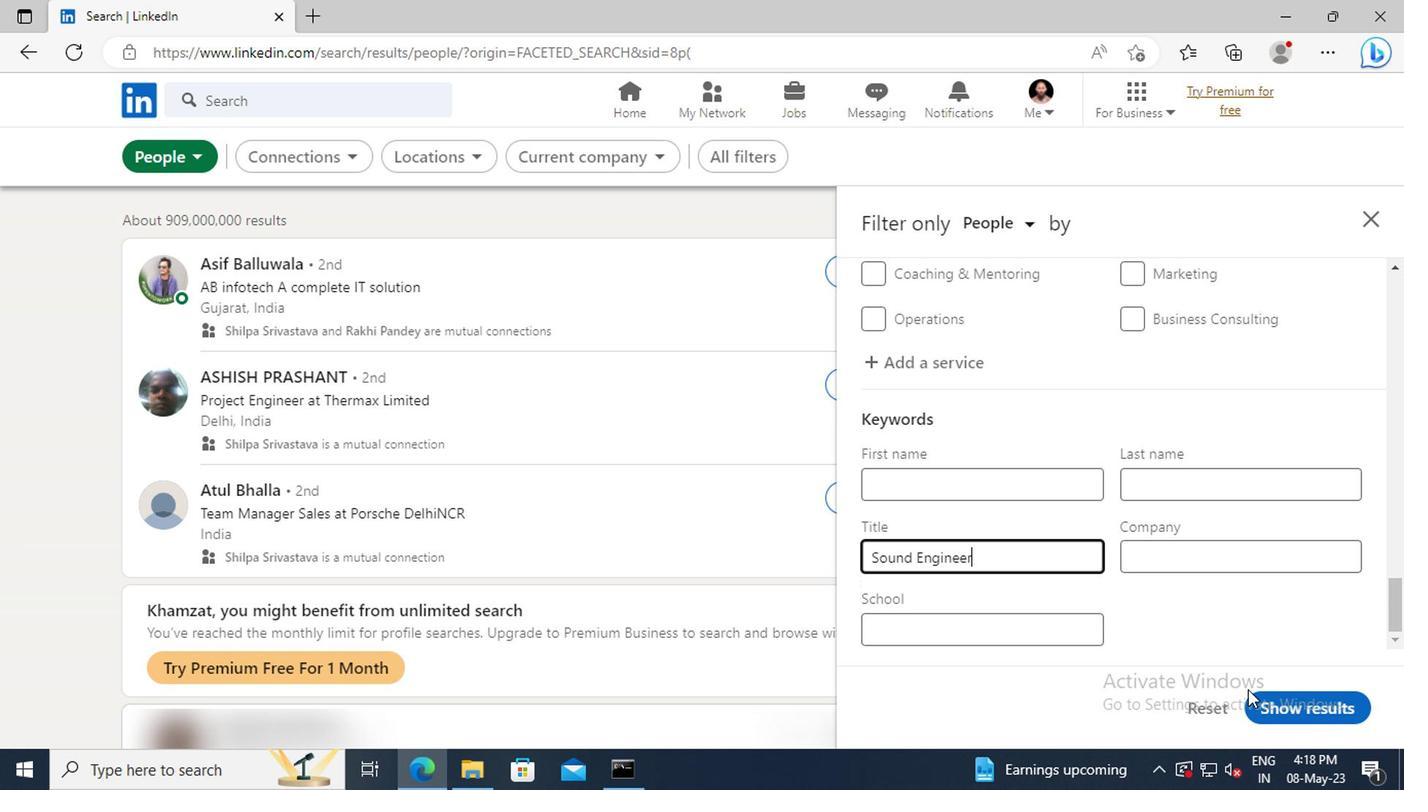 
Action: Mouse pressed left at (1279, 698)
Screenshot: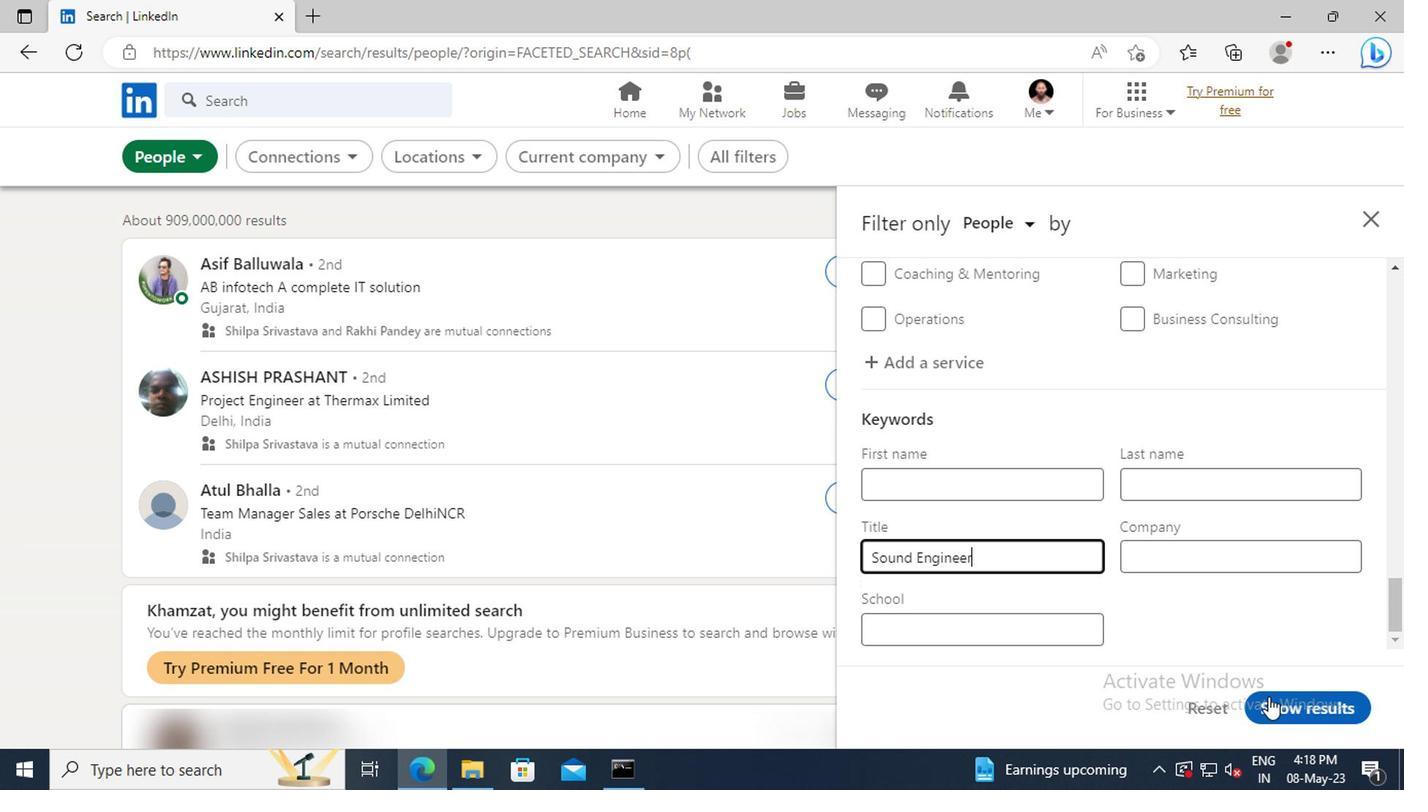 
